 Task: Compare market values of single-family homes in Oklahoma City, Oklahoma, in different suburban neighborhoods and assess local school ratings.
Action: Mouse moved to (318, 205)
Screenshot: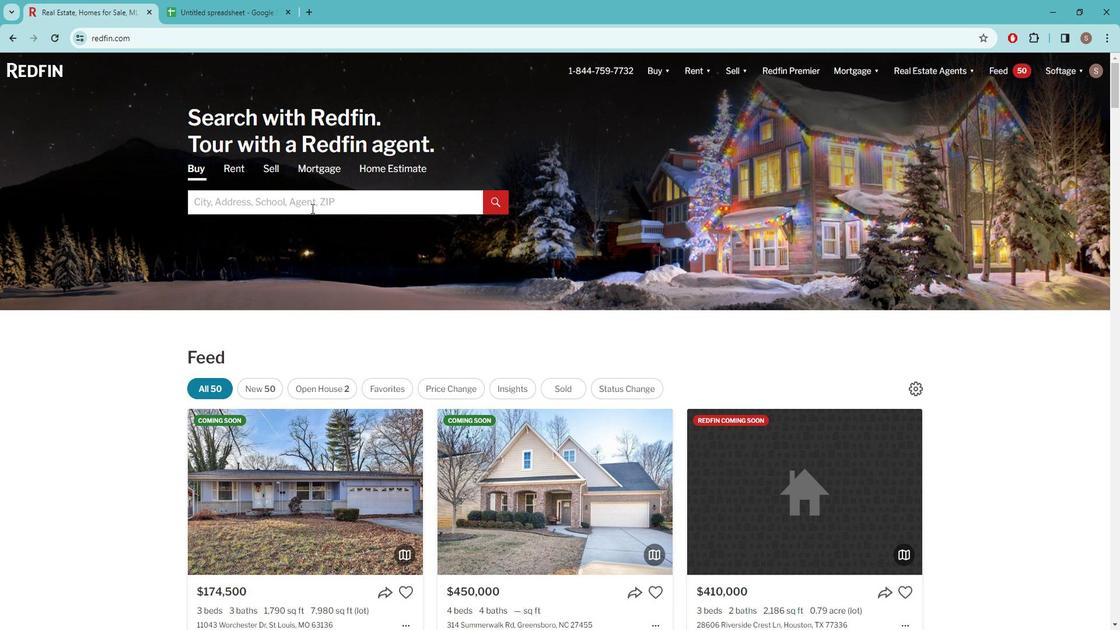 
Action: Mouse pressed left at (318, 205)
Screenshot: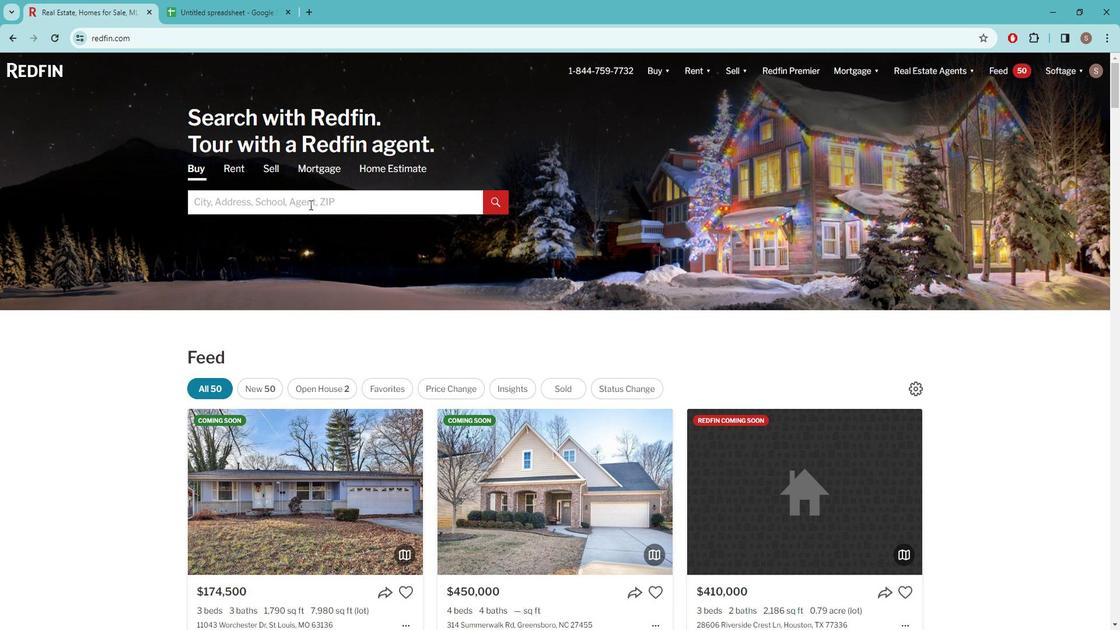 
Action: Key pressed o<Key.caps_lock>KLAHOMA
Screenshot: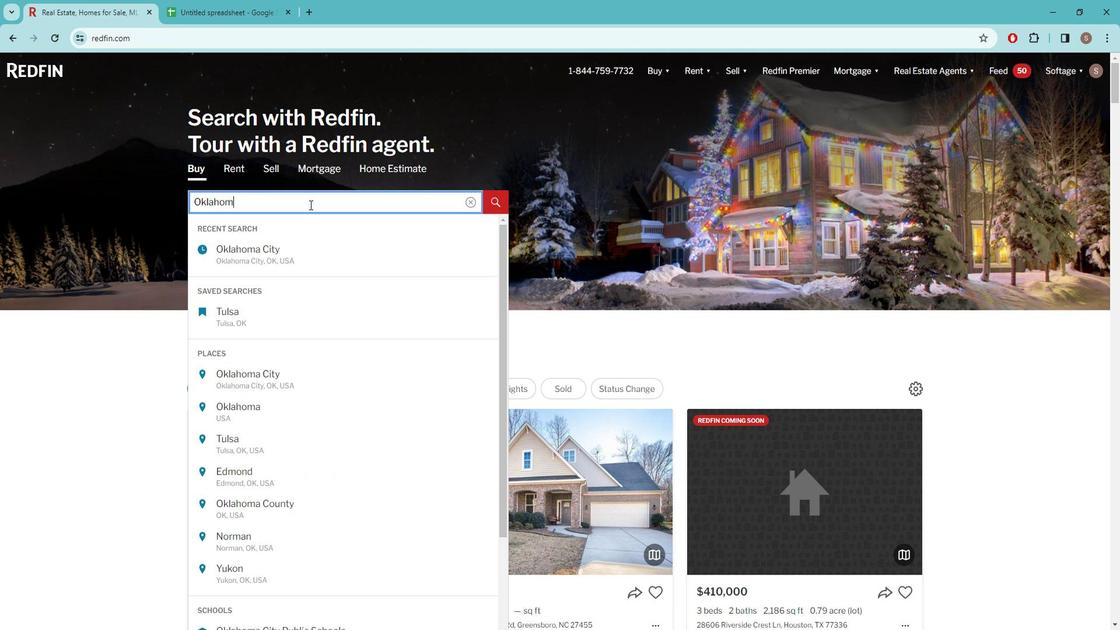
Action: Mouse moved to (291, 259)
Screenshot: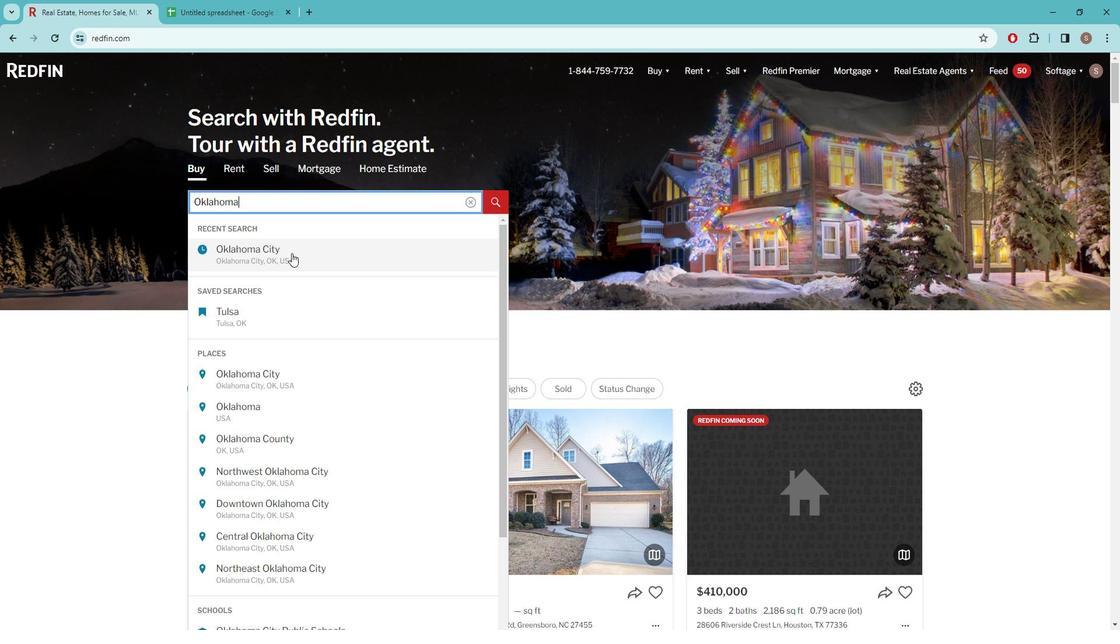 
Action: Mouse pressed left at (291, 259)
Screenshot: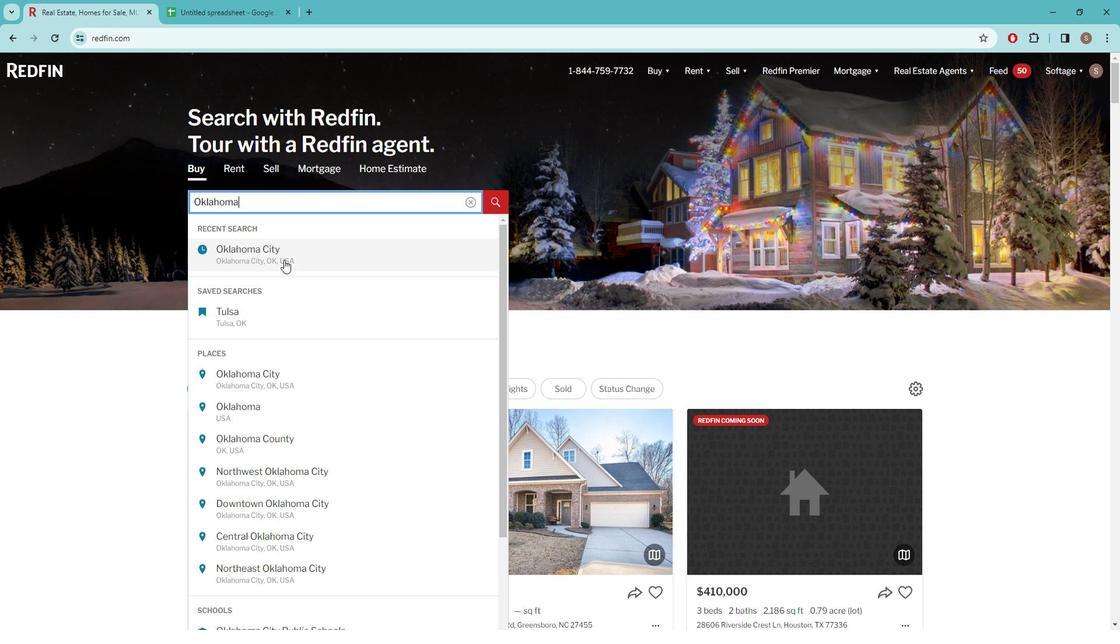 
Action: Mouse moved to (837, 311)
Screenshot: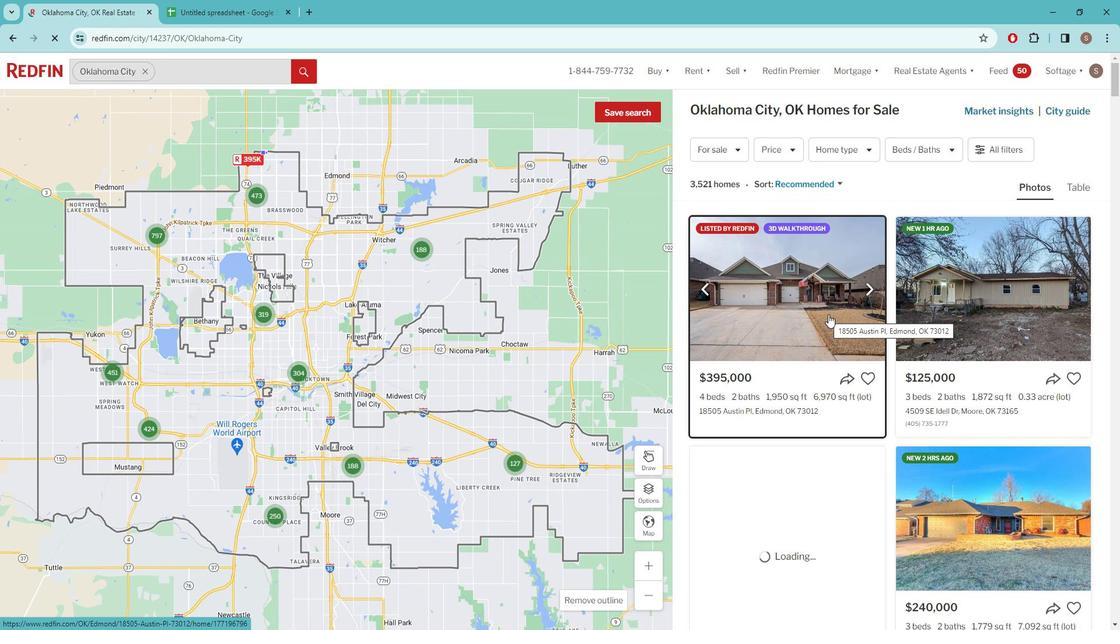
Action: Mouse scrolled (837, 310) with delta (0, 0)
Screenshot: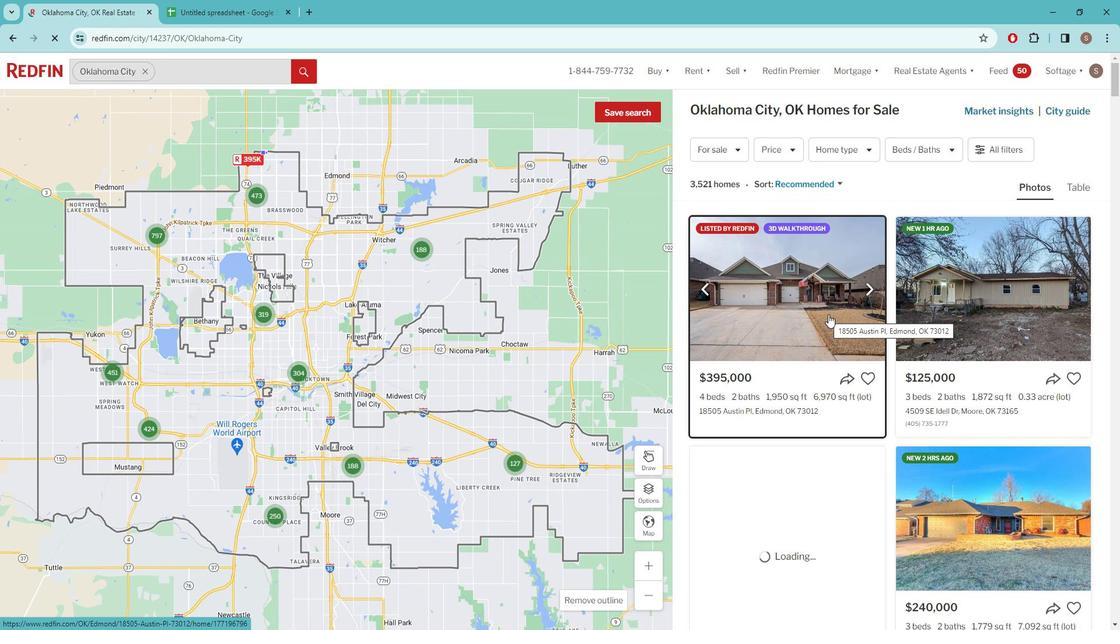 
Action: Mouse moved to (819, 374)
Screenshot: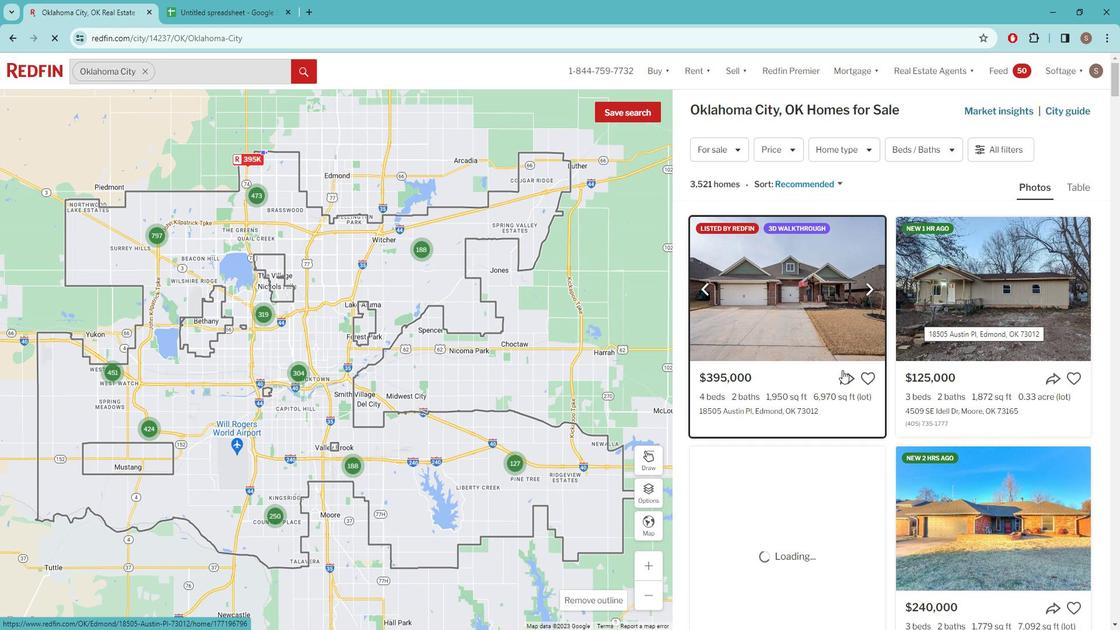 
Action: Mouse pressed left at (819, 374)
Screenshot: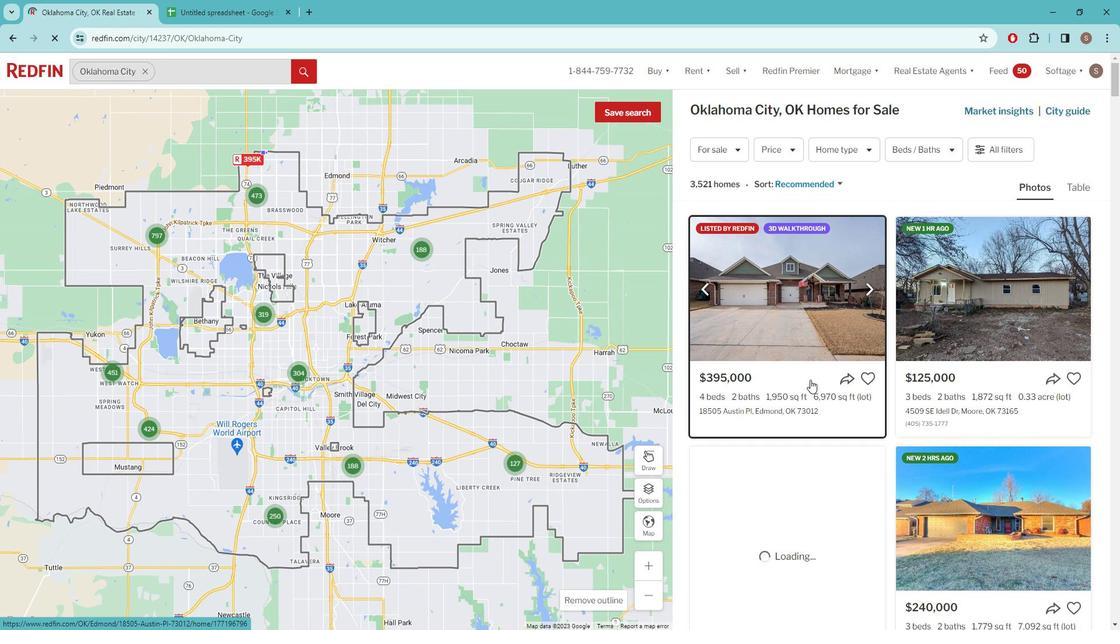 
Action: Mouse moved to (501, 397)
Screenshot: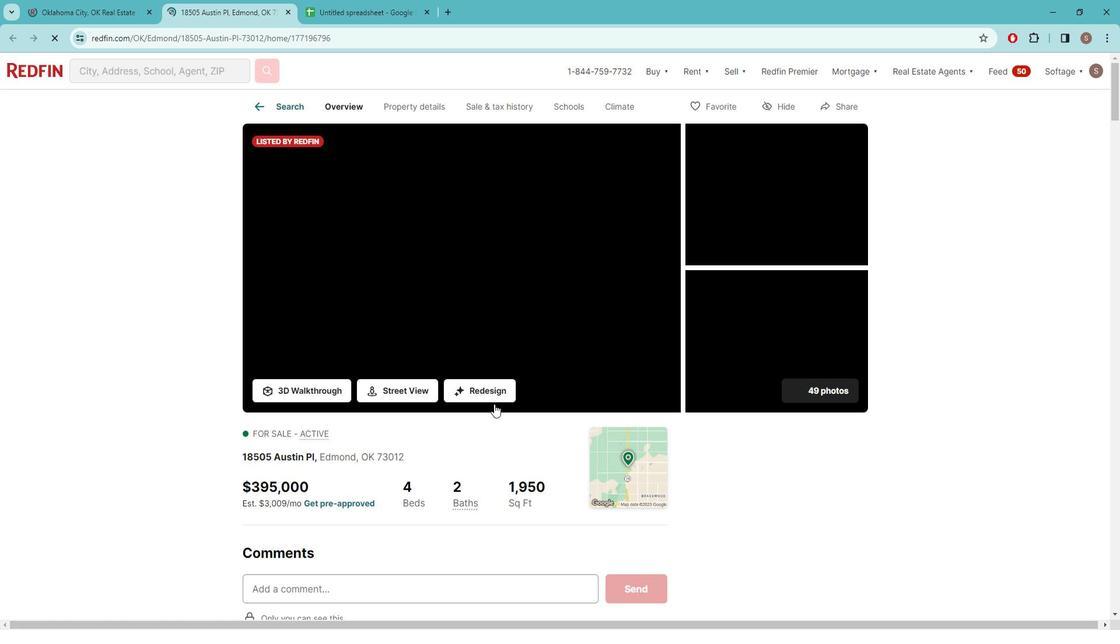
Action: Mouse scrolled (501, 397) with delta (0, 0)
Screenshot: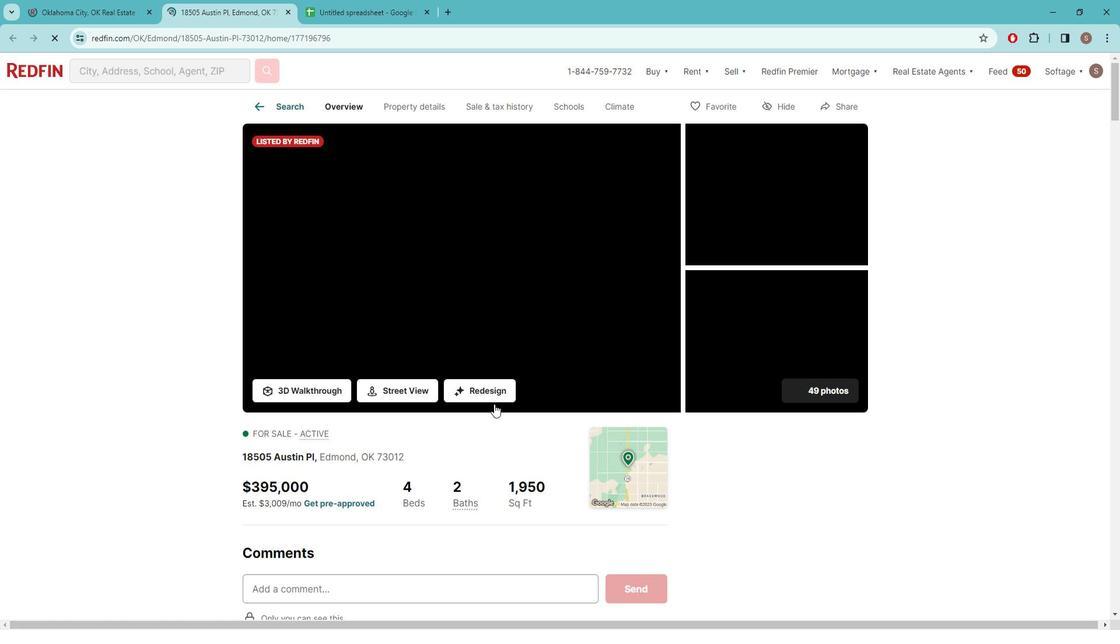 
Action: Mouse moved to (500, 397)
Screenshot: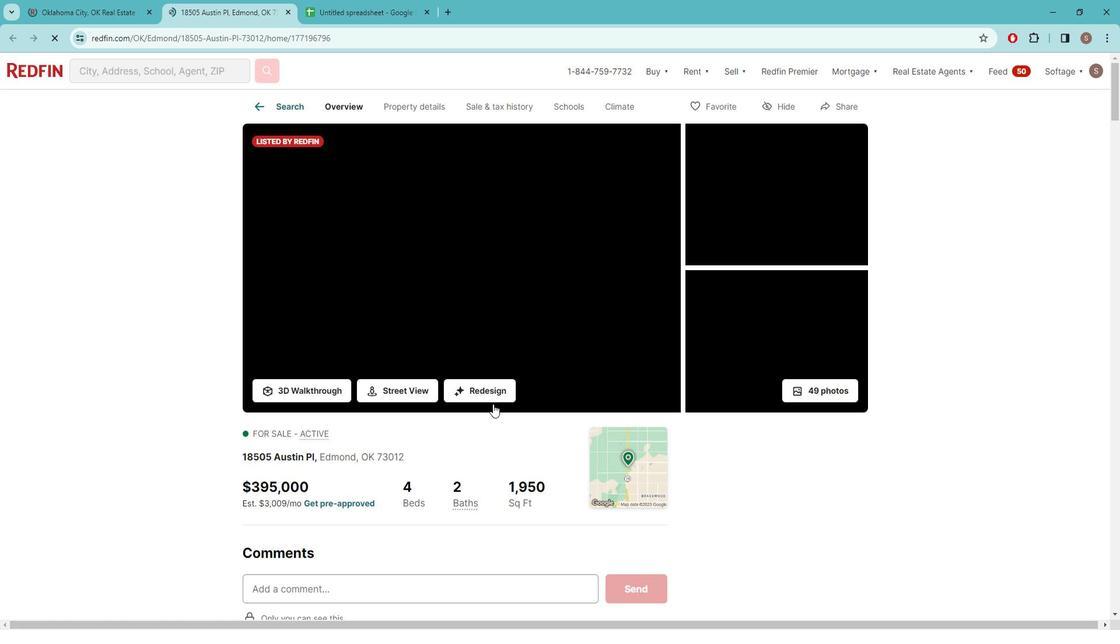 
Action: Mouse scrolled (500, 397) with delta (0, 0)
Screenshot: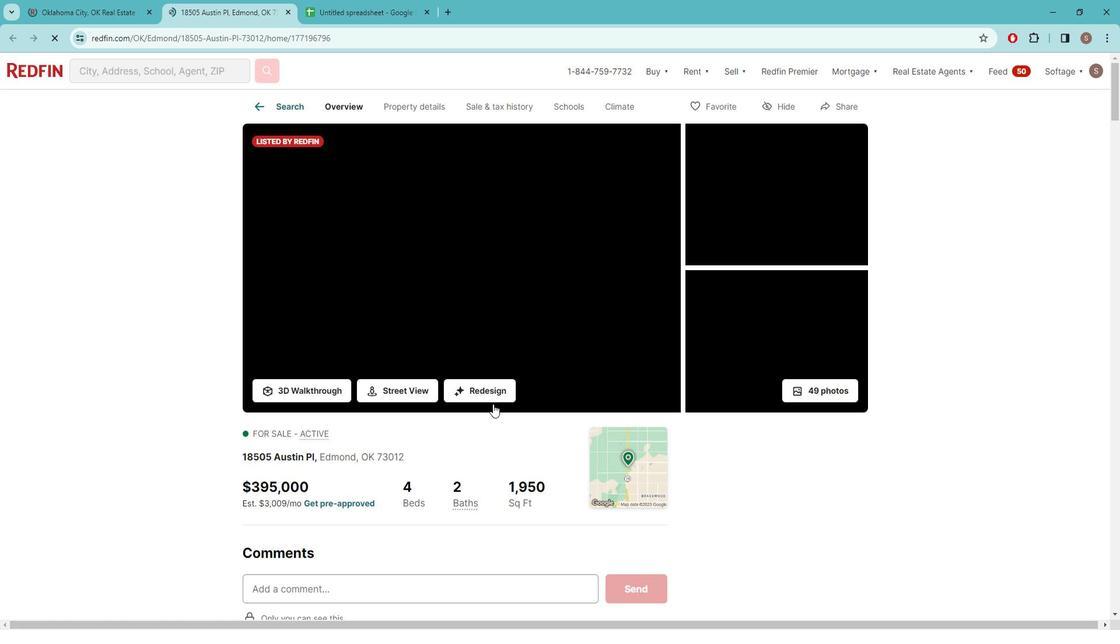 
Action: Mouse moved to (497, 398)
Screenshot: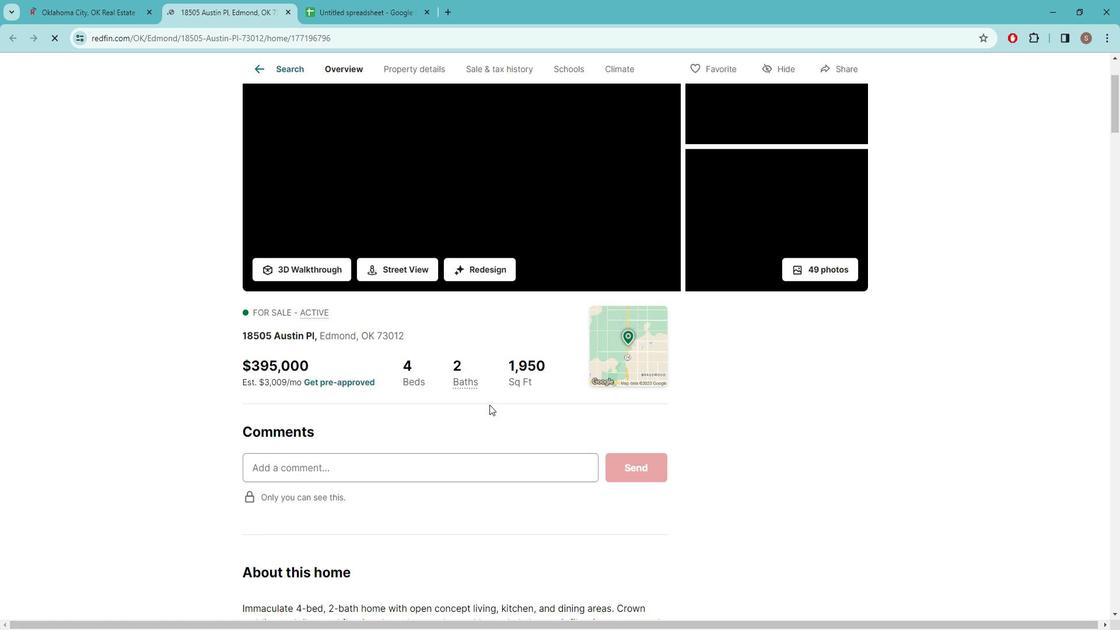 
Action: Mouse scrolled (497, 397) with delta (0, 0)
Screenshot: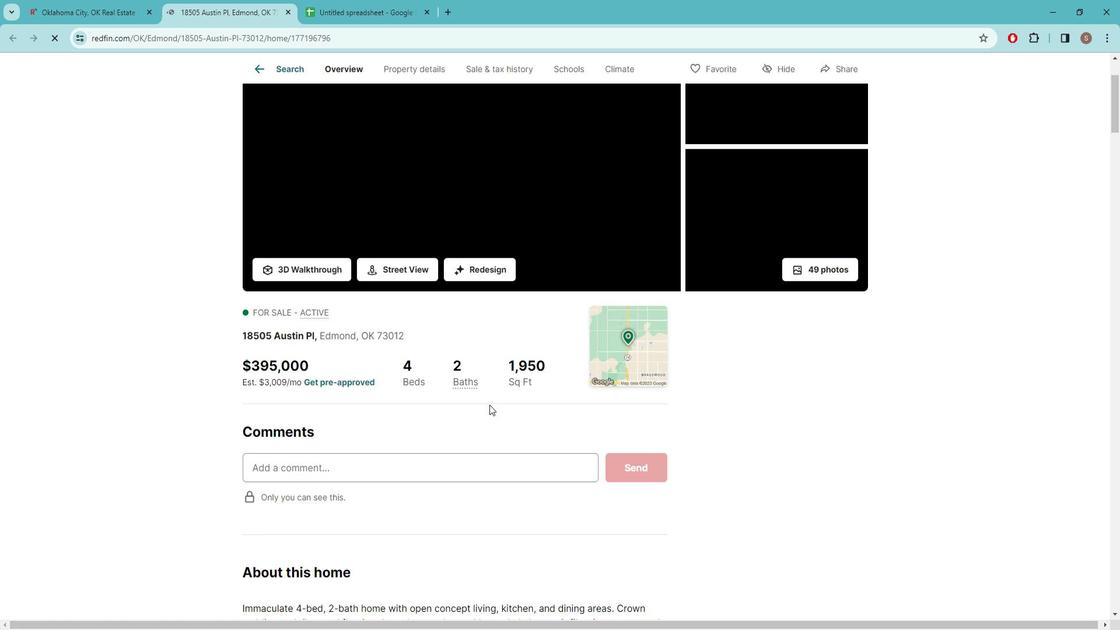 
Action: Mouse moved to (497, 398)
Screenshot: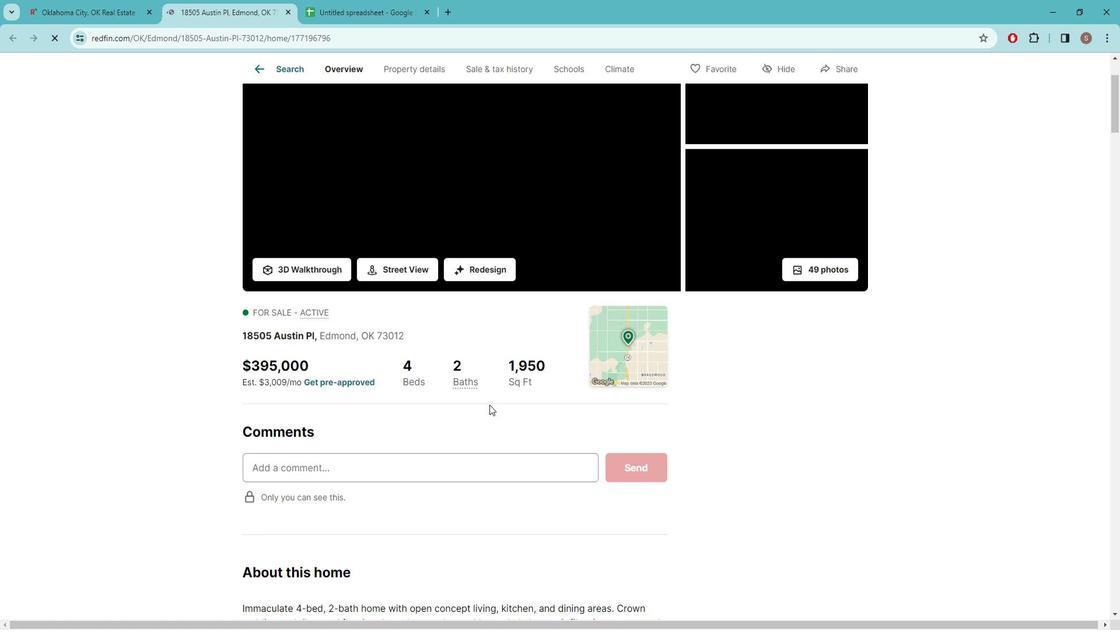 
Action: Mouse scrolled (497, 397) with delta (0, 0)
Screenshot: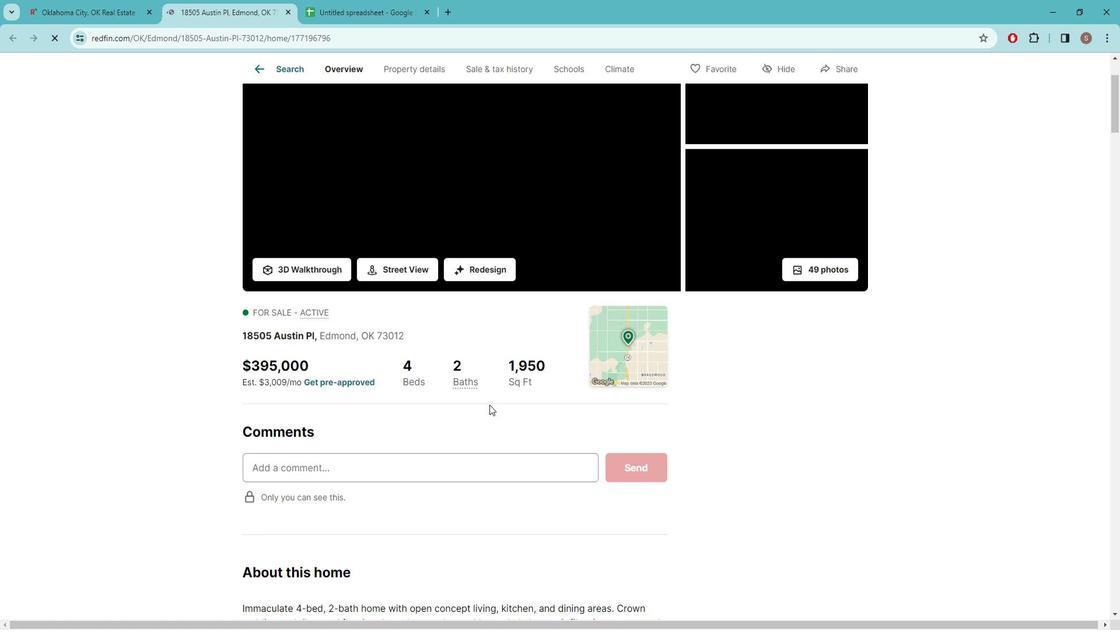 
Action: Mouse moved to (496, 398)
Screenshot: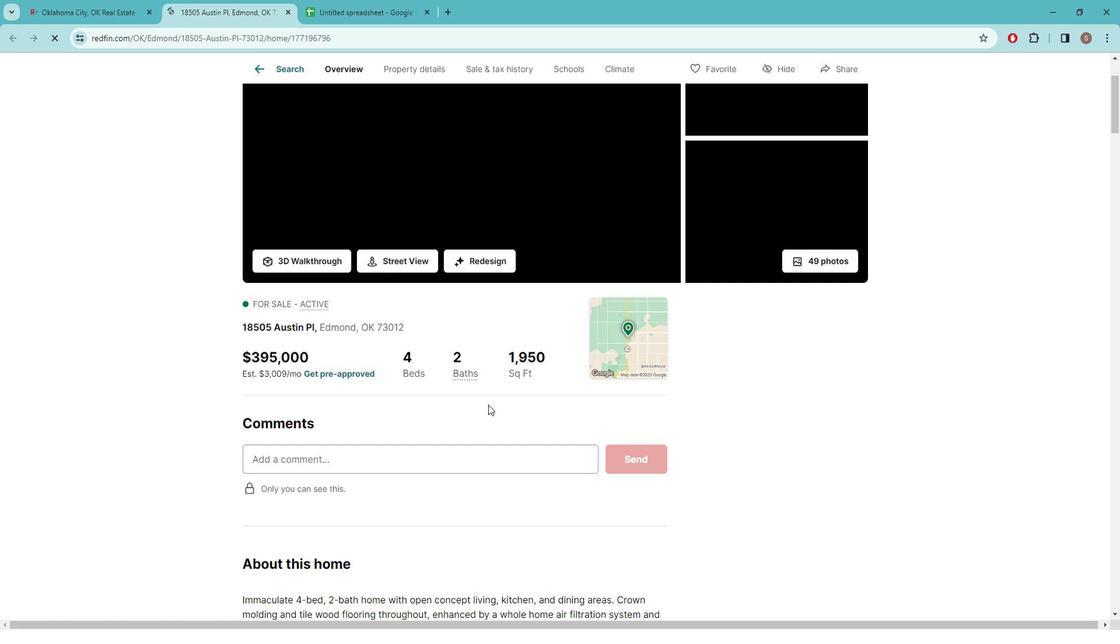 
Action: Mouse scrolled (496, 397) with delta (0, 0)
Screenshot: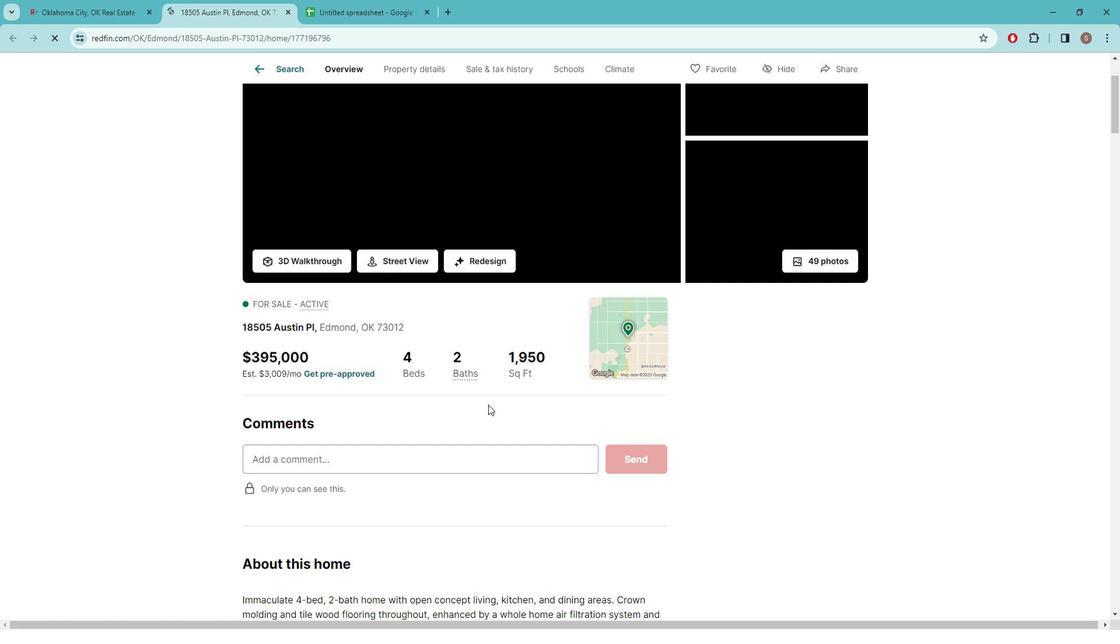 
Action: Mouse moved to (494, 396)
Screenshot: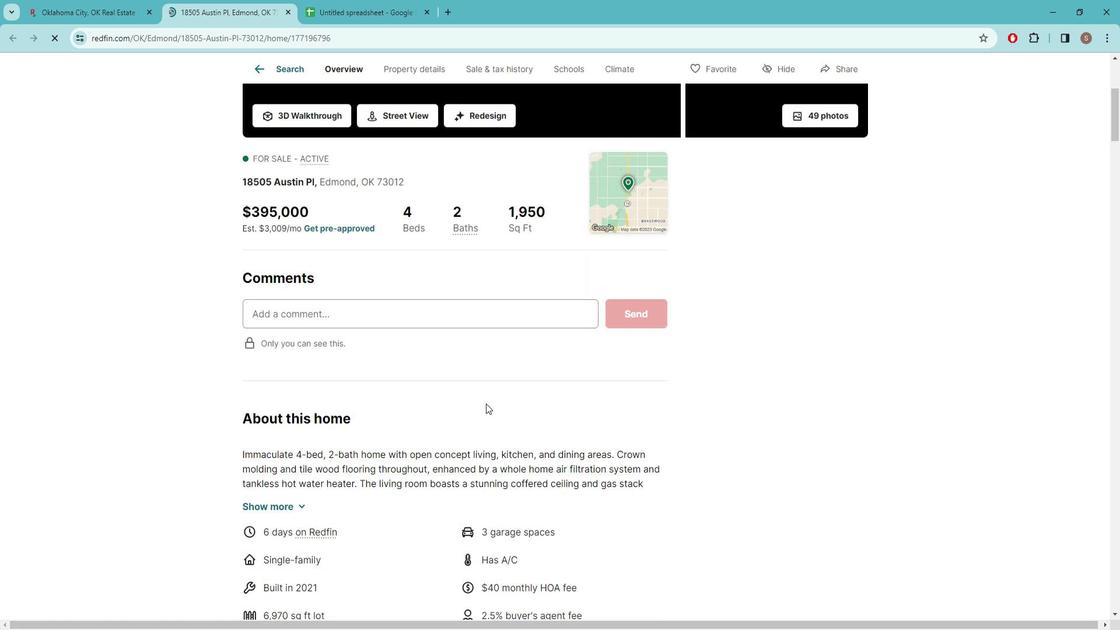 
Action: Mouse scrolled (494, 396) with delta (0, 0)
Screenshot: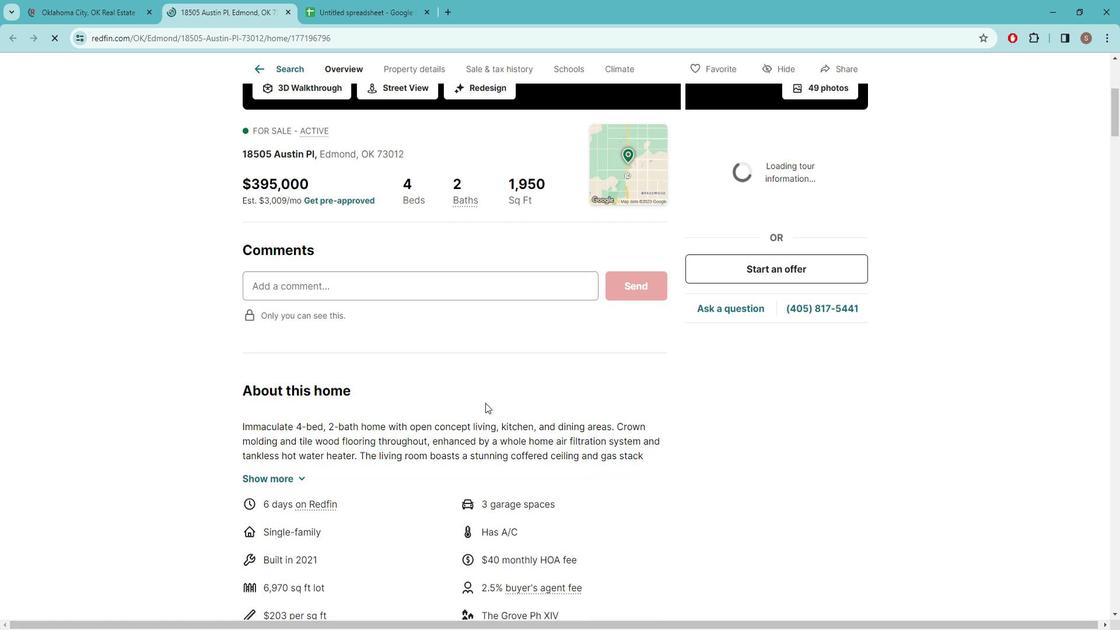 
Action: Mouse scrolled (494, 397) with delta (0, 0)
Screenshot: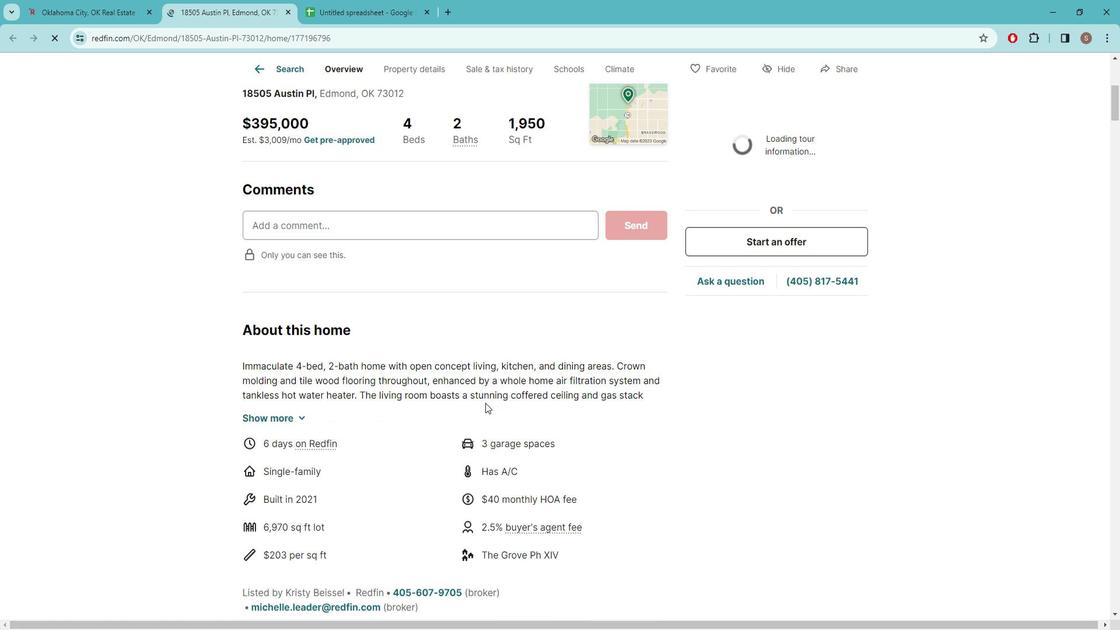 
Action: Mouse scrolled (494, 397) with delta (0, 0)
Screenshot: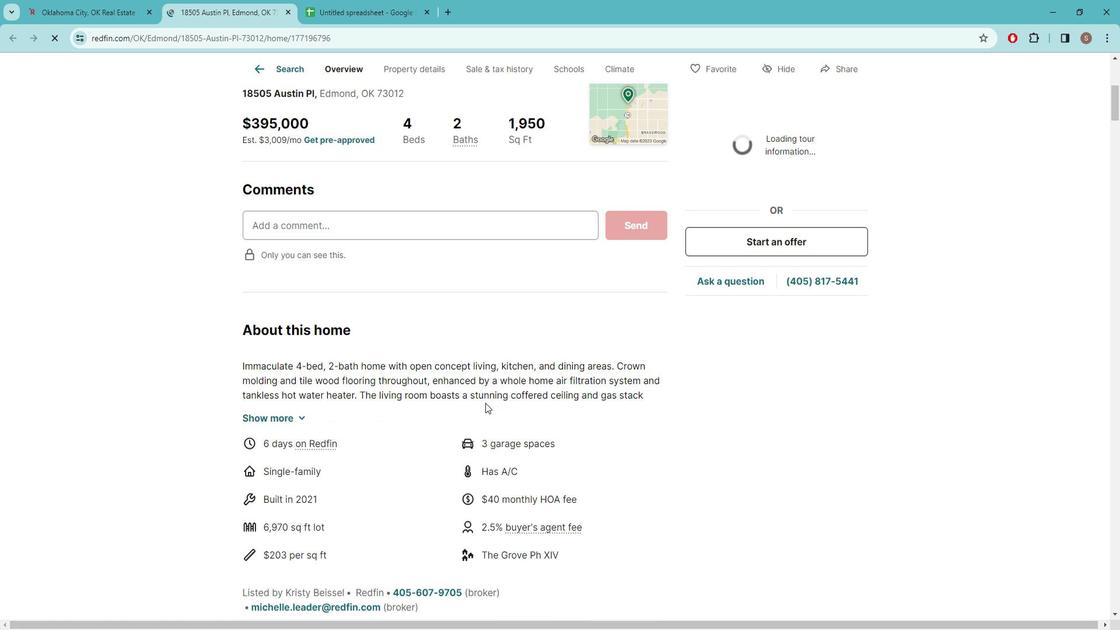 
Action: Mouse moved to (356, 7)
Screenshot: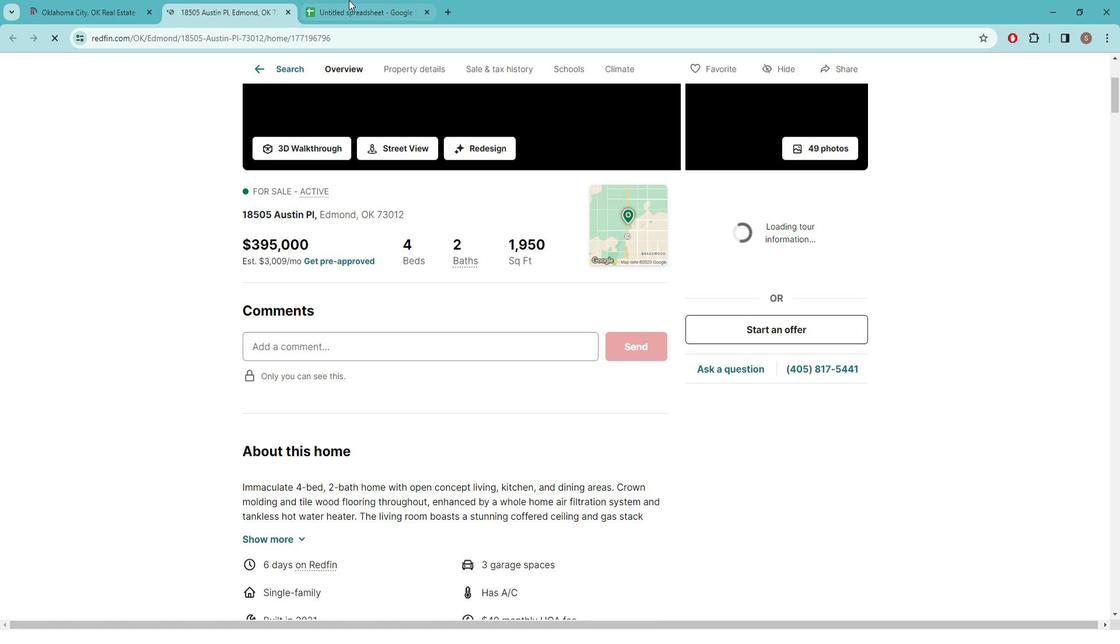
Action: Mouse pressed left at (356, 8)
Screenshot: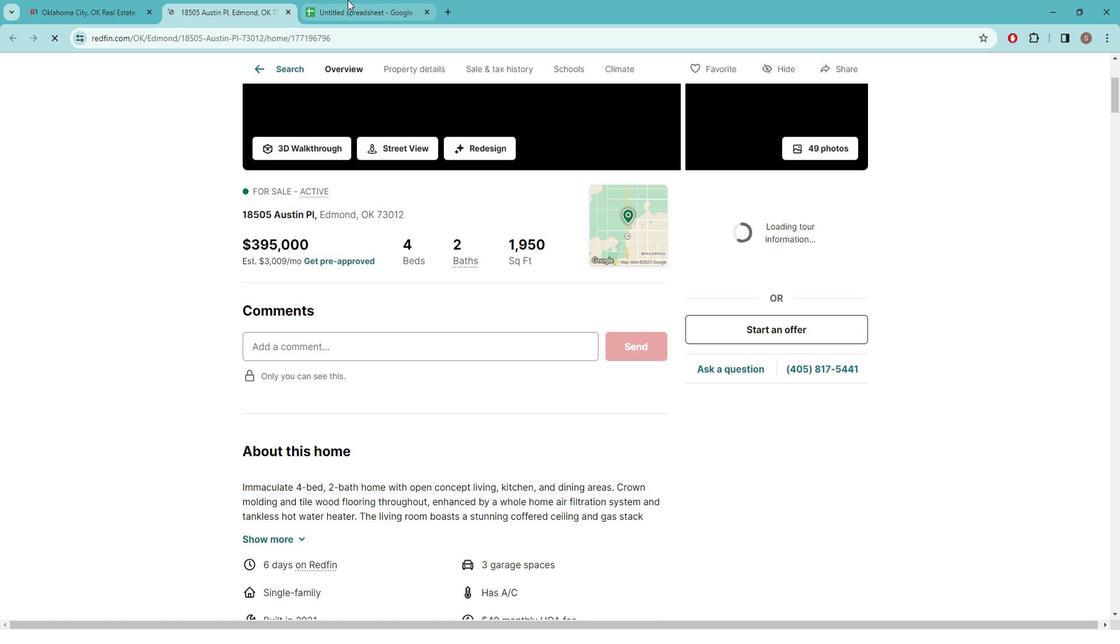 
Action: Mouse moved to (177, 152)
Screenshot: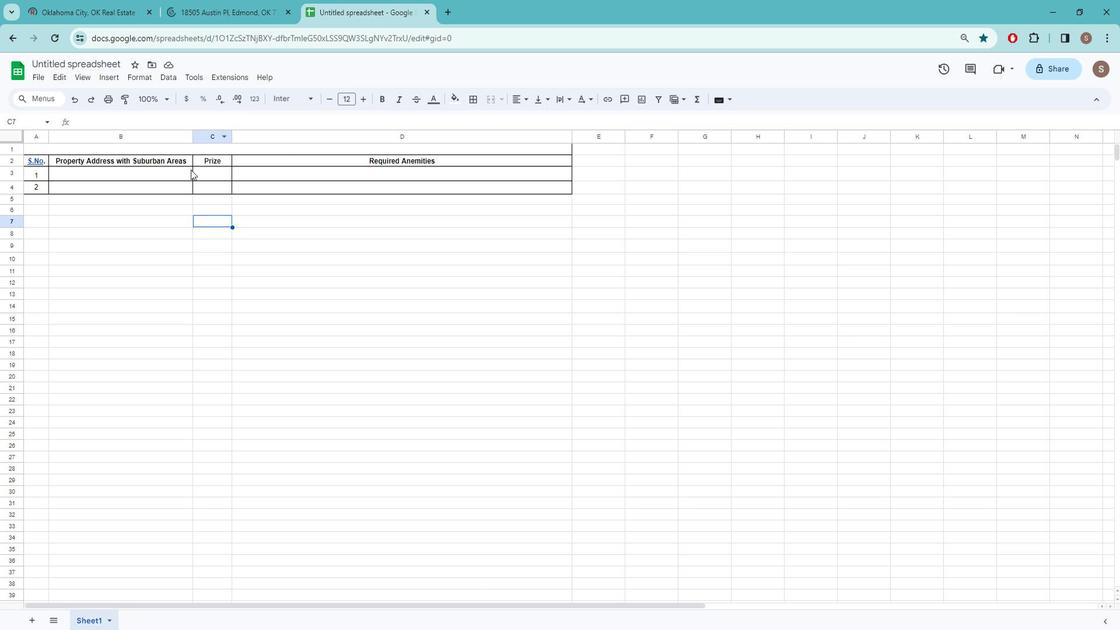 
Action: Mouse pressed left at (177, 152)
Screenshot: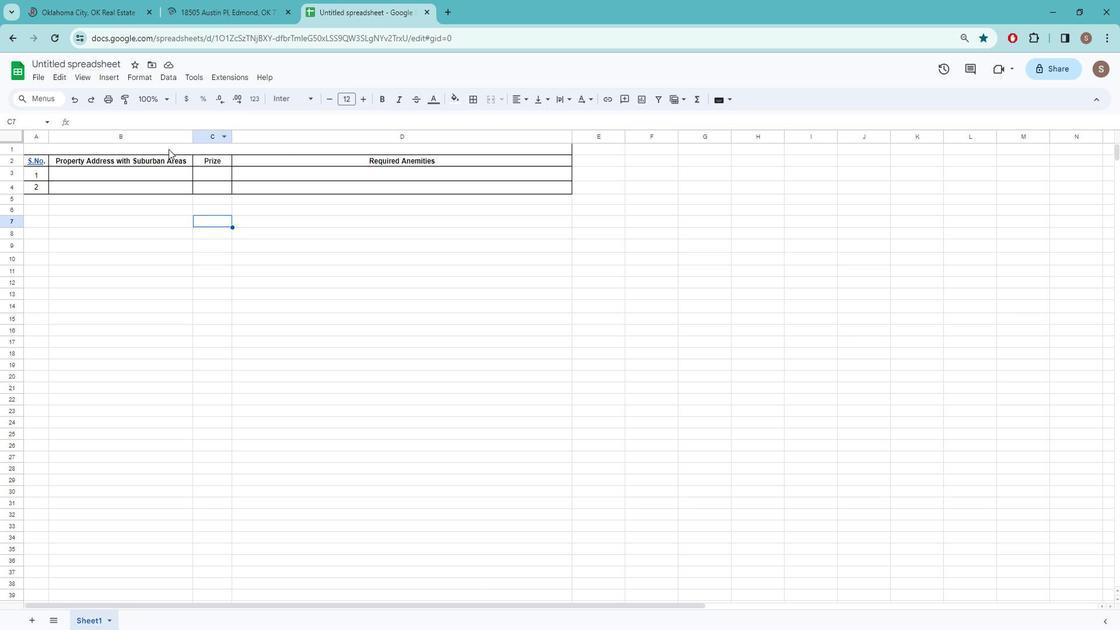 
Action: Key pressed <Key.caps_lock>c<Key.caps_lock>OMPARISION<Key.space>OF<Key.space><Key.caps_lock>s<Key.caps_lock>INGLE<Key.space><Key.caps_lock>f<Key.caps_lock>AMILY<Key.space><Key.caps_lock>h<Key.caps_lock>OMES'<Key.space><Key.caps_lock>m<Key.caps_lock>ARKET<Key.space><Key.caps_lock>v<Key.caps_lock>ALUES
Screenshot: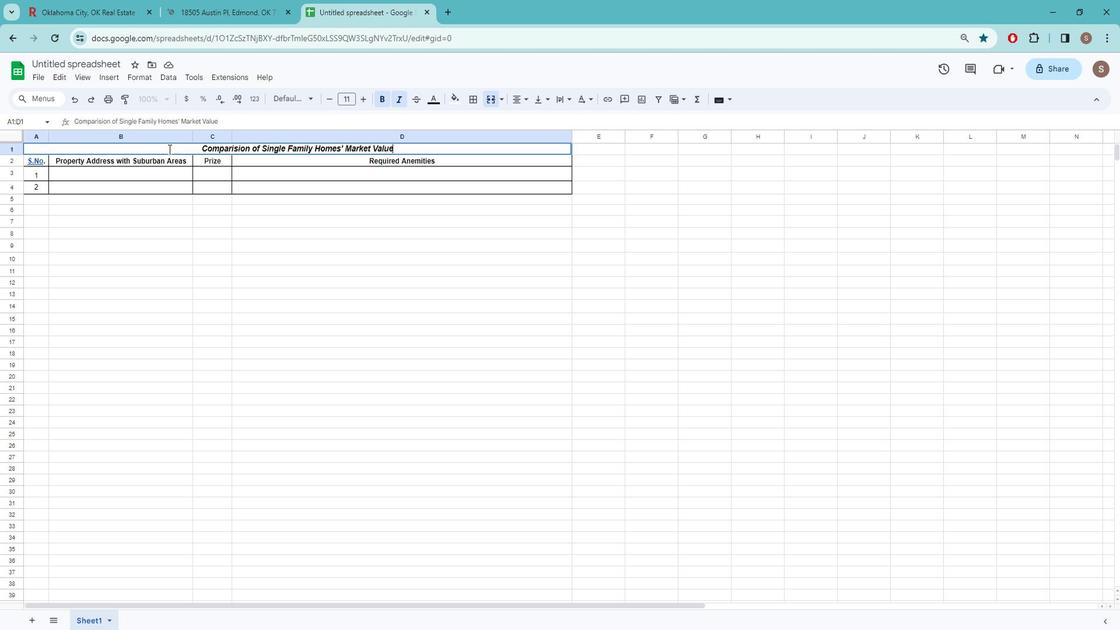 
Action: Mouse moved to (142, 244)
Screenshot: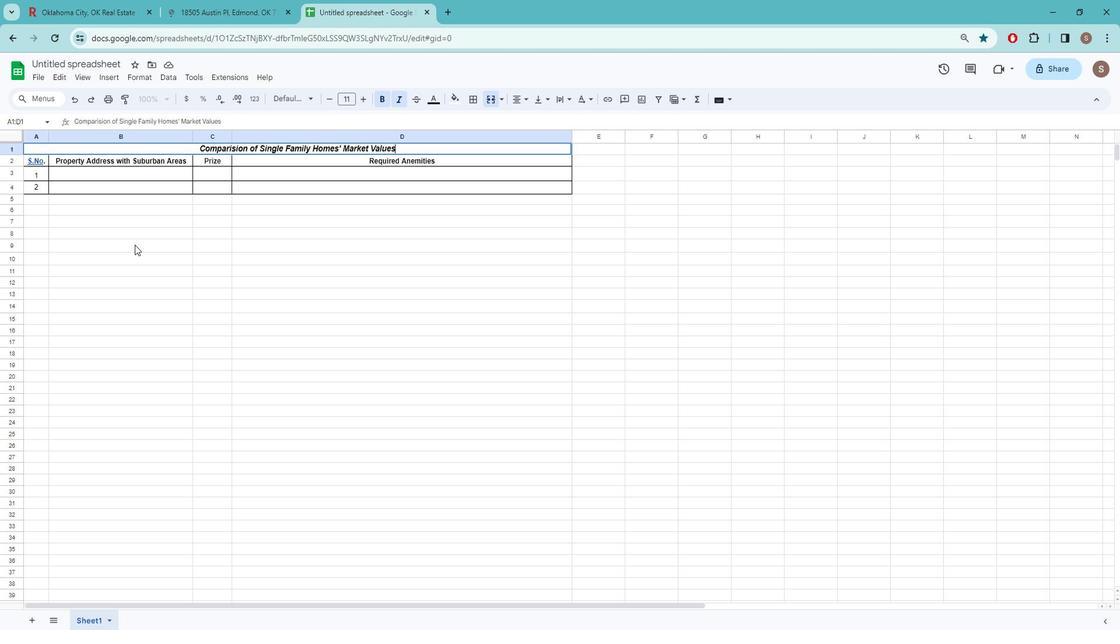 
Action: Mouse pressed left at (142, 244)
Screenshot: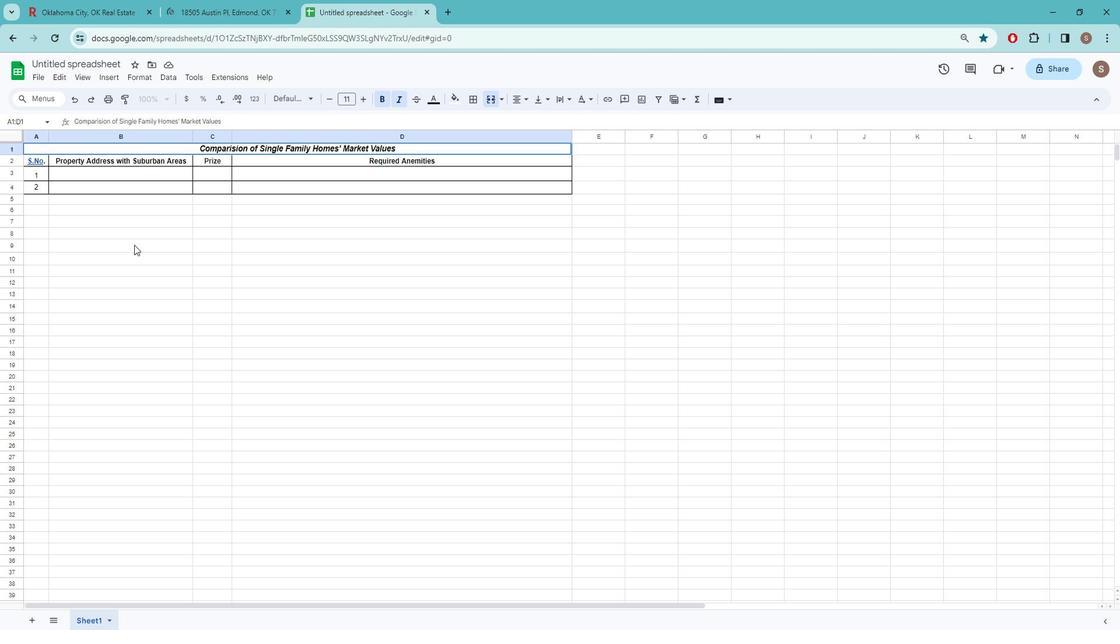 
Action: Mouse moved to (205, 8)
Screenshot: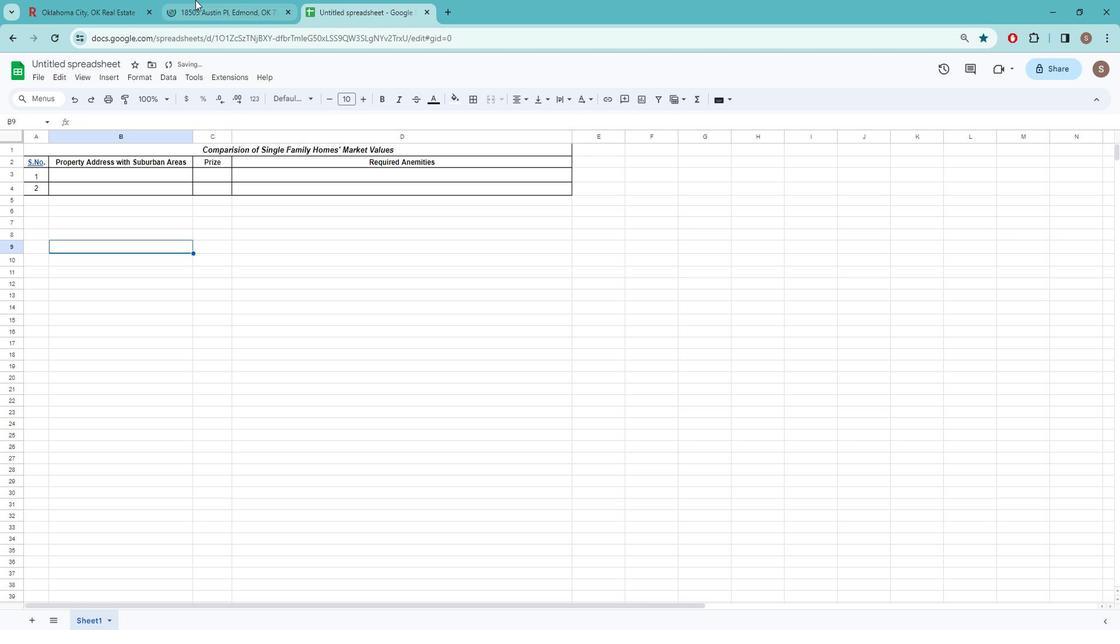 
Action: Mouse pressed left at (205, 8)
Screenshot: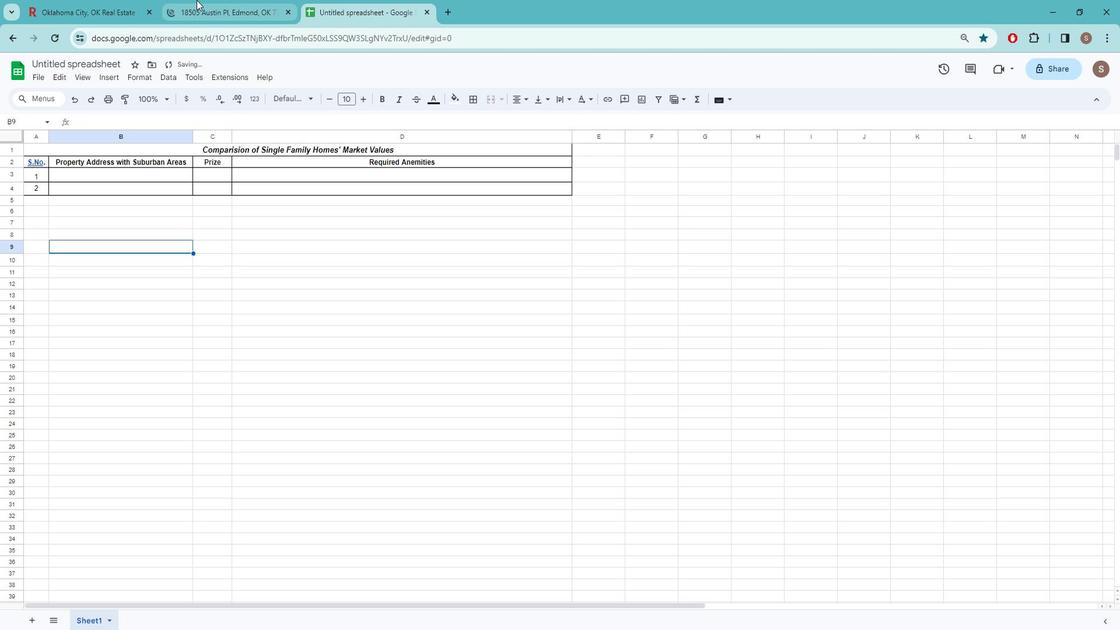
Action: Mouse moved to (290, 214)
Screenshot: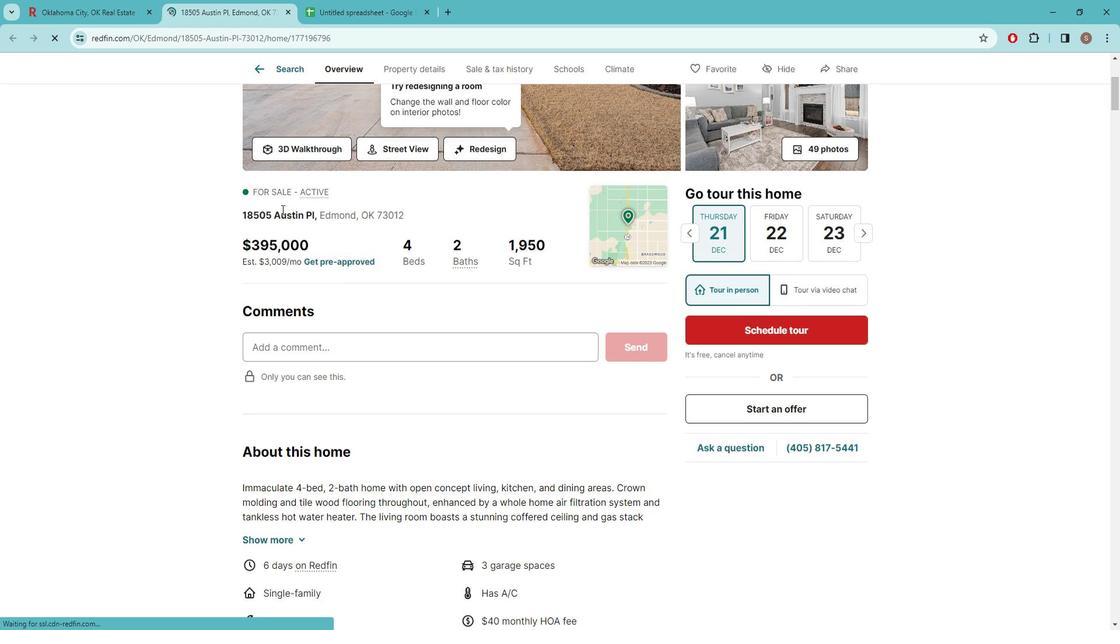 
Action: Mouse pressed left at (290, 214)
Screenshot: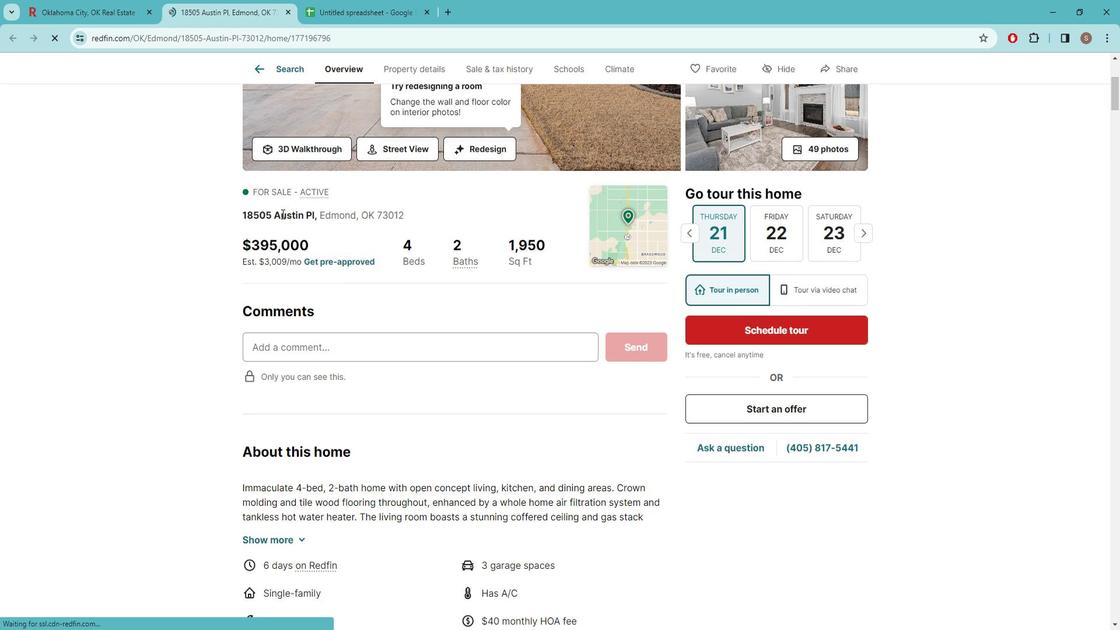 
Action: Mouse pressed left at (290, 214)
Screenshot: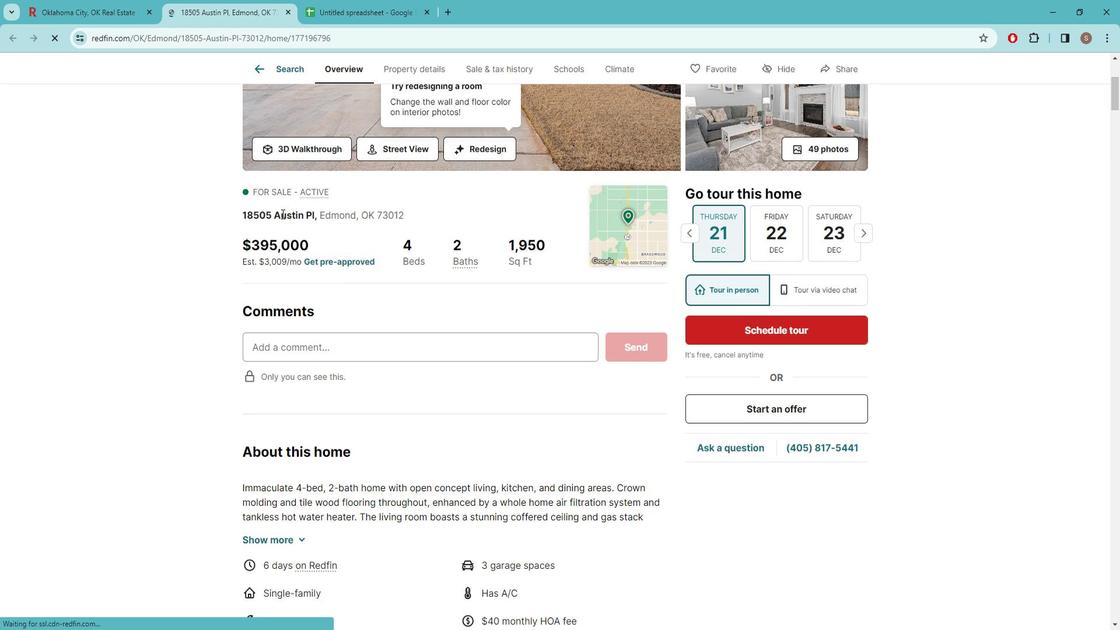 
Action: Mouse pressed left at (290, 214)
Screenshot: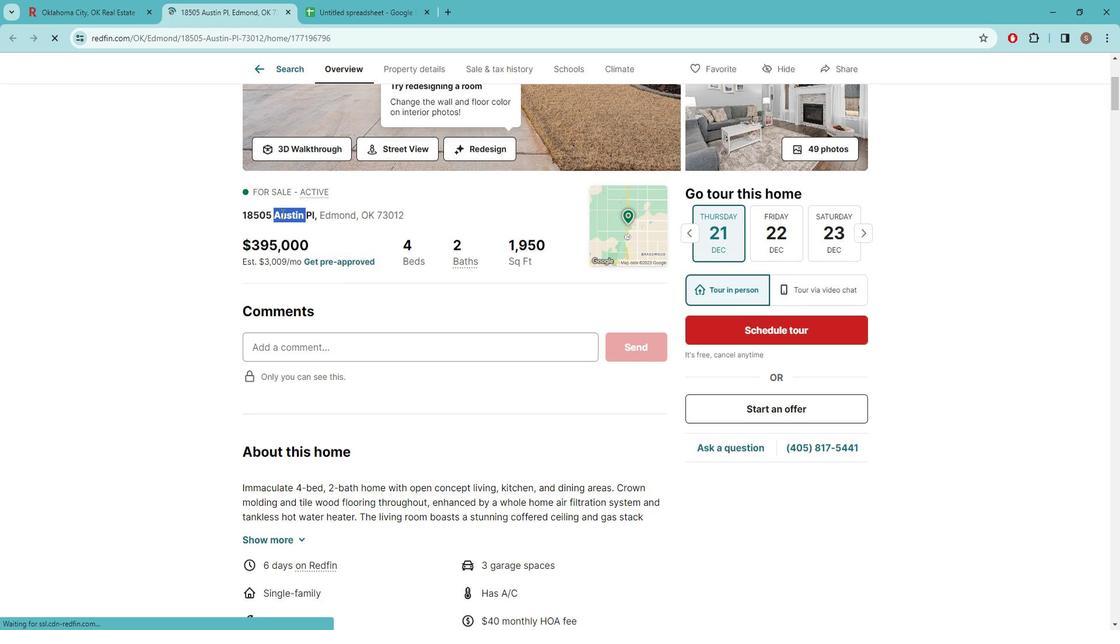 
Action: Mouse pressed left at (290, 214)
Screenshot: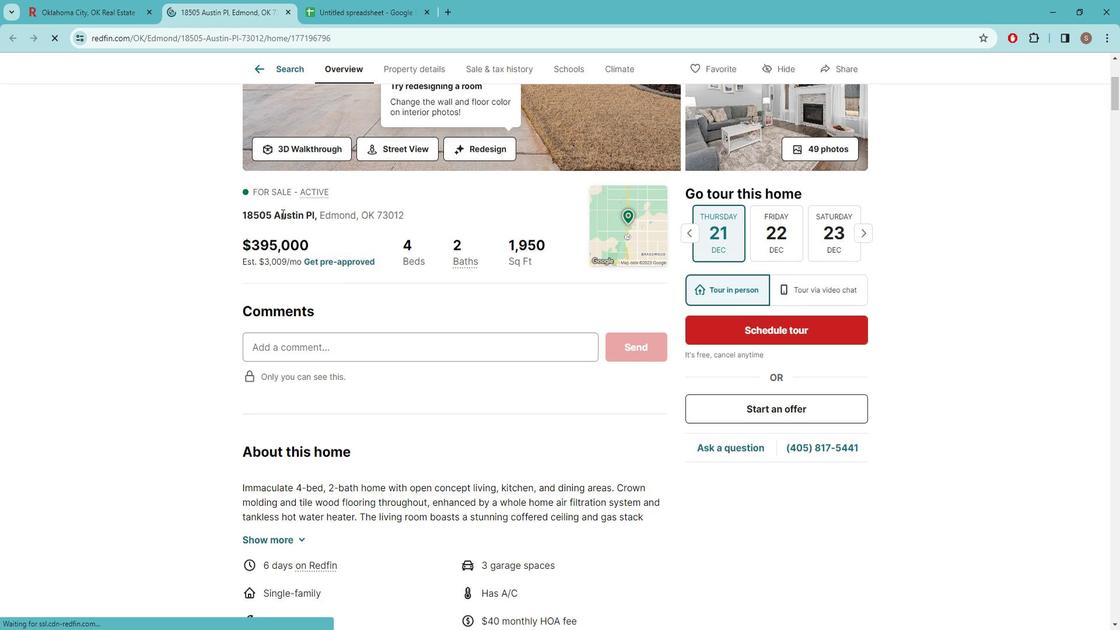 
Action: Mouse pressed left at (290, 214)
Screenshot: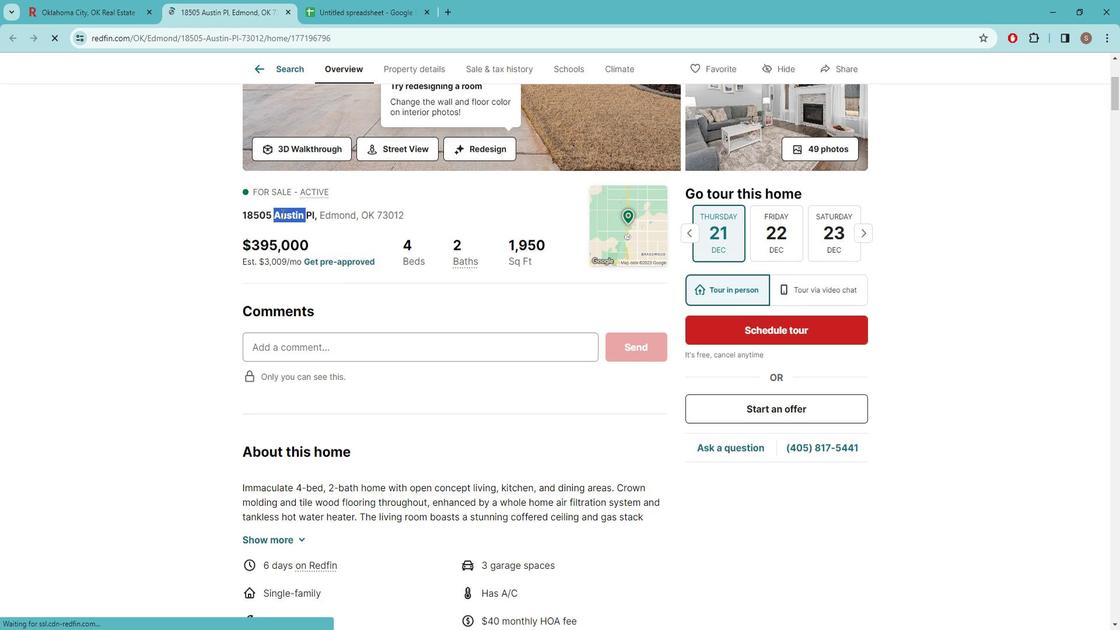 
Action: Mouse pressed left at (290, 214)
Screenshot: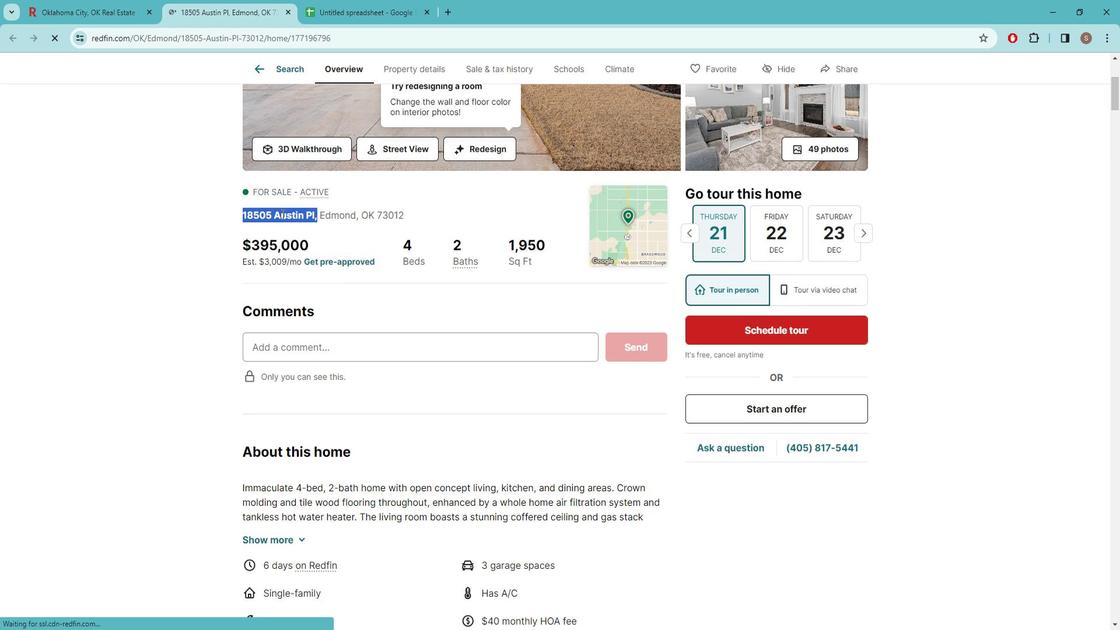 
Action: Key pressed ctrl+C
Screenshot: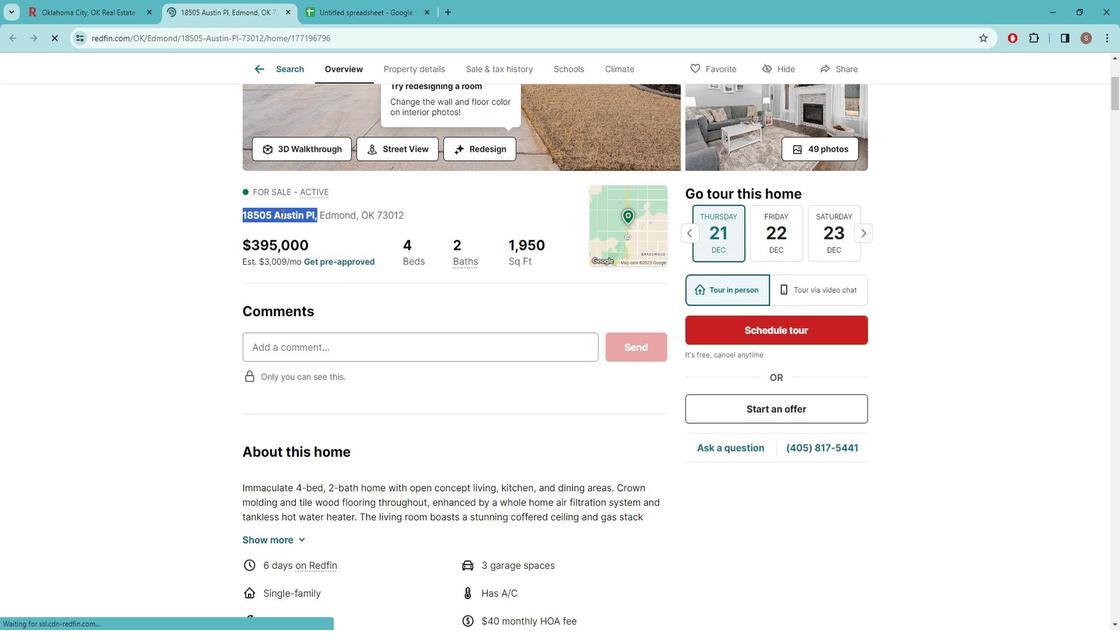 
Action: Mouse moved to (393, 8)
Screenshot: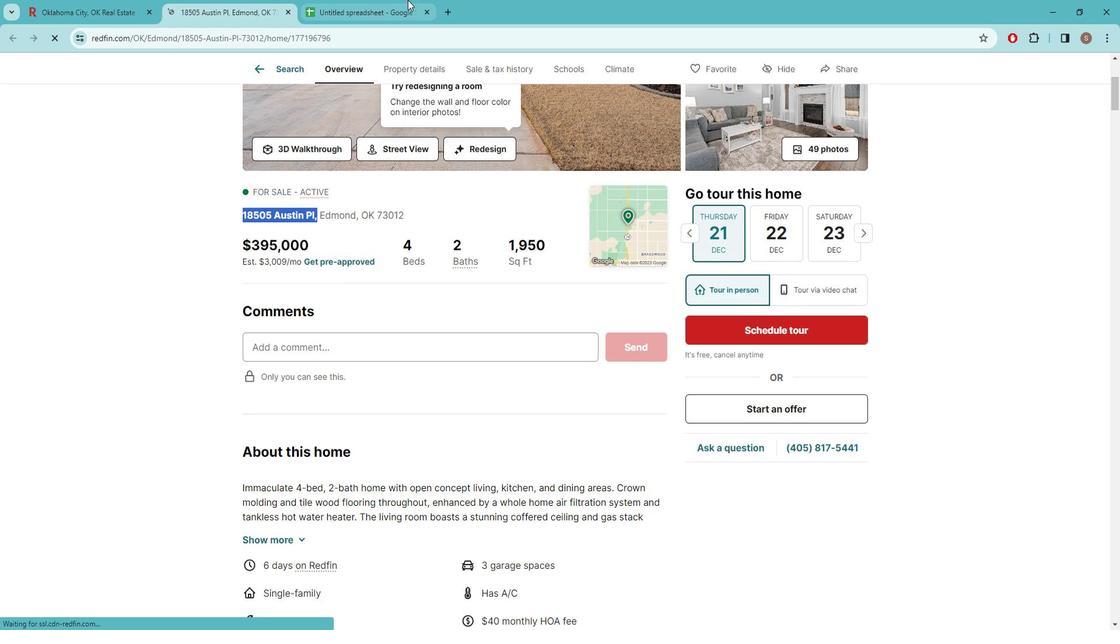 
Action: Mouse pressed left at (393, 8)
Screenshot: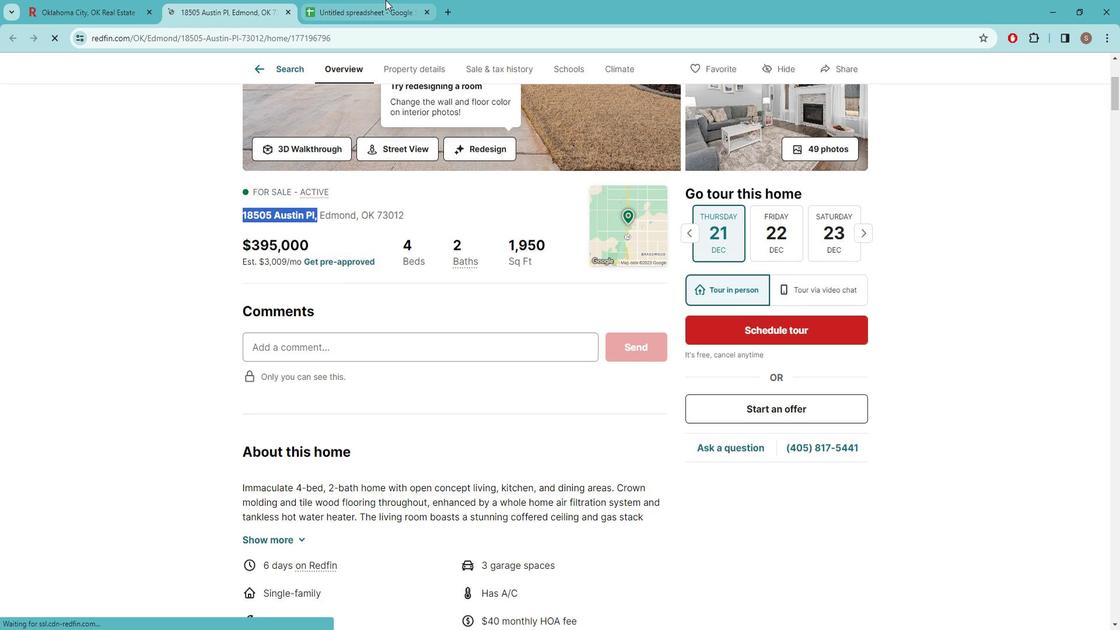 
Action: Mouse moved to (156, 177)
Screenshot: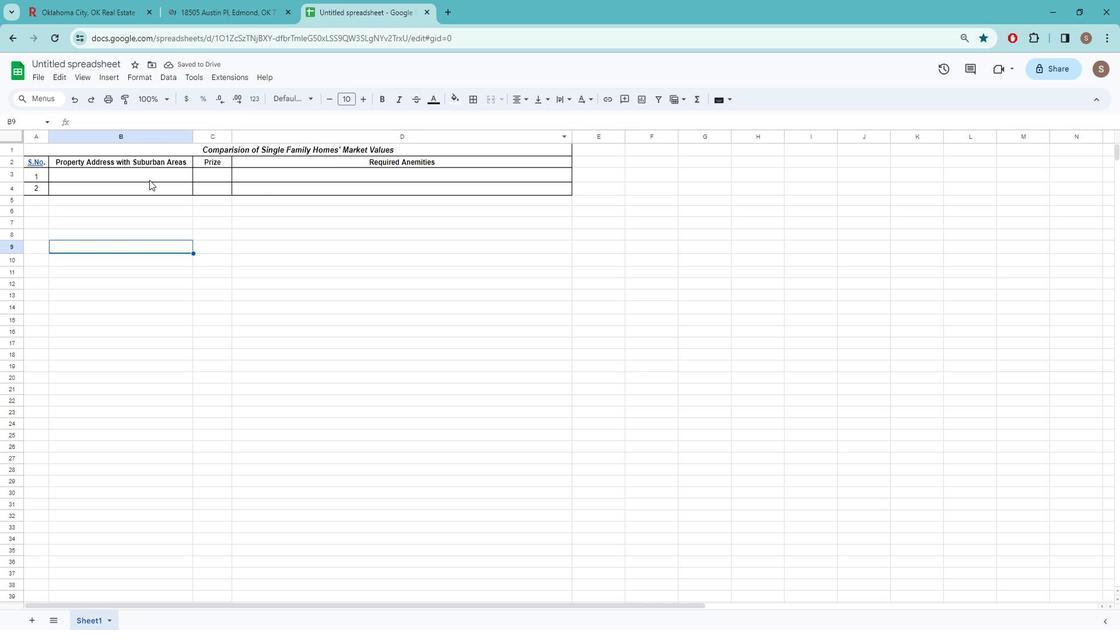 
Action: Mouse pressed left at (156, 177)
Screenshot: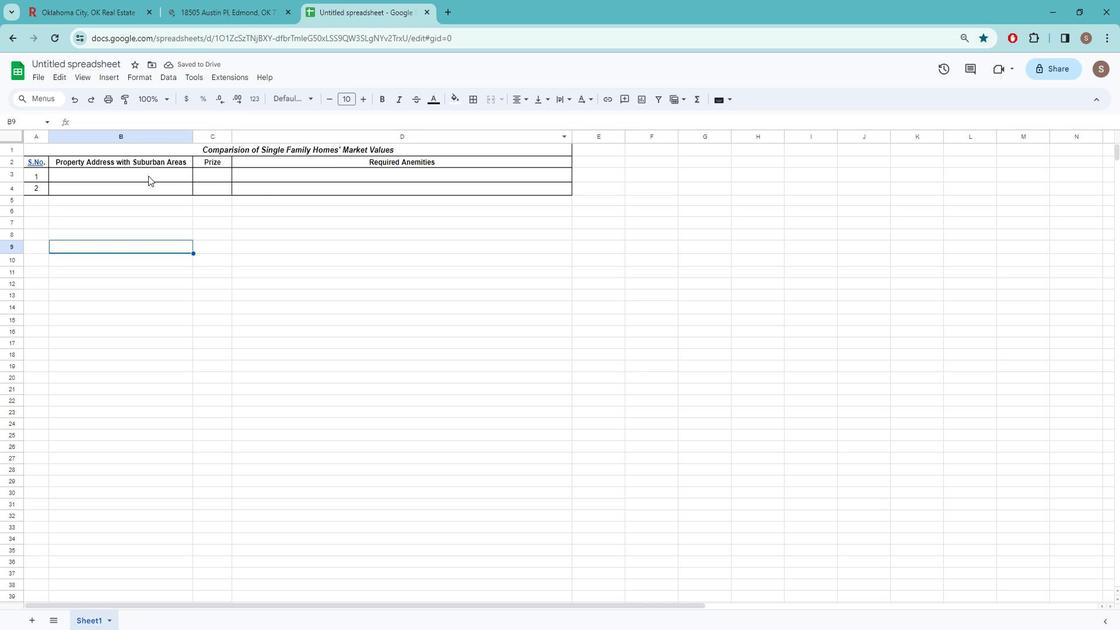 
Action: Mouse moved to (156, 177)
Screenshot: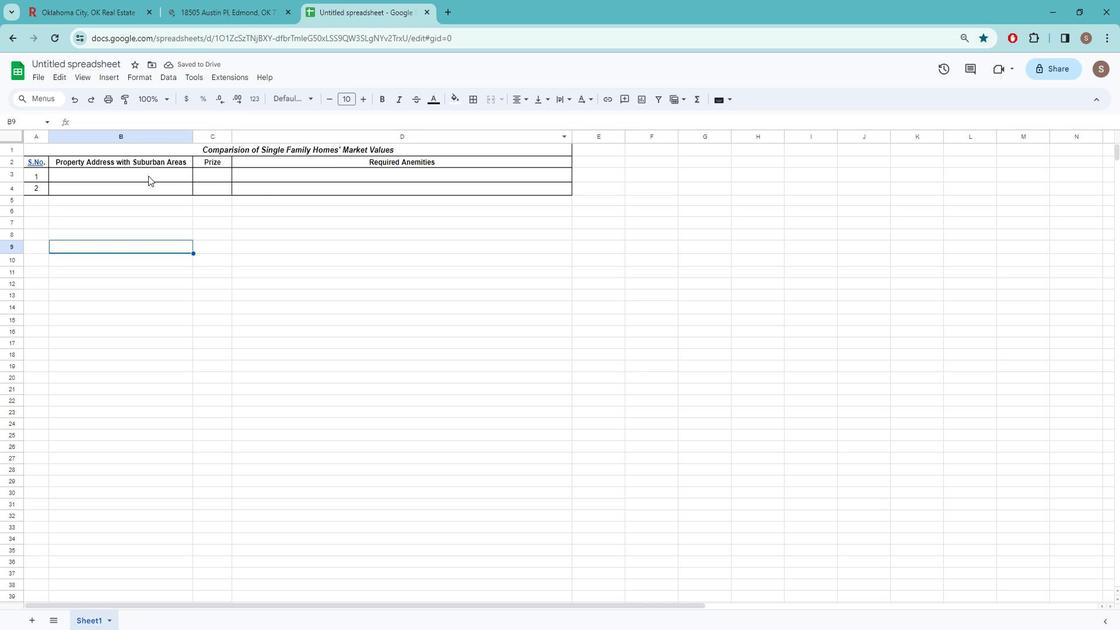 
Action: Key pressed ctrl+V
Screenshot: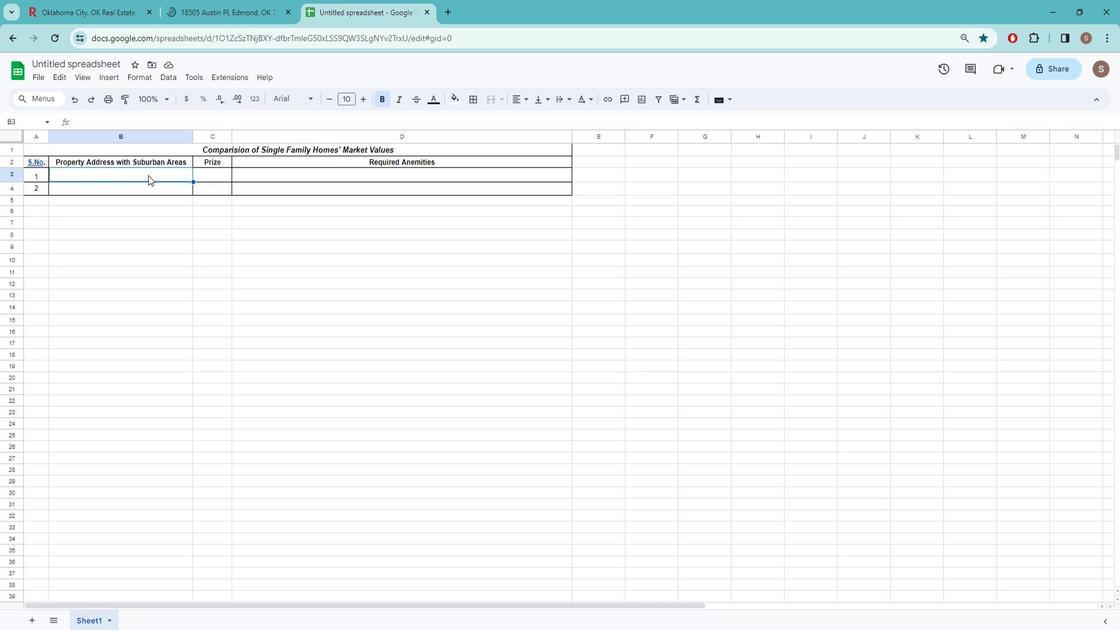 
Action: Mouse moved to (210, 8)
Screenshot: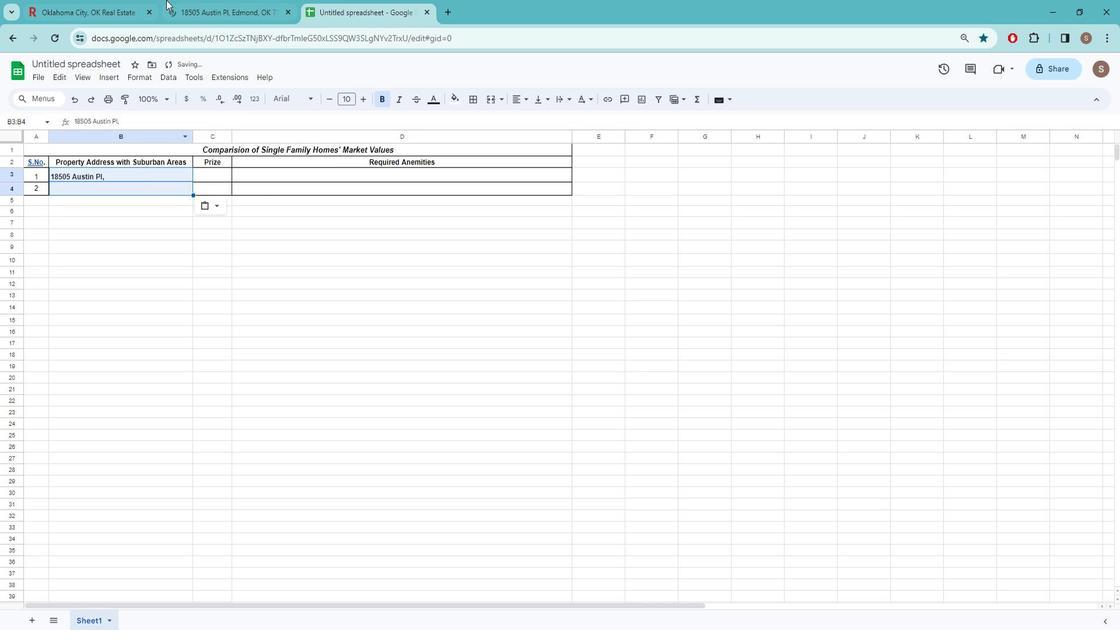 
Action: Mouse pressed left at (210, 8)
Screenshot: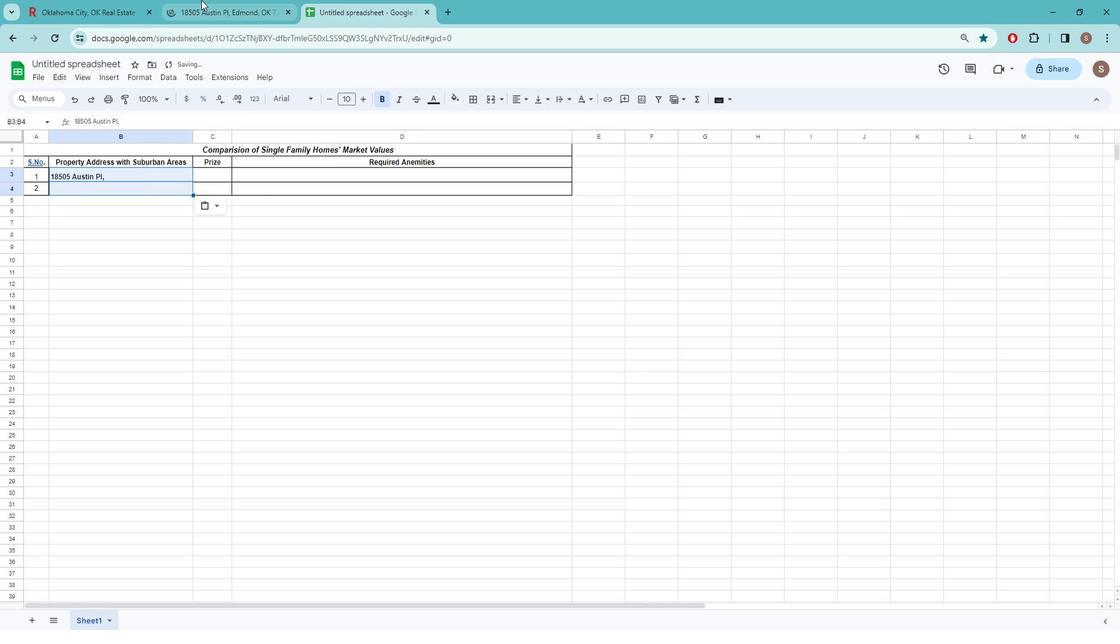 
Action: Mouse moved to (357, 217)
Screenshot: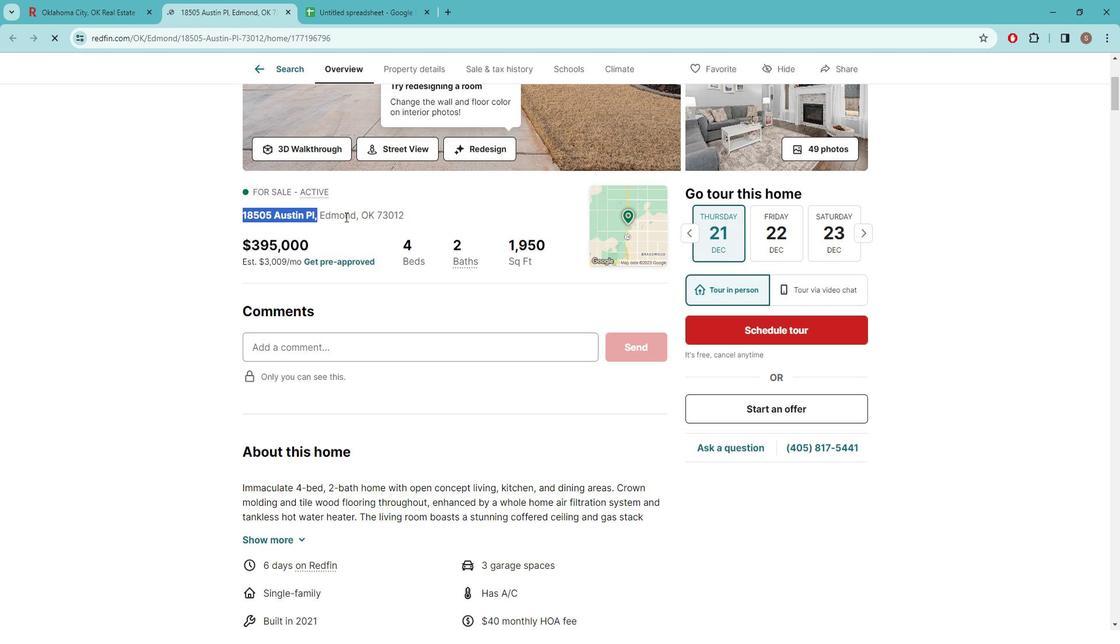 
Action: Mouse pressed left at (357, 217)
Screenshot: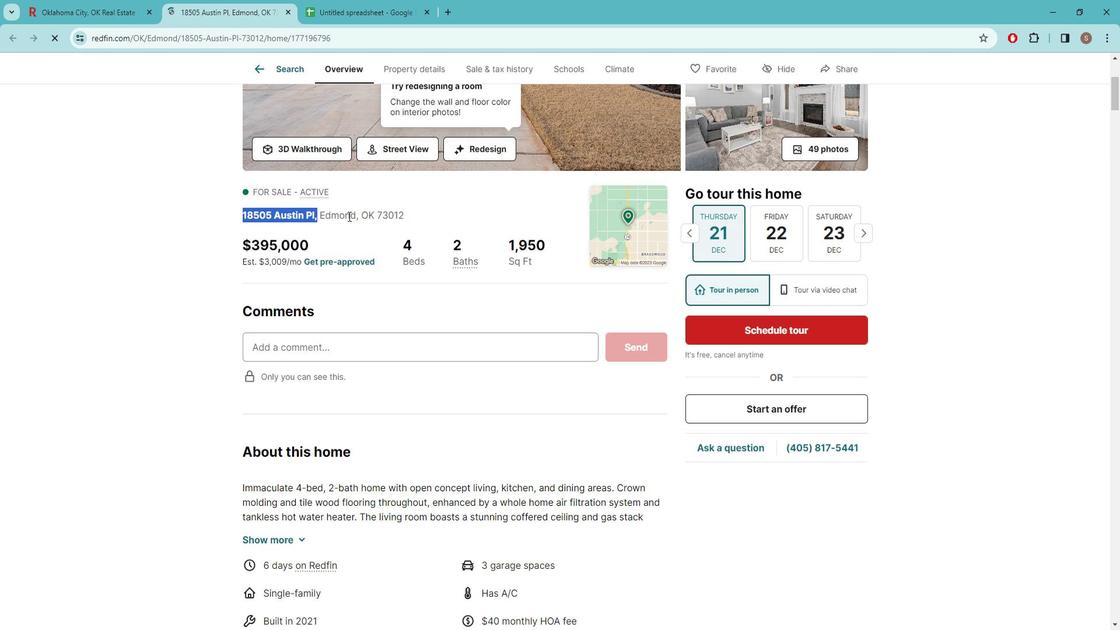 
Action: Mouse pressed left at (357, 217)
Screenshot: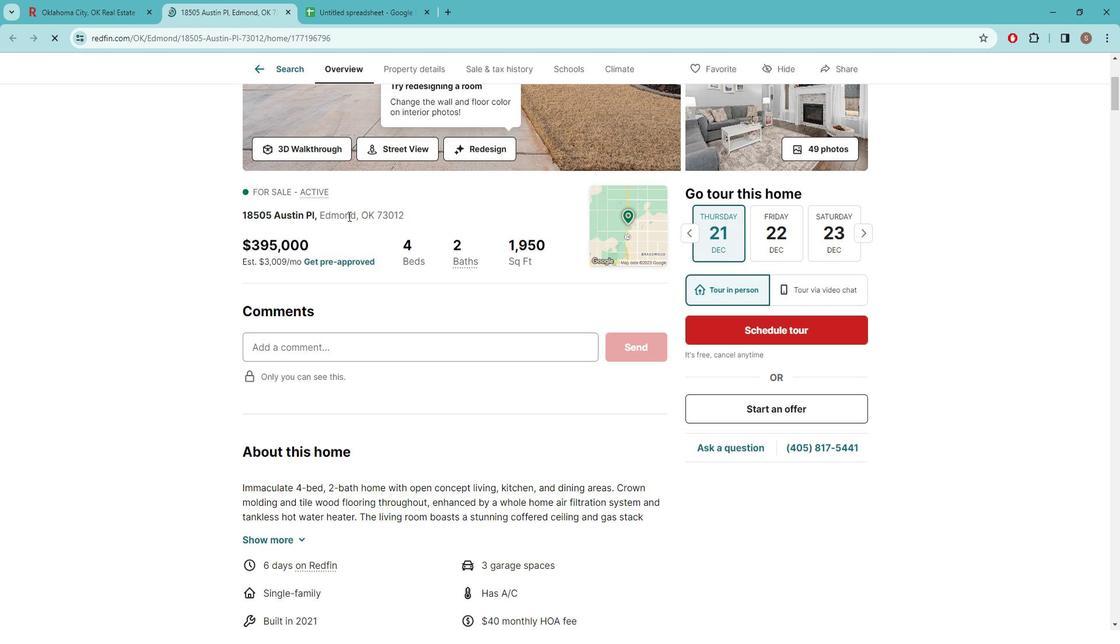 
Action: Mouse pressed left at (357, 217)
Screenshot: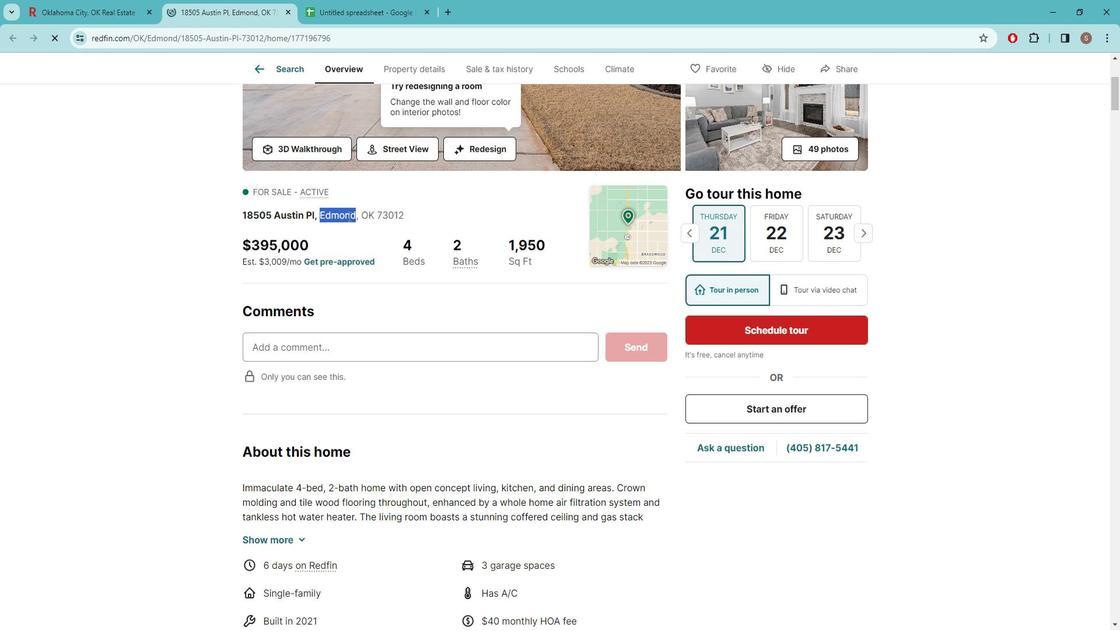 
Action: Key pressed ctrl+C
Screenshot: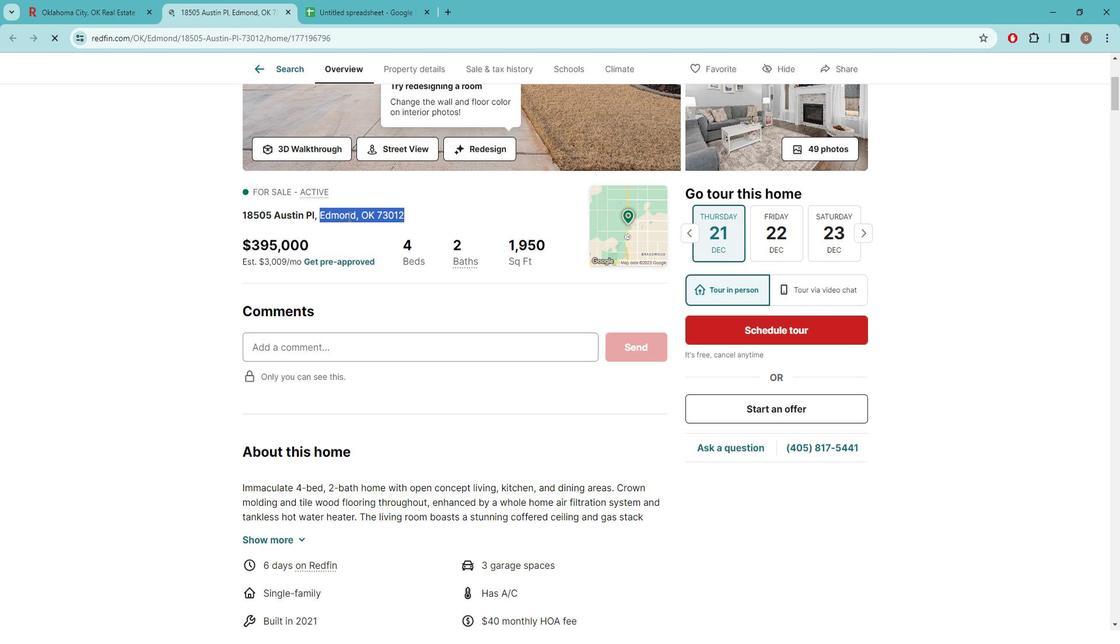 
Action: Mouse moved to (366, 8)
Screenshot: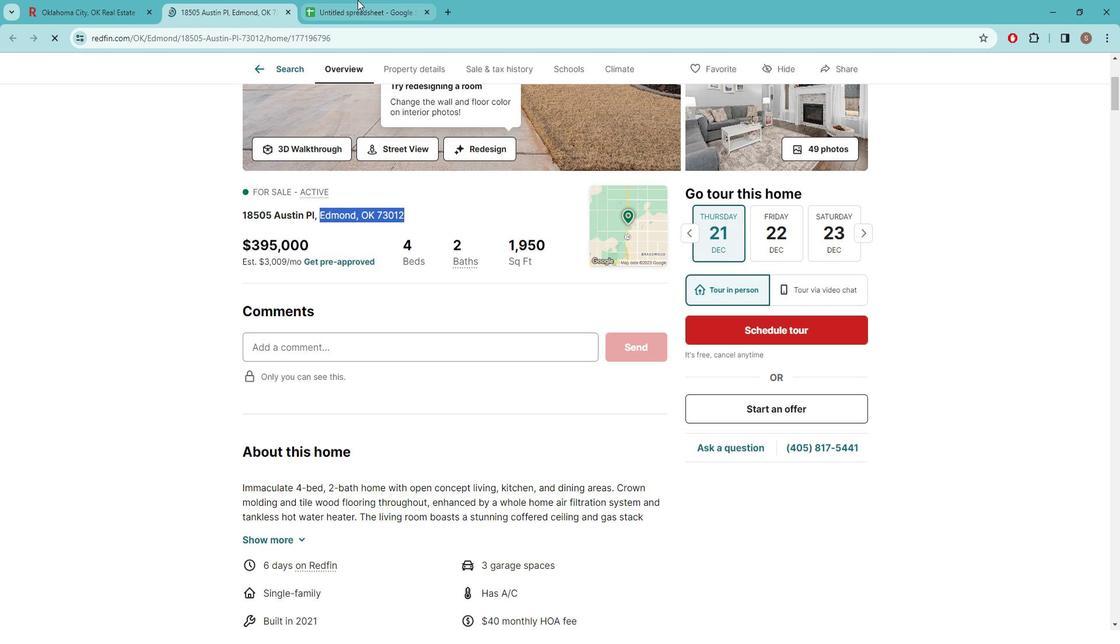 
Action: Mouse pressed left at (366, 8)
Screenshot: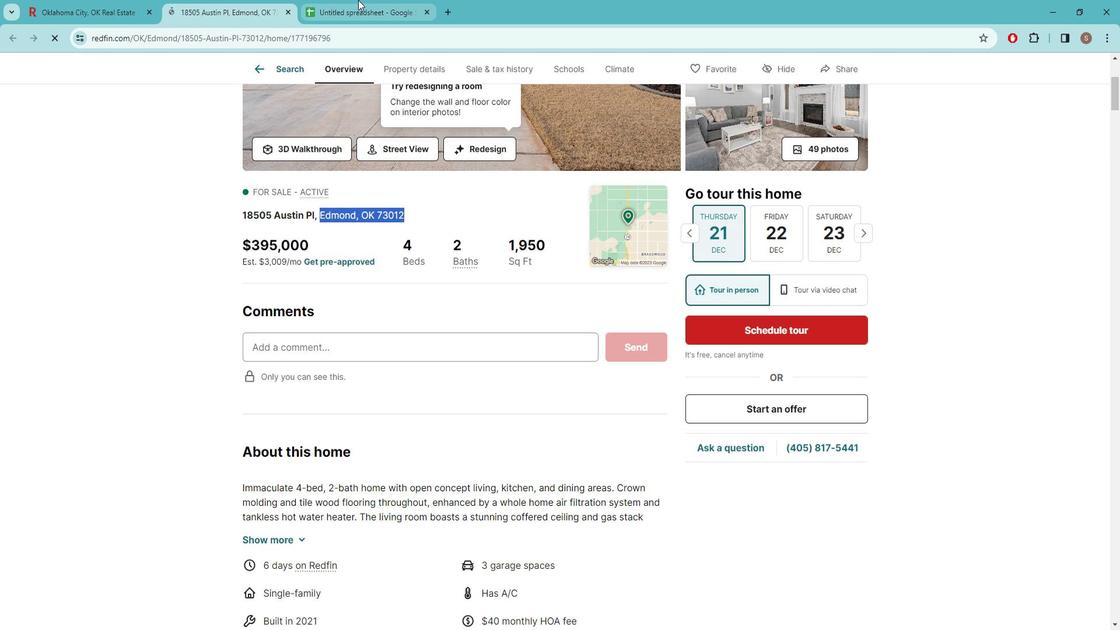
Action: Mouse moved to (151, 180)
Screenshot: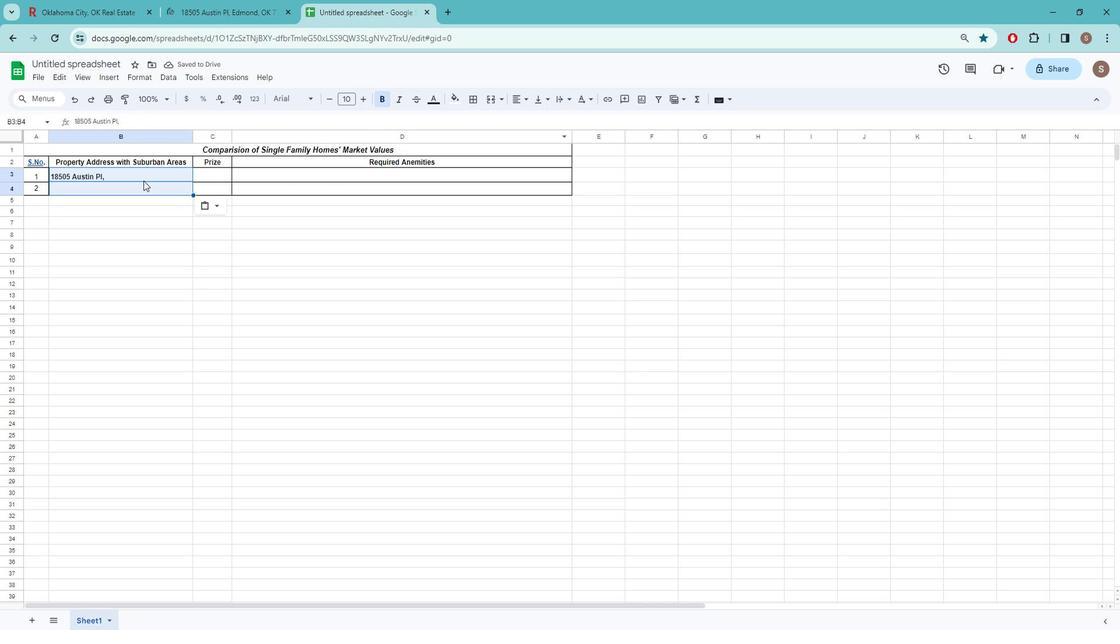 
Action: Mouse pressed left at (151, 180)
Screenshot: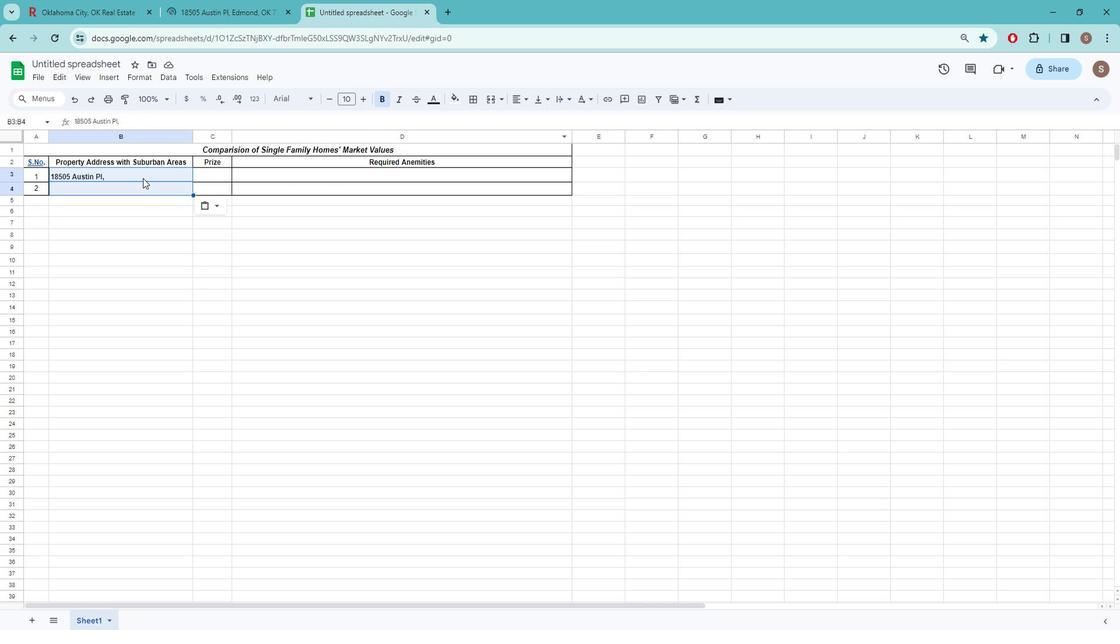 
Action: Mouse pressed left at (151, 180)
Screenshot: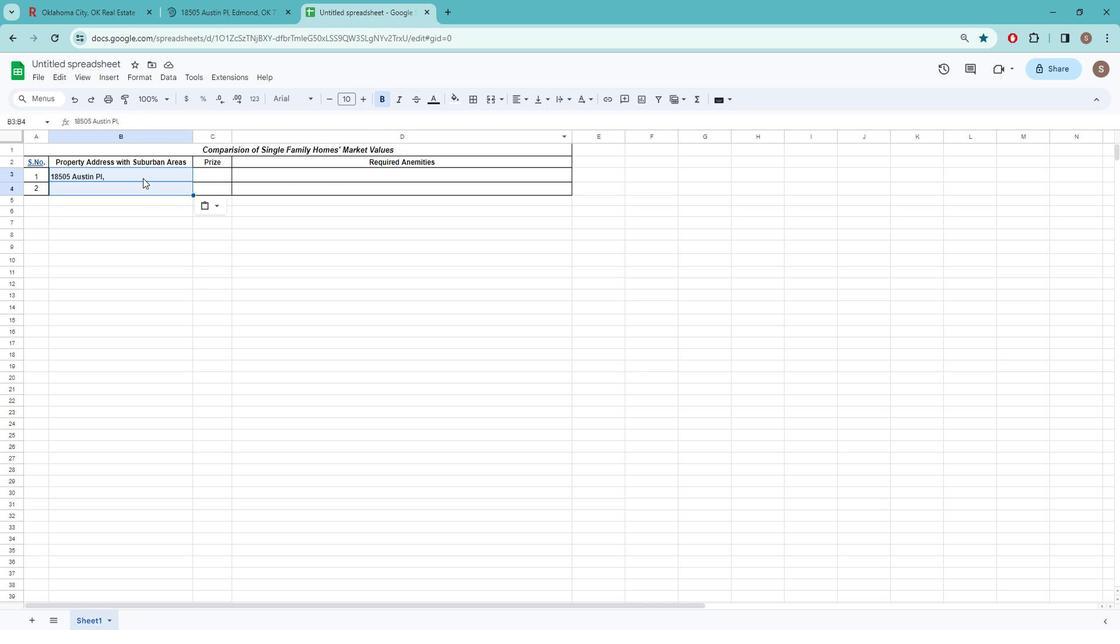 
Action: Key pressed <Key.space>
Screenshot: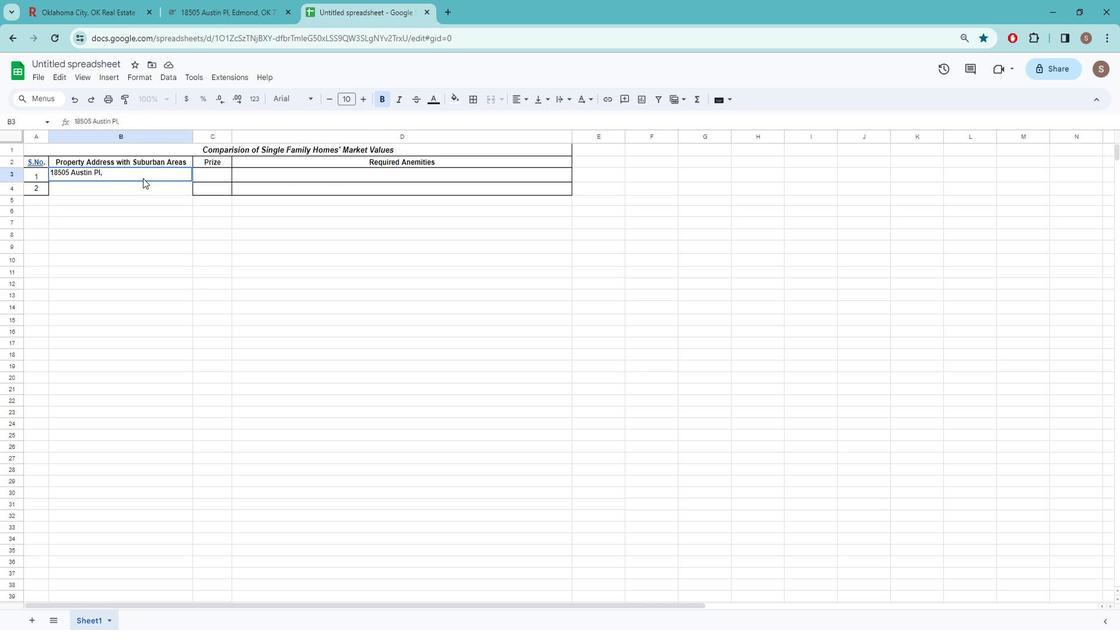 
Action: Mouse moved to (198, 8)
Screenshot: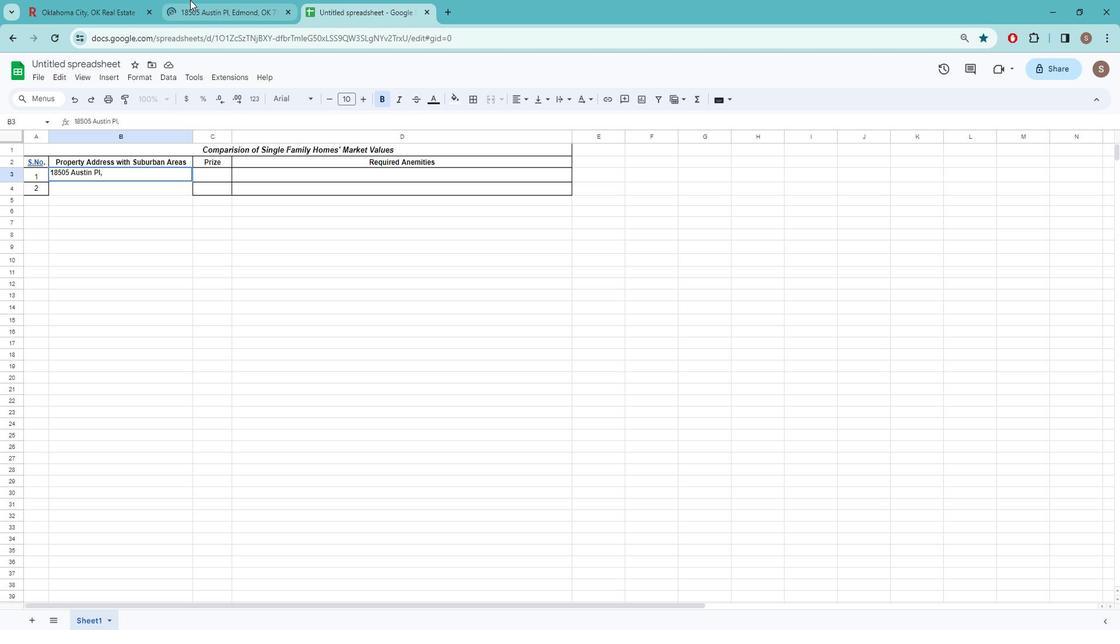 
Action: Mouse pressed left at (198, 8)
Screenshot: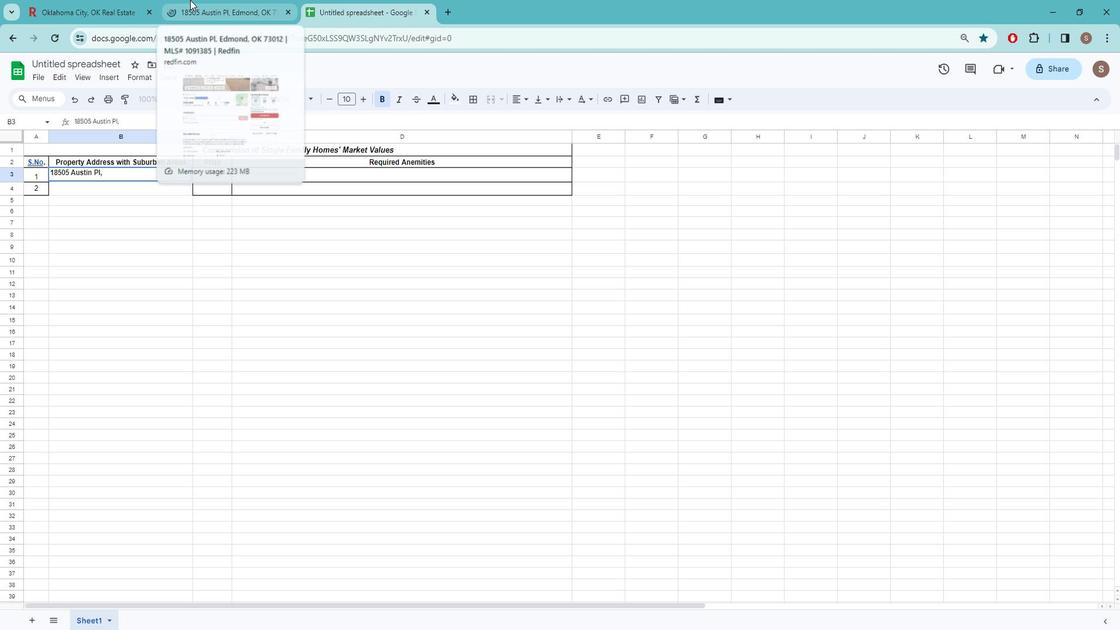 
Action: Mouse moved to (358, 315)
Screenshot: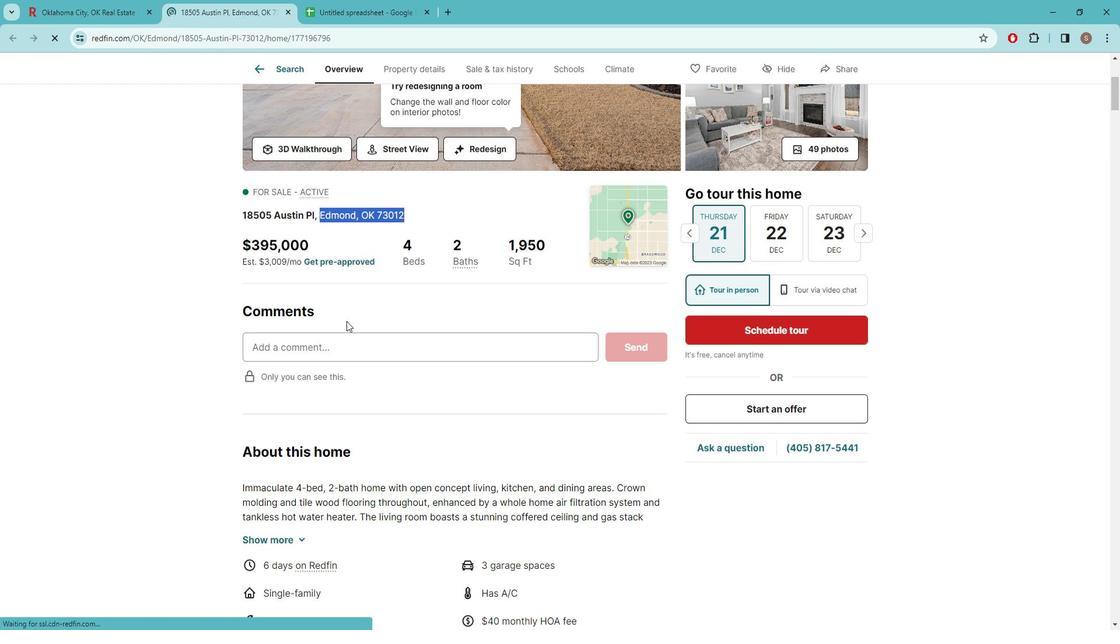 
Action: Mouse scrolled (358, 316) with delta (0, 0)
Screenshot: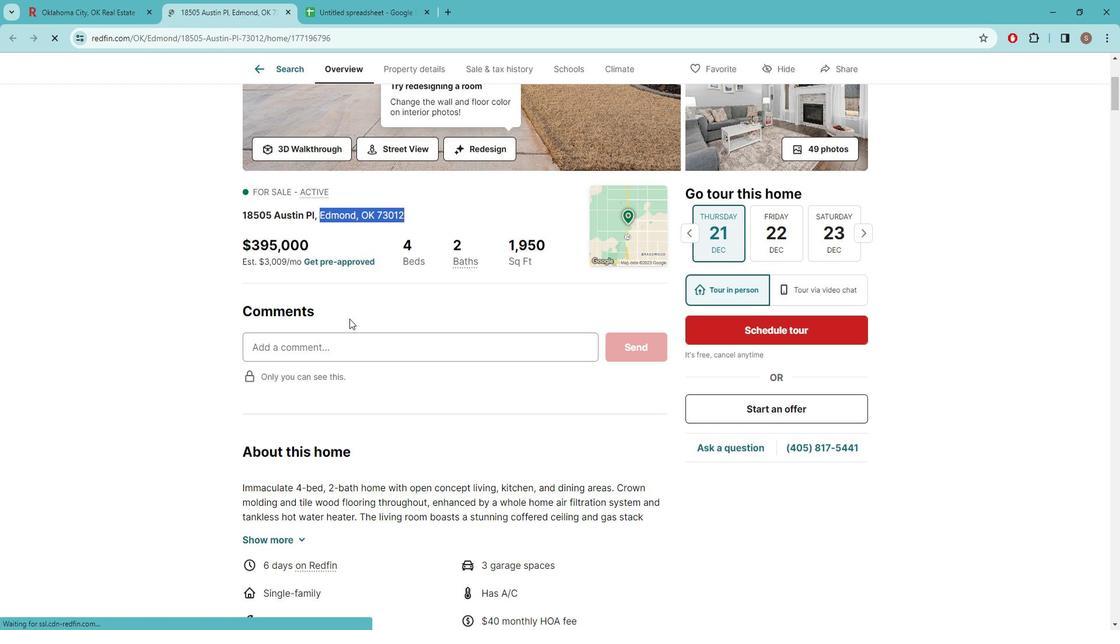 
Action: Mouse scrolled (358, 316) with delta (0, 0)
Screenshot: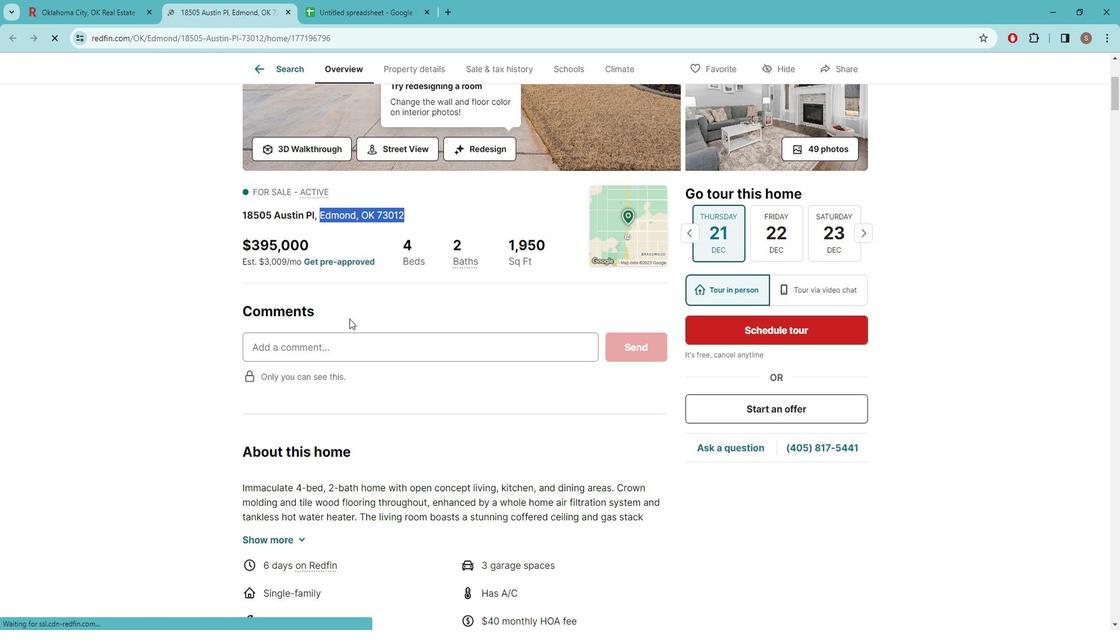 
Action: Mouse scrolled (358, 316) with delta (0, 0)
Screenshot: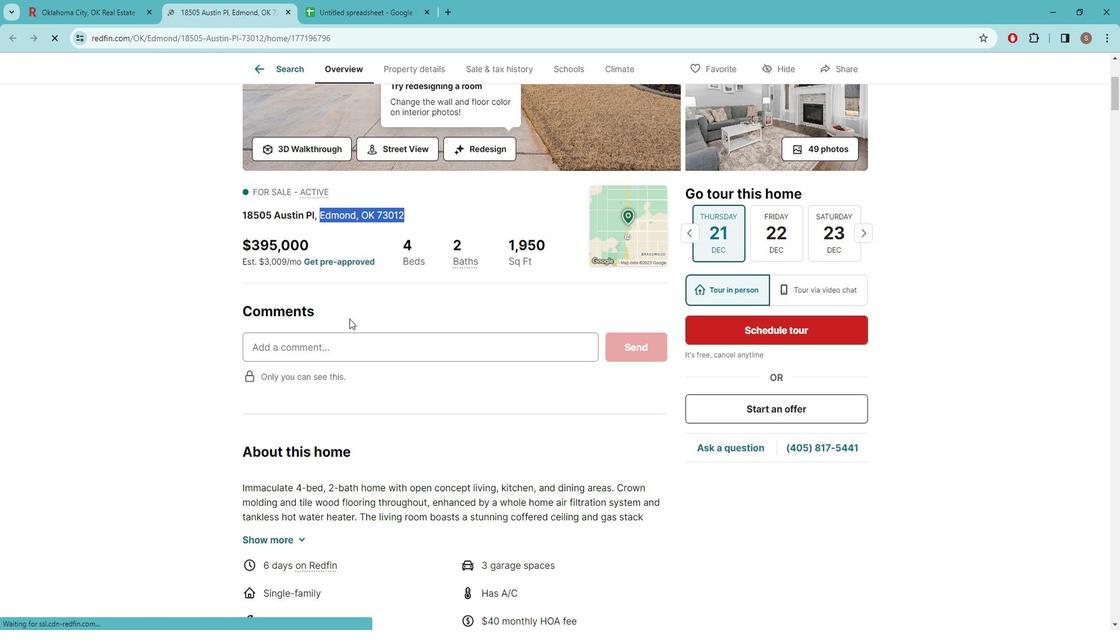 
Action: Mouse scrolled (358, 316) with delta (0, 0)
Screenshot: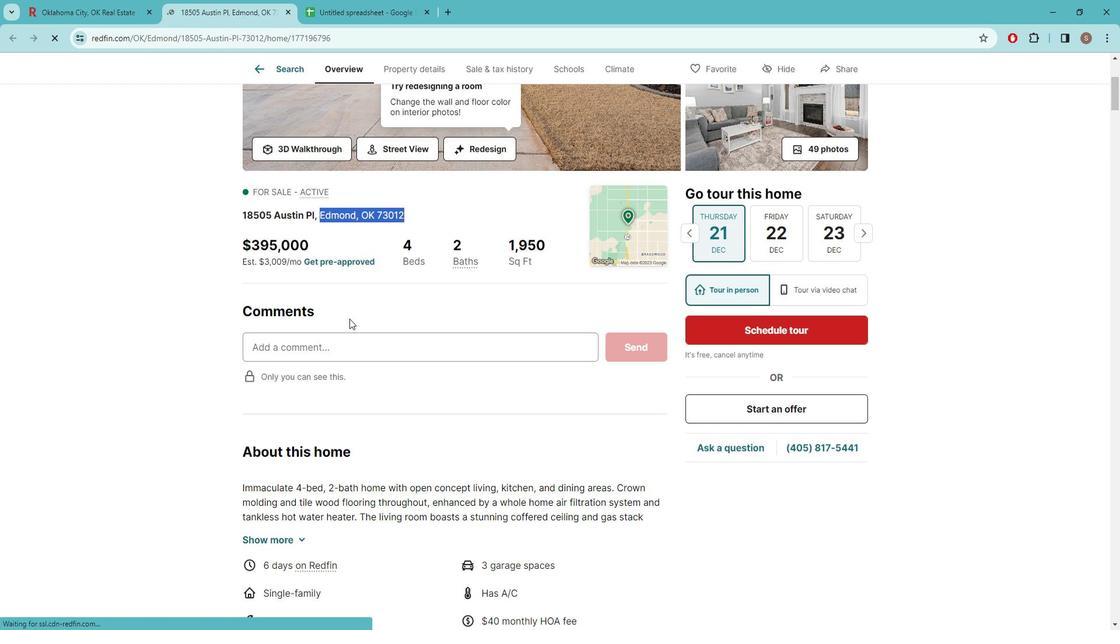 
Action: Mouse scrolled (358, 316) with delta (0, 0)
Screenshot: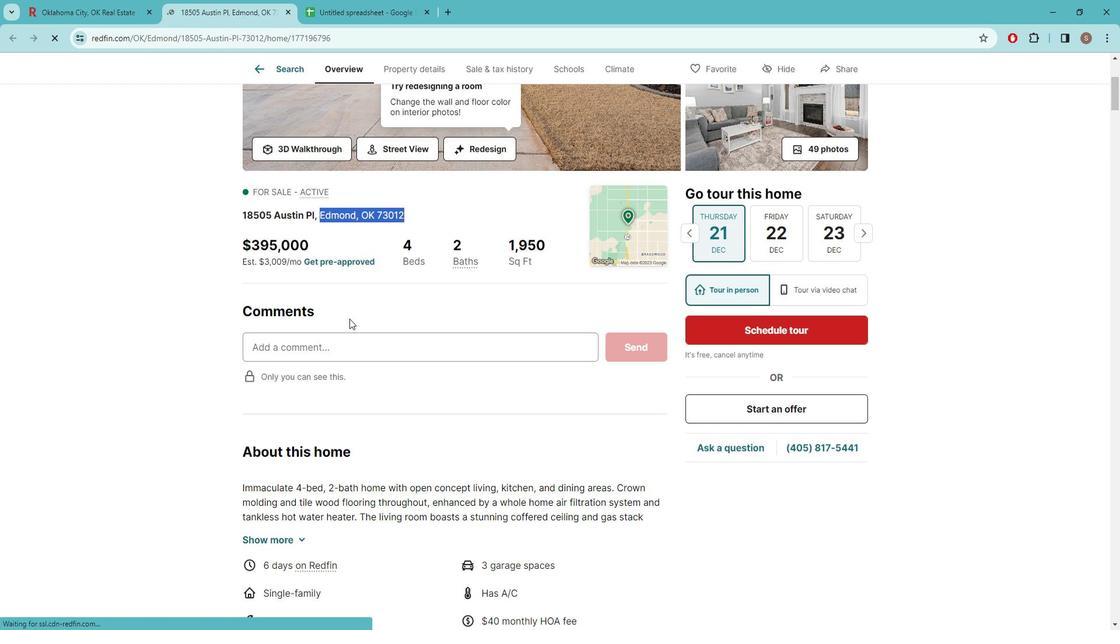 
Action: Mouse scrolled (358, 316) with delta (0, 0)
Screenshot: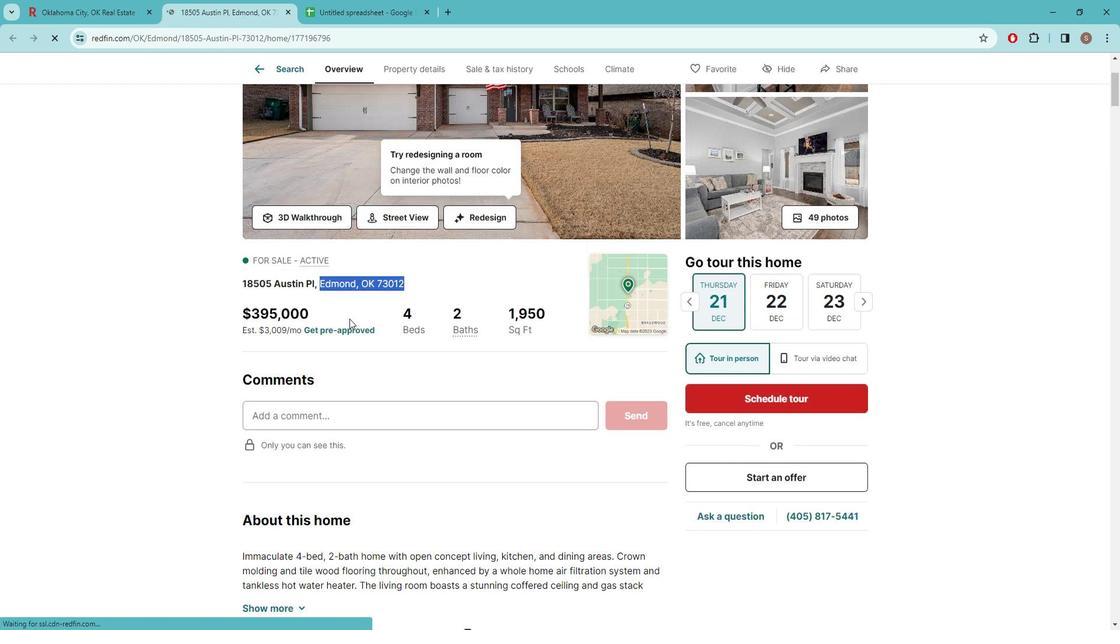 
Action: Mouse scrolled (358, 316) with delta (0, 0)
Screenshot: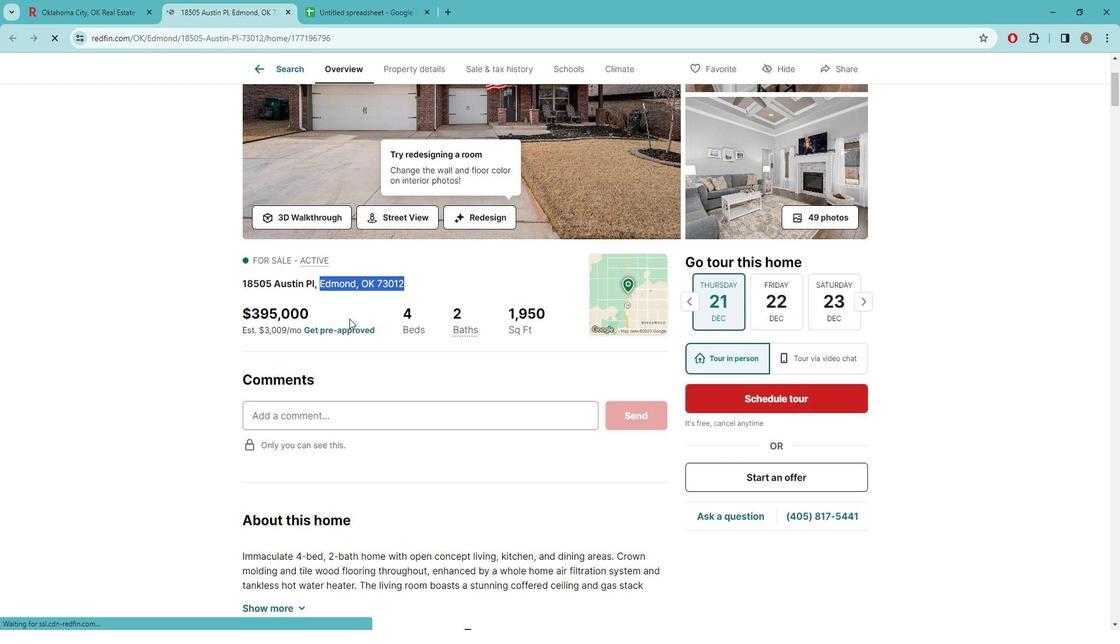 
Action: Mouse moved to (110, 8)
Screenshot: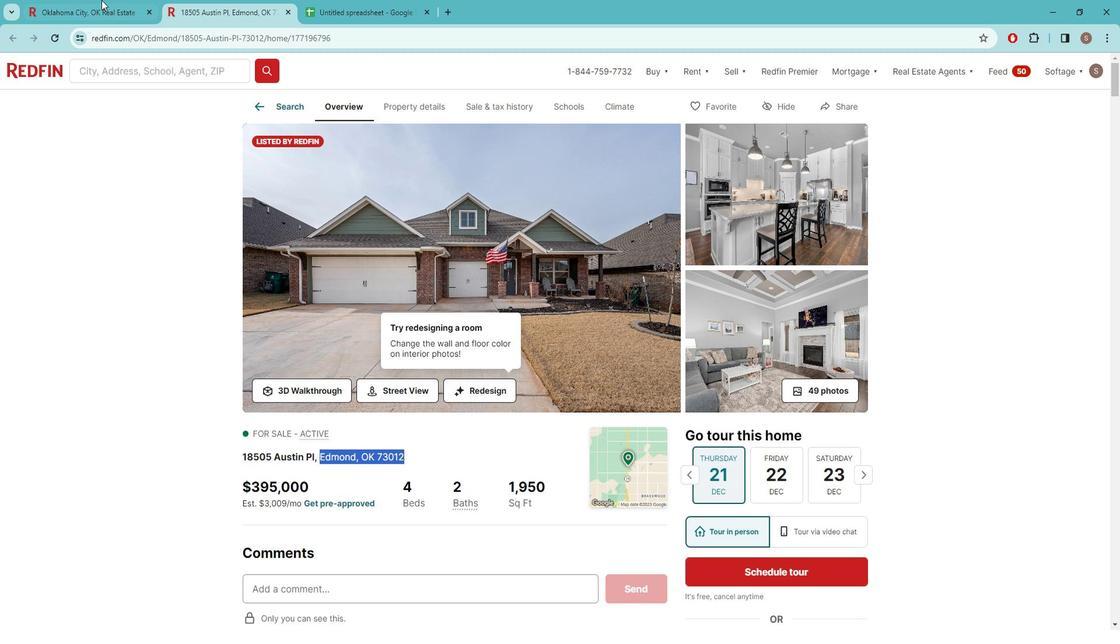 
Action: Mouse pressed left at (110, 8)
Screenshot: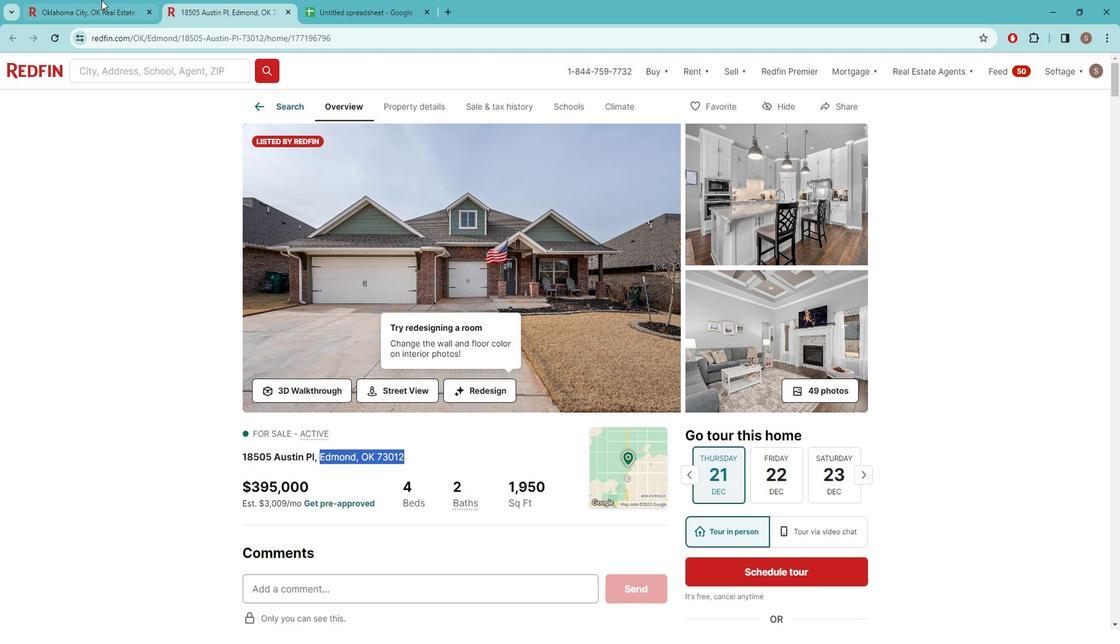 
Action: Mouse moved to (1002, 369)
Screenshot: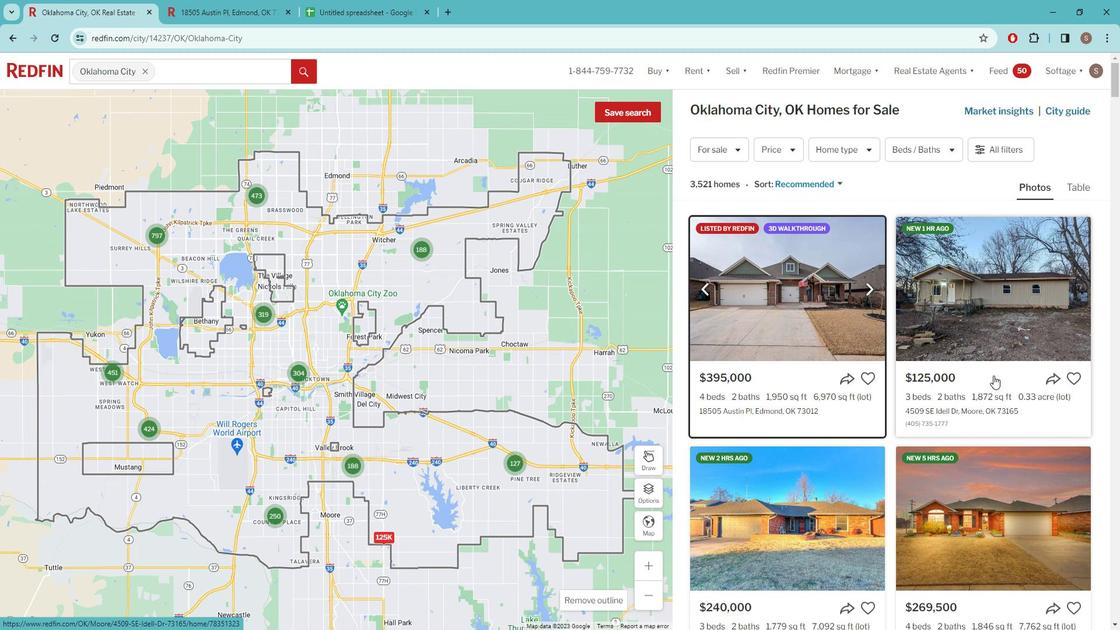 
Action: Mouse pressed left at (1002, 369)
Screenshot: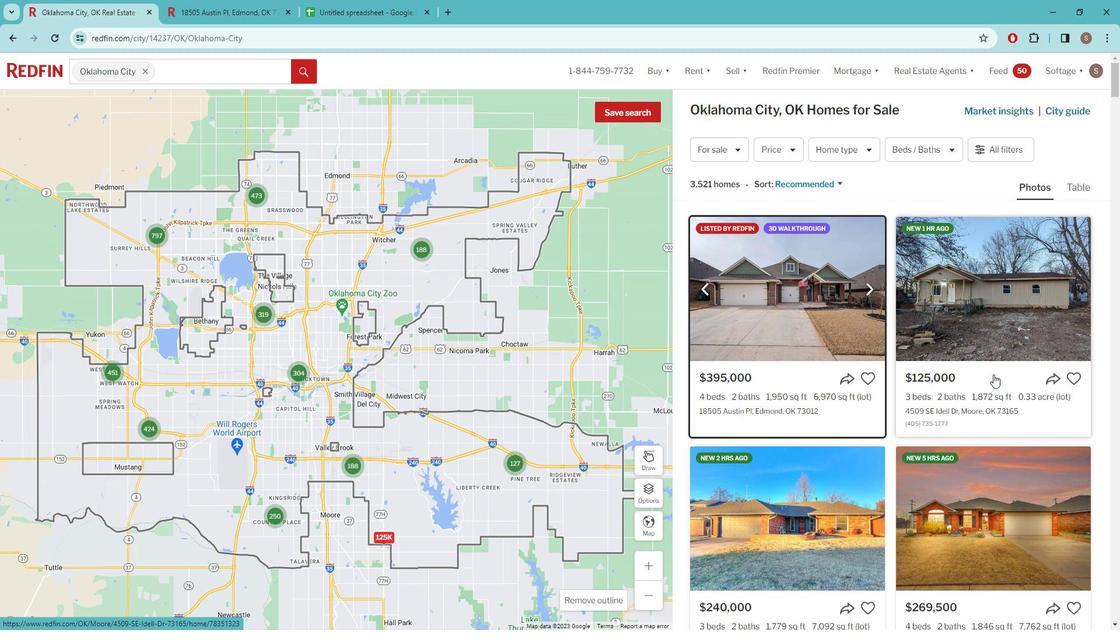 
Action: Mouse moved to (459, 371)
Screenshot: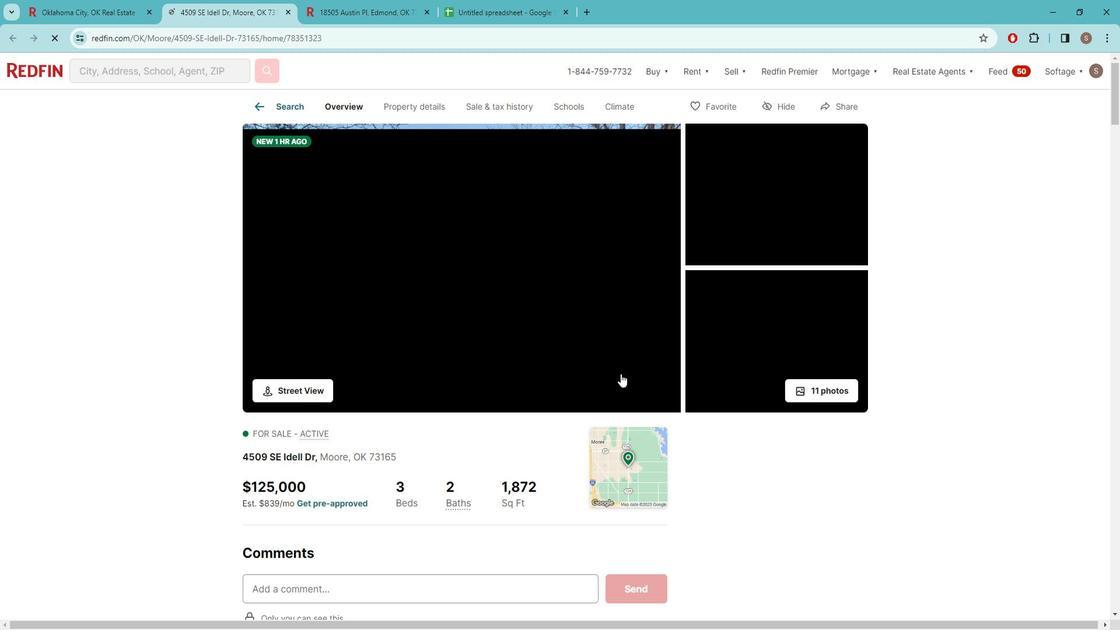 
Action: Mouse scrolled (459, 370) with delta (0, 0)
Screenshot: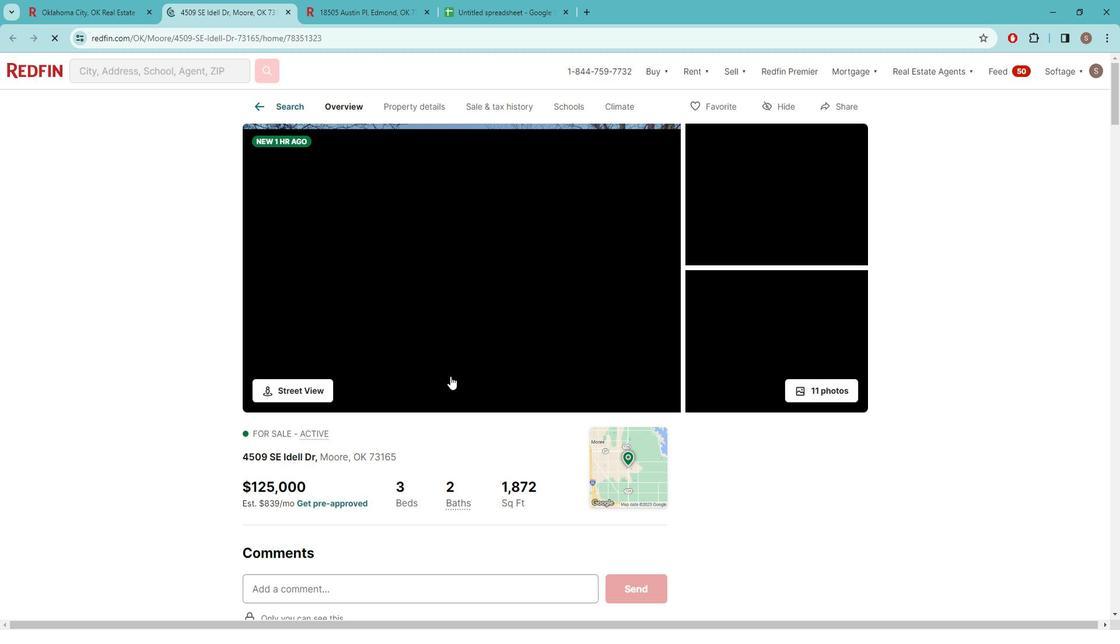 
Action: Mouse scrolled (459, 370) with delta (0, 0)
Screenshot: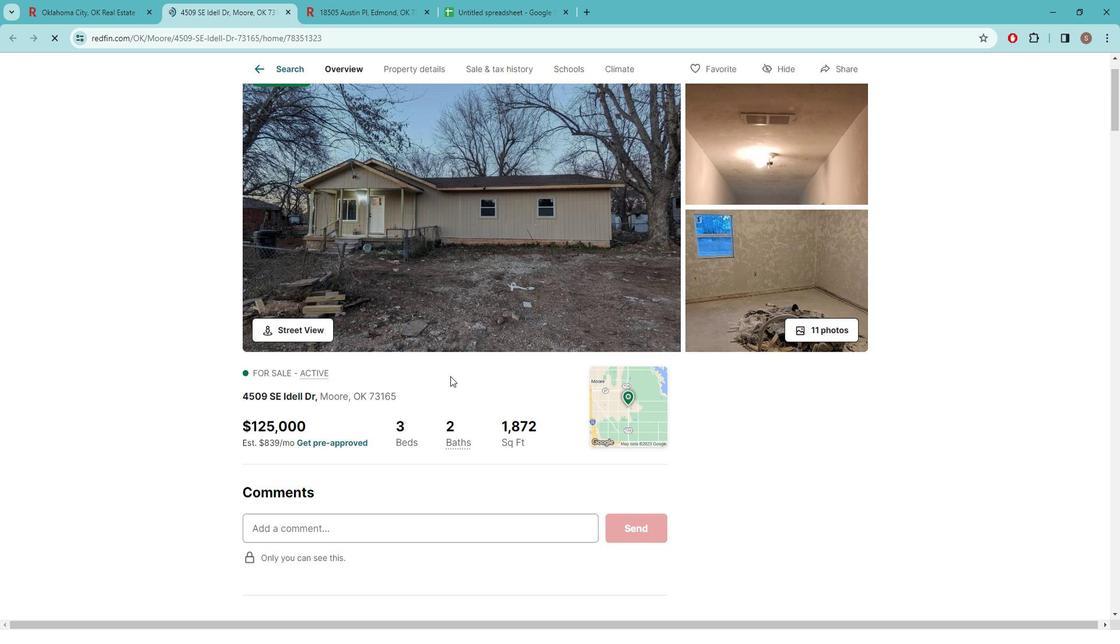 
Action: Mouse scrolled (459, 370) with delta (0, 0)
Screenshot: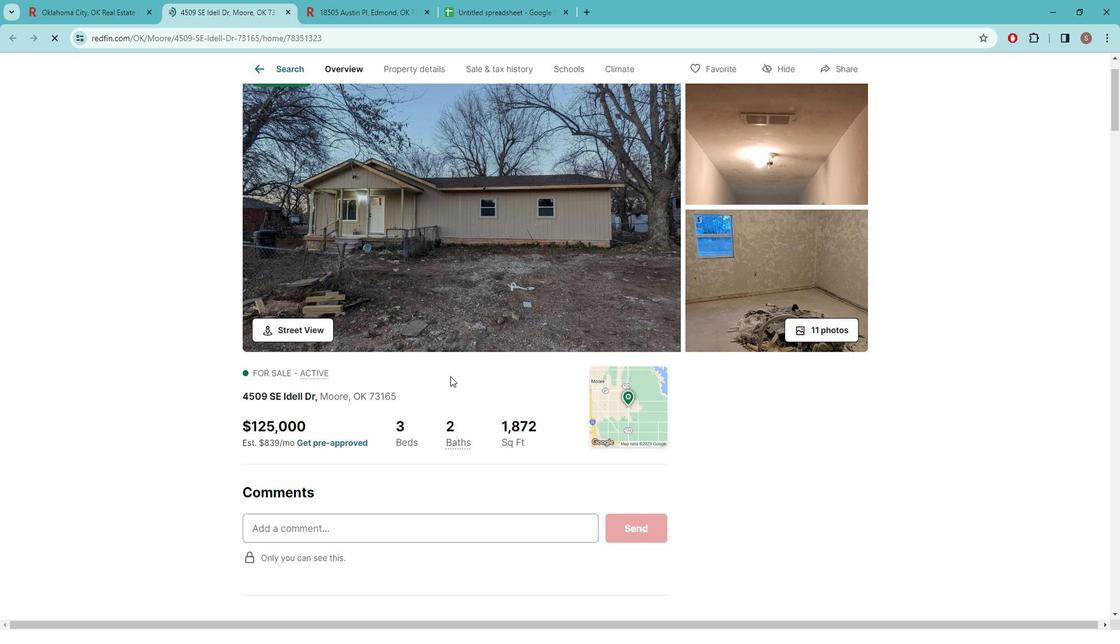 
Action: Mouse scrolled (459, 370) with delta (0, 0)
Screenshot: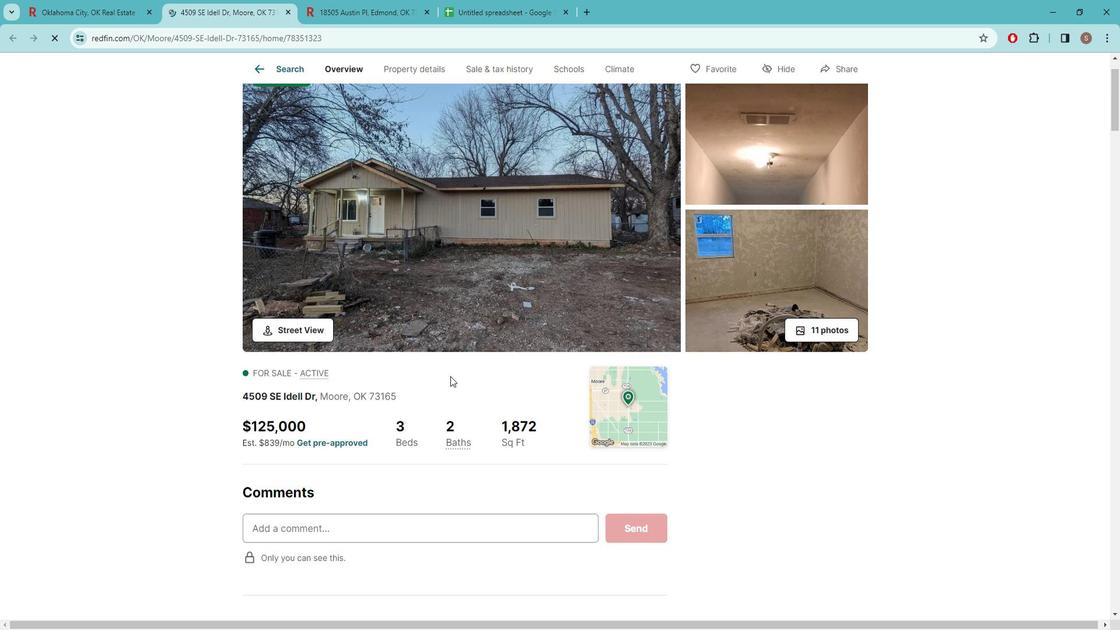 
Action: Mouse moved to (387, 8)
Screenshot: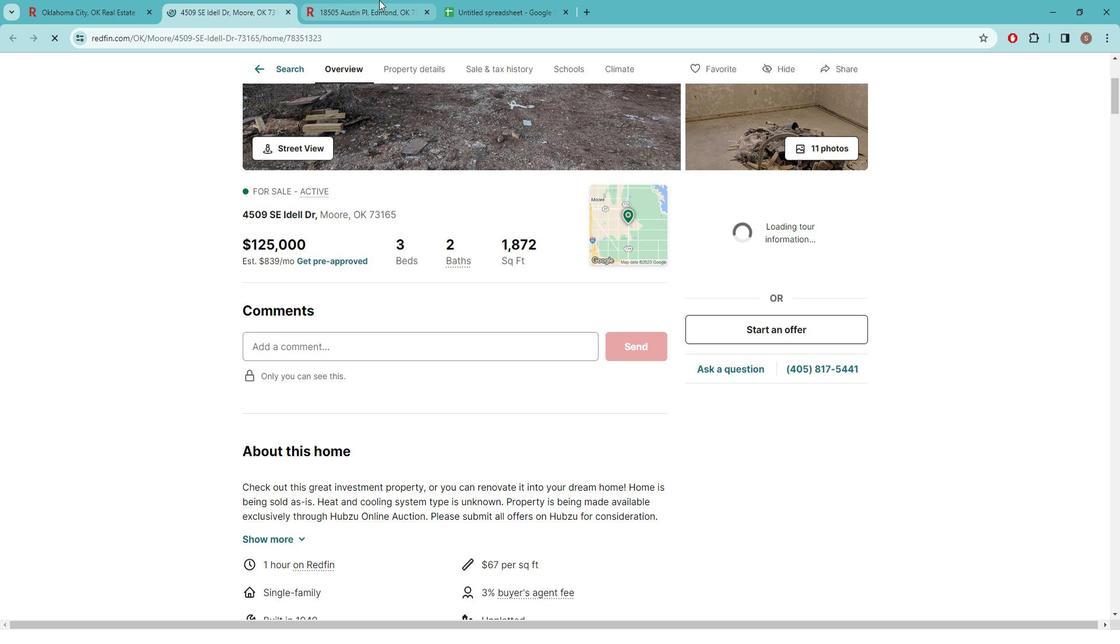 
Action: Mouse pressed left at (387, 8)
Screenshot: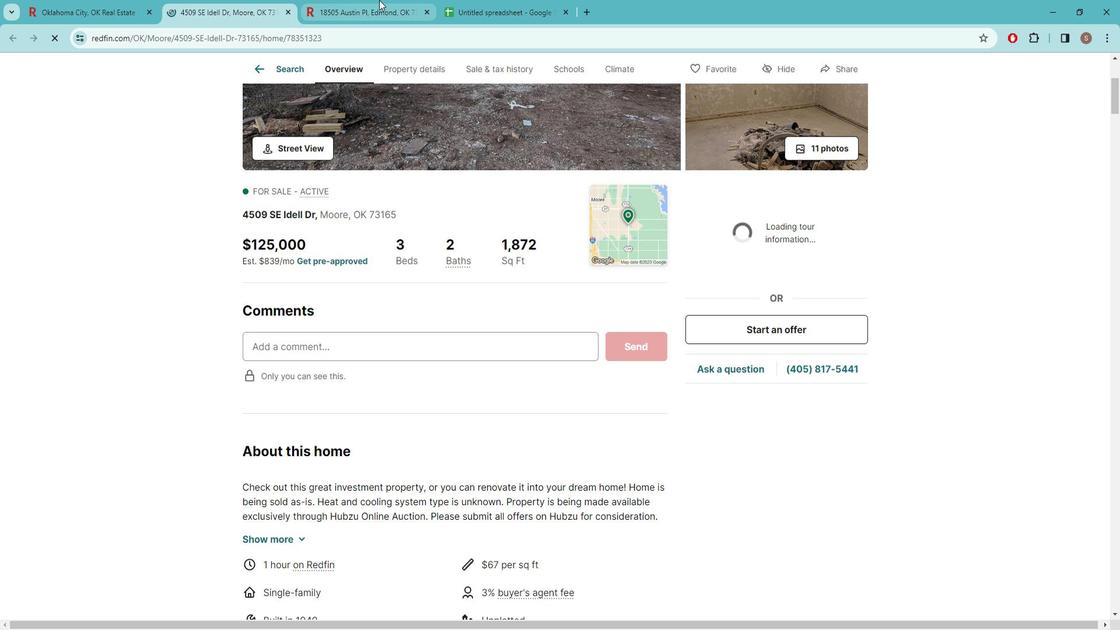 
Action: Mouse moved to (383, 463)
Screenshot: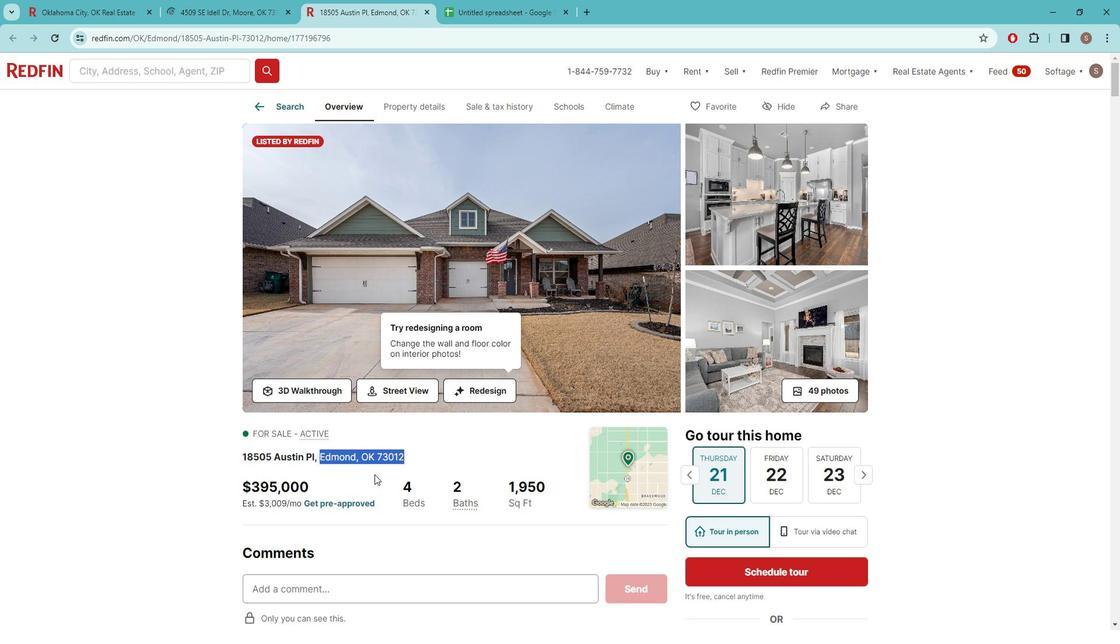 
Action: Key pressed ctrl+C
Screenshot: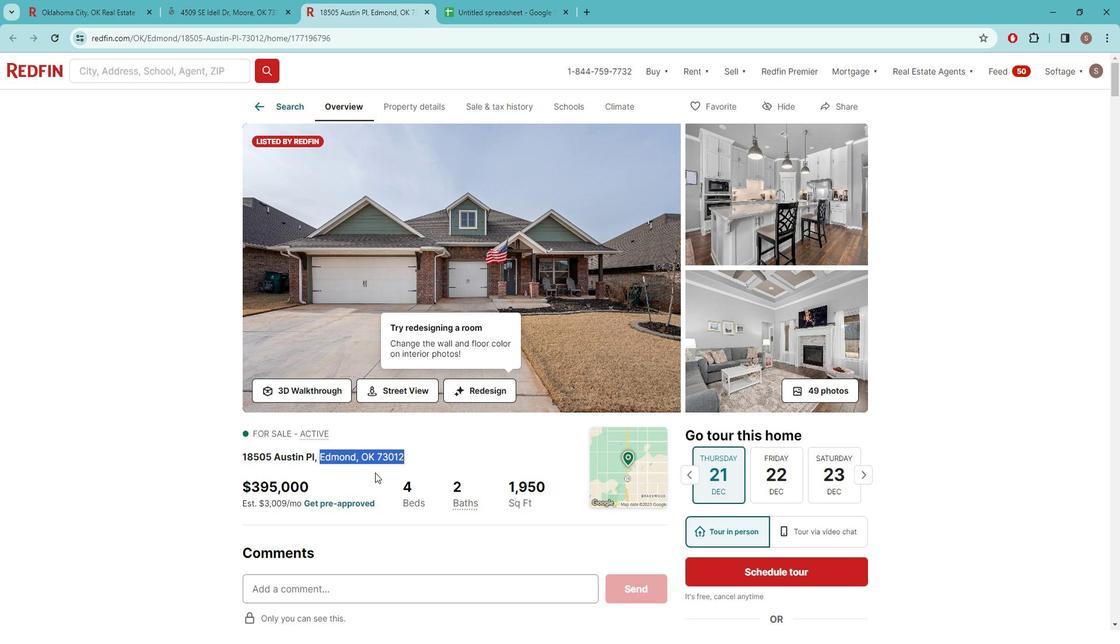 
Action: Mouse moved to (474, 8)
Screenshot: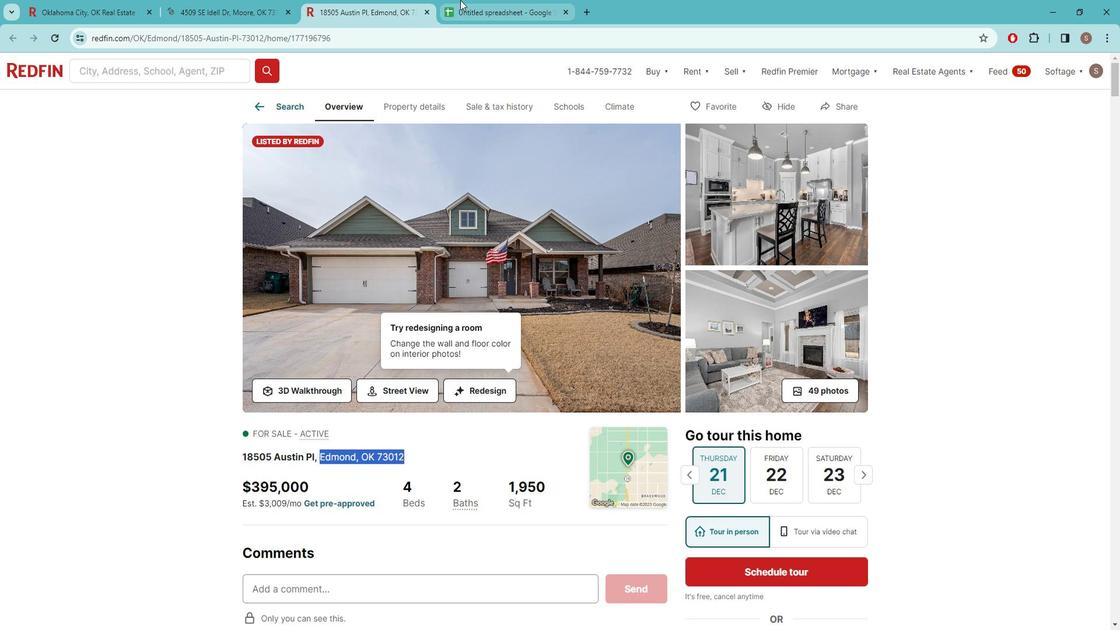 
Action: Mouse pressed left at (474, 8)
Screenshot: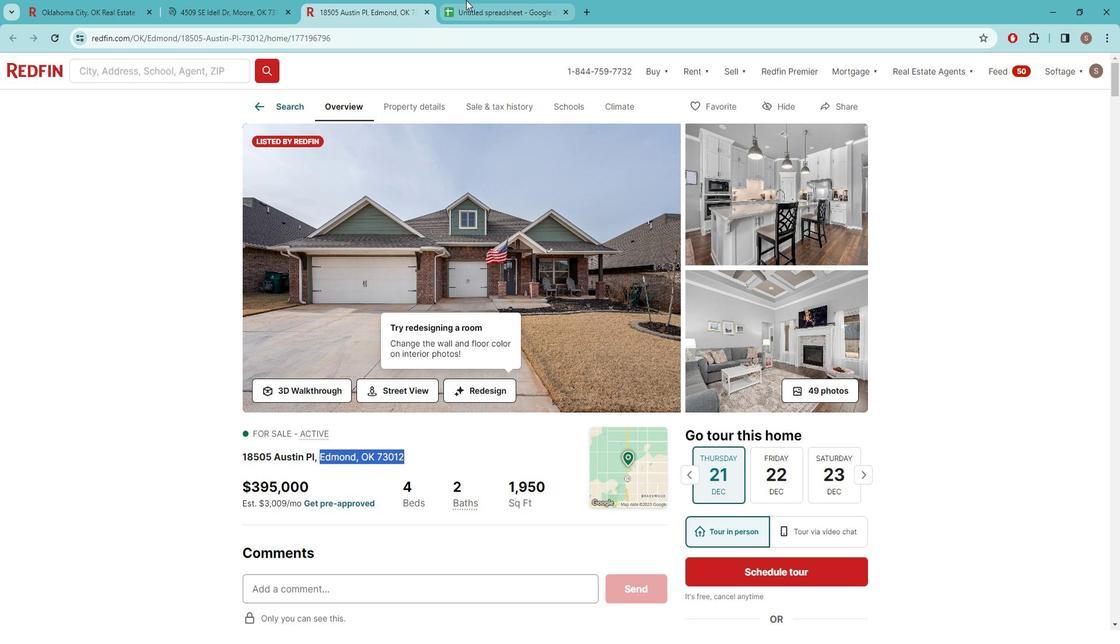 
Action: Mouse moved to (169, 177)
Screenshot: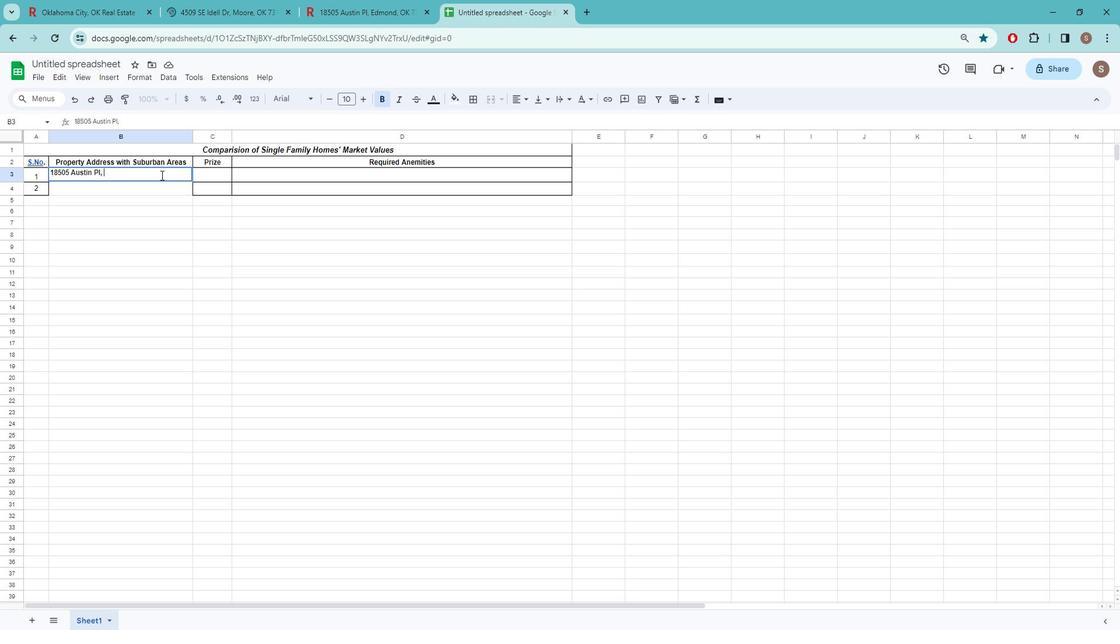 
Action: Key pressed ctrl+V
Screenshot: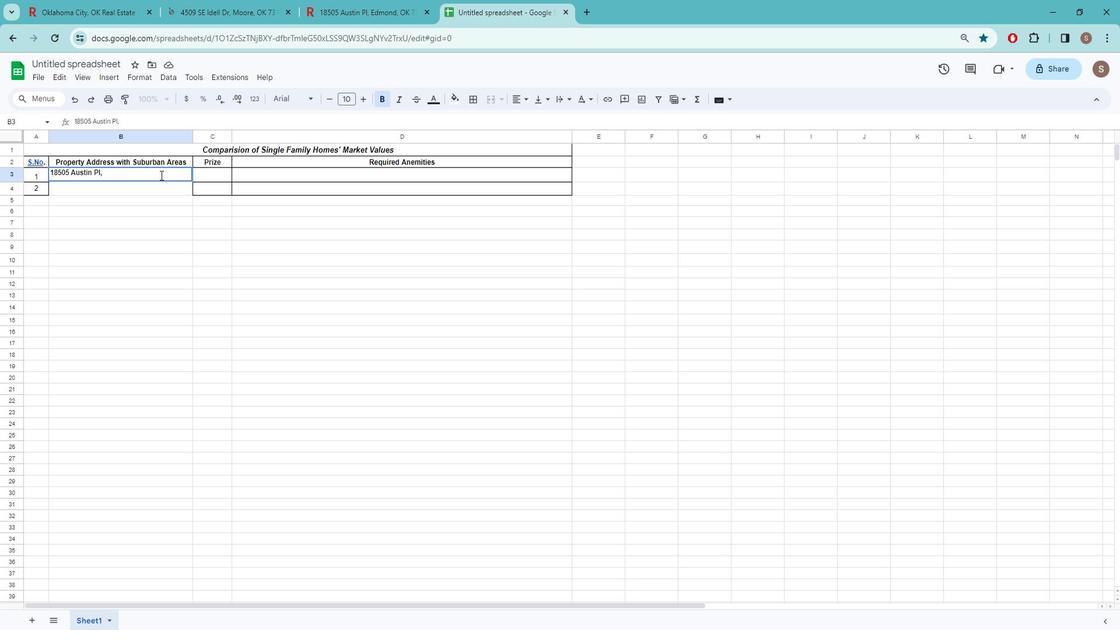 
Action: Mouse moved to (196, 8)
Screenshot: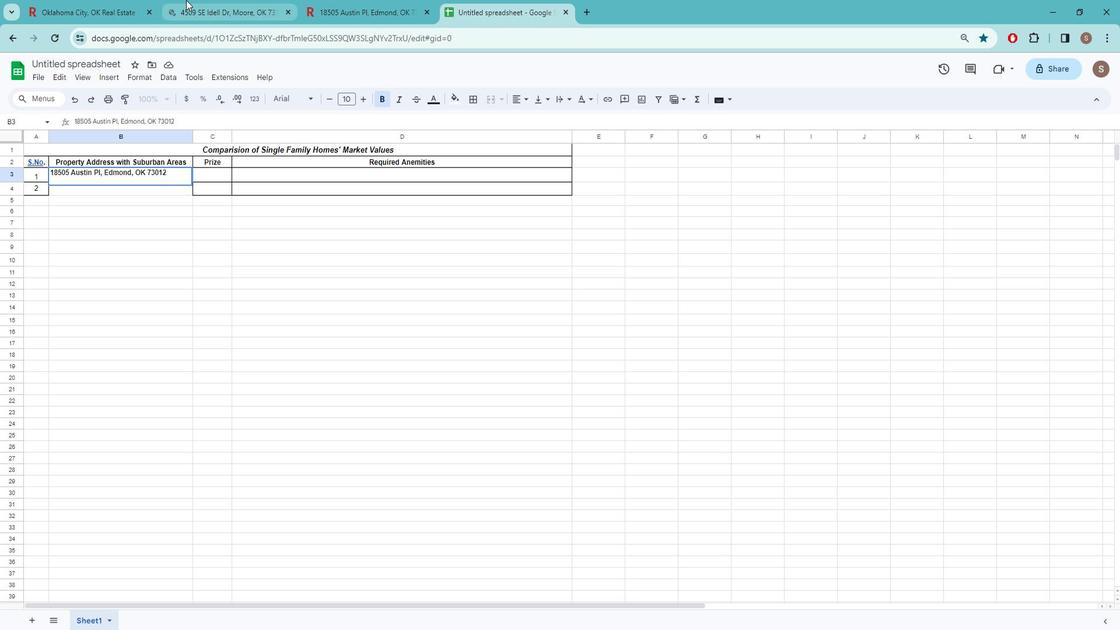 
Action: Mouse pressed left at (196, 8)
Screenshot: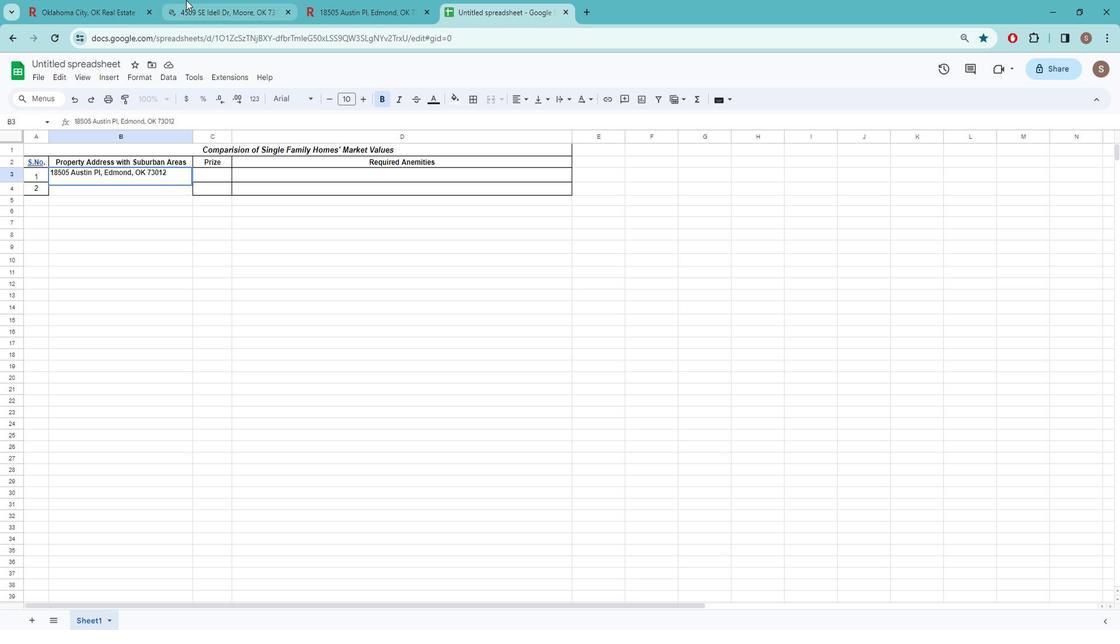 
Action: Mouse moved to (418, 8)
Screenshot: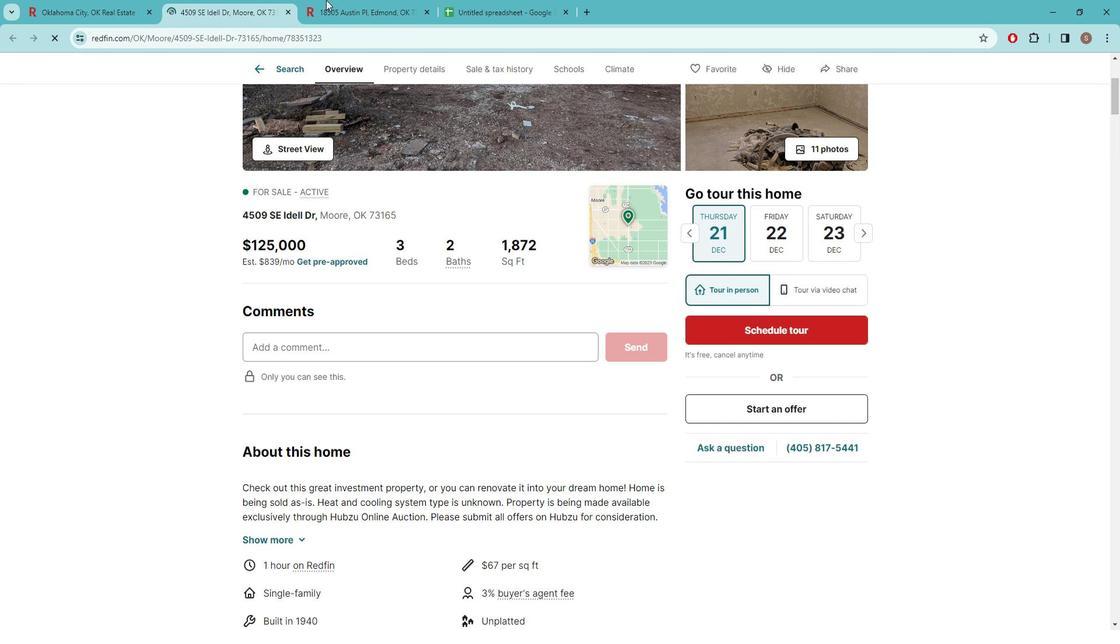 
Action: Mouse pressed left at (418, 8)
Screenshot: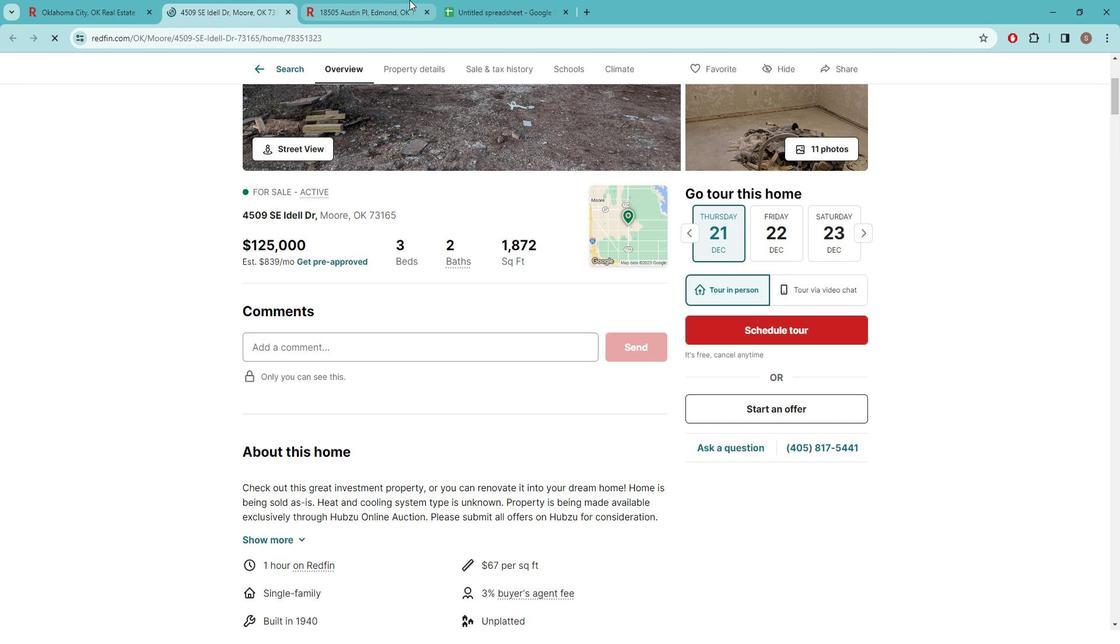 
Action: Mouse moved to (296, 472)
Screenshot: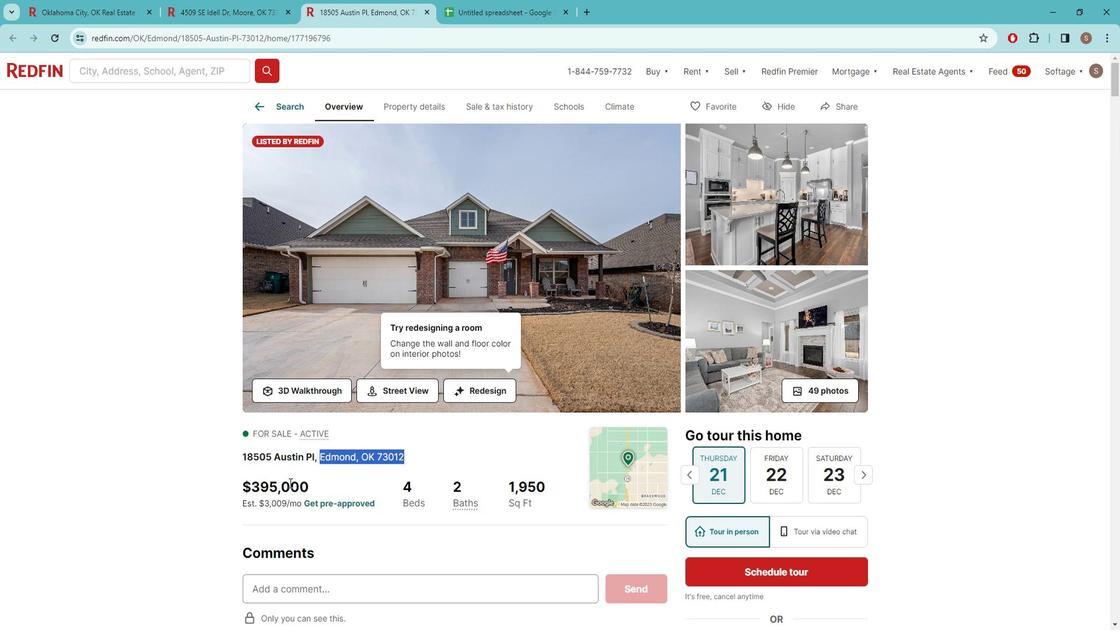 
Action: Mouse pressed left at (296, 472)
Screenshot: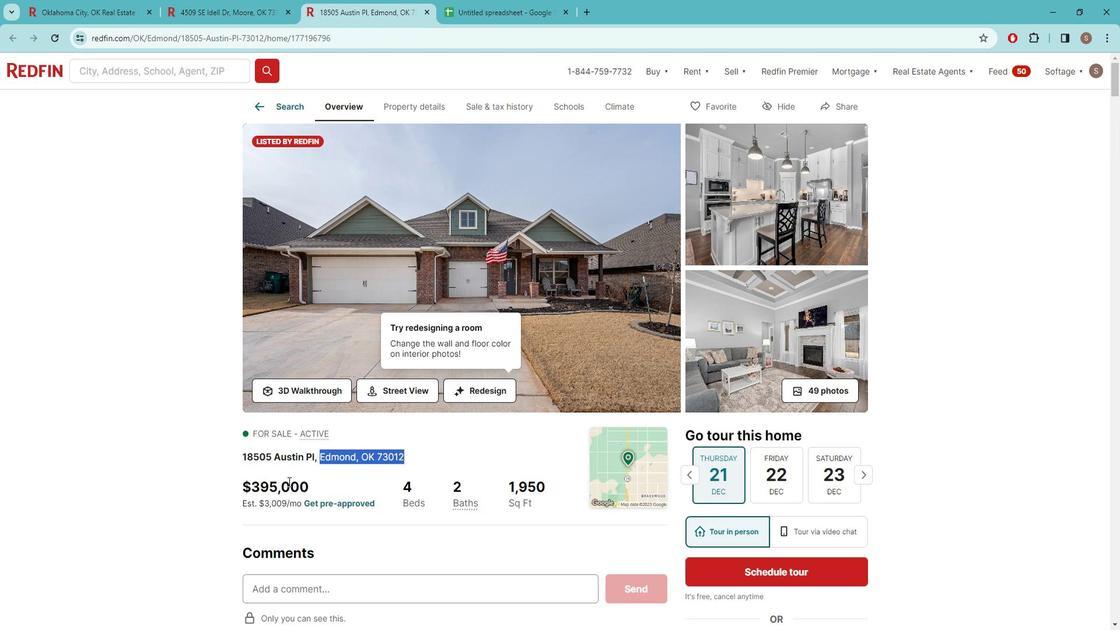 
Action: Mouse pressed left at (296, 472)
Screenshot: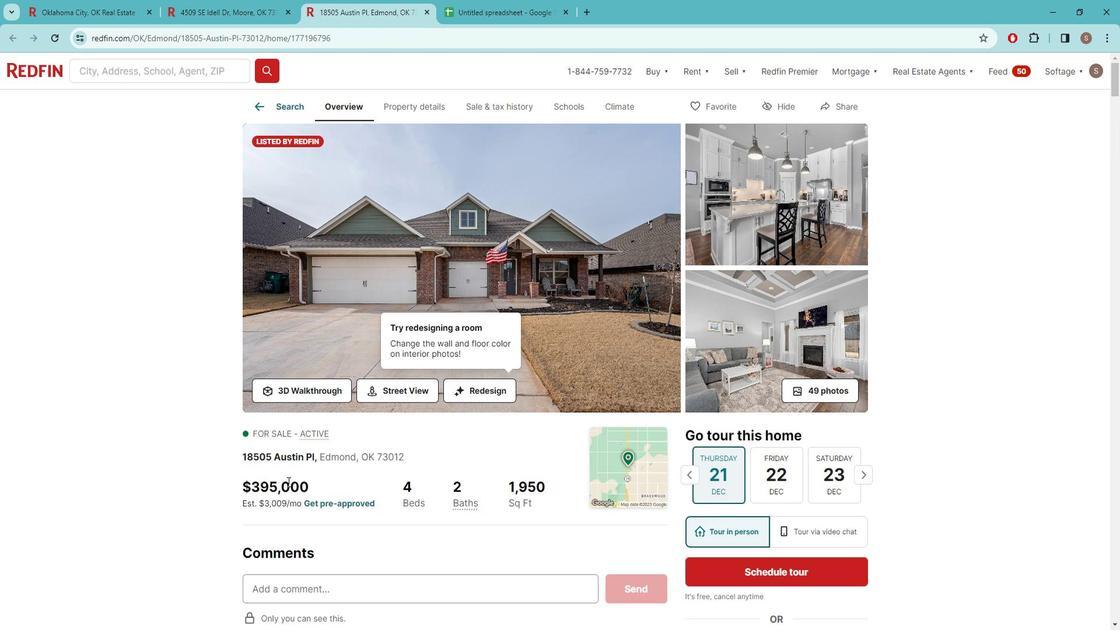 
Action: Mouse pressed left at (296, 472)
Screenshot: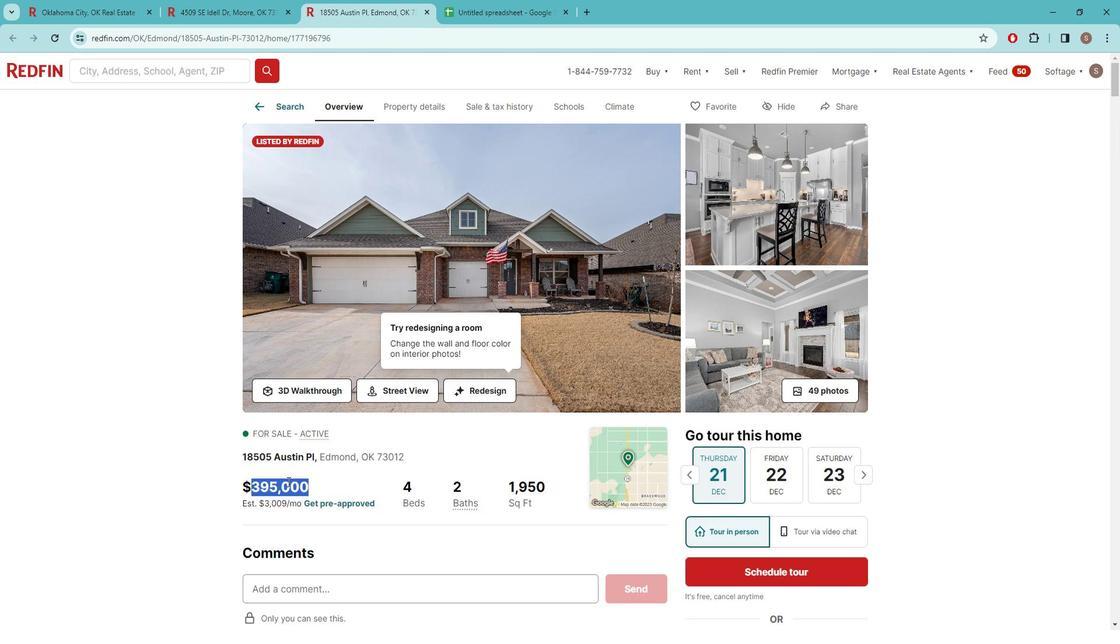 
Action: Key pressed ctrl+C
Screenshot: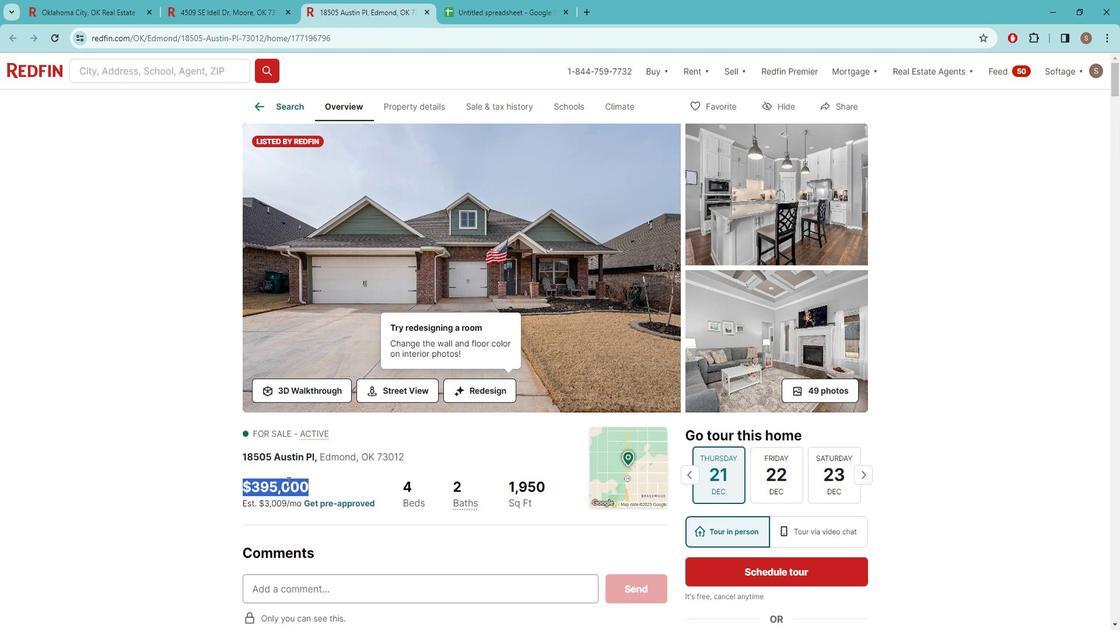 
Action: Mouse moved to (483, 8)
Screenshot: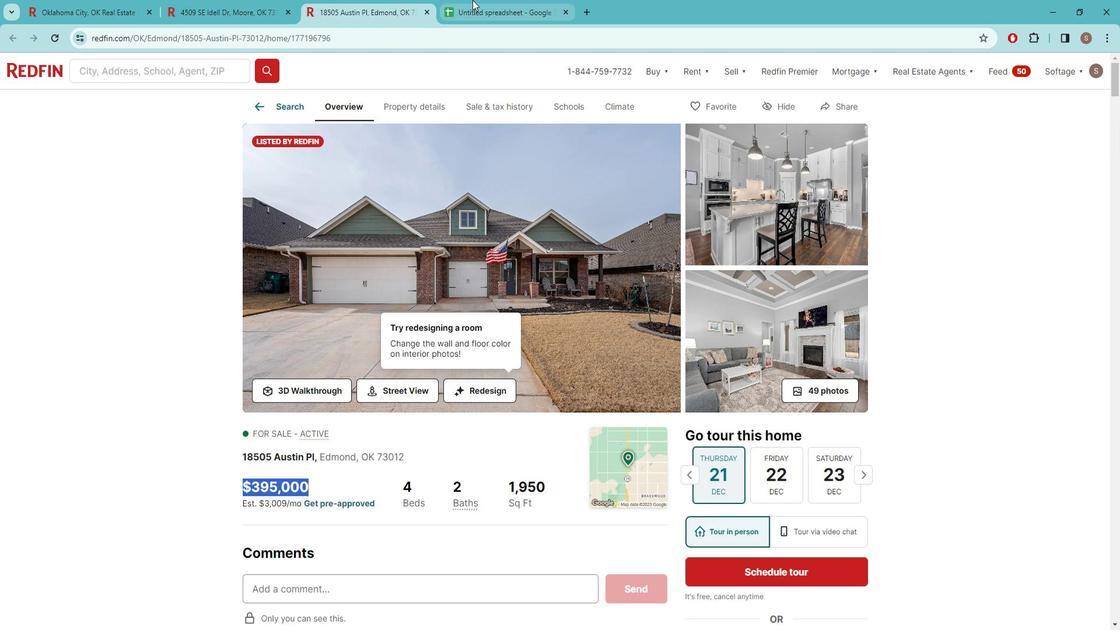 
Action: Mouse pressed left at (483, 8)
Screenshot: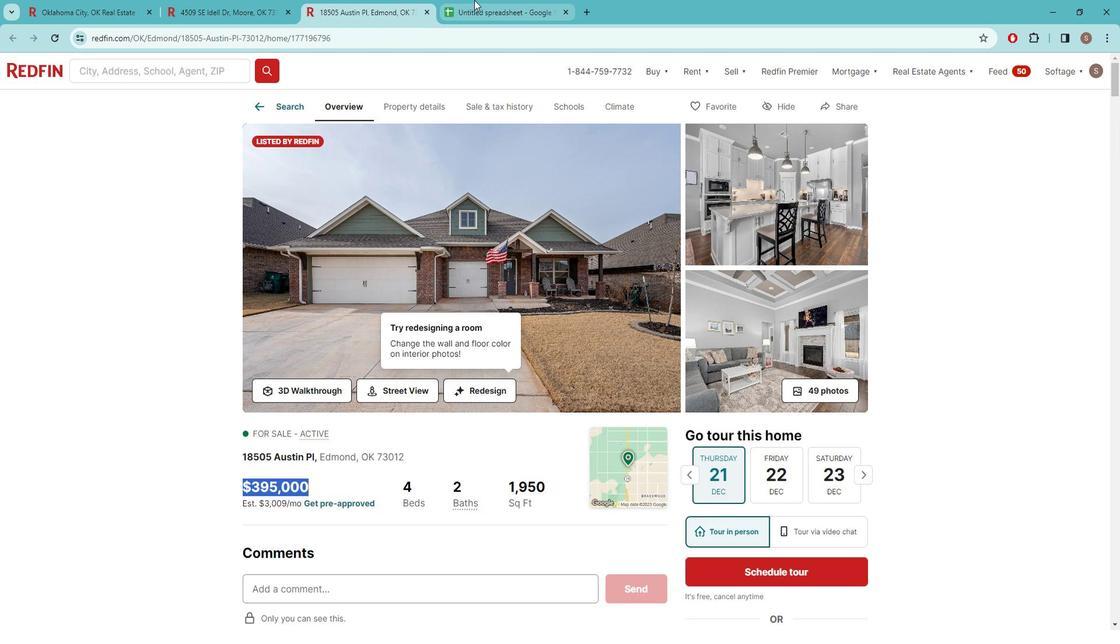 
Action: Mouse moved to (225, 180)
Screenshot: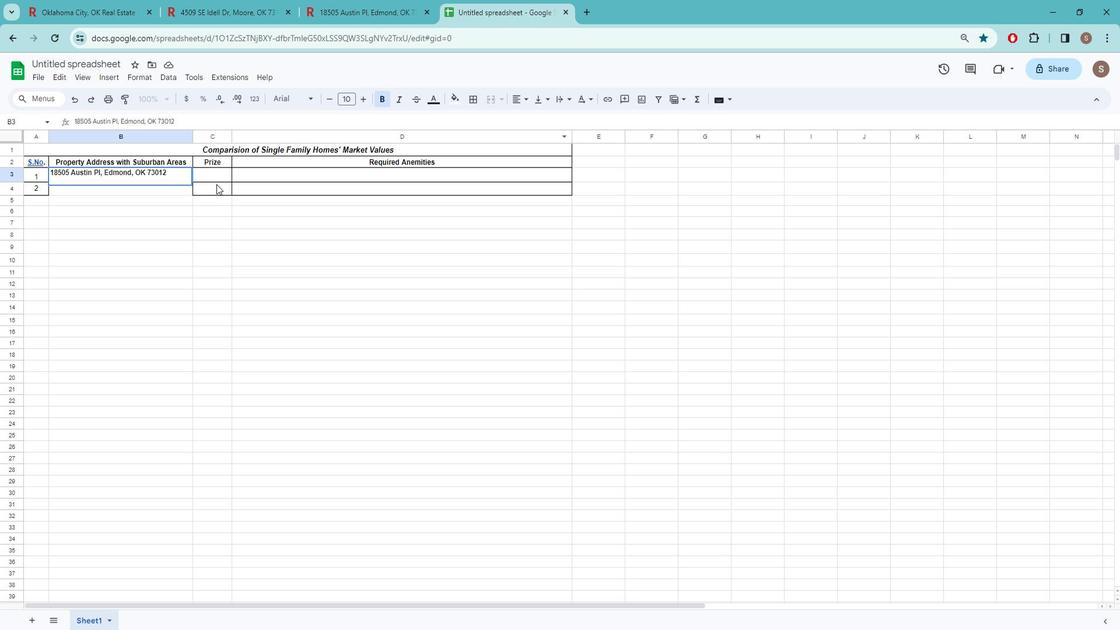 
Action: Mouse pressed left at (225, 180)
Screenshot: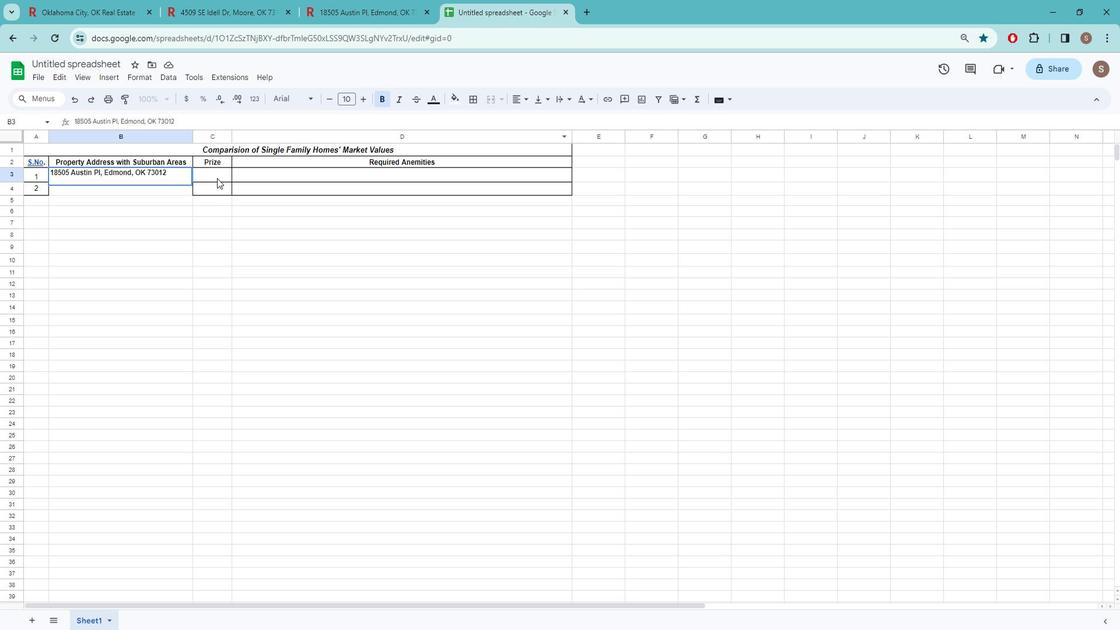 
Action: Key pressed ctrl+V
Screenshot: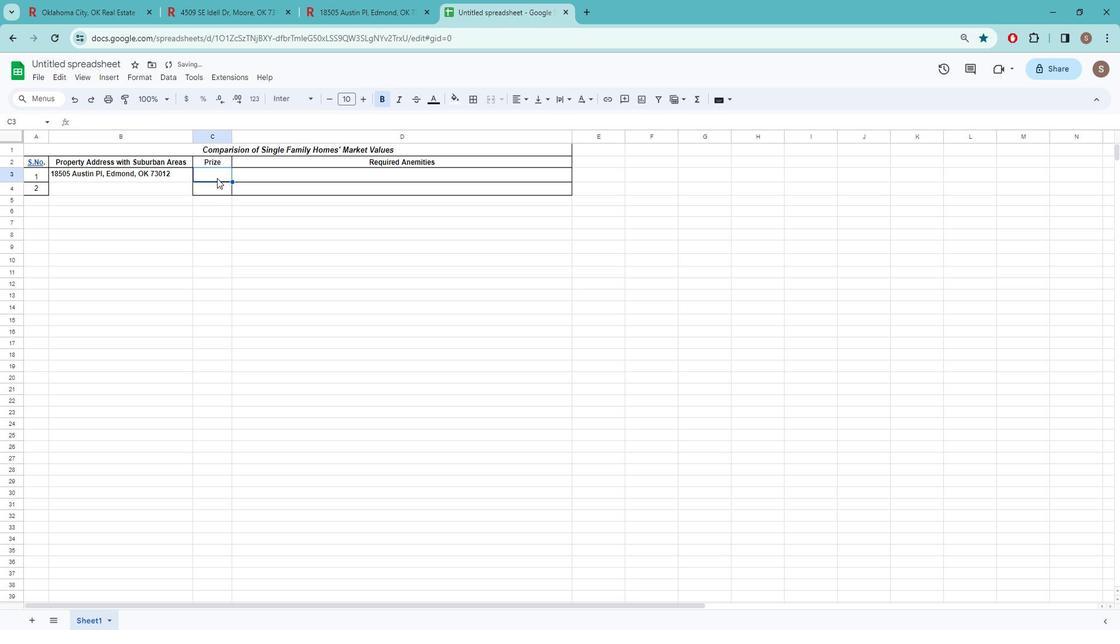 
Action: Mouse moved to (228, 237)
Screenshot: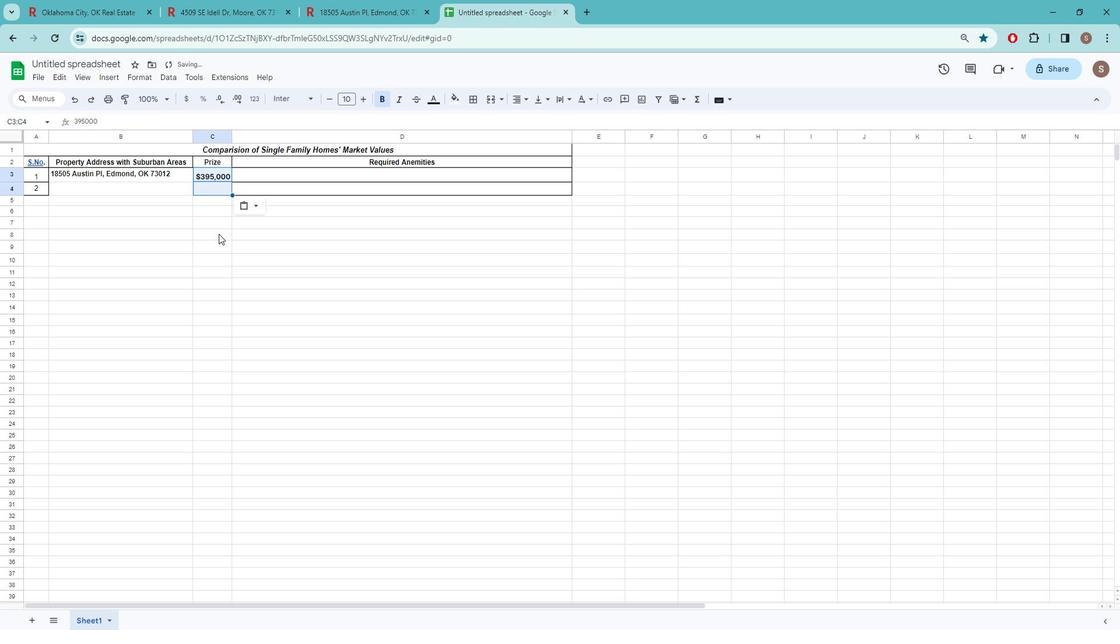 
Action: Mouse pressed left at (228, 237)
Screenshot: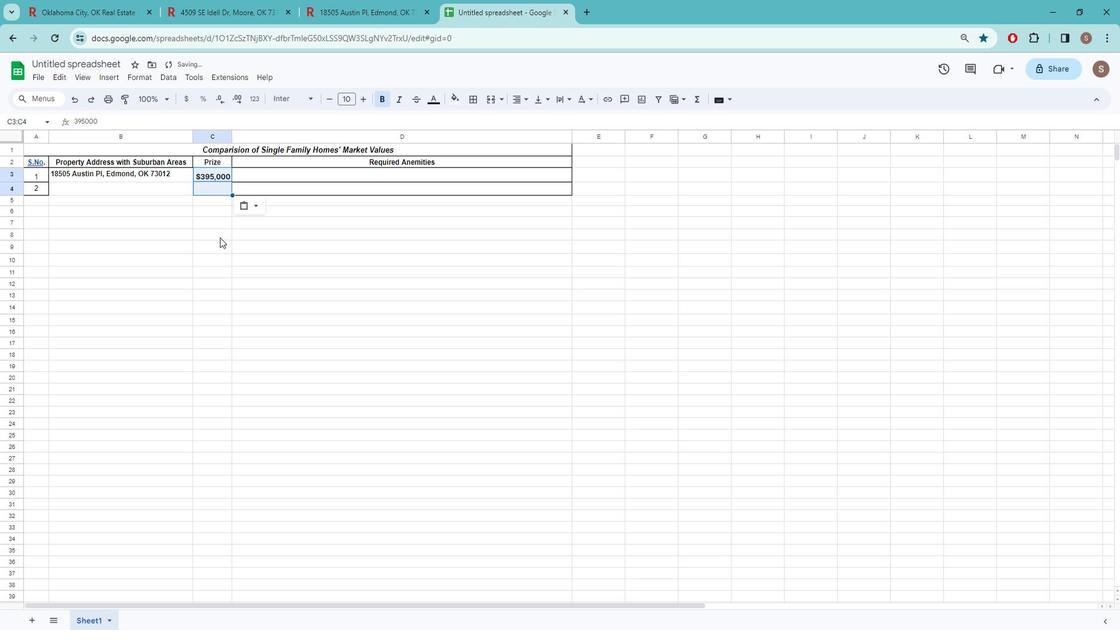 
Action: Mouse moved to (289, 174)
Screenshot: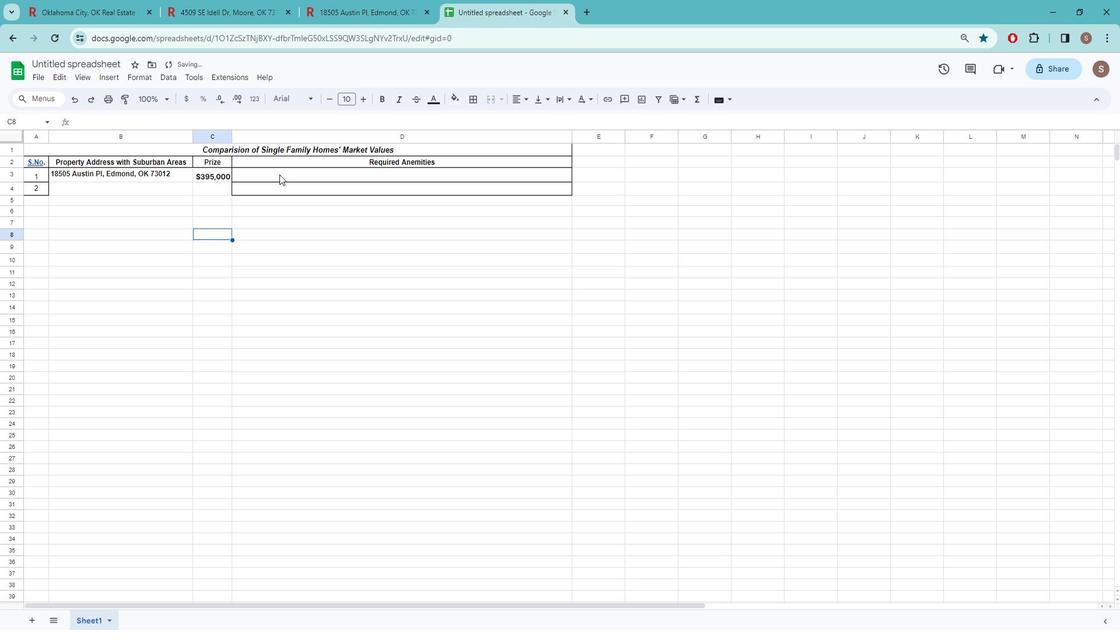 
Action: Mouse pressed left at (289, 174)
Screenshot: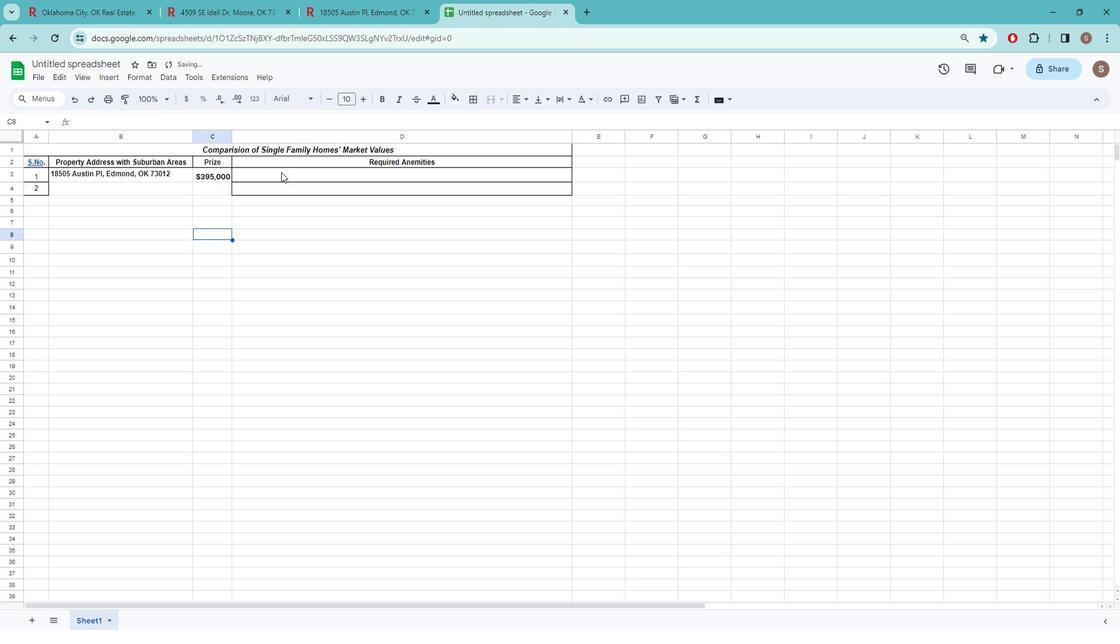 
Action: Mouse moved to (378, 8)
Screenshot: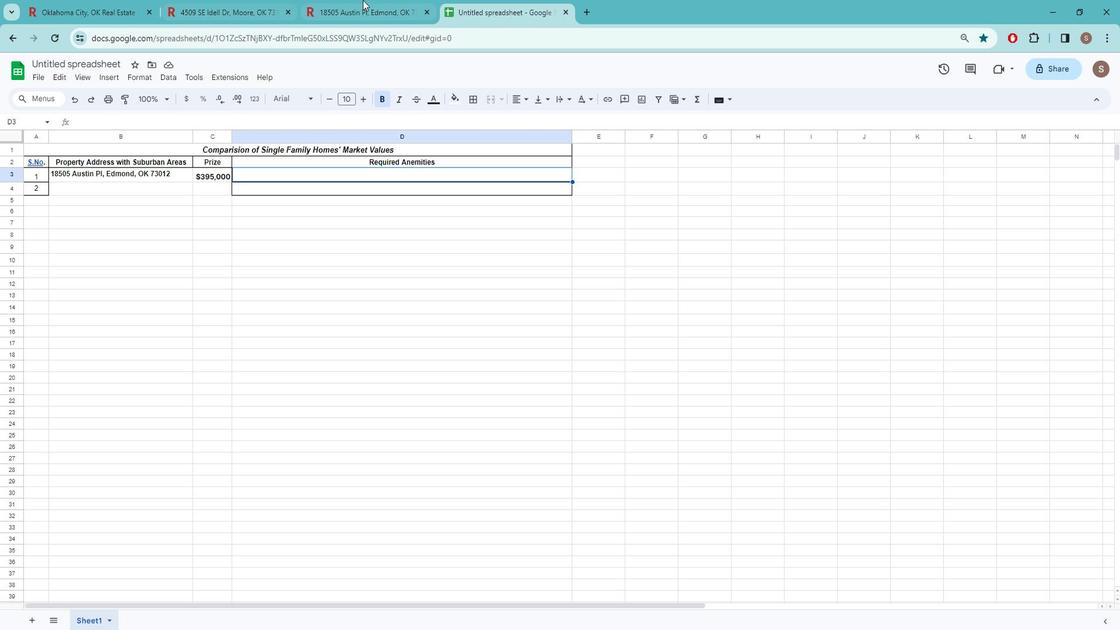 
Action: Mouse pressed left at (378, 8)
Screenshot: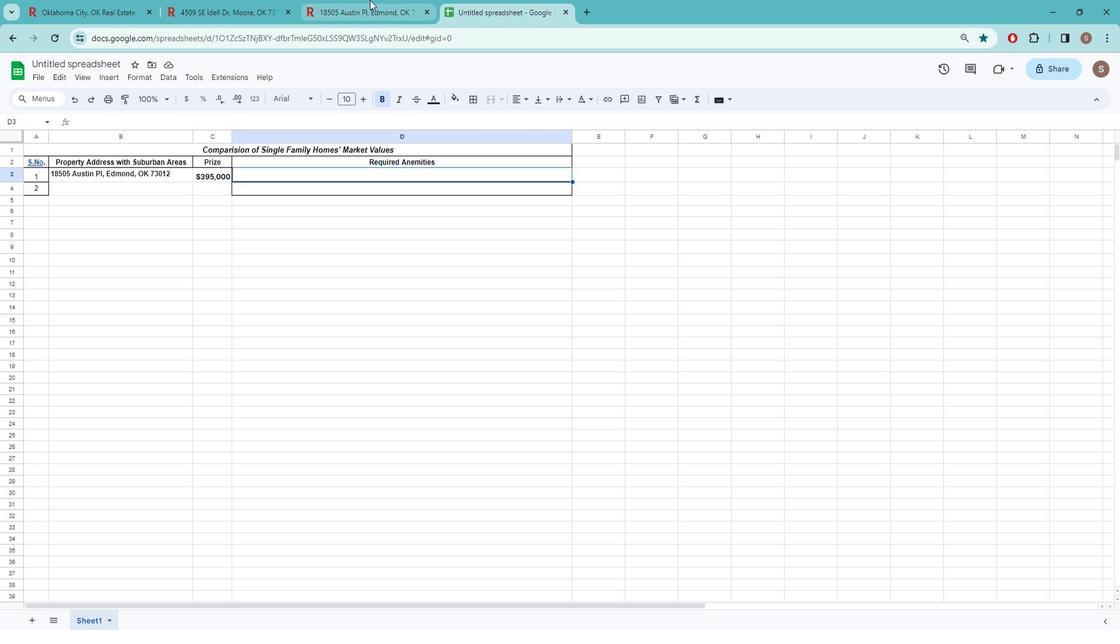 
Action: Mouse moved to (448, 351)
Screenshot: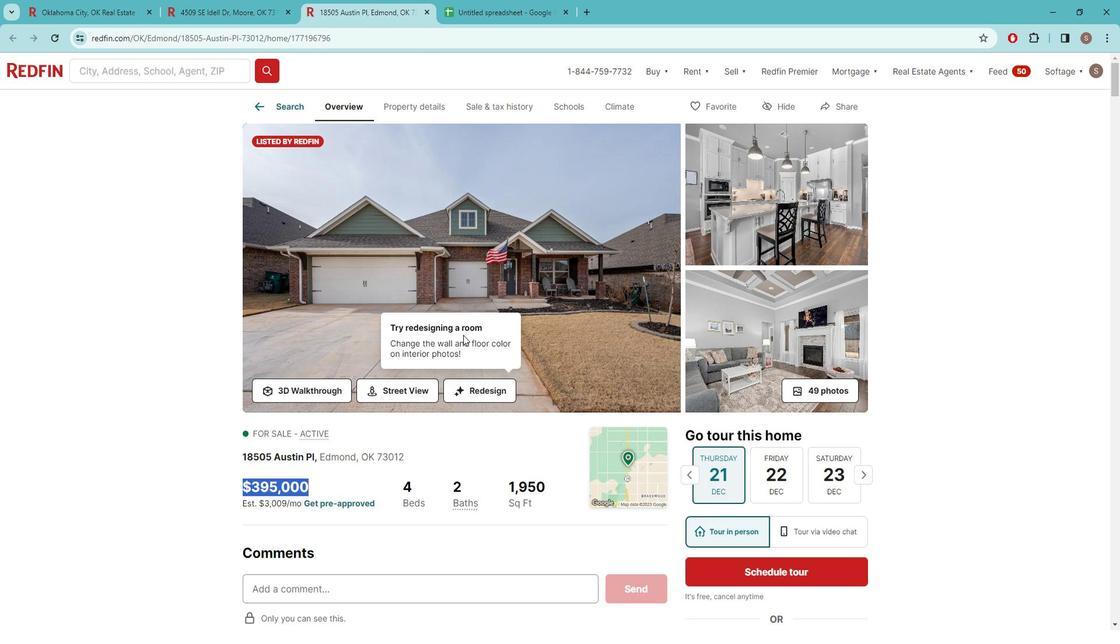 
Action: Mouse scrolled (448, 350) with delta (0, 0)
Screenshot: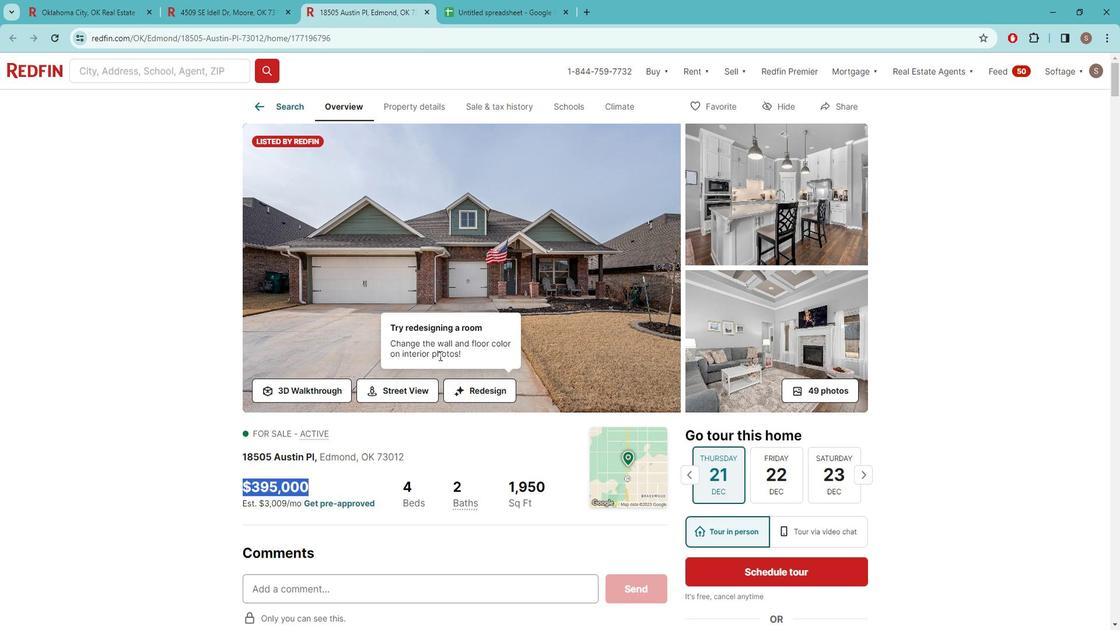 
Action: Mouse scrolled (448, 350) with delta (0, 0)
Screenshot: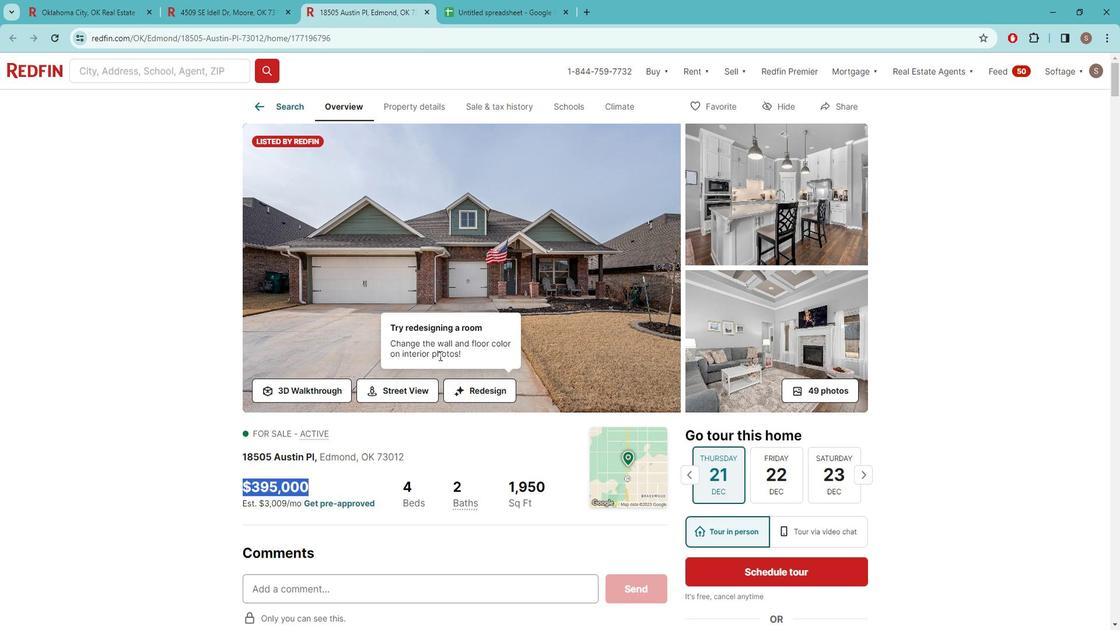 
Action: Mouse scrolled (448, 350) with delta (0, 0)
Screenshot: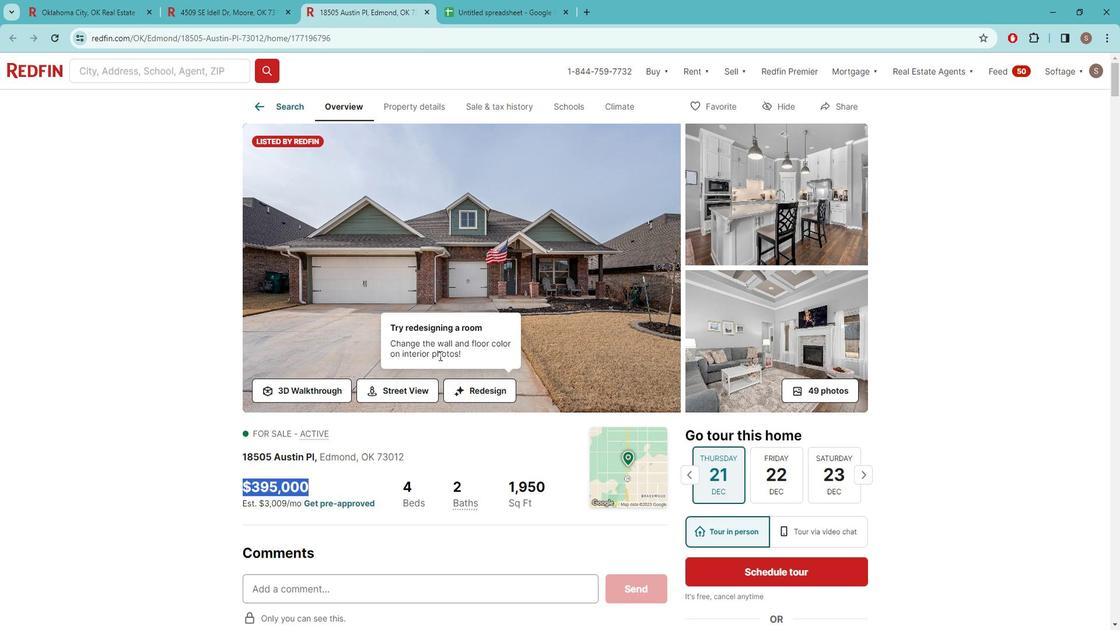 
Action: Mouse scrolled (448, 350) with delta (0, 0)
Screenshot: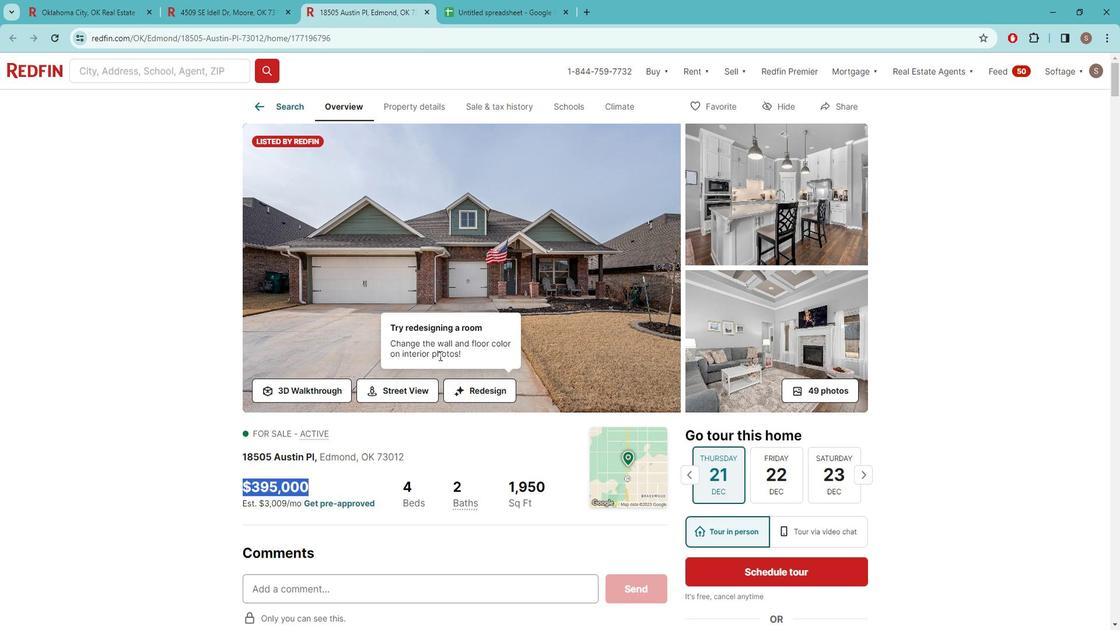 
Action: Mouse moved to (419, 343)
Screenshot: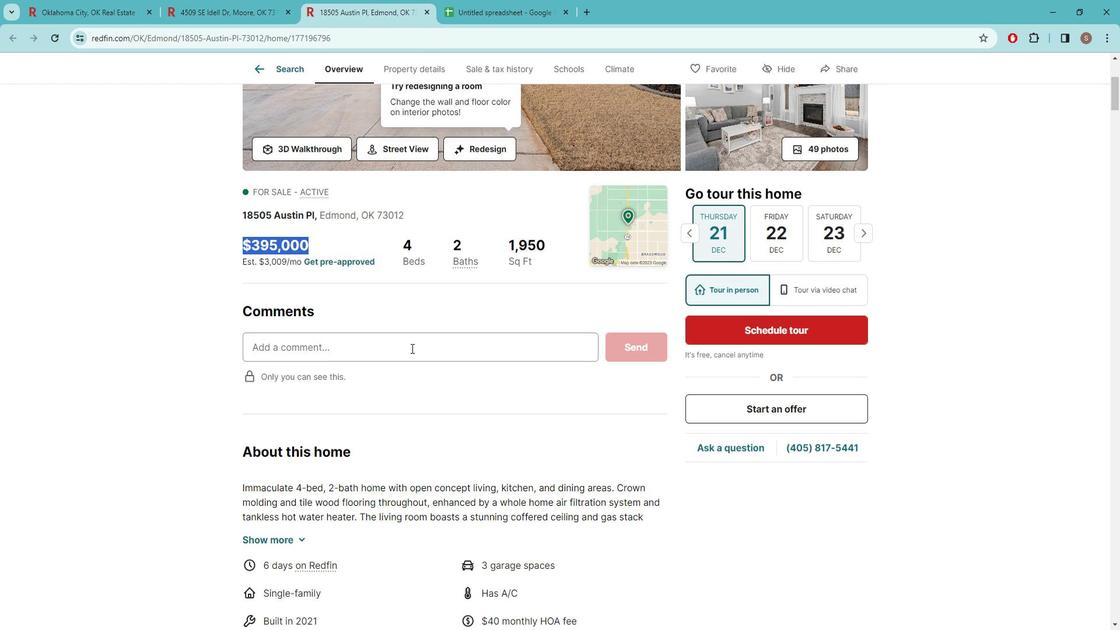 
Action: Mouse scrolled (419, 343) with delta (0, 0)
Screenshot: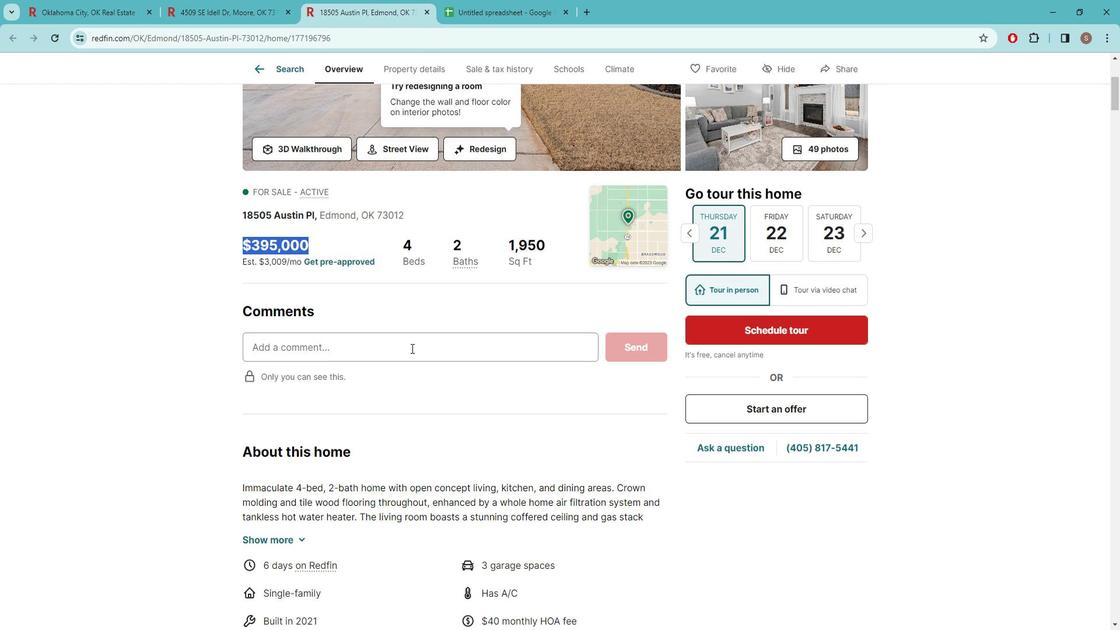 
Action: Mouse moved to (417, 343)
Screenshot: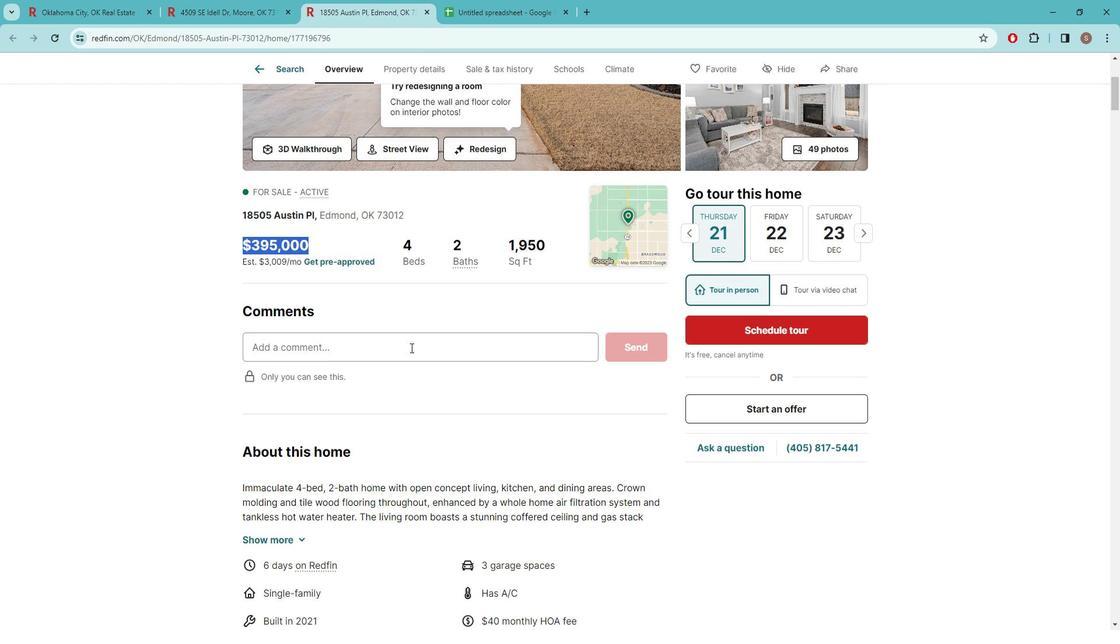 
Action: Mouse scrolled (417, 343) with delta (0, 0)
Screenshot: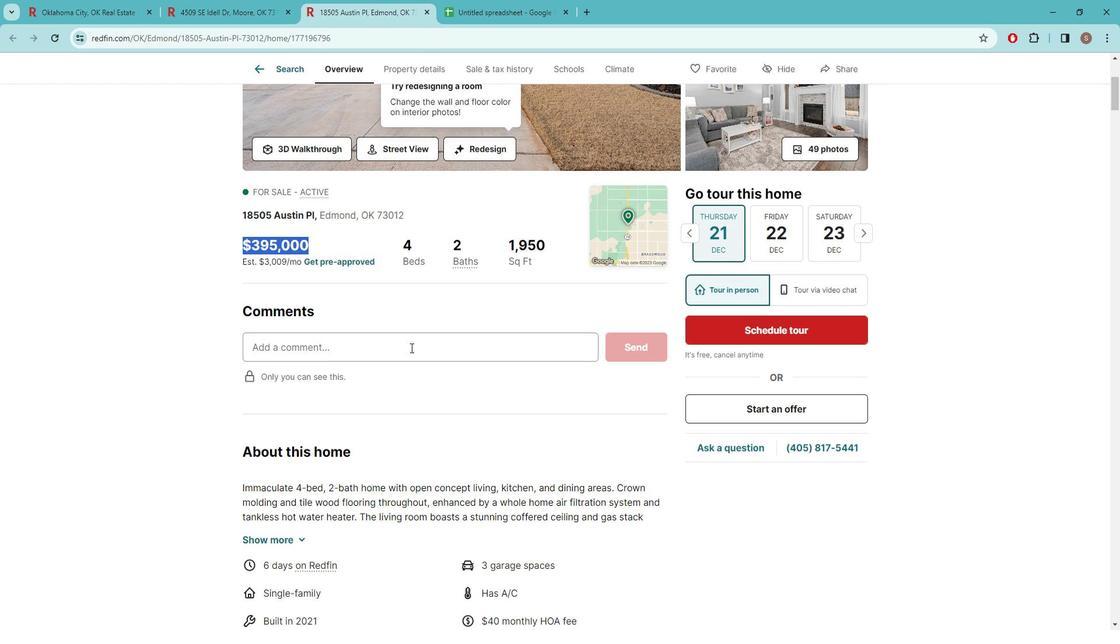 
Action: Mouse moved to (414, 343)
Screenshot: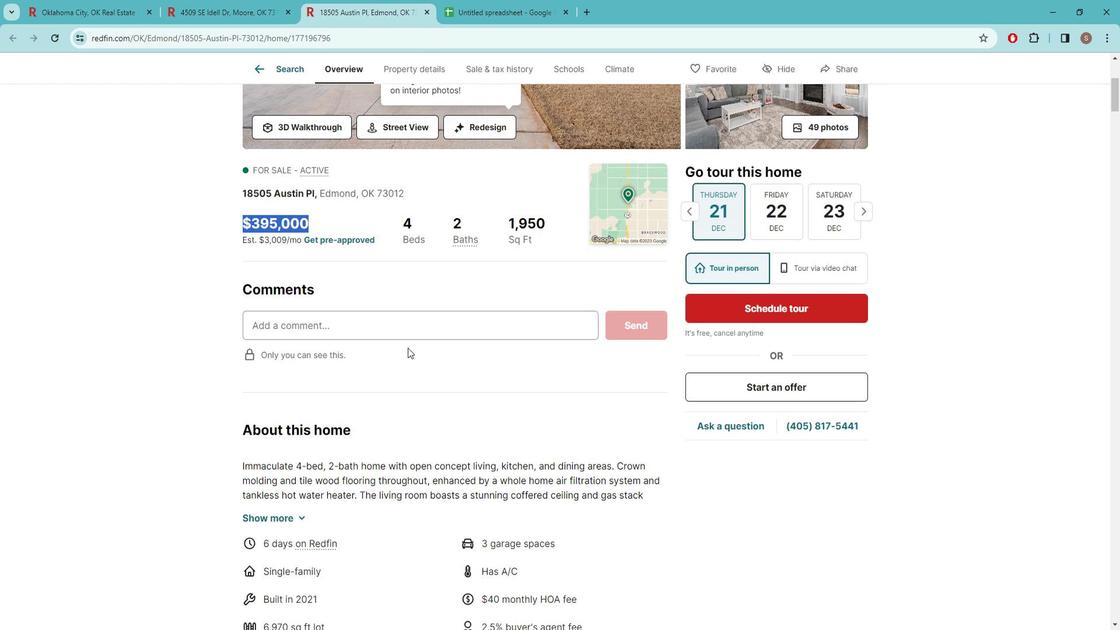 
Action: Mouse scrolled (414, 343) with delta (0, 0)
Screenshot: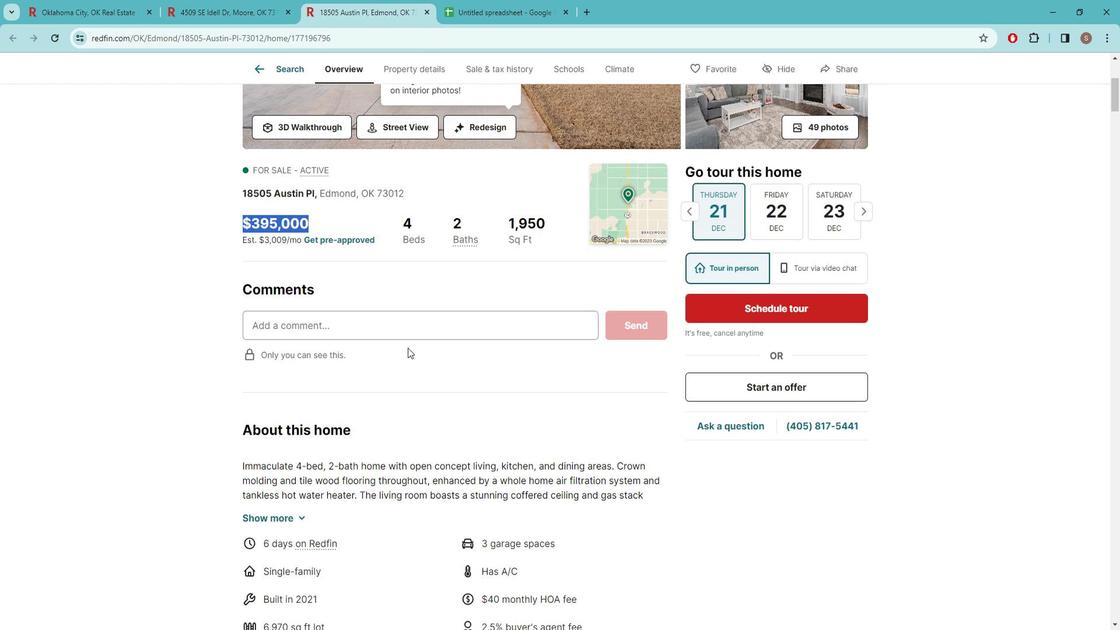 
Action: Mouse moved to (311, 351)
Screenshot: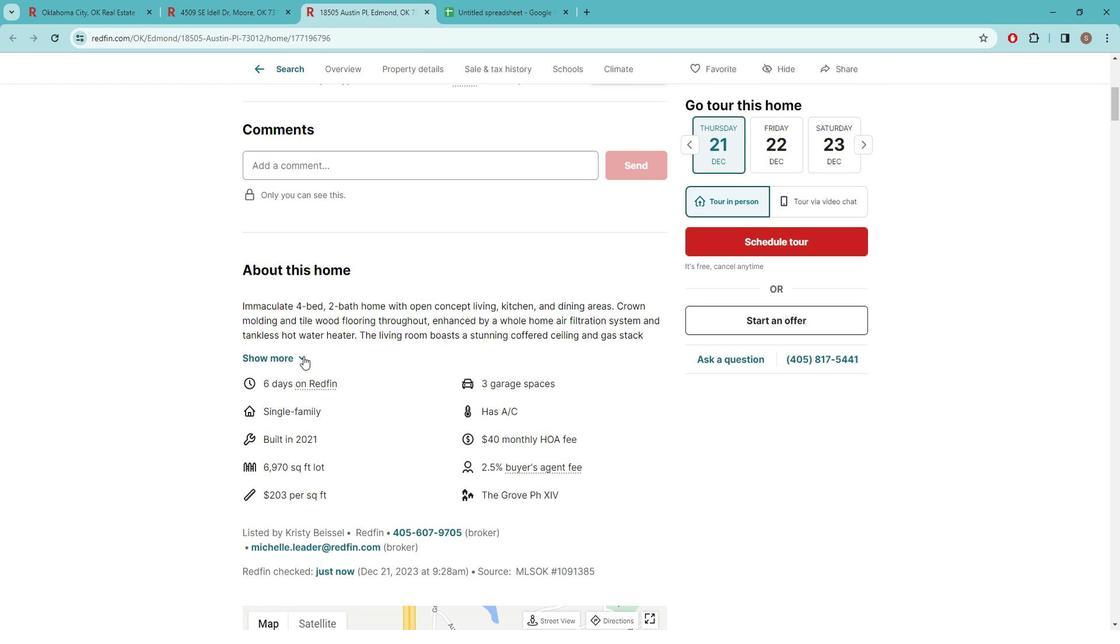 
Action: Mouse pressed left at (311, 351)
Screenshot: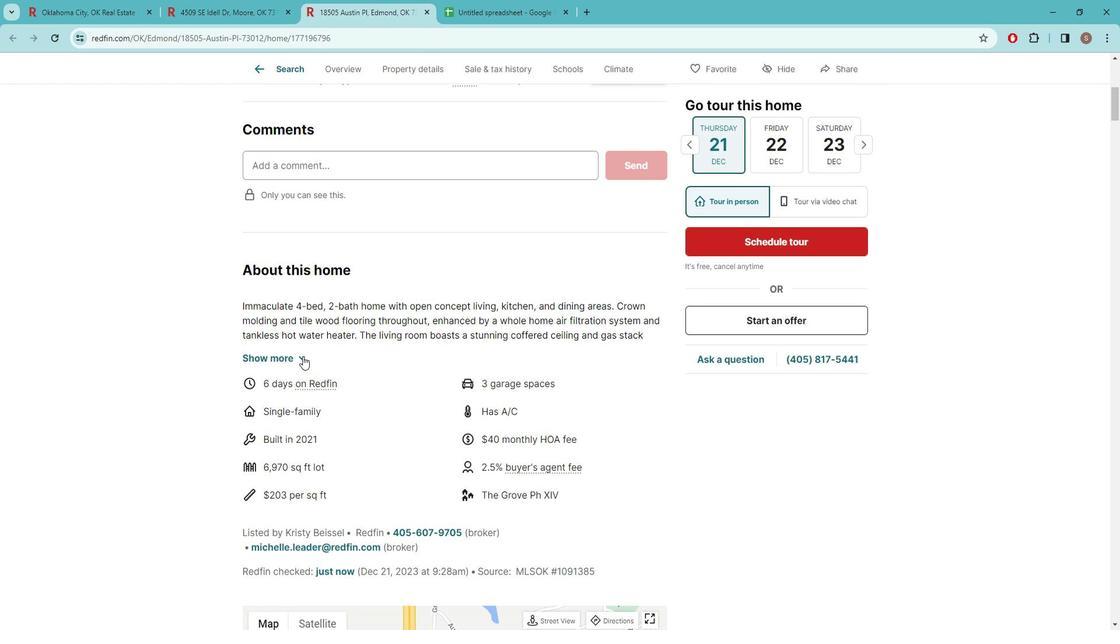 
Action: Mouse moved to (511, 8)
Screenshot: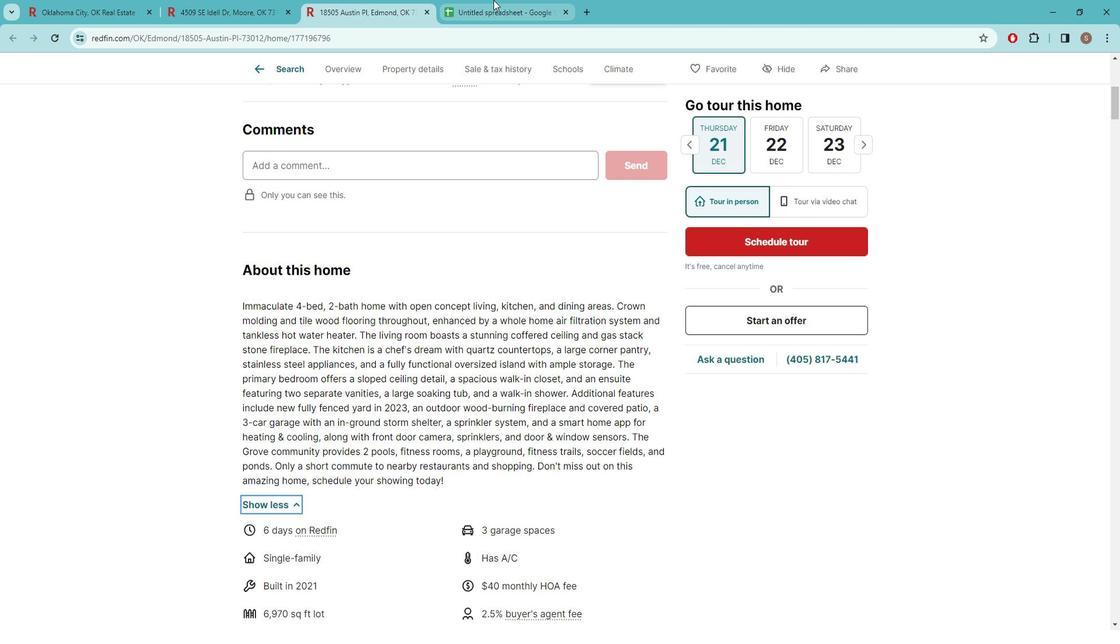 
Action: Mouse pressed left at (511, 8)
Screenshot: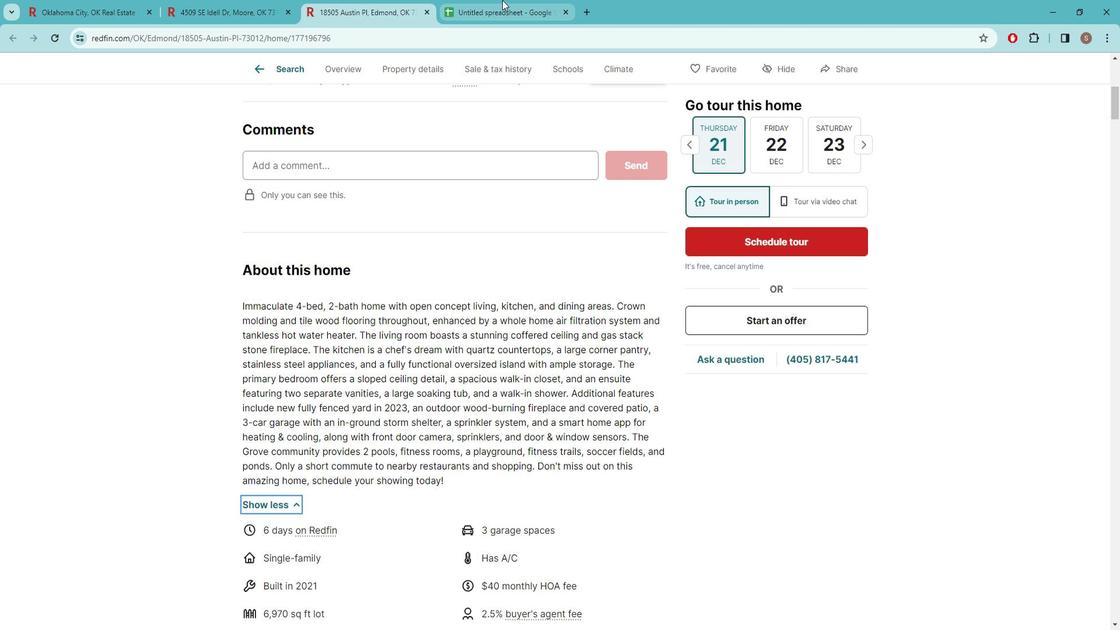 
Action: Mouse moved to (393, 161)
Screenshot: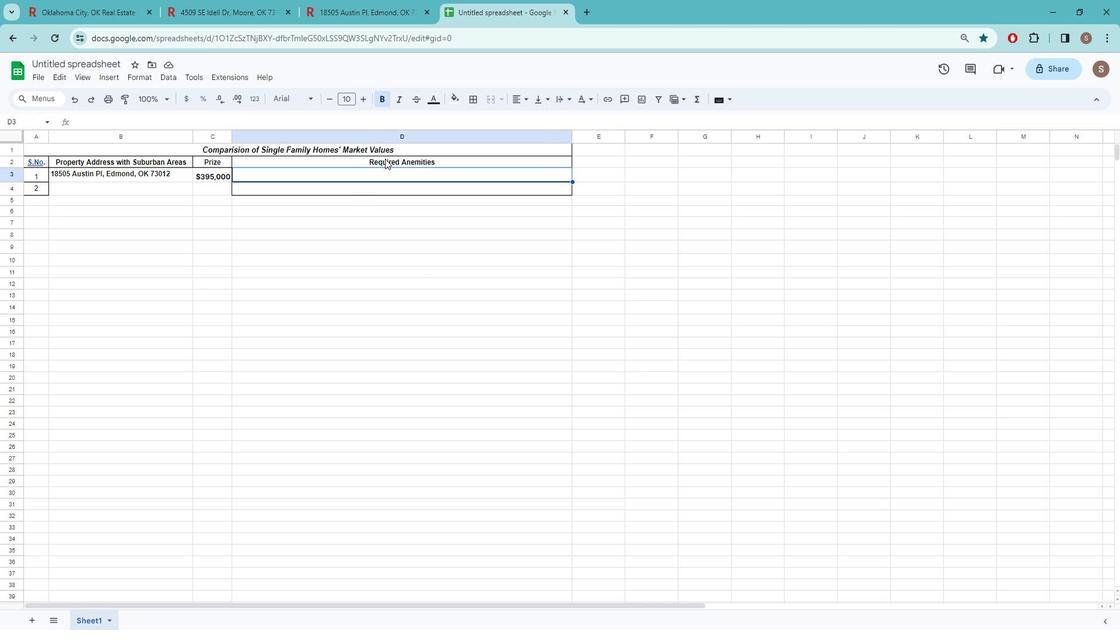 
Action: Mouse pressed left at (393, 161)
Screenshot: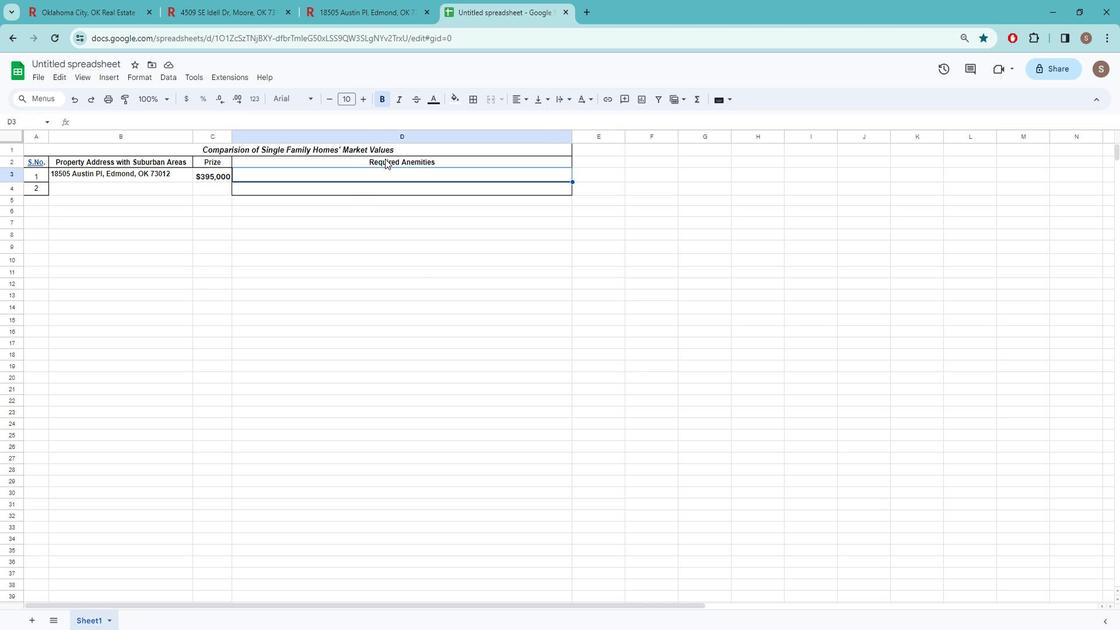 
Action: Mouse pressed left at (393, 161)
Screenshot: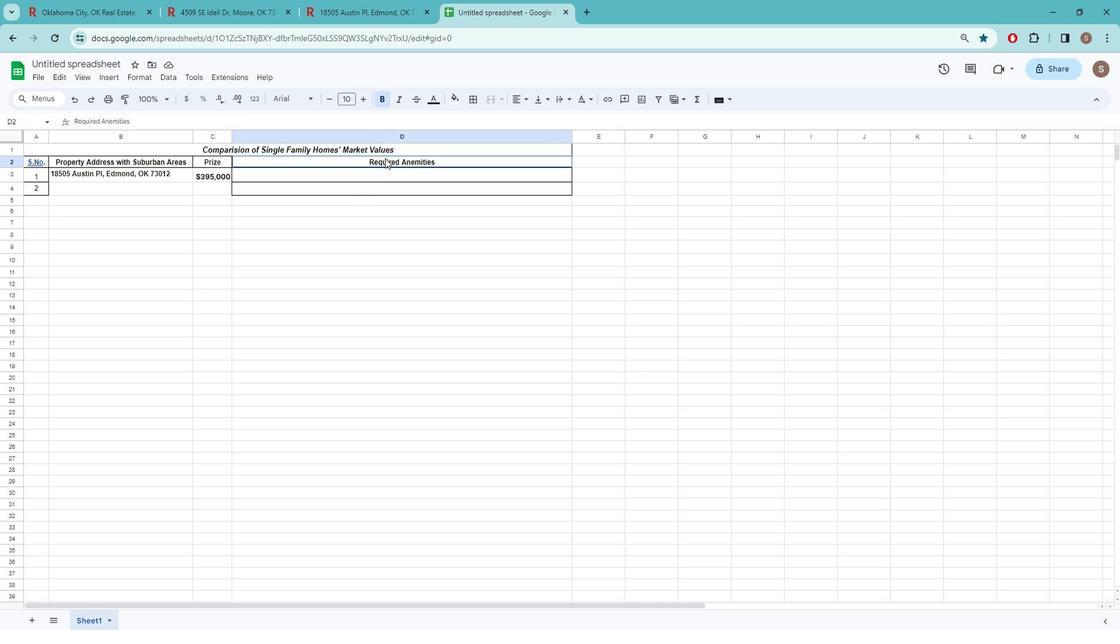 
Action: Mouse pressed left at (393, 161)
Screenshot: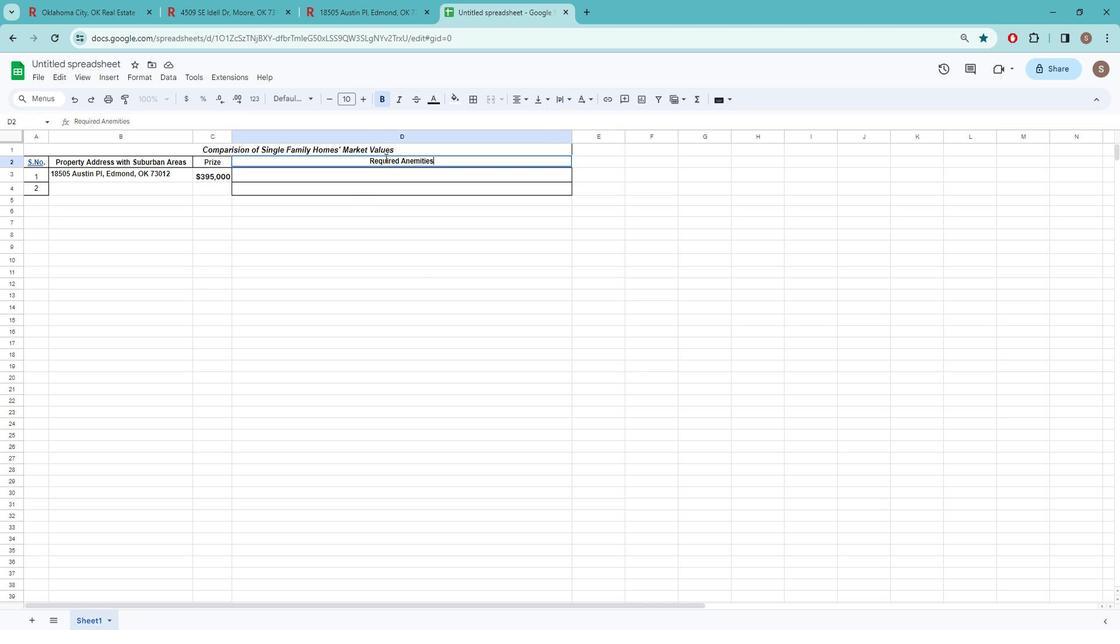 
Action: Mouse pressed left at (393, 161)
Screenshot: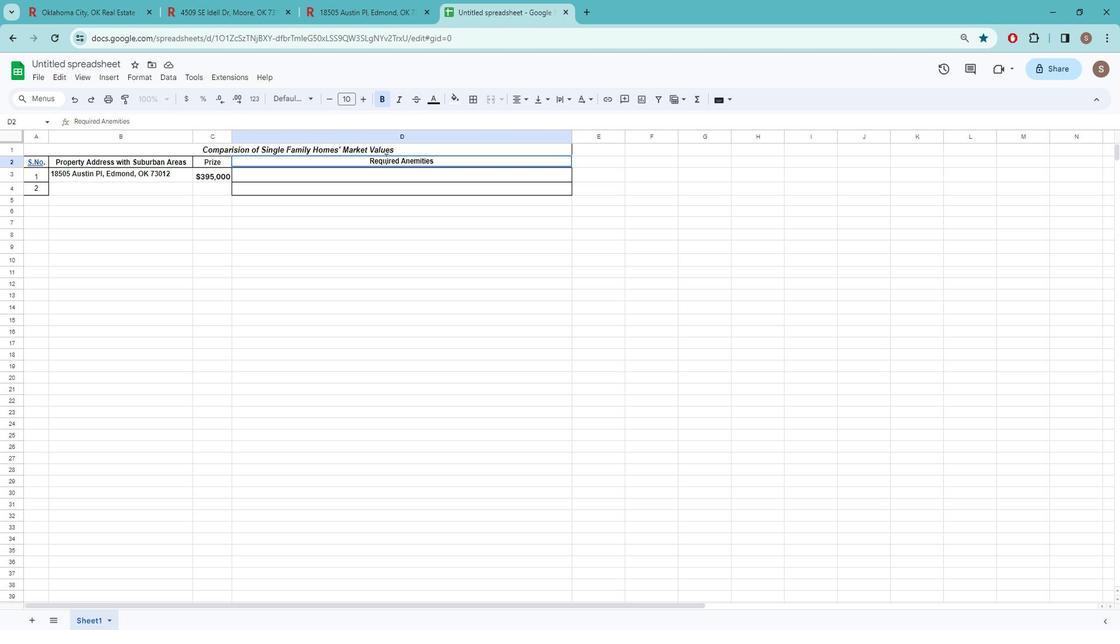 
Action: Key pressed <Key.caps_lock>o<Key.caps_lock>THR<Key.backspace>ER<Key.space>
Screenshot: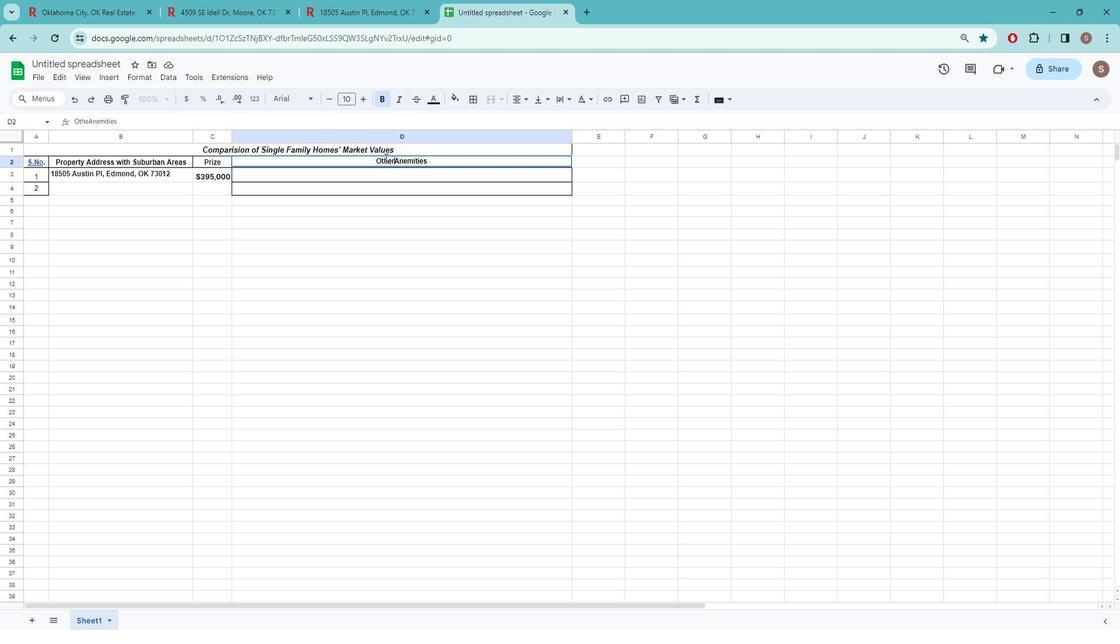 
Action: Mouse moved to (407, 257)
Screenshot: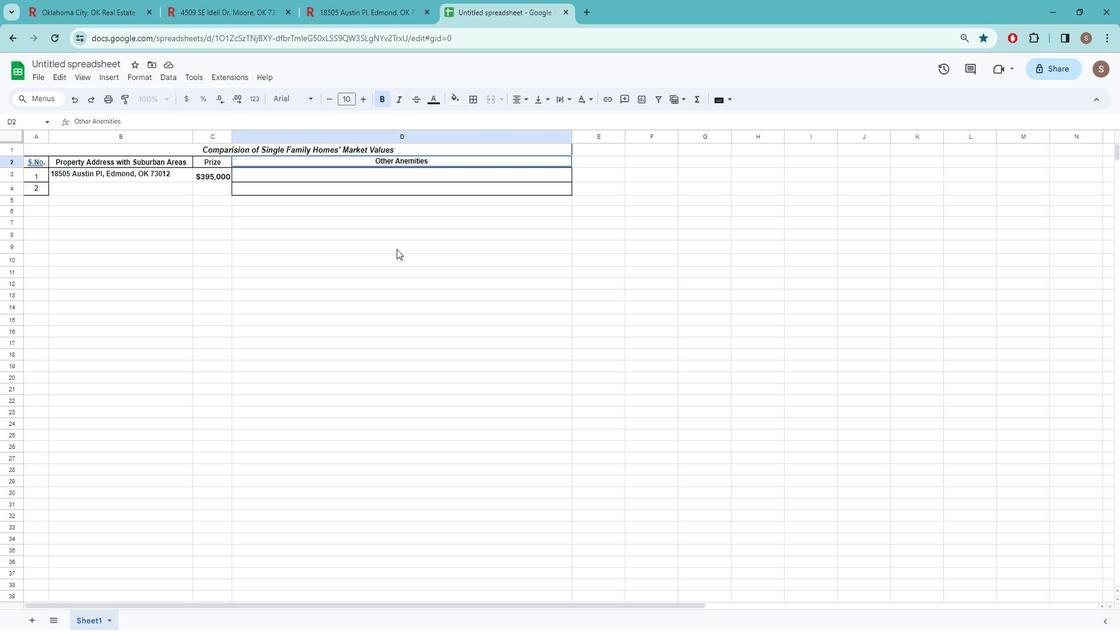 
Action: Mouse pressed left at (407, 257)
Screenshot: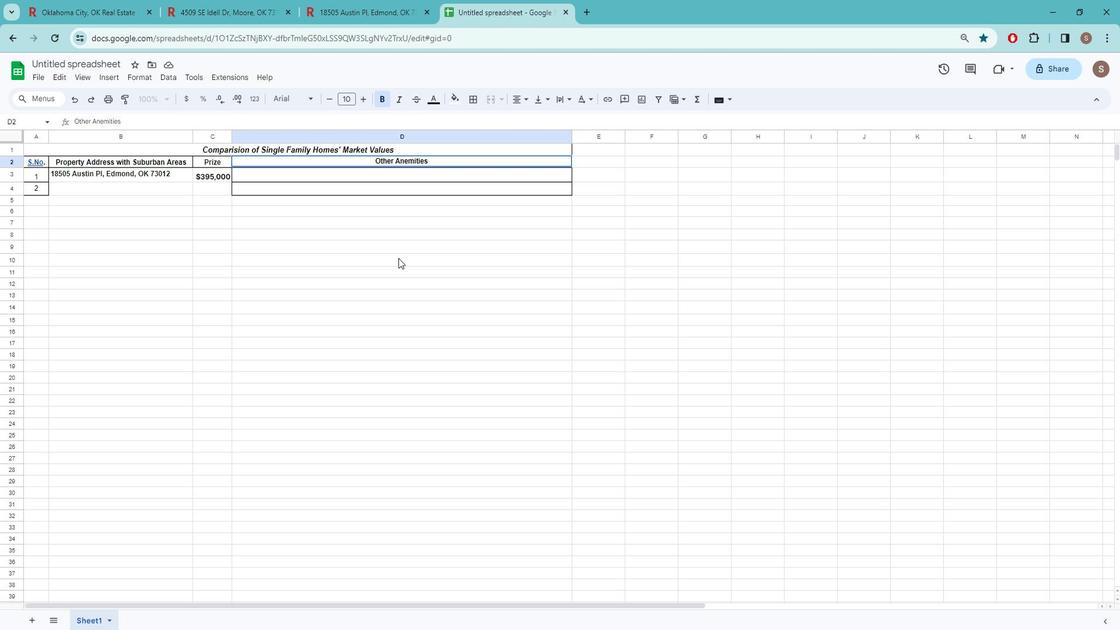 
Action: Mouse moved to (361, 8)
Screenshot: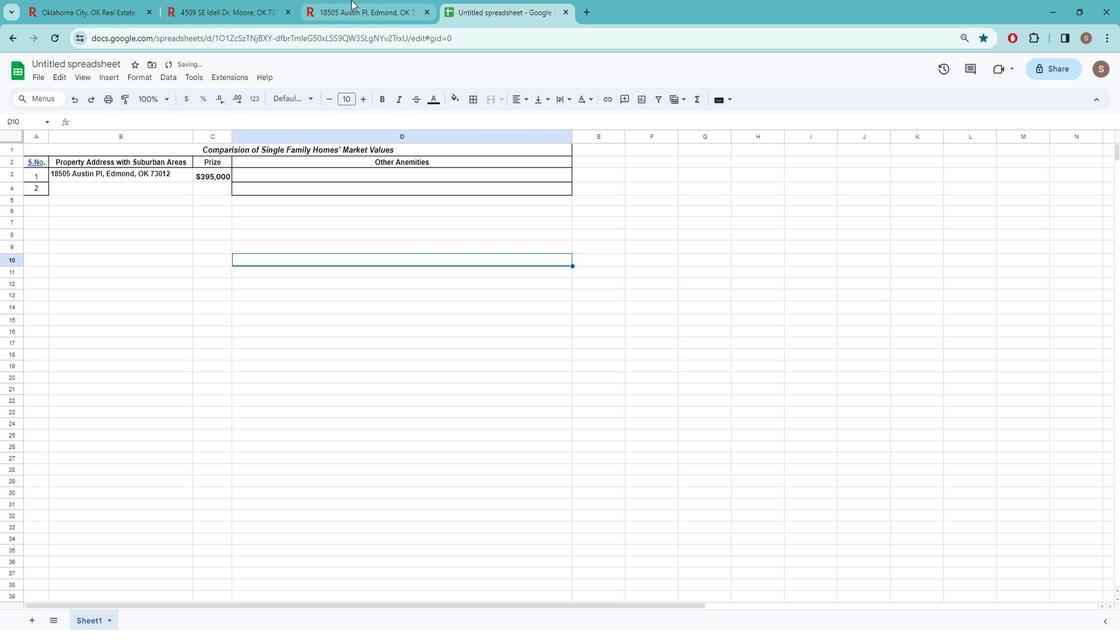 
Action: Mouse pressed left at (361, 8)
Screenshot: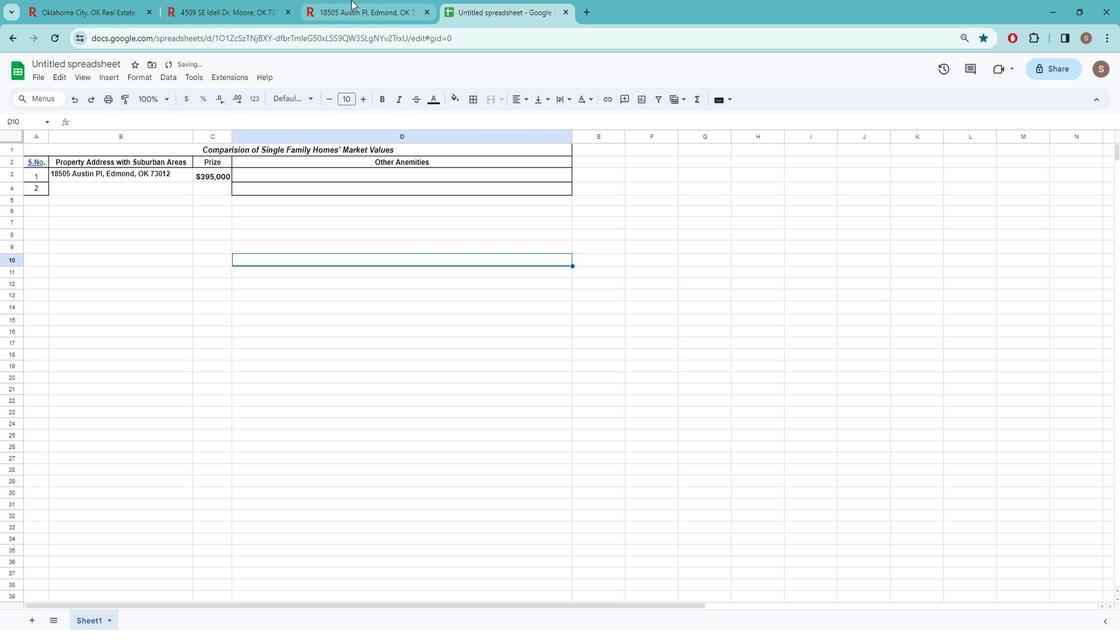 
Action: Mouse moved to (303, 302)
Screenshot: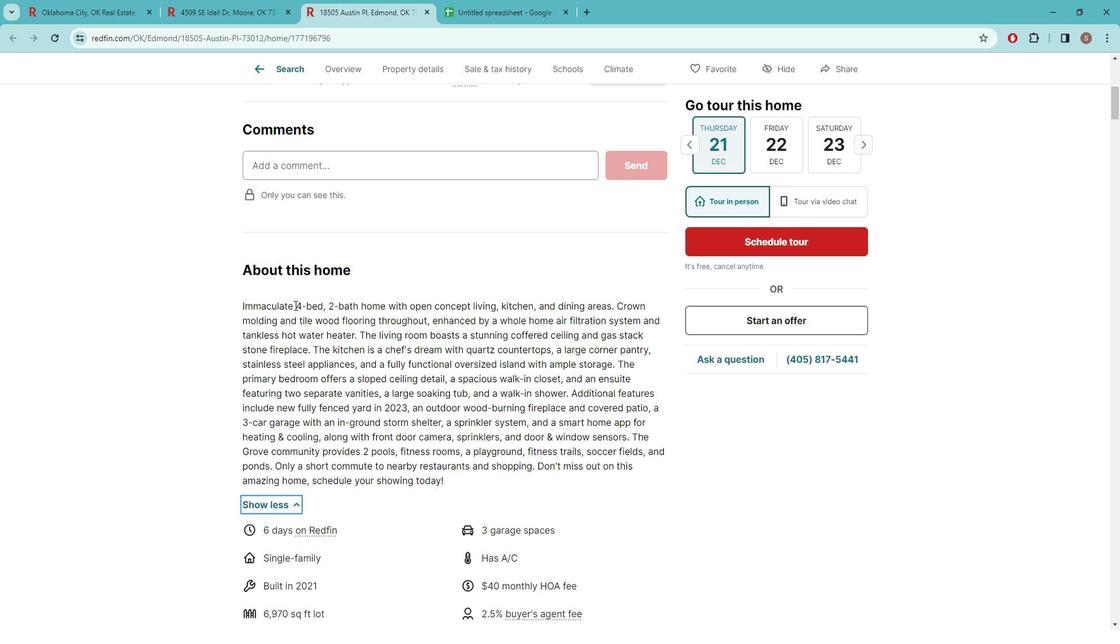 
Action: Mouse pressed left at (303, 302)
Screenshot: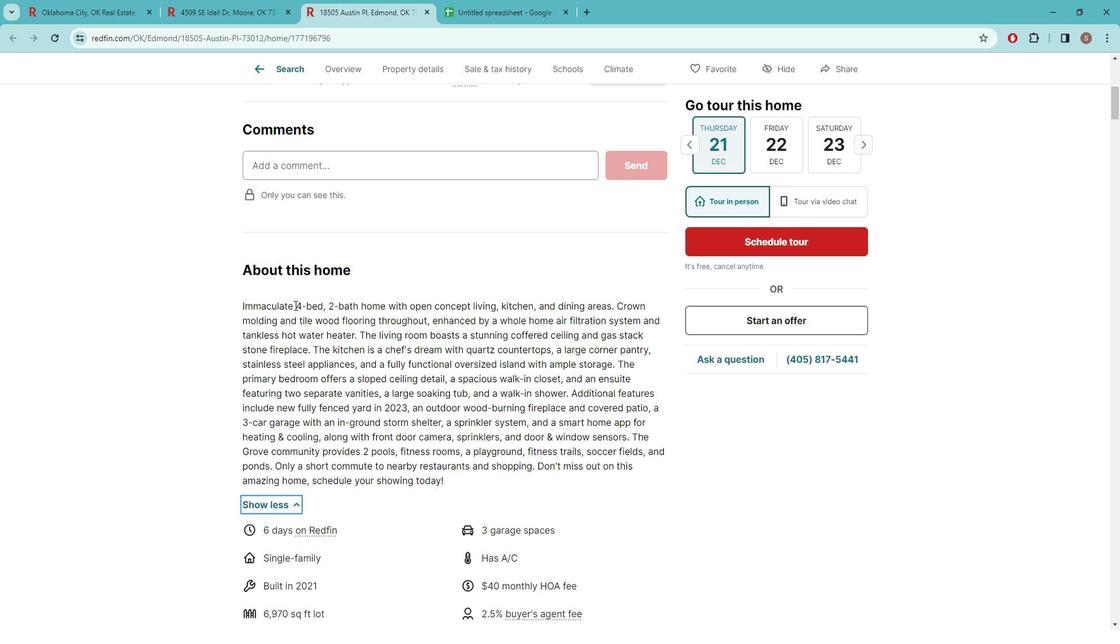 
Action: Mouse moved to (624, 306)
Screenshot: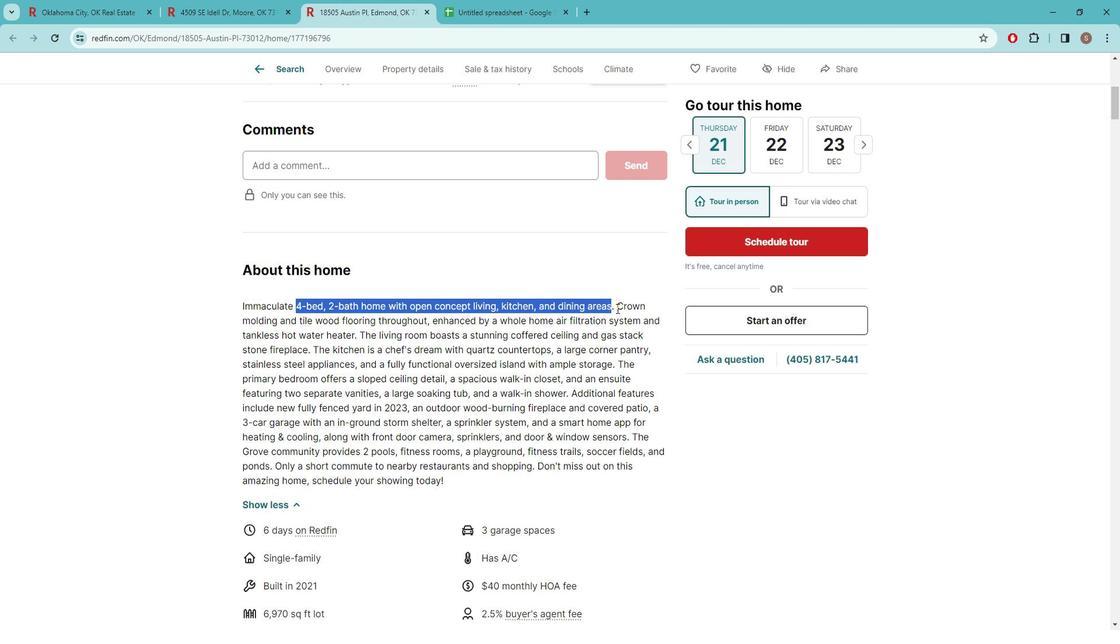 
Action: Key pressed ctrl+C
Screenshot: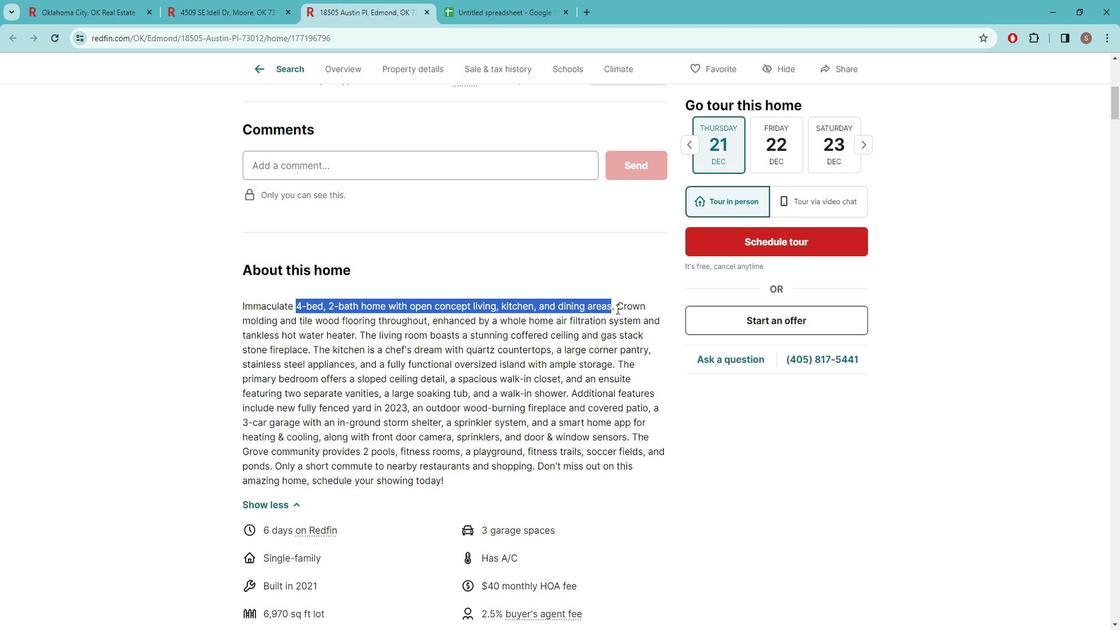 
Action: Mouse moved to (478, 8)
Screenshot: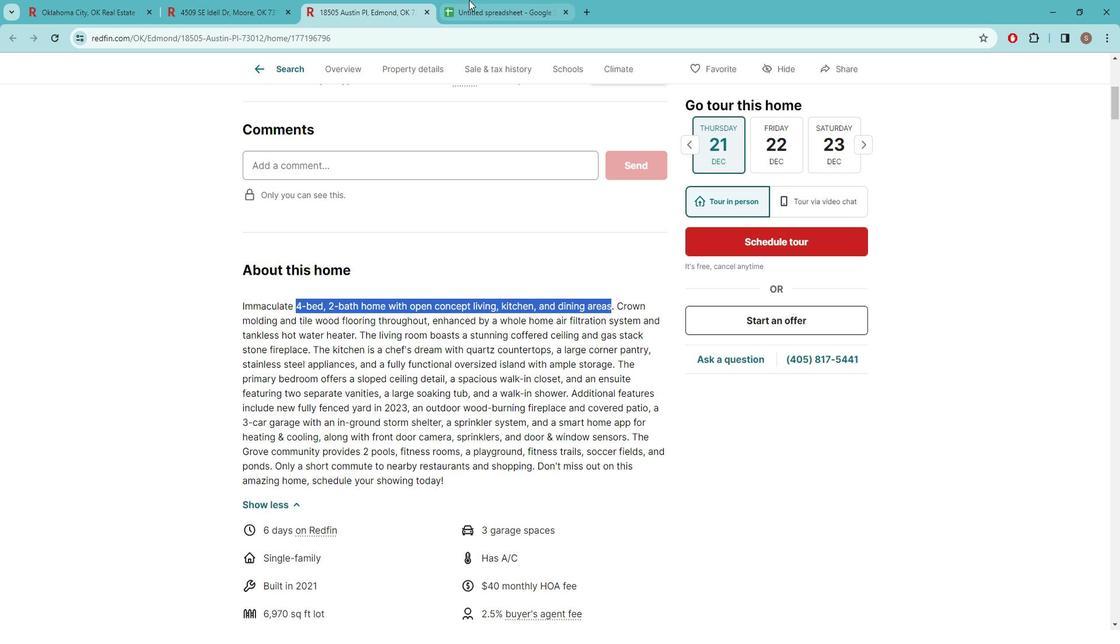 
Action: Mouse pressed left at (478, 8)
Screenshot: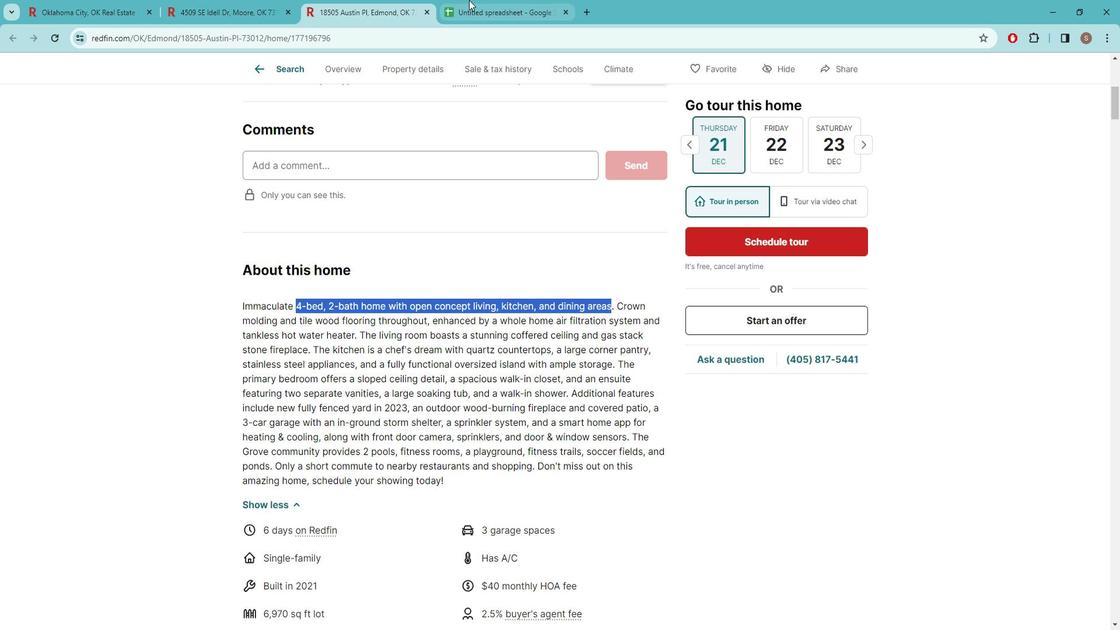 
Action: Mouse moved to (364, 179)
Screenshot: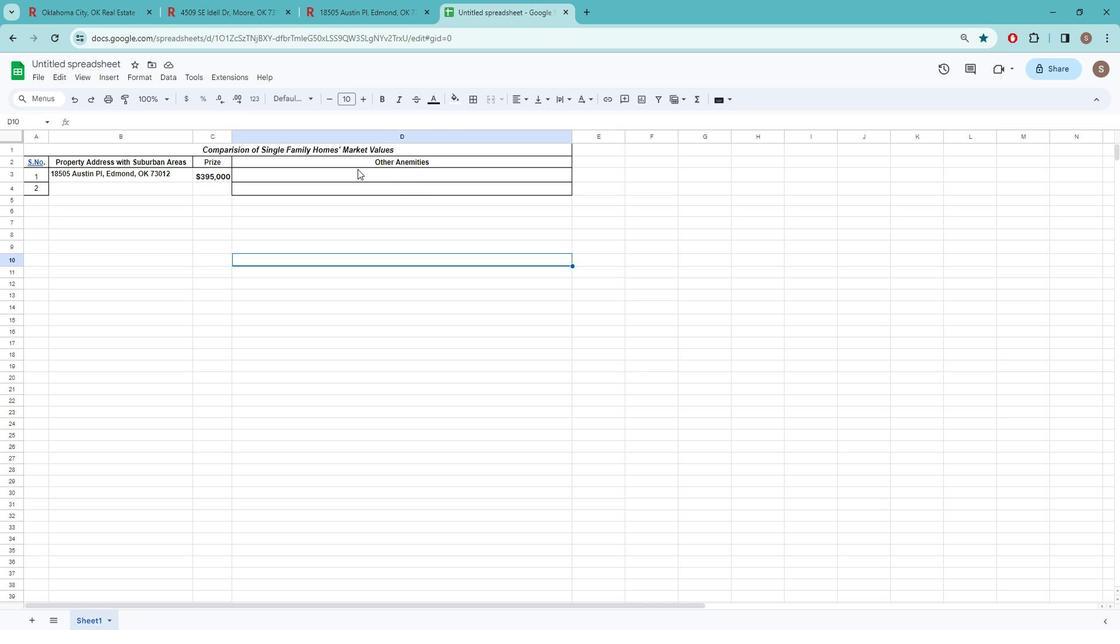
Action: Mouse pressed left at (364, 179)
Screenshot: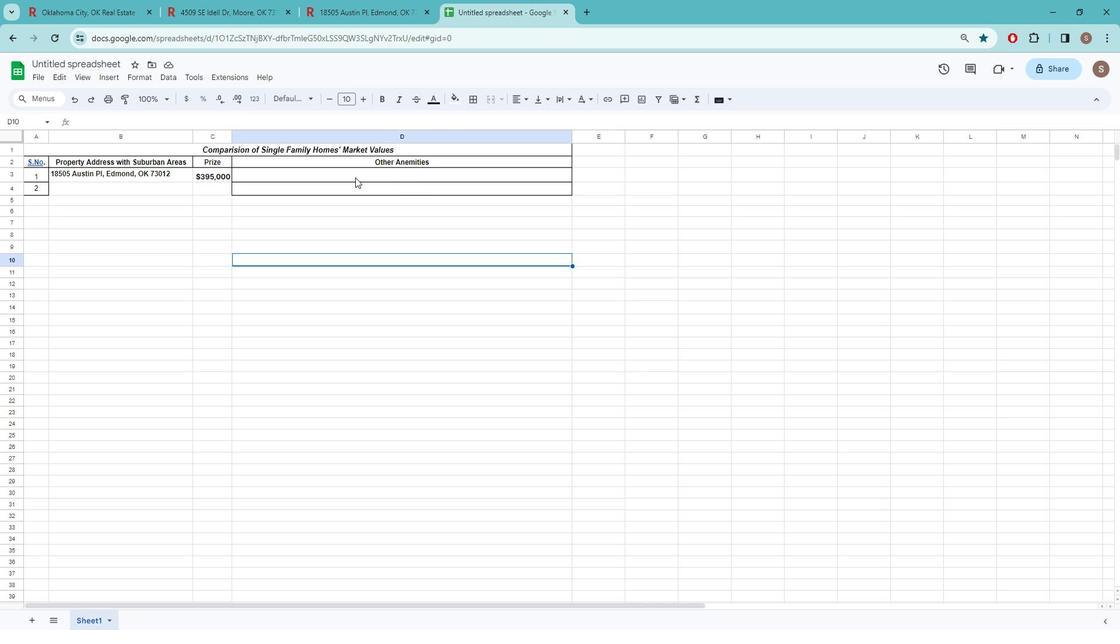 
Action: Key pressed ctrl+V
Screenshot: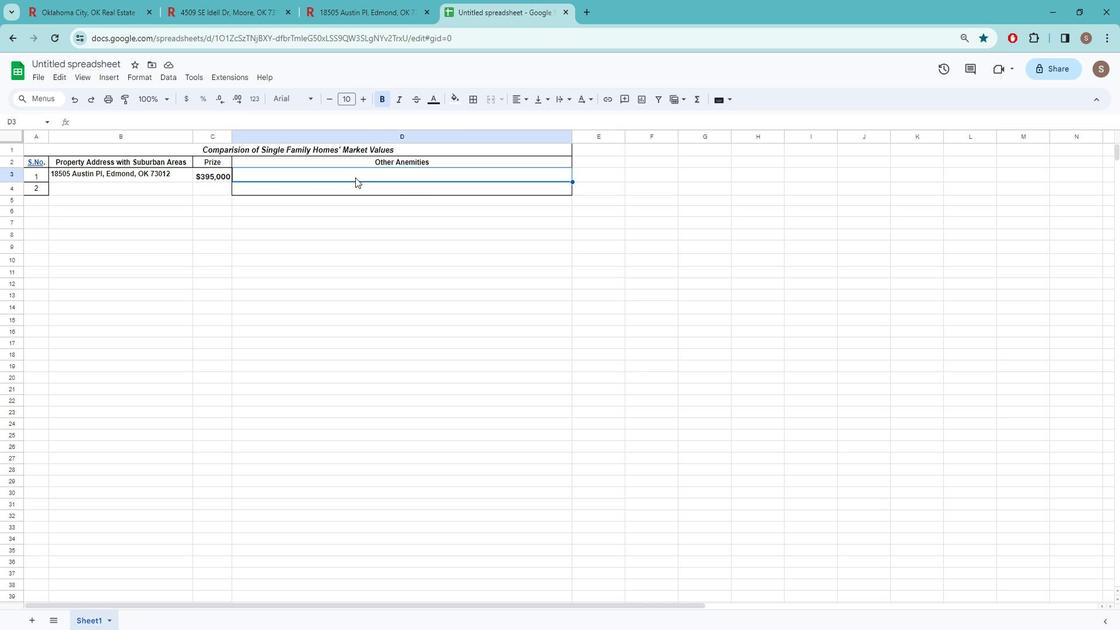 
Action: Mouse moved to (266, 212)
Screenshot: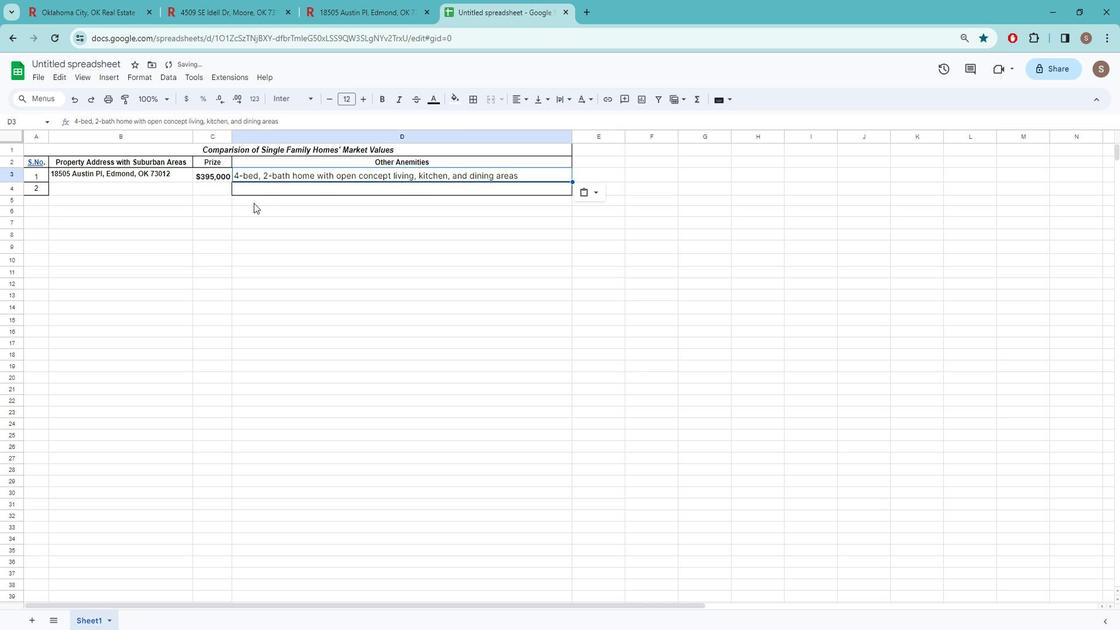 
Action: Mouse pressed left at (266, 212)
Screenshot: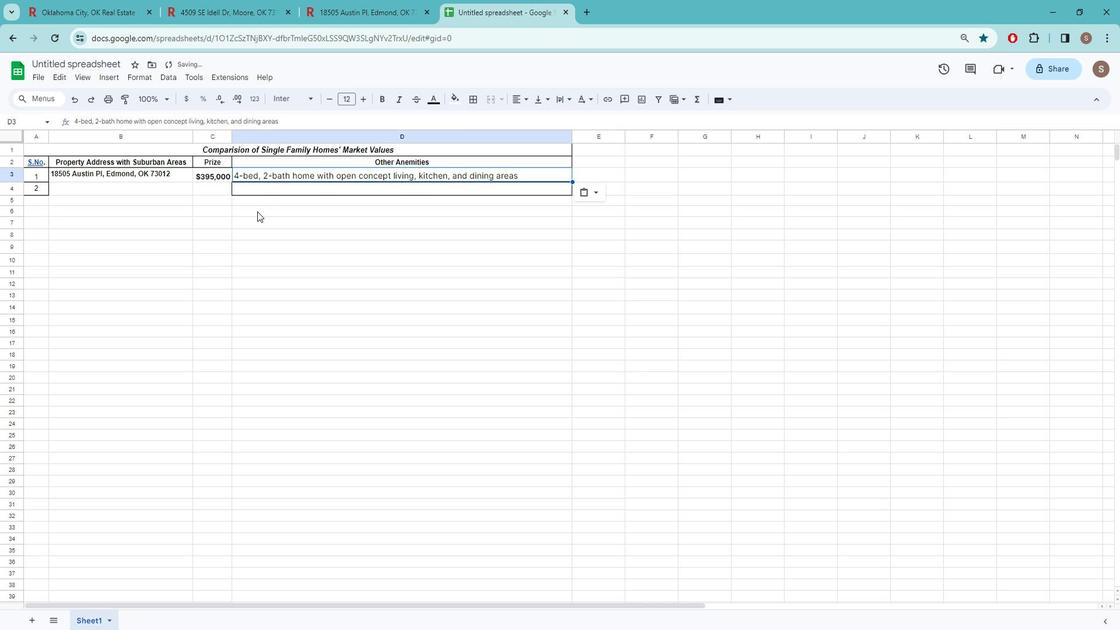 
Action: Mouse moved to (224, 193)
Screenshot: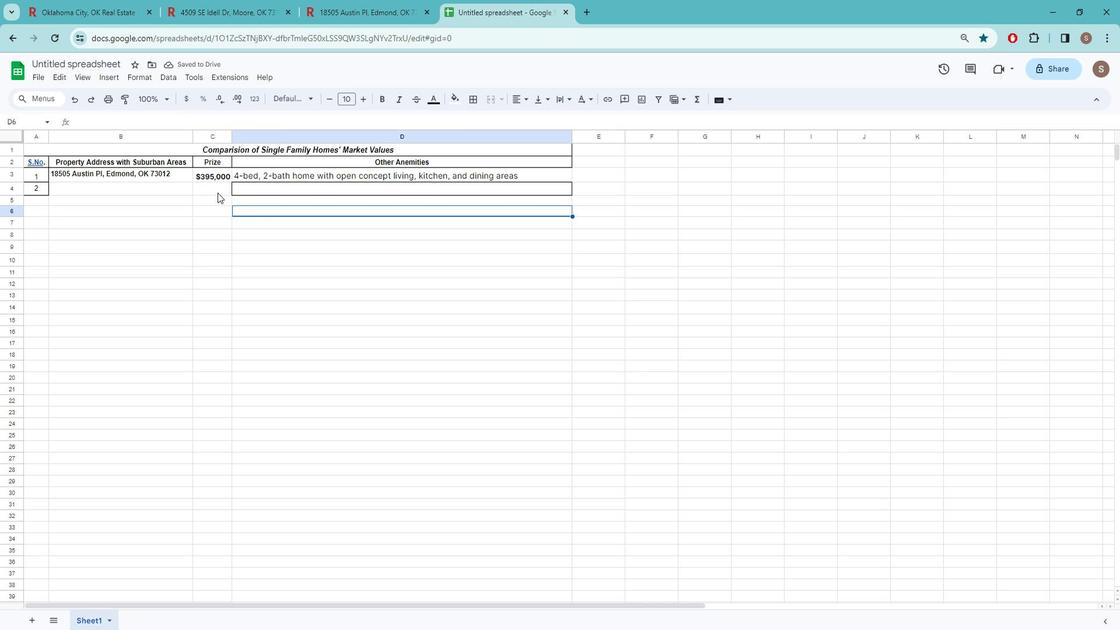 
Action: Mouse pressed left at (224, 193)
Screenshot: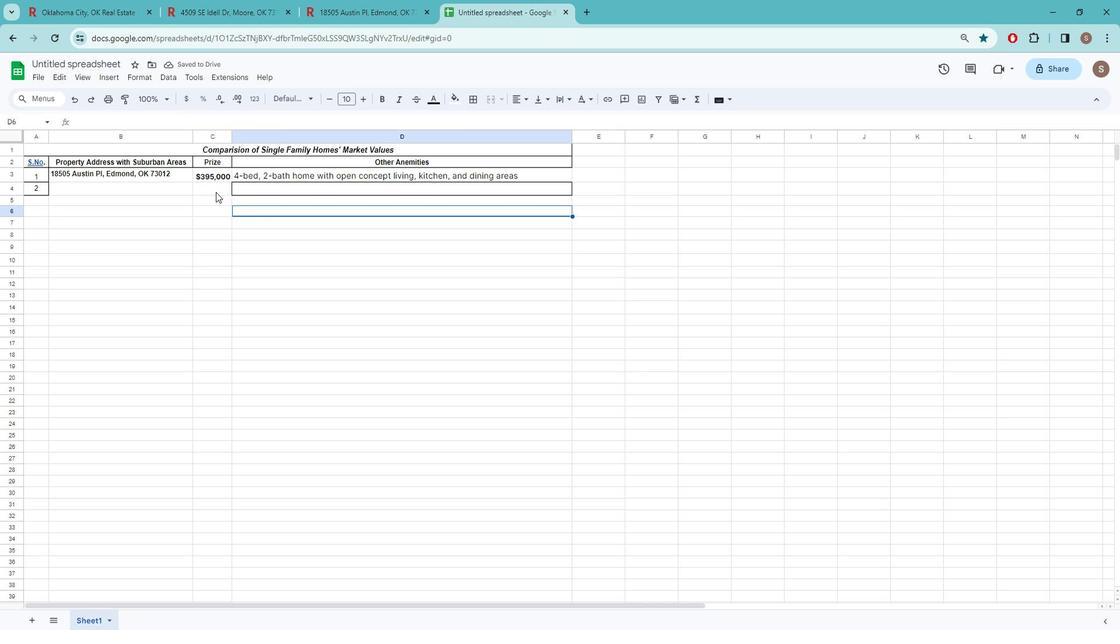 
Action: Mouse moved to (254, 175)
Screenshot: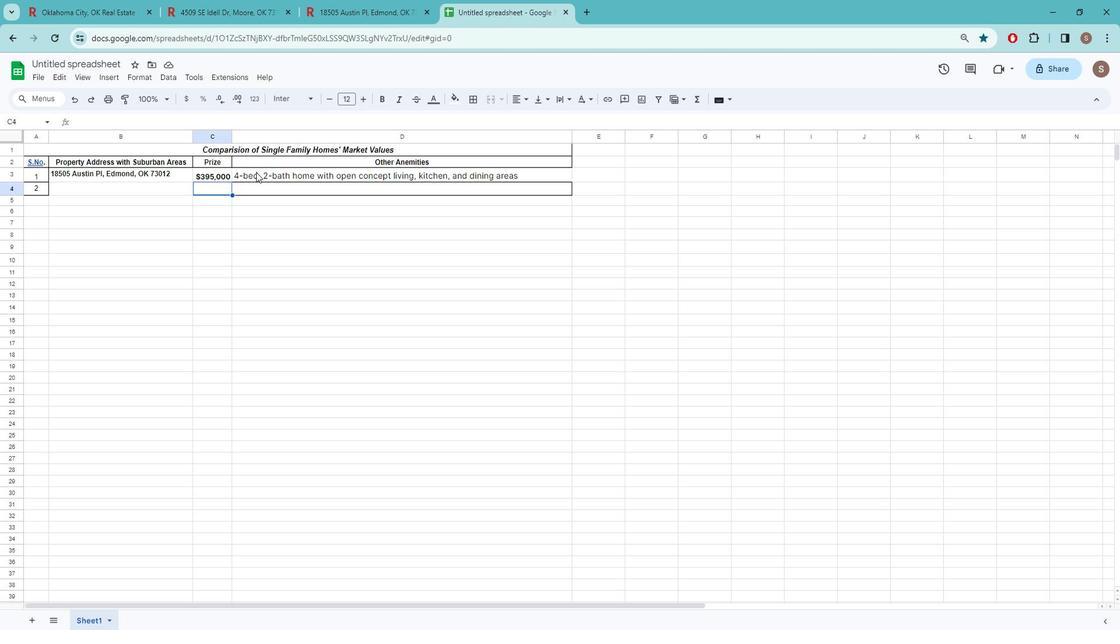 
Action: Mouse pressed left at (254, 175)
Screenshot: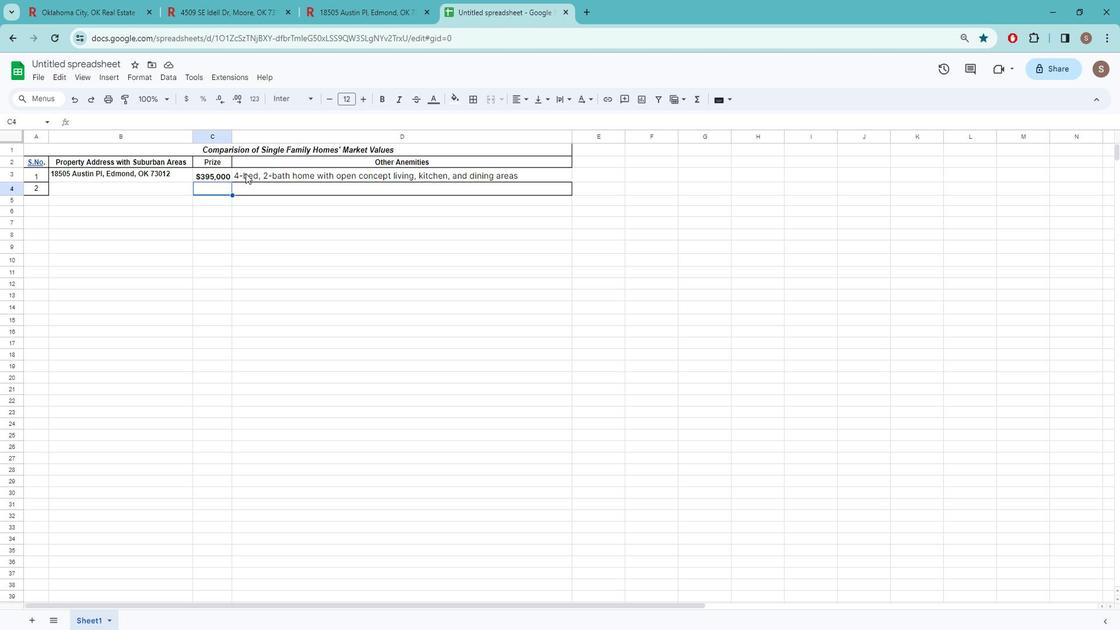 
Action: Mouse pressed left at (254, 175)
Screenshot: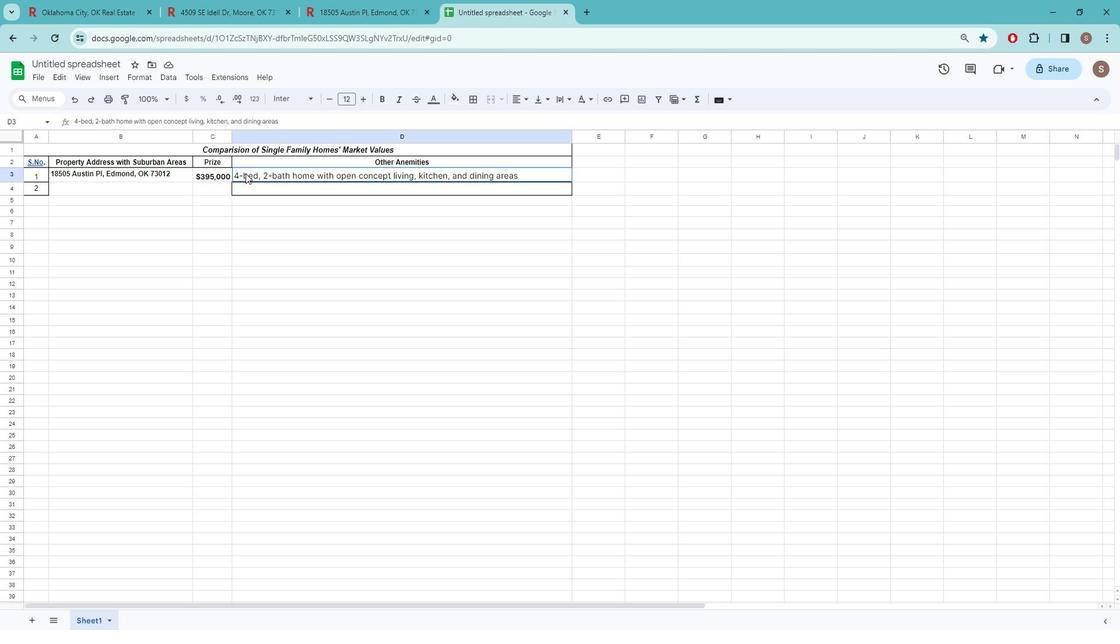 
Action: Mouse moved to (254, 176)
Screenshot: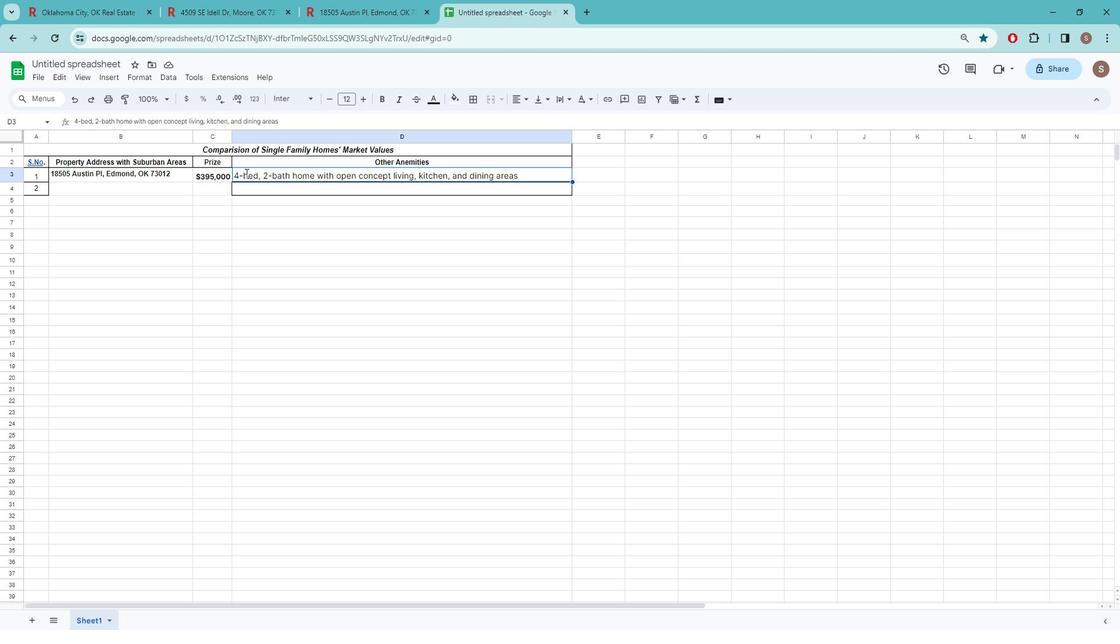 
Action: Mouse pressed left at (254, 176)
Screenshot: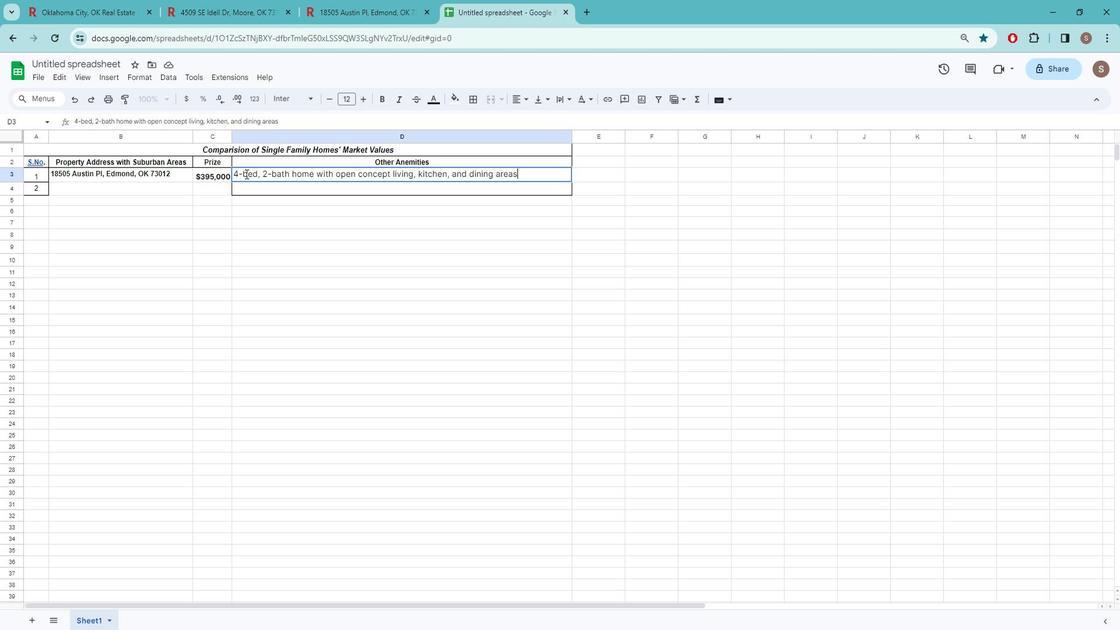 
Action: Mouse pressed left at (254, 176)
Screenshot: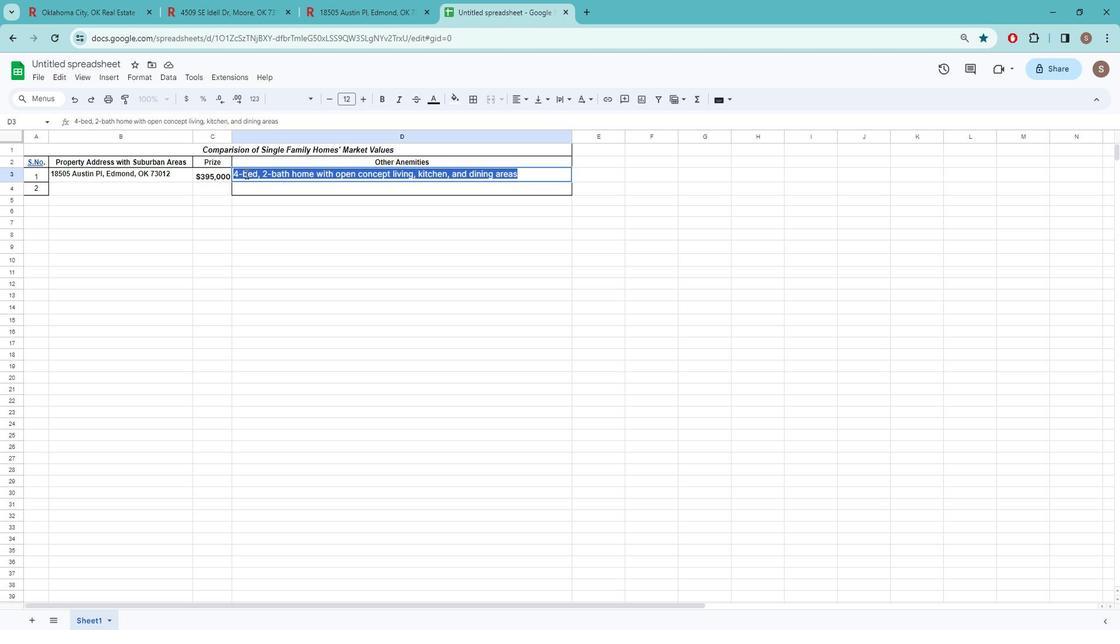 
Action: Mouse pressed left at (254, 176)
Screenshot: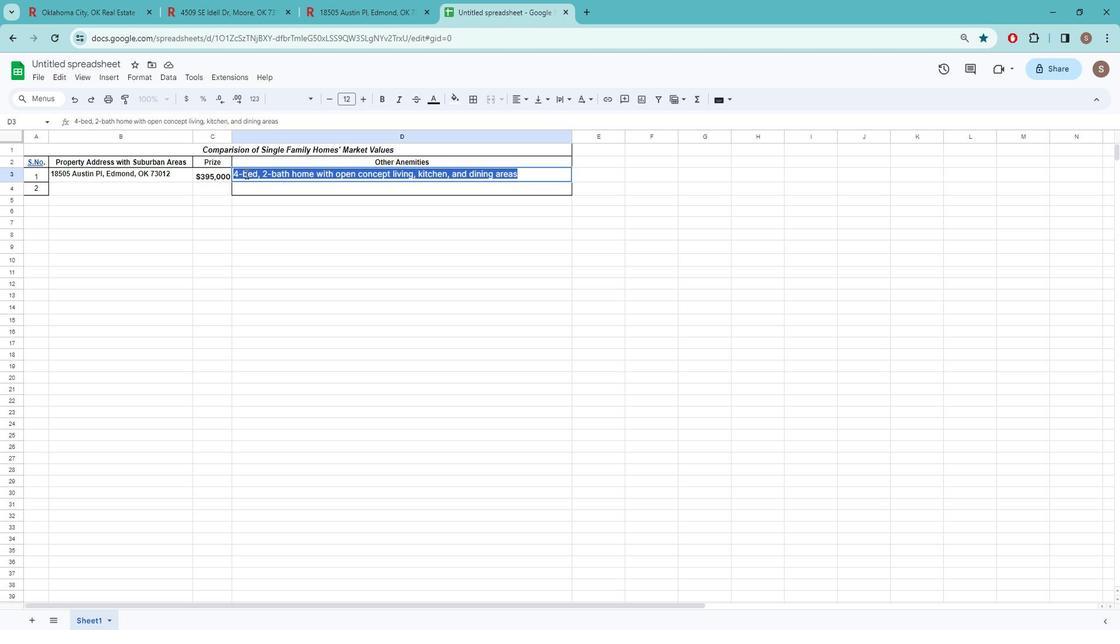 
Action: Mouse moved to (256, 176)
Screenshot: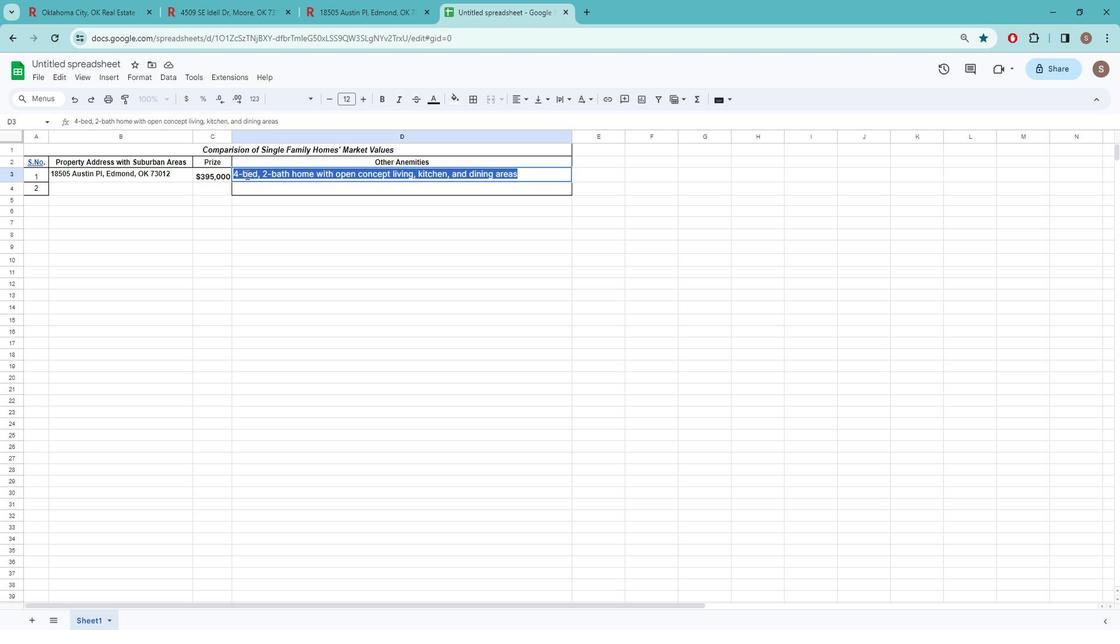 
Action: Mouse pressed left at (256, 176)
Screenshot: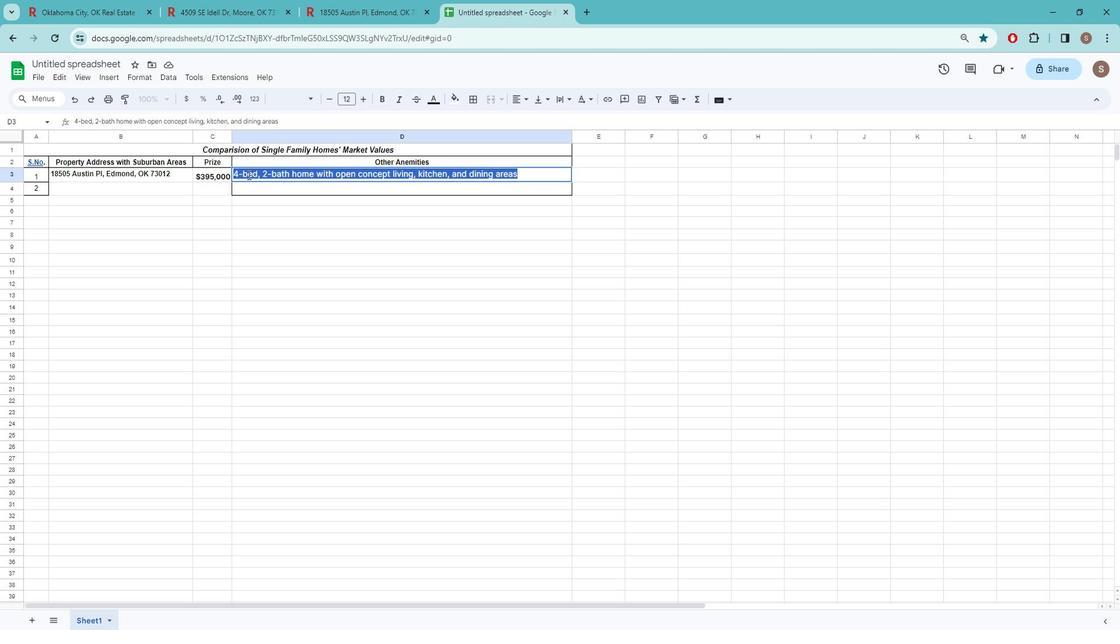
Action: Mouse moved to (256, 172)
Screenshot: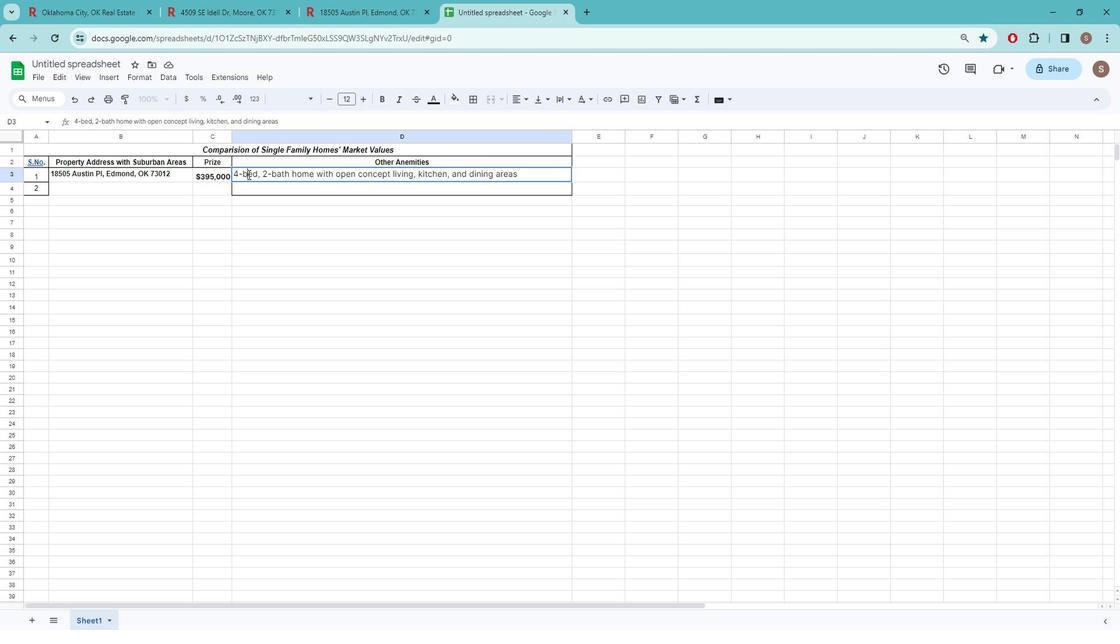 
Action: Key pressed <Key.backspace><Key.caps_lock>b
Screenshot: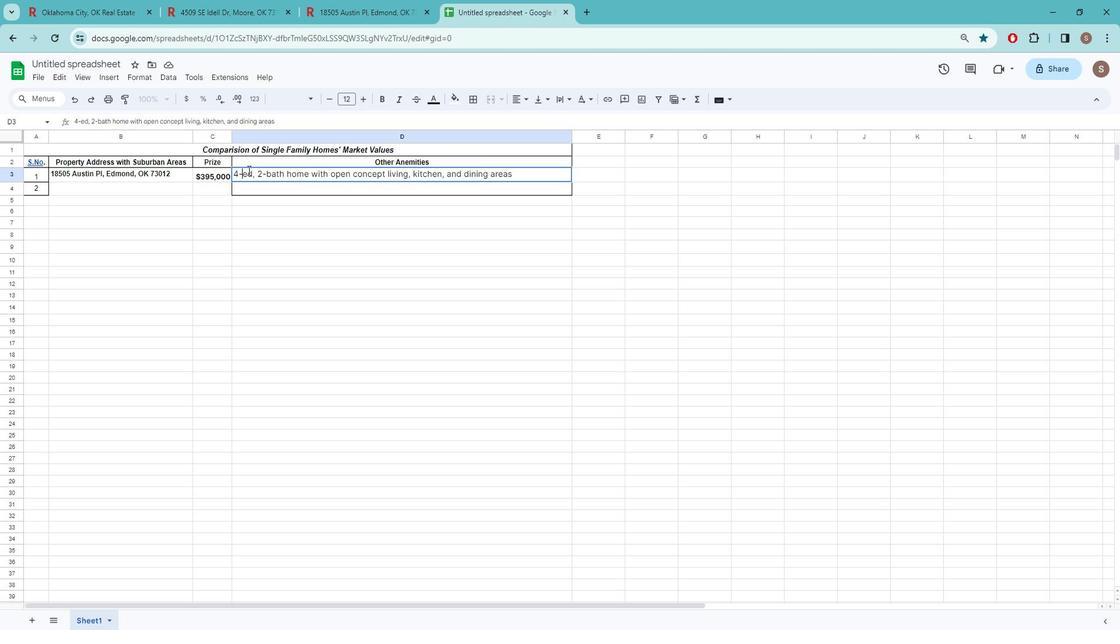 
Action: Mouse moved to (278, 228)
Screenshot: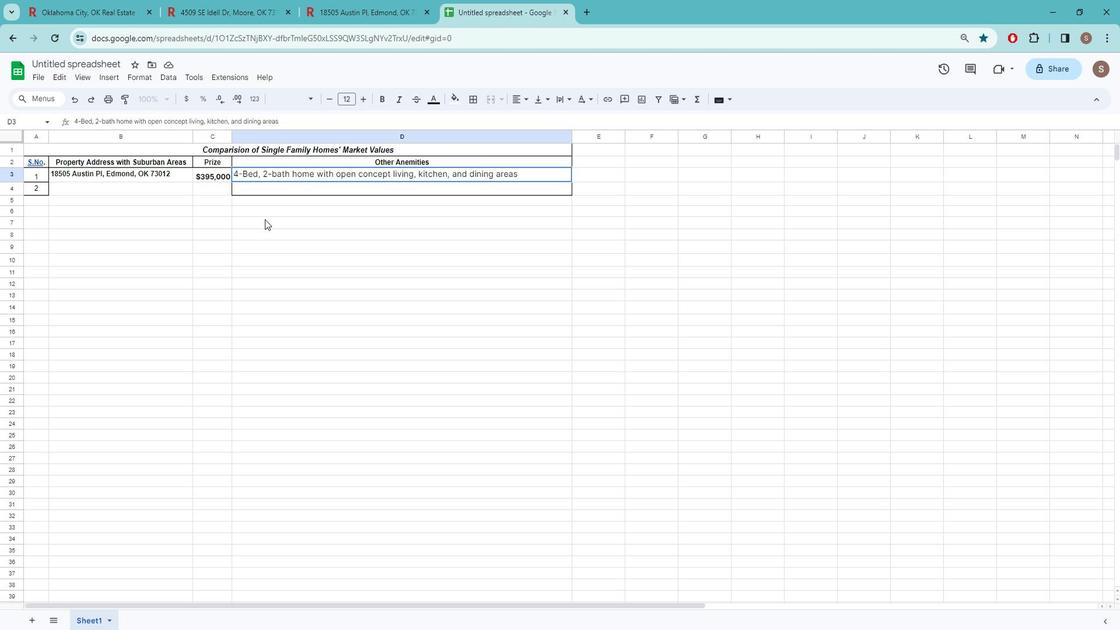 
Action: Mouse pressed left at (278, 228)
Screenshot: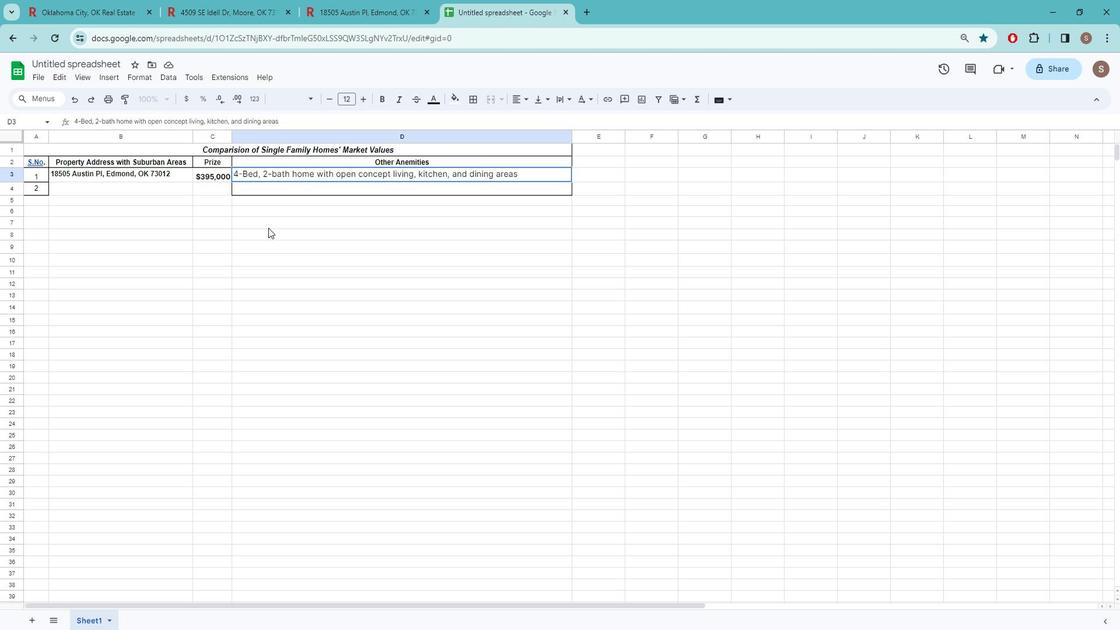 
Action: Mouse moved to (239, 8)
Screenshot: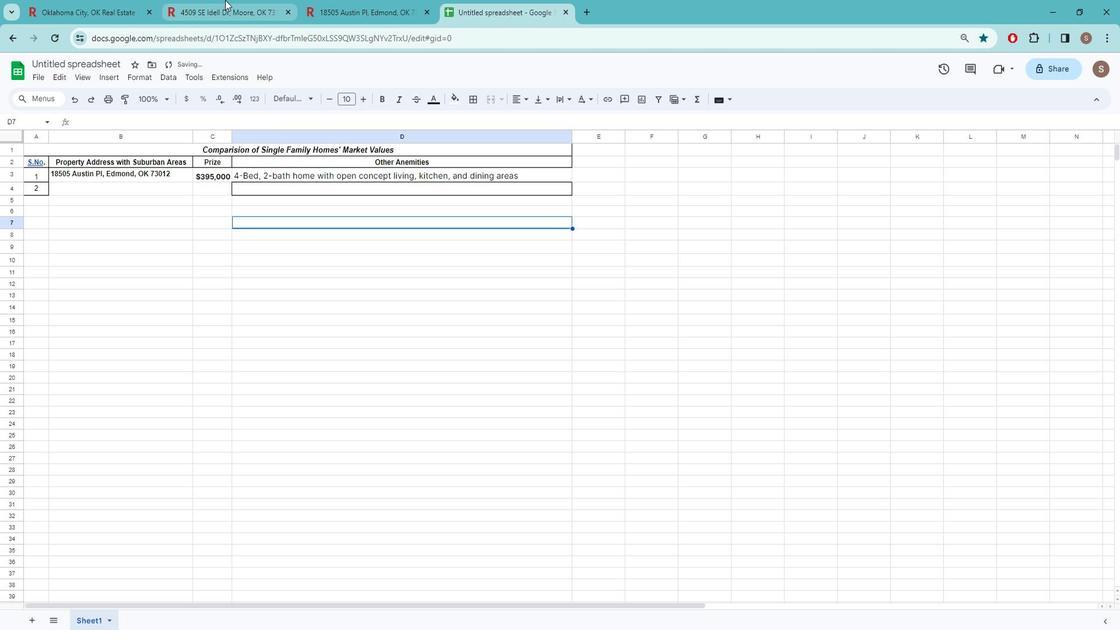
Action: Mouse pressed left at (239, 8)
Screenshot: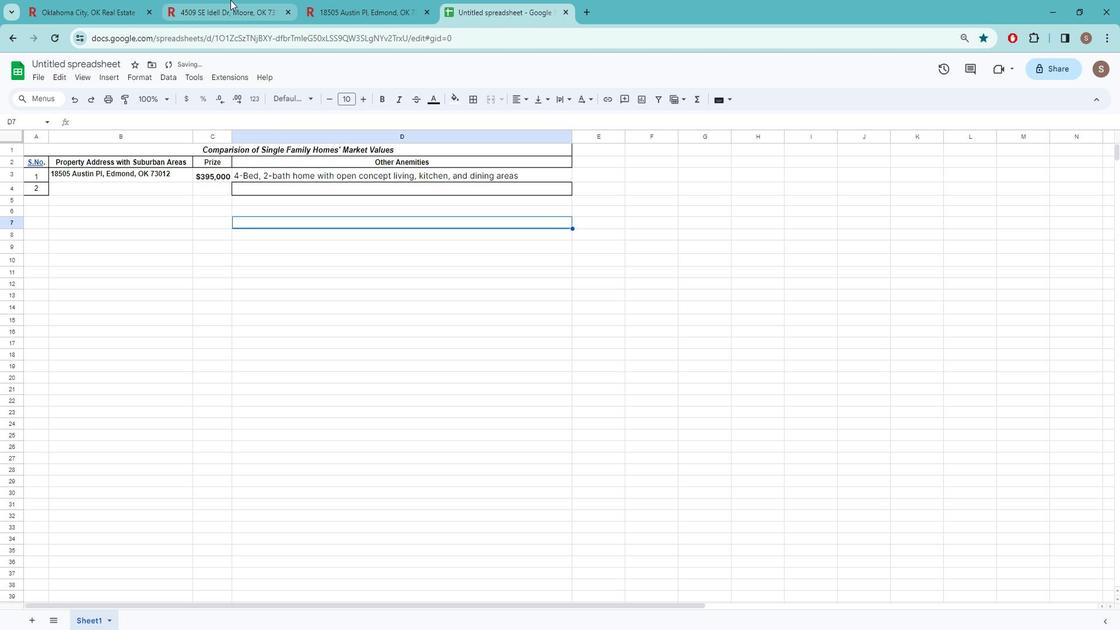 
Action: Mouse moved to (310, 217)
Screenshot: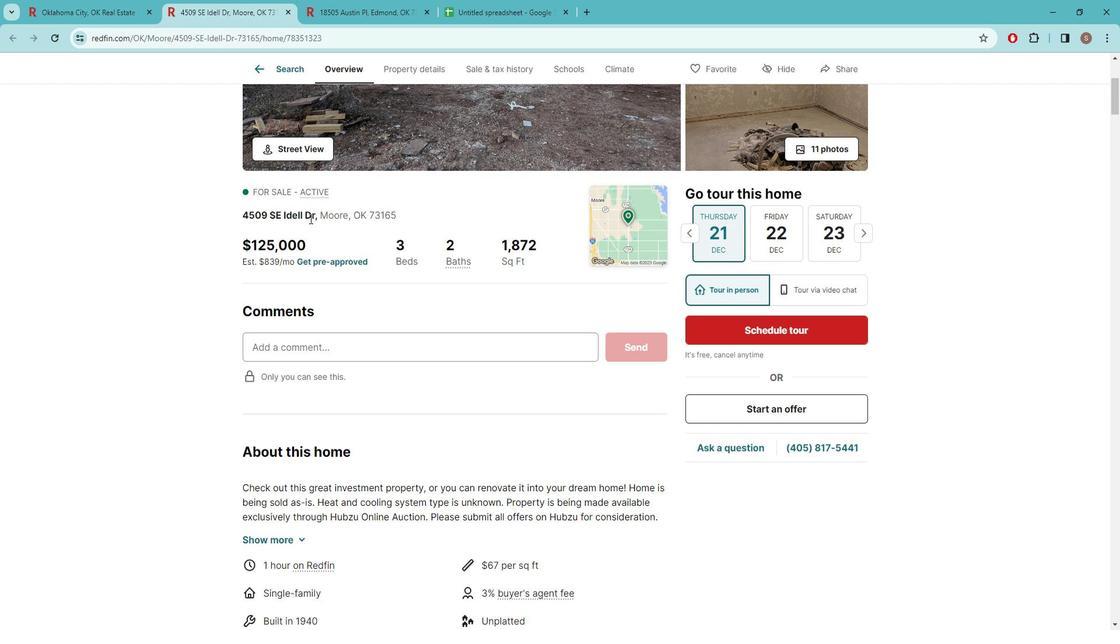 
Action: Mouse pressed left at (310, 217)
Screenshot: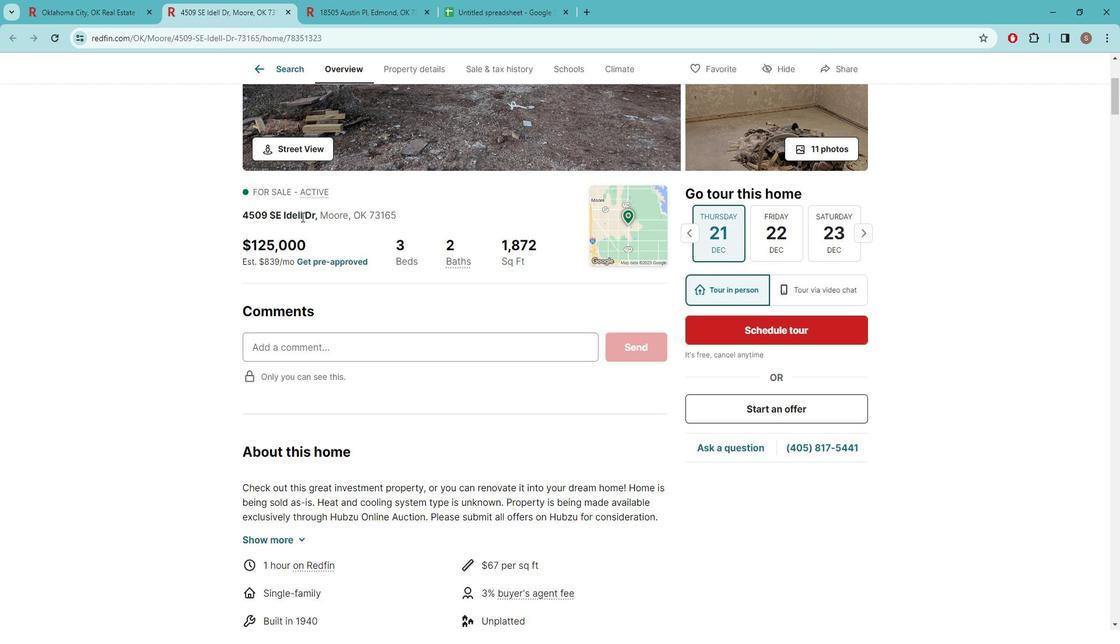 
Action: Mouse pressed left at (310, 217)
Screenshot: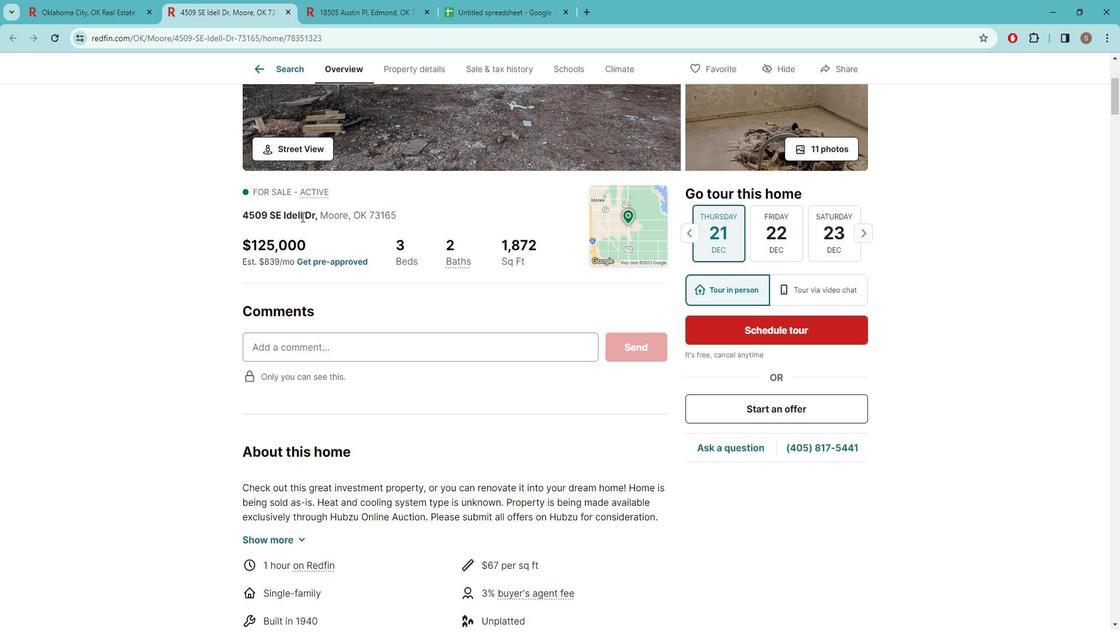
Action: Mouse pressed left at (310, 217)
Screenshot: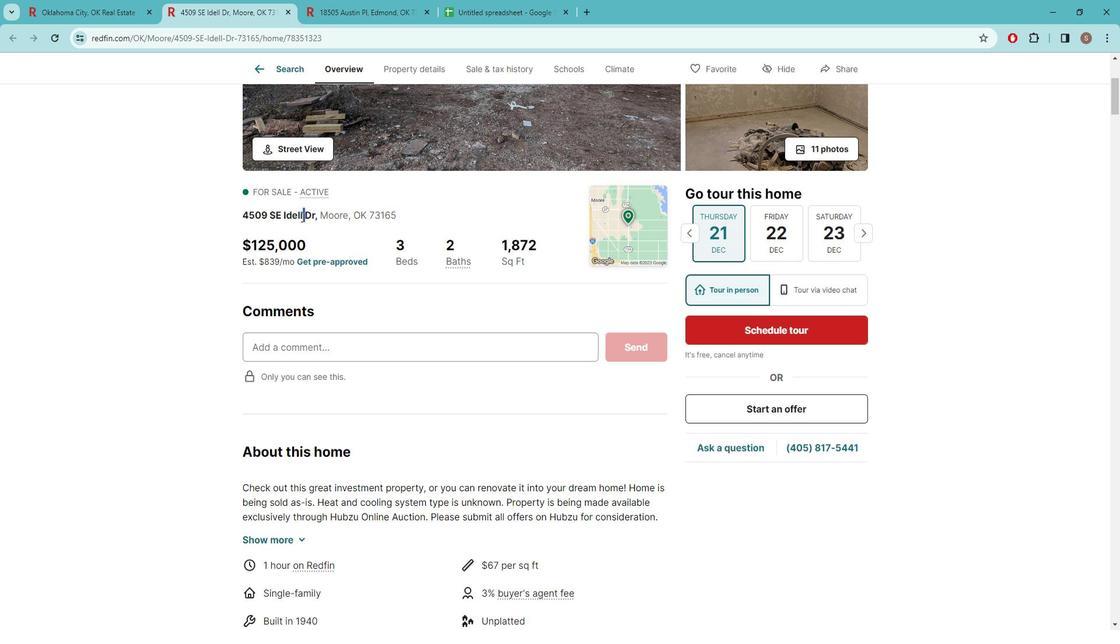 
Action: Key pressed ctrl+C
Screenshot: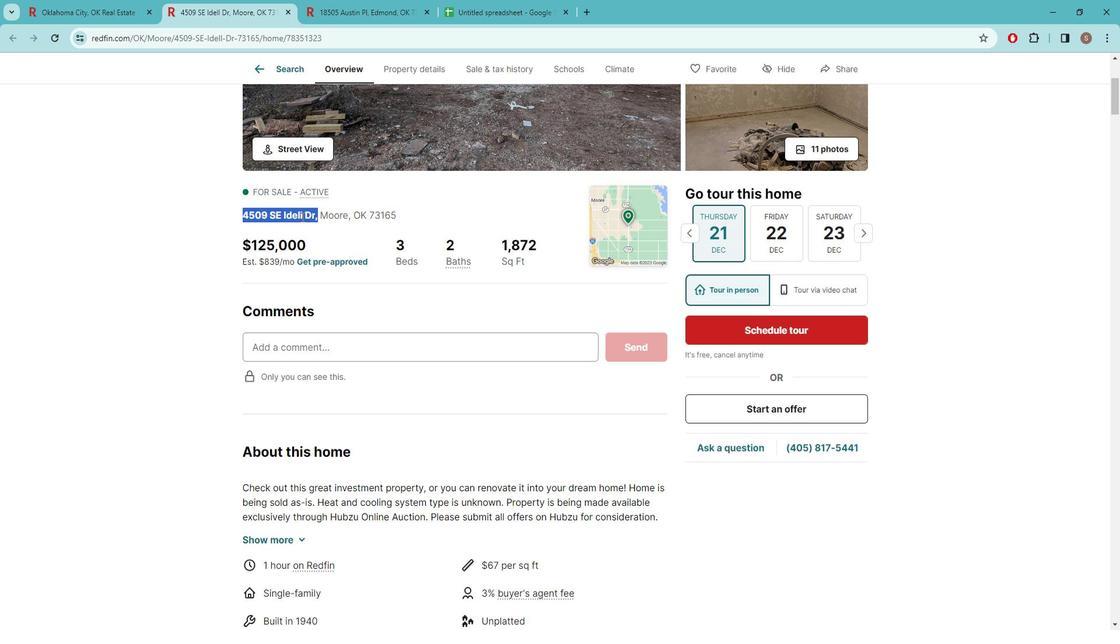 
Action: Mouse moved to (522, 8)
Screenshot: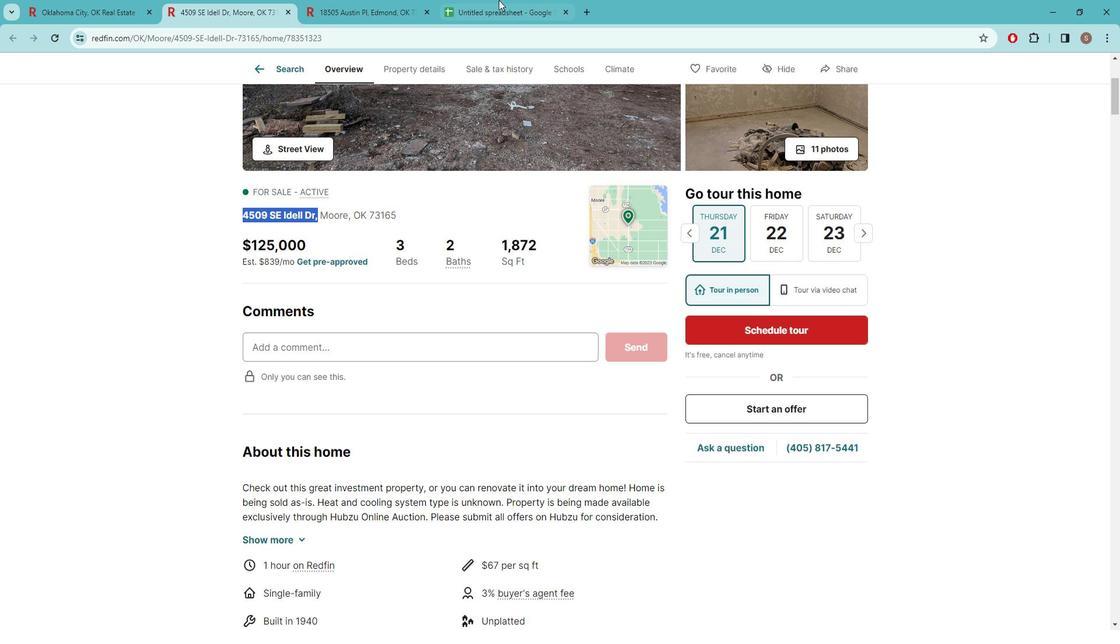 
Action: Mouse pressed left at (522, 8)
Screenshot: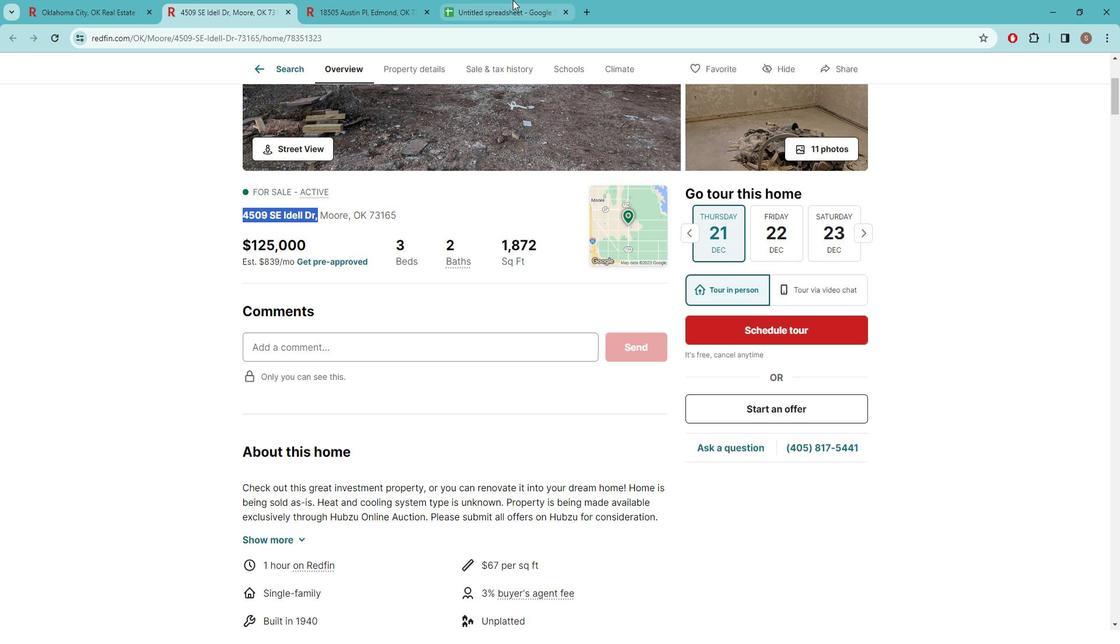 
Action: Mouse moved to (152, 190)
Screenshot: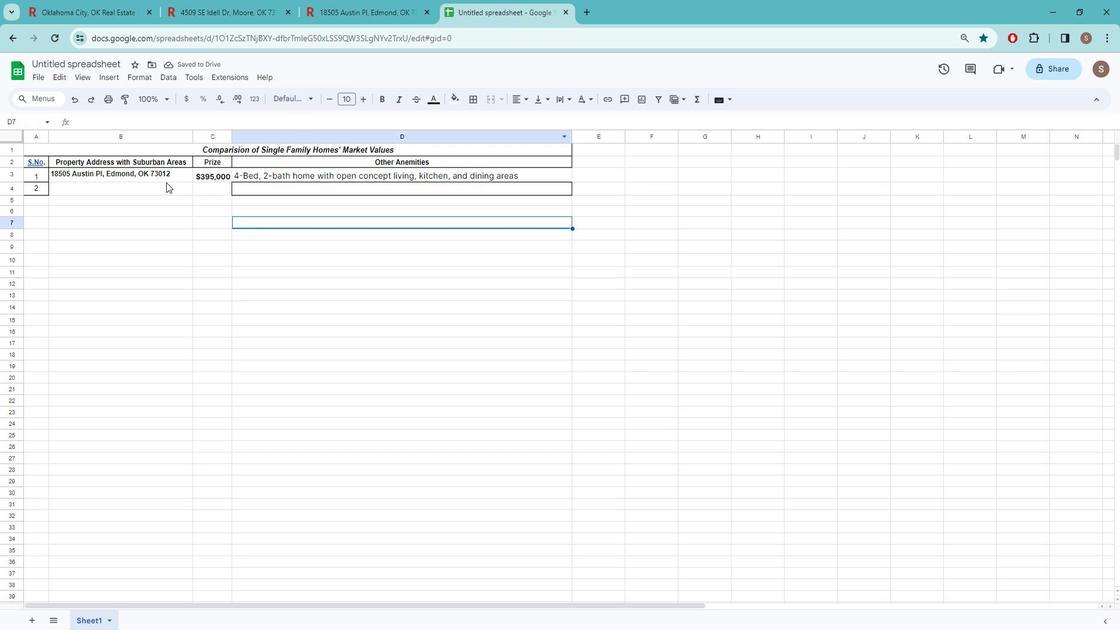 
Action: Mouse pressed left at (152, 190)
Screenshot: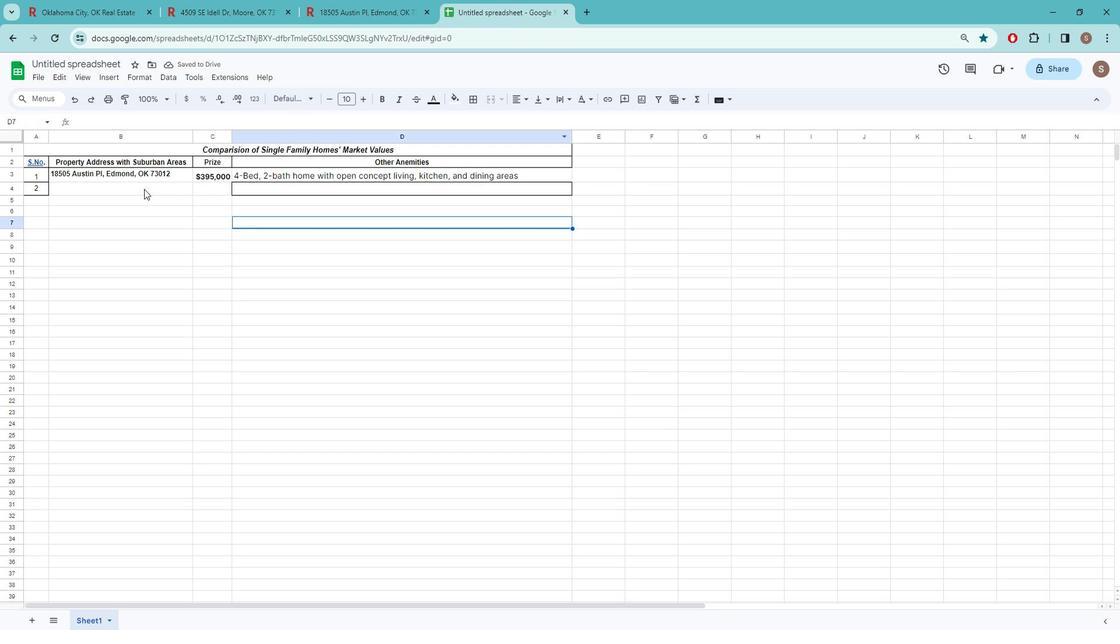 
Action: Key pressed ctrl+V
Screenshot: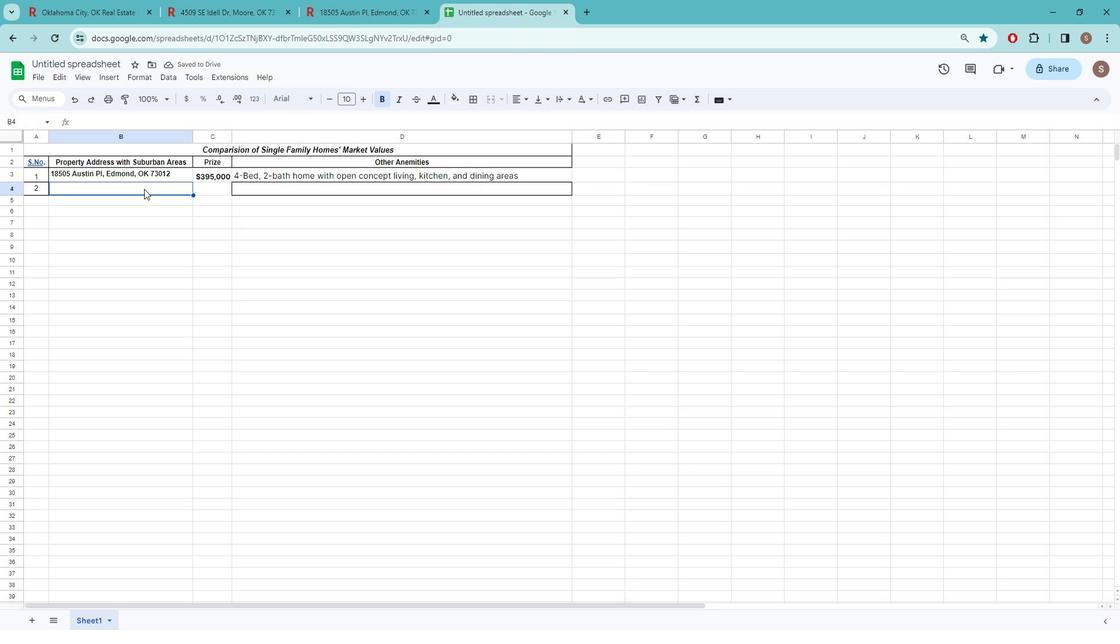 
Action: Mouse moved to (244, 8)
Screenshot: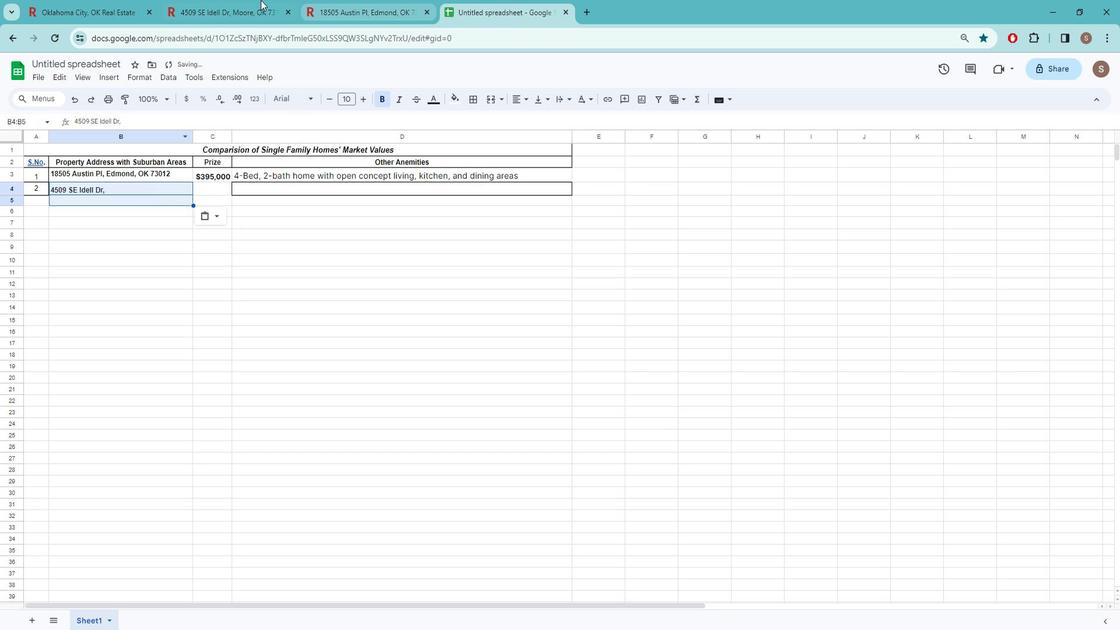 
Action: Mouse pressed left at (244, 8)
Screenshot: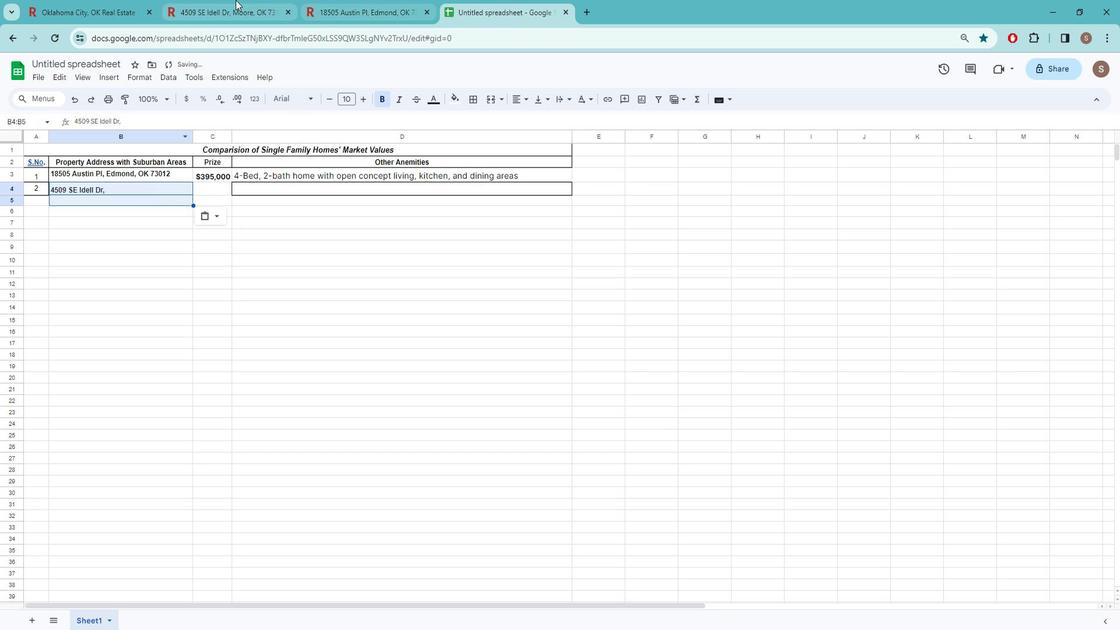 
Action: Mouse moved to (340, 214)
Screenshot: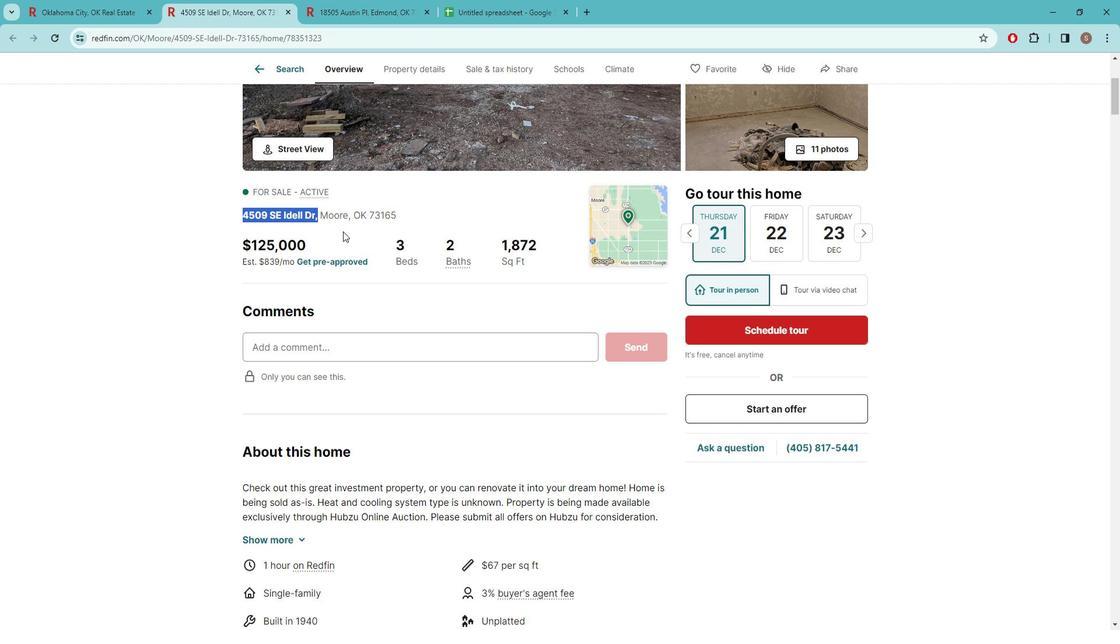 
Action: Mouse pressed left at (340, 214)
Screenshot: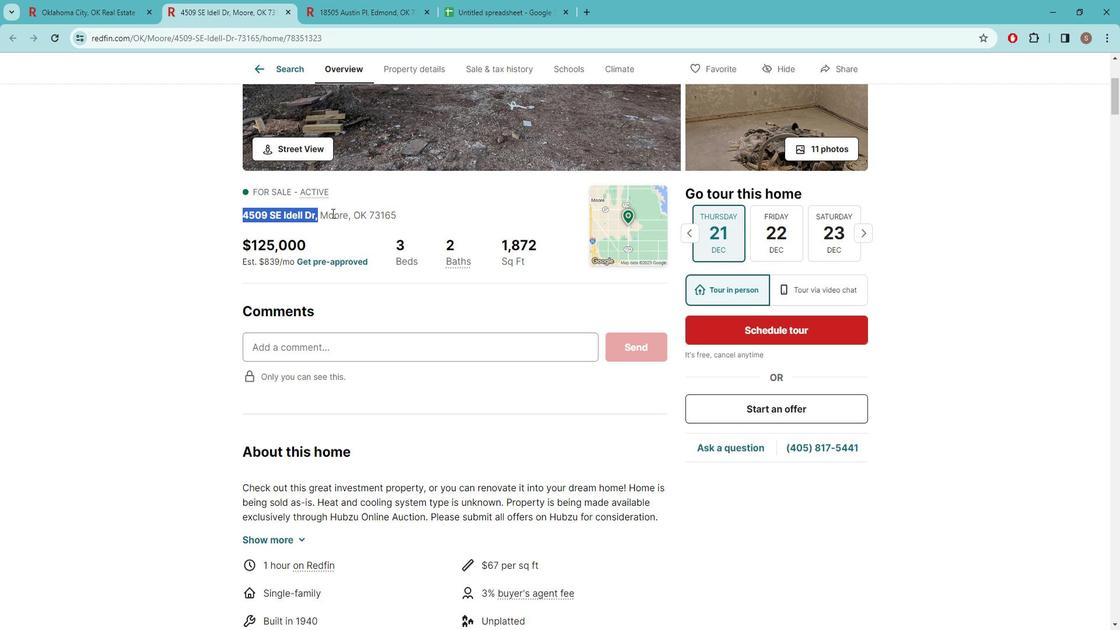 
Action: Mouse pressed left at (340, 214)
Screenshot: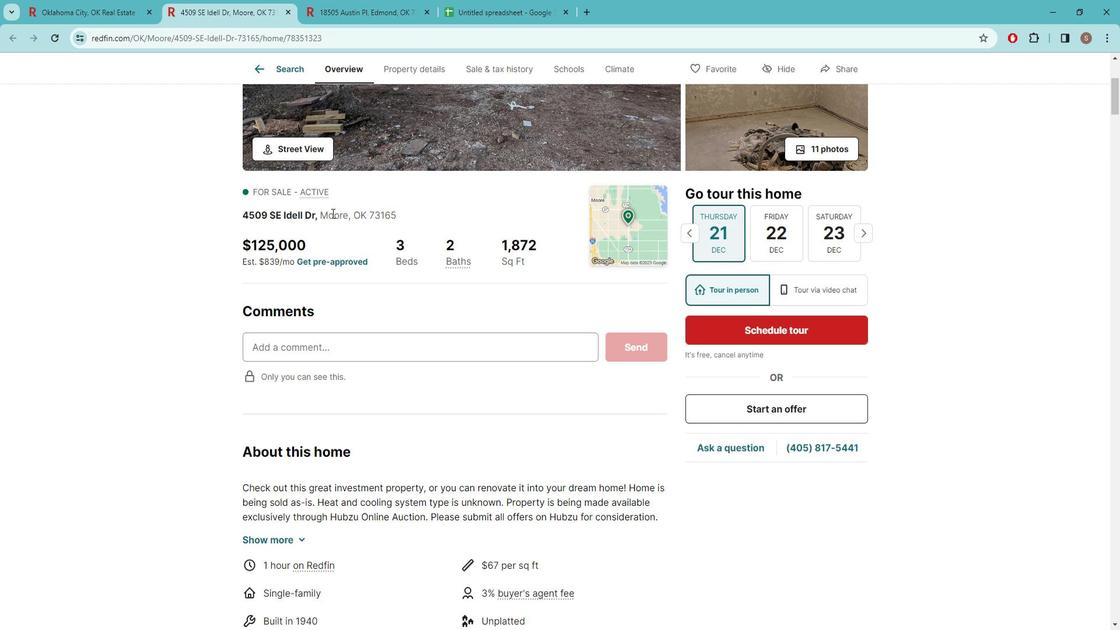 
Action: Mouse pressed left at (340, 214)
Screenshot: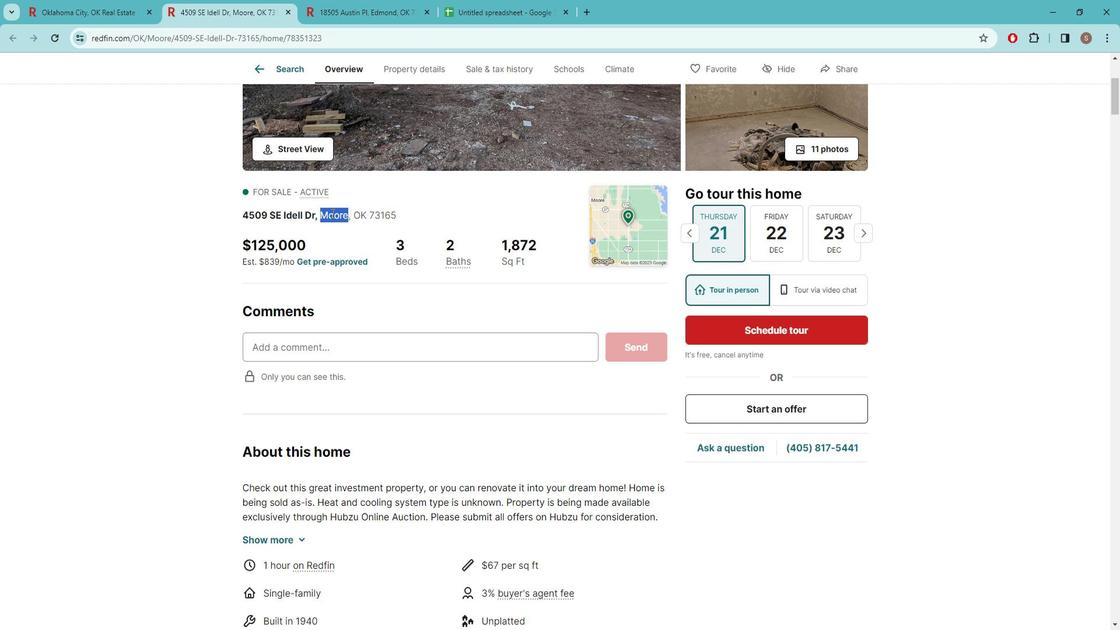
Action: Key pressed ctrl+C
Screenshot: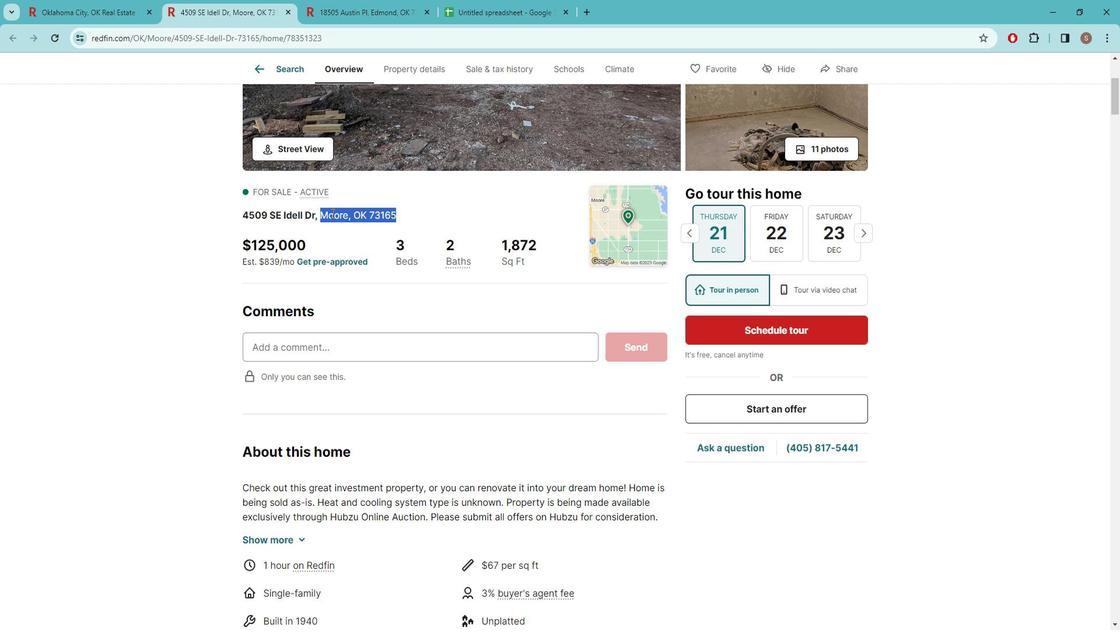 
Action: Mouse moved to (488, 8)
Screenshot: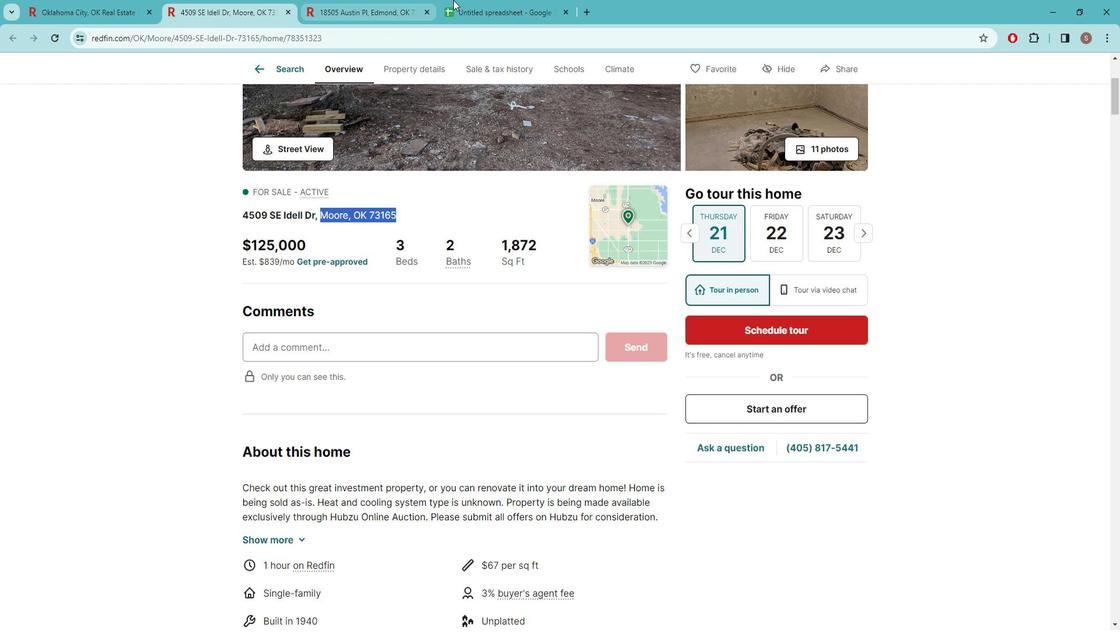 
Action: Mouse pressed left at (488, 8)
Screenshot: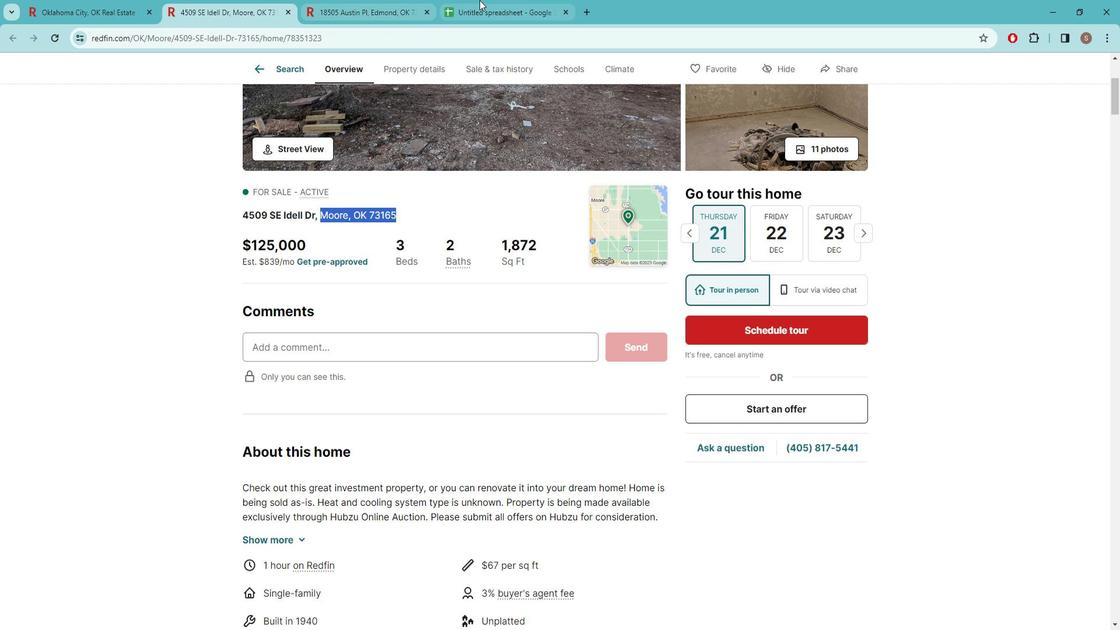 
Action: Mouse moved to (157, 197)
Screenshot: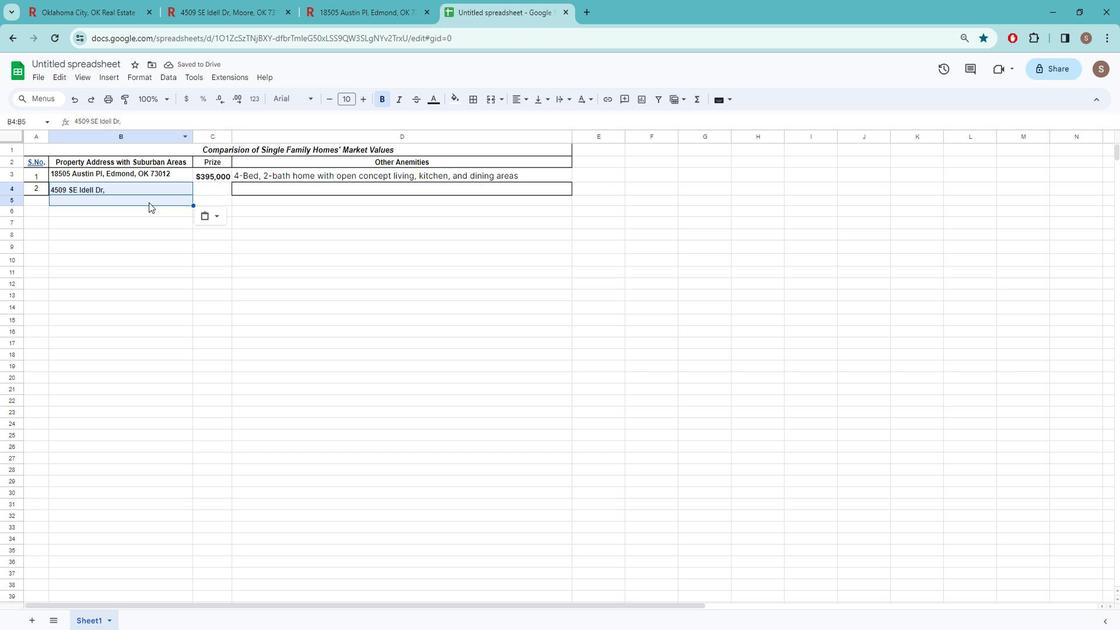 
Action: Mouse pressed left at (157, 197)
Screenshot: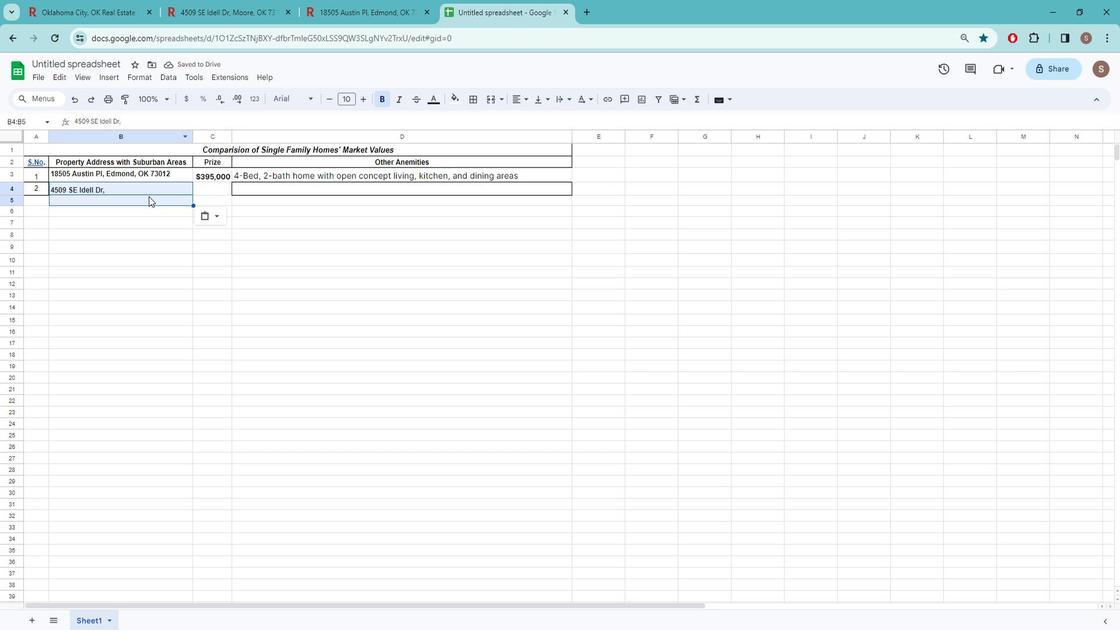 
Action: Mouse moved to (157, 194)
Screenshot: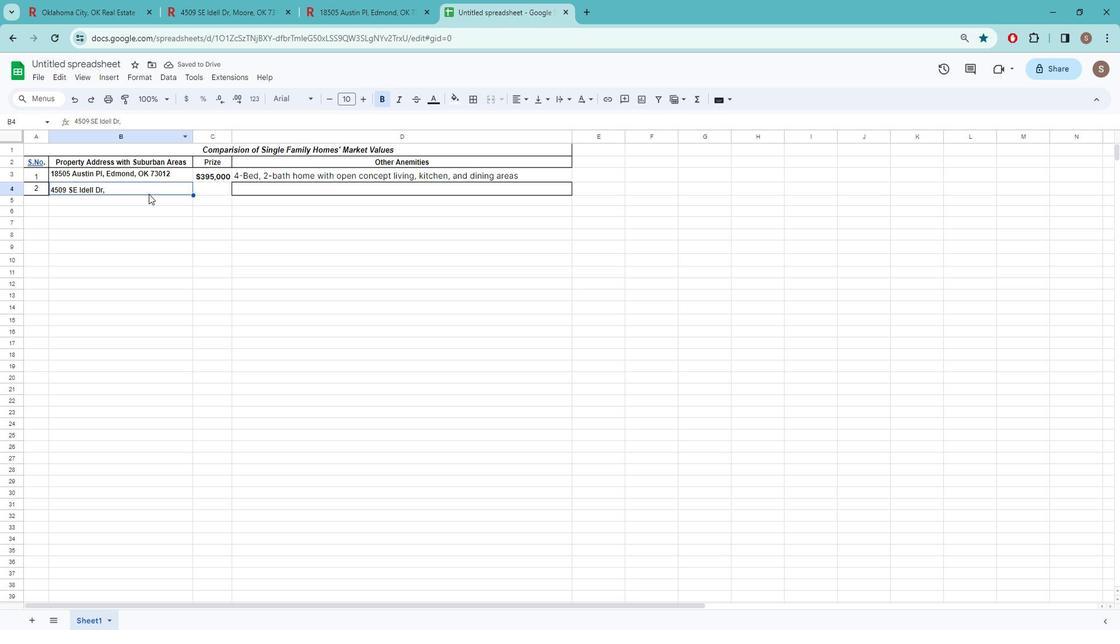 
Action: Mouse pressed left at (157, 194)
Screenshot: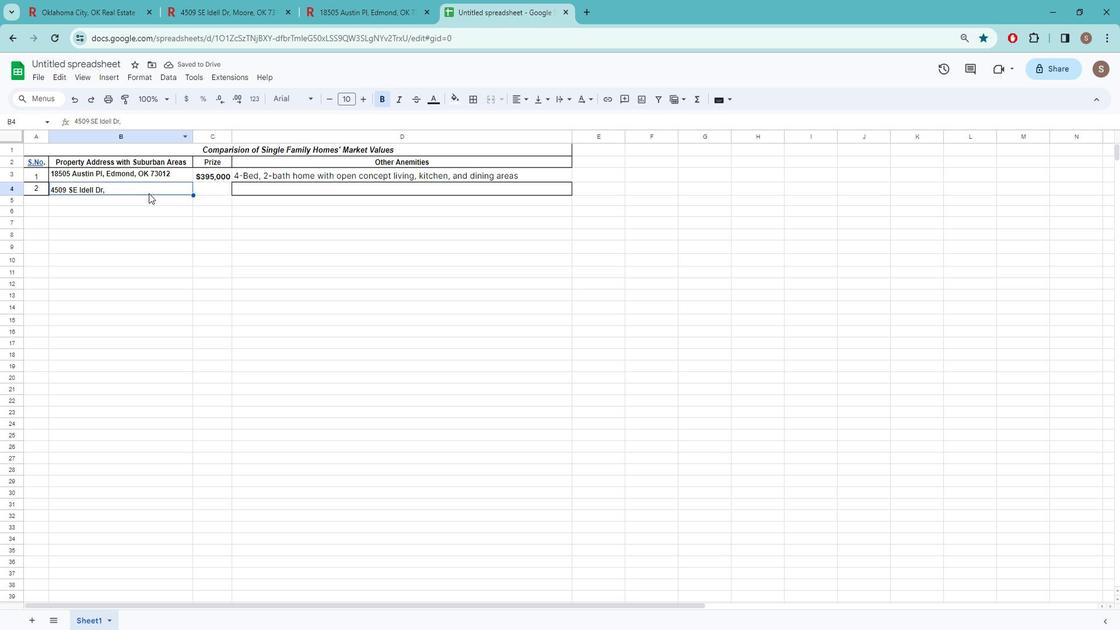 
Action: Mouse pressed left at (157, 194)
Screenshot: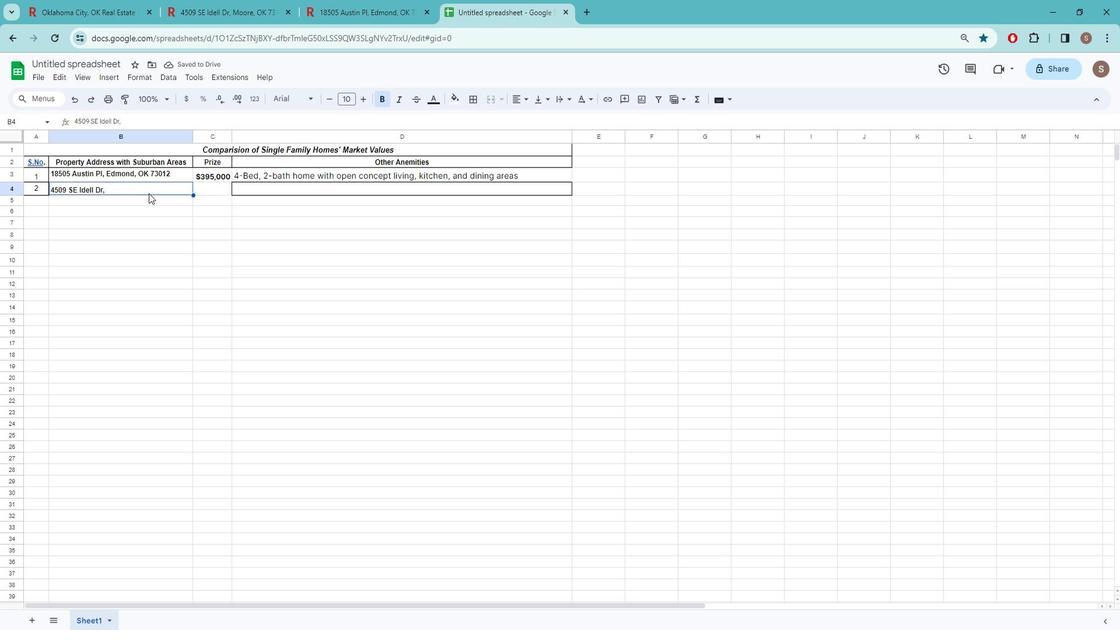 
Action: Key pressed <Key.space>ctrl+V
Screenshot: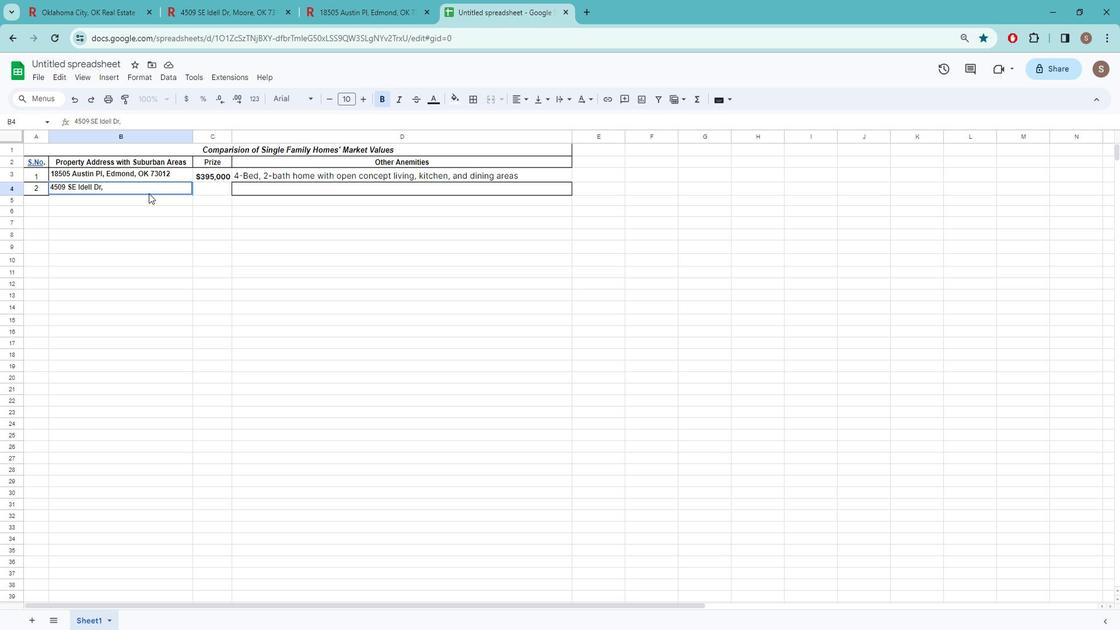 
Action: Mouse moved to (206, 8)
Screenshot: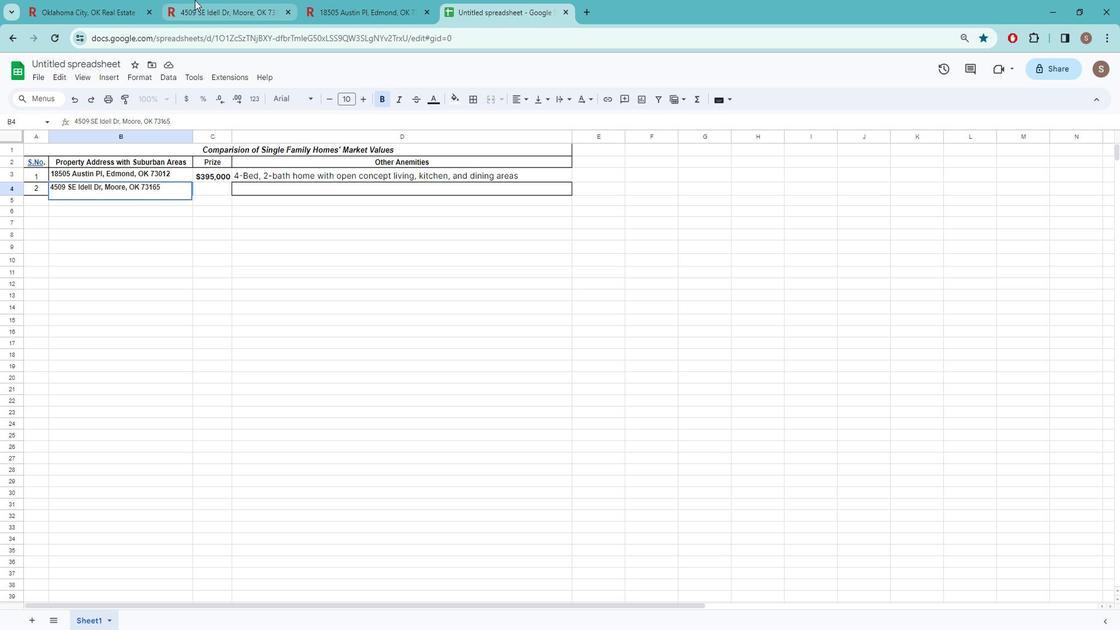 
Action: Mouse pressed left at (206, 8)
Screenshot: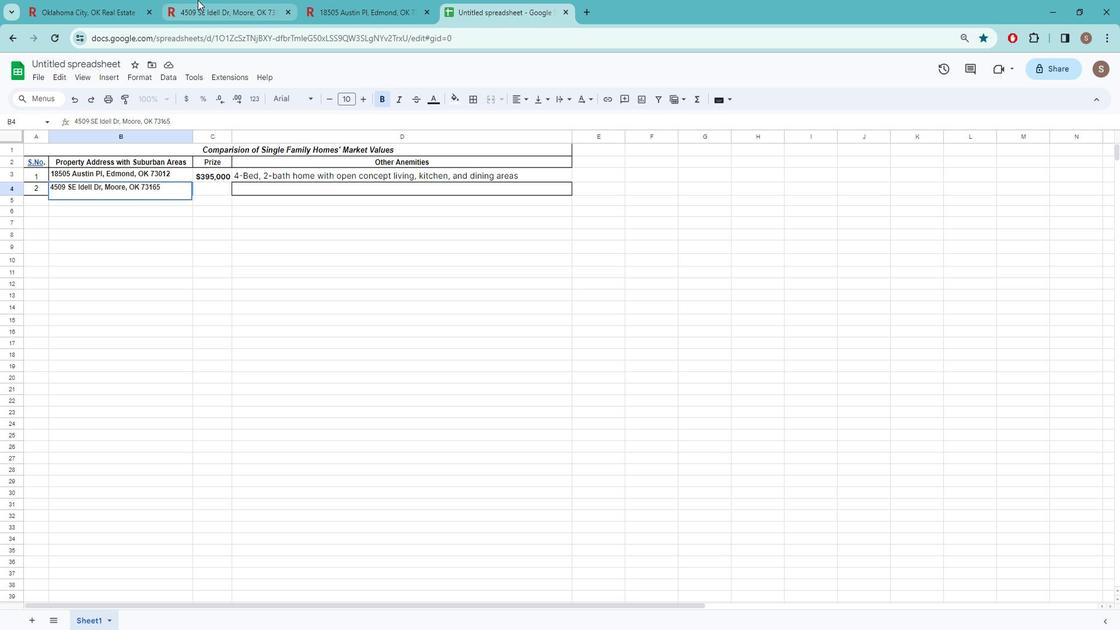 
Action: Mouse moved to (278, 246)
Screenshot: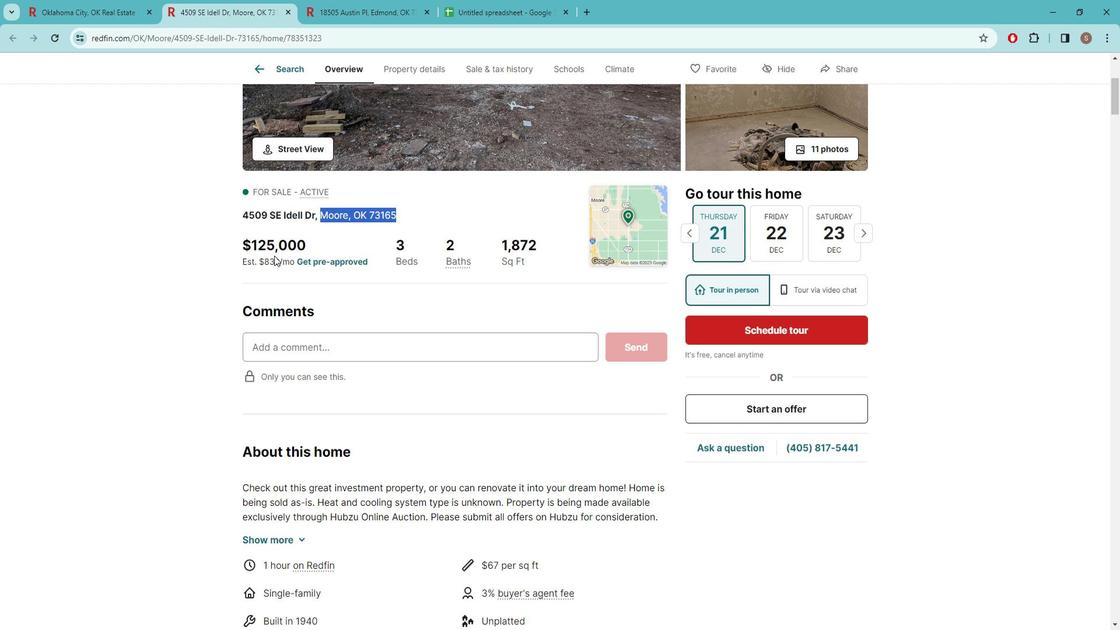 
Action: Mouse pressed left at (278, 246)
Screenshot: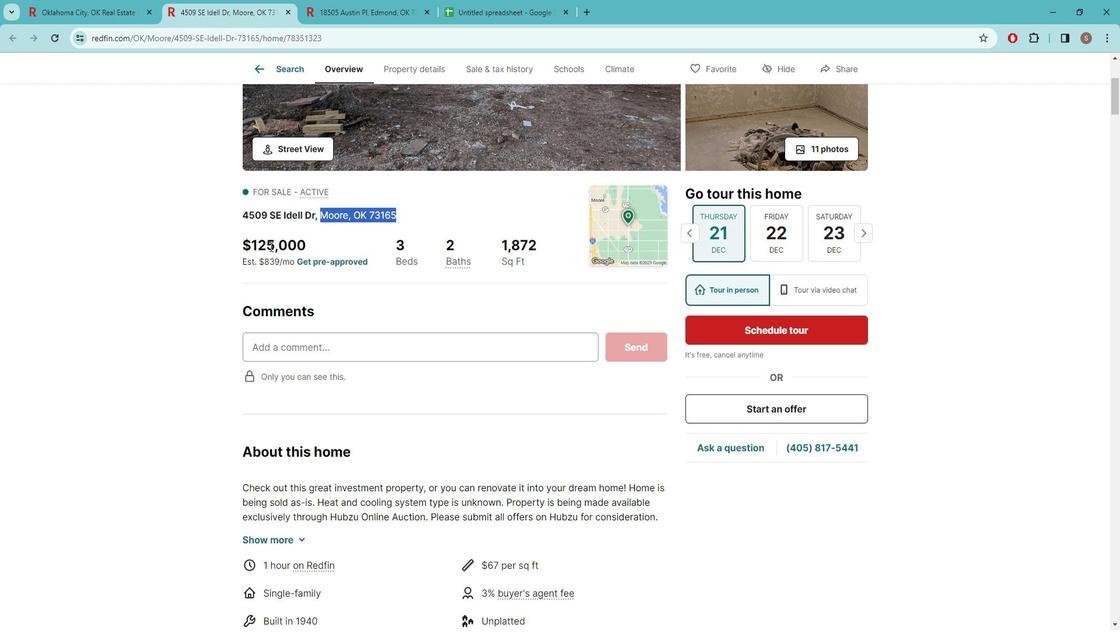 
Action: Mouse pressed left at (278, 246)
Screenshot: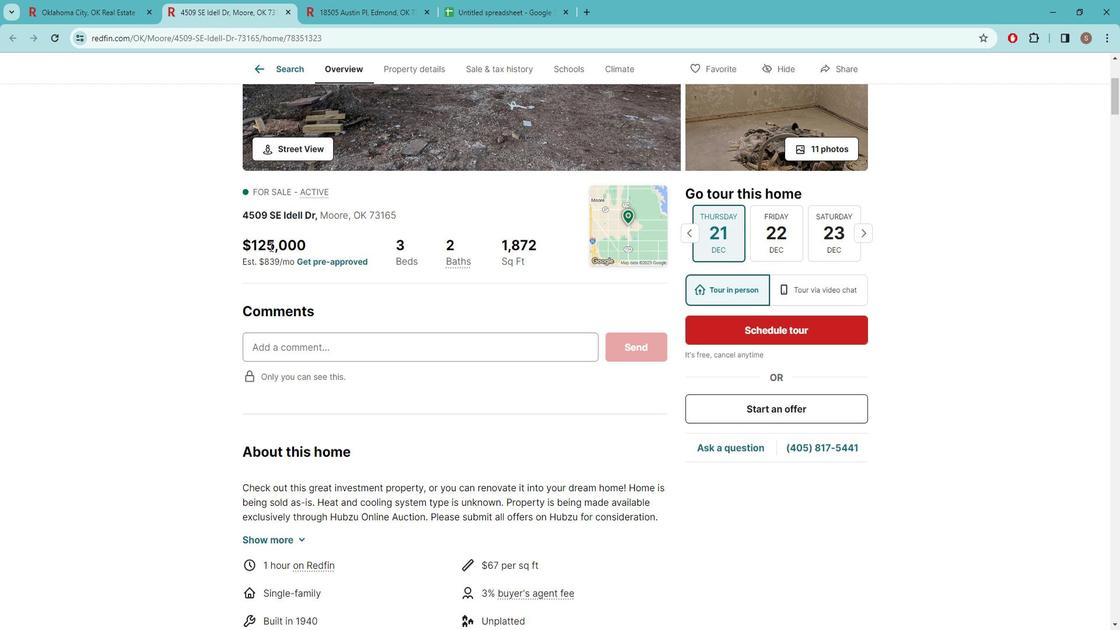 
Action: Mouse pressed left at (278, 246)
Screenshot: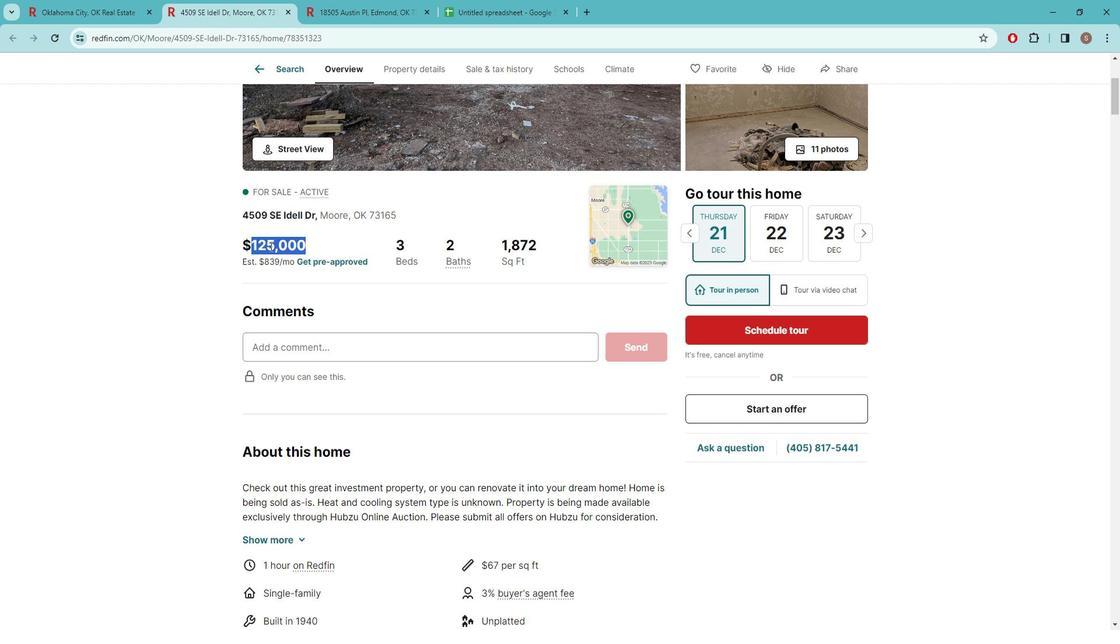 
Action: Key pressed ctrl+C
Screenshot: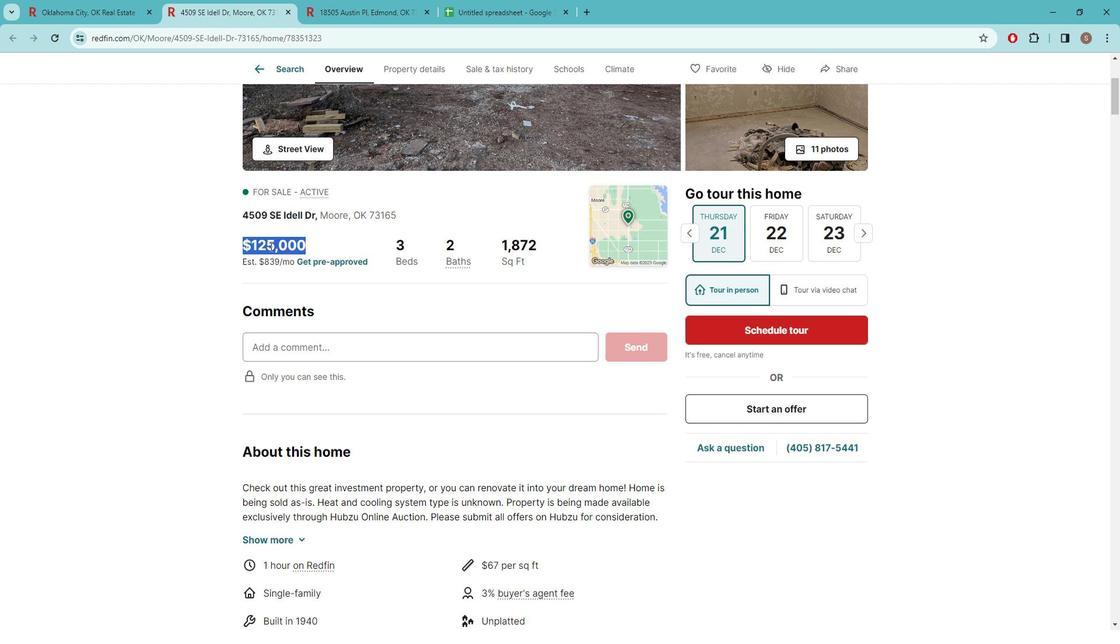 
Action: Mouse moved to (461, 8)
Screenshot: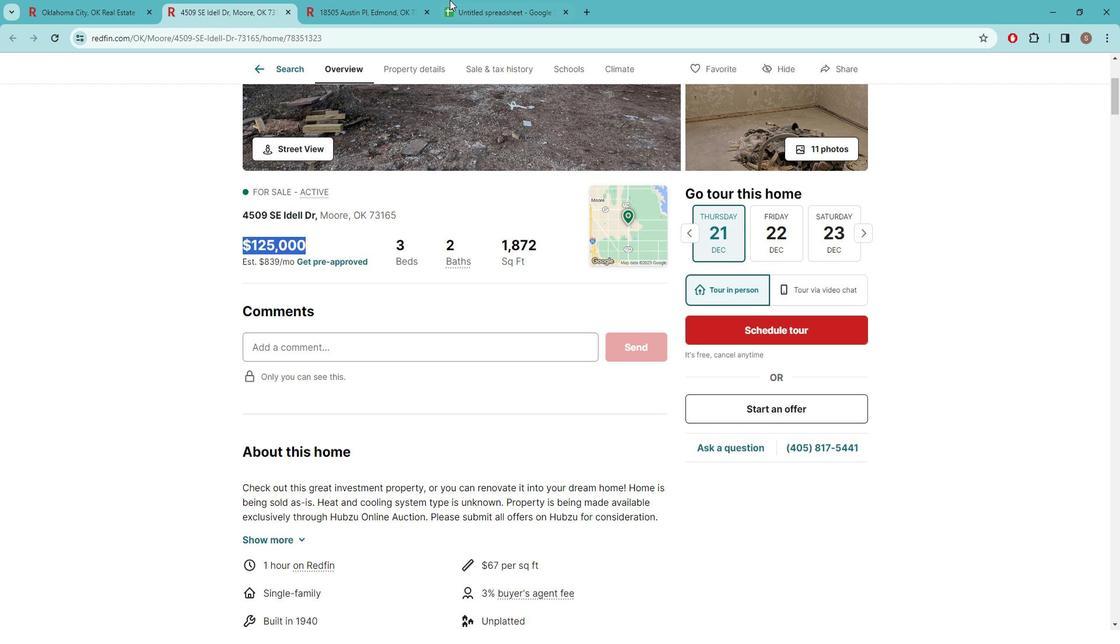 
Action: Mouse pressed left at (461, 8)
Screenshot: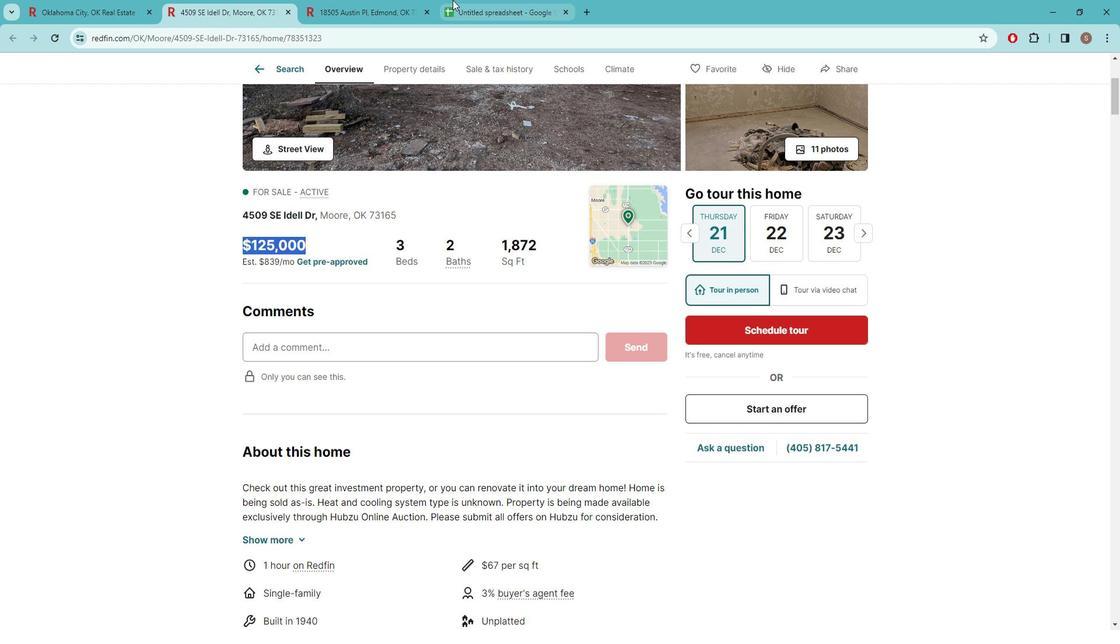 
Action: Mouse moved to (218, 192)
Screenshot: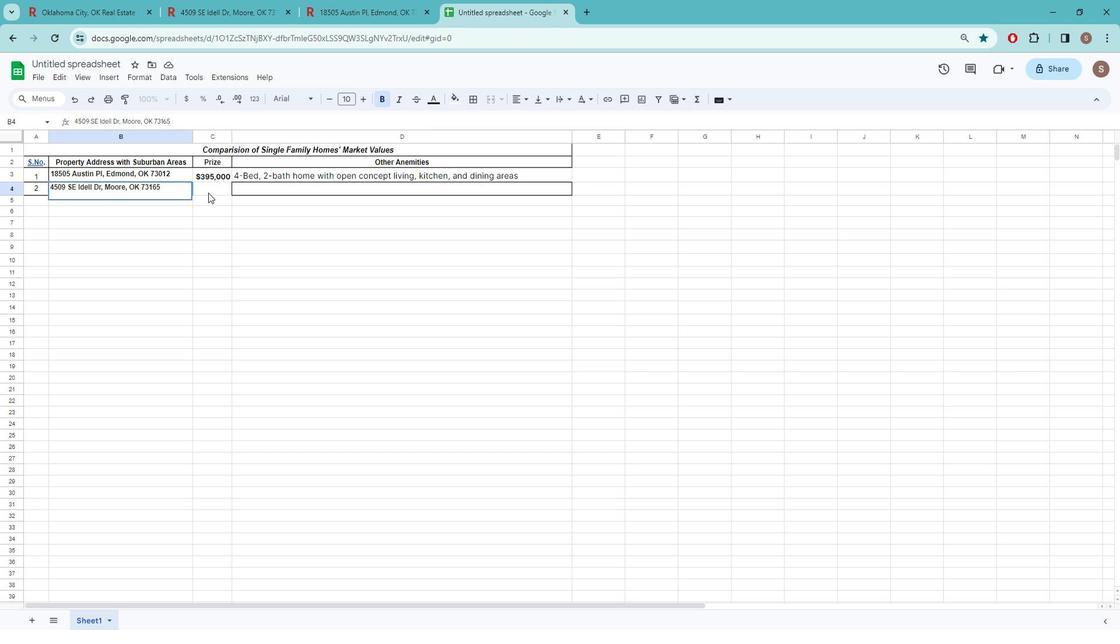 
Action: Mouse pressed left at (218, 192)
Screenshot: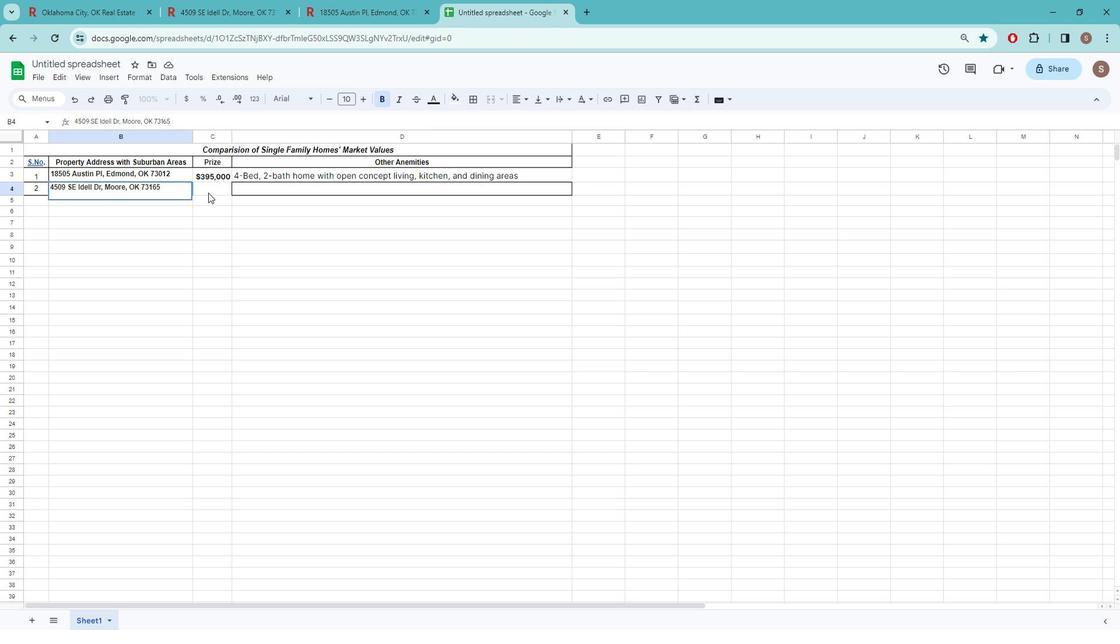 
Action: Key pressed ctrl+V
Screenshot: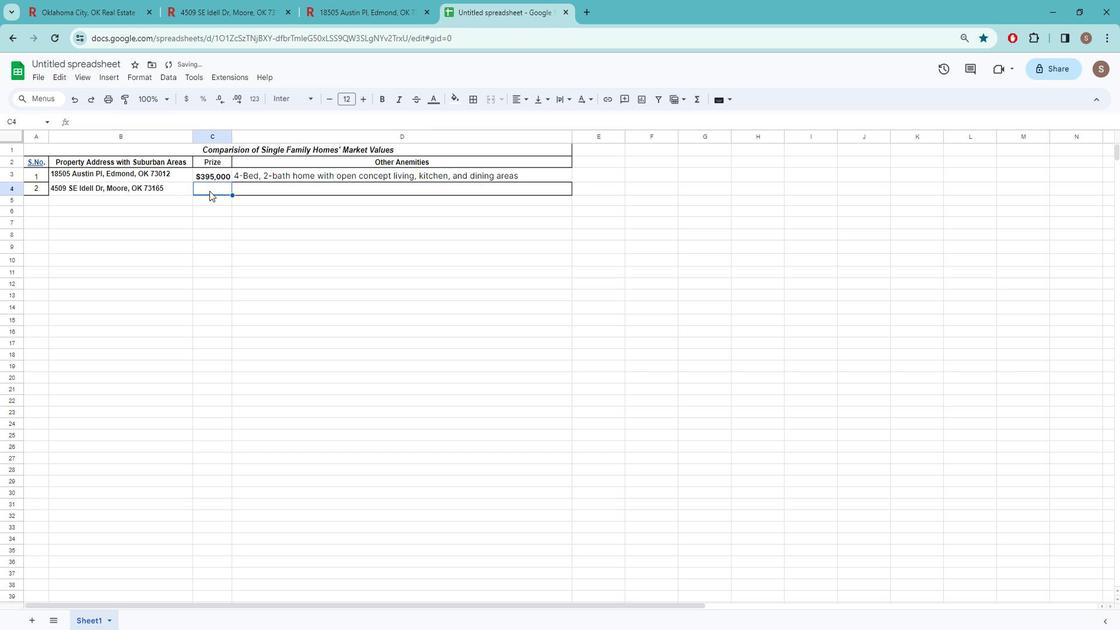 
Action: Mouse moved to (238, 8)
Screenshot: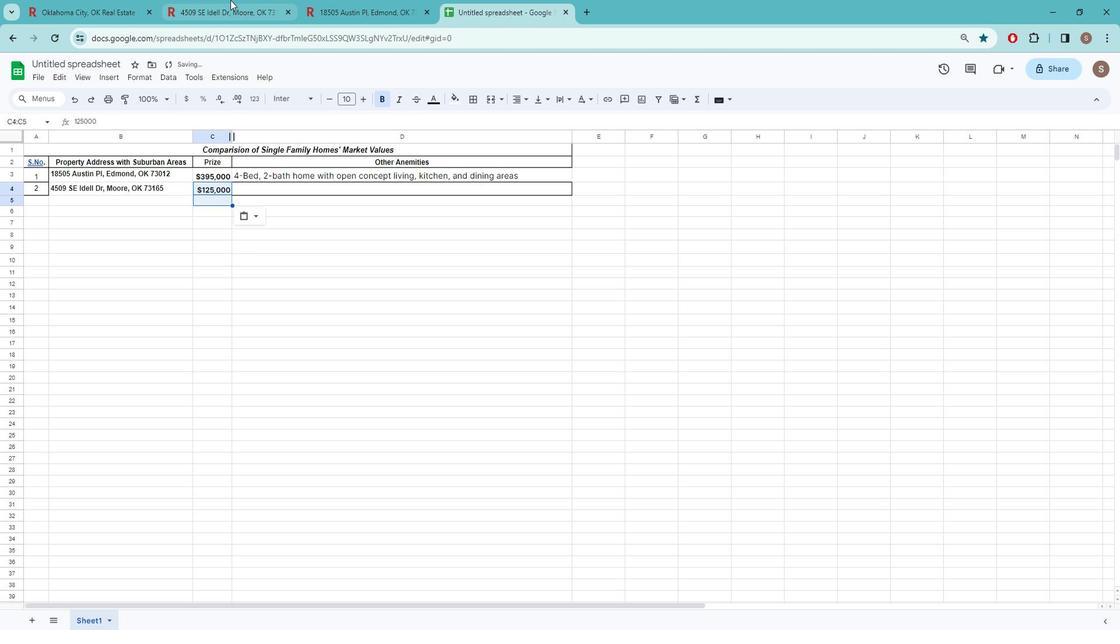 
Action: Mouse pressed left at (238, 8)
Screenshot: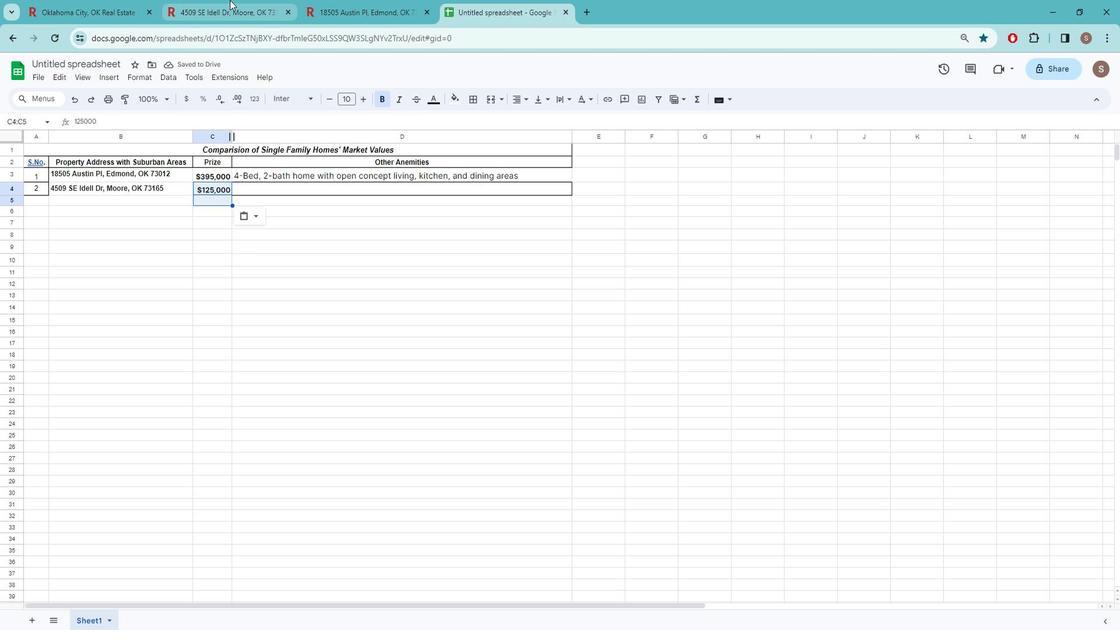 
Action: Mouse moved to (407, 526)
Screenshot: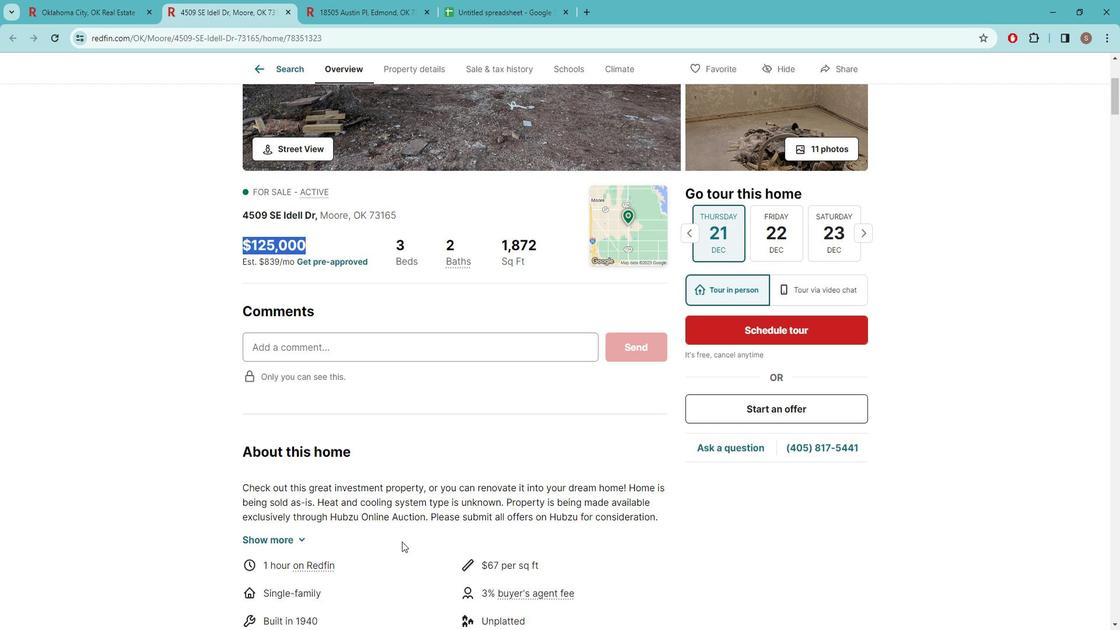 
Action: Mouse scrolled (407, 526) with delta (0, 0)
Screenshot: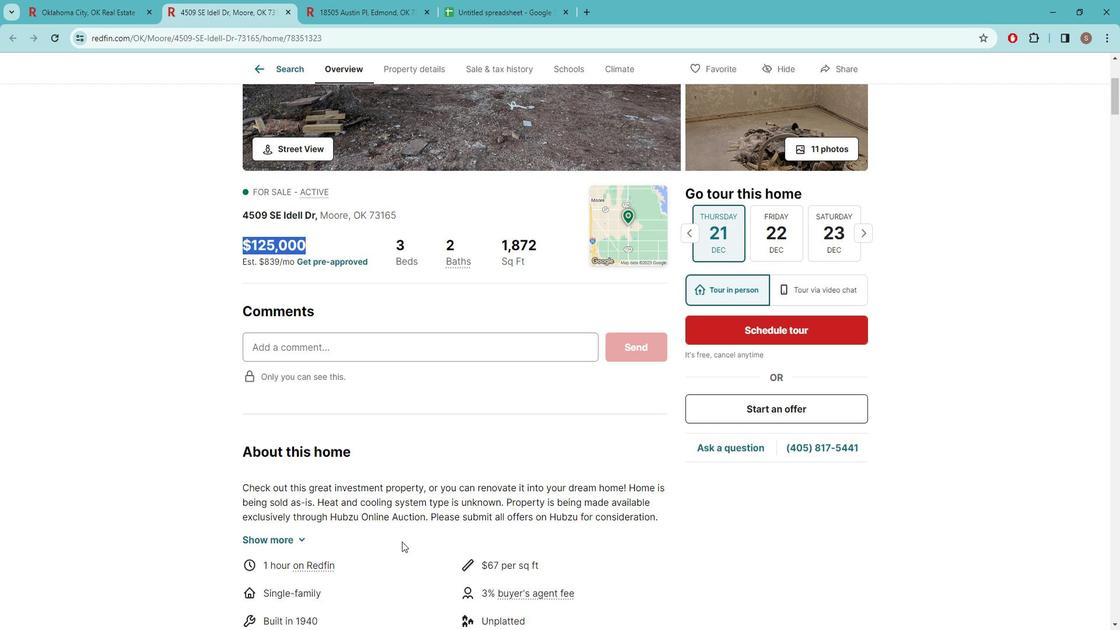 
Action: Mouse moved to (406, 526)
Screenshot: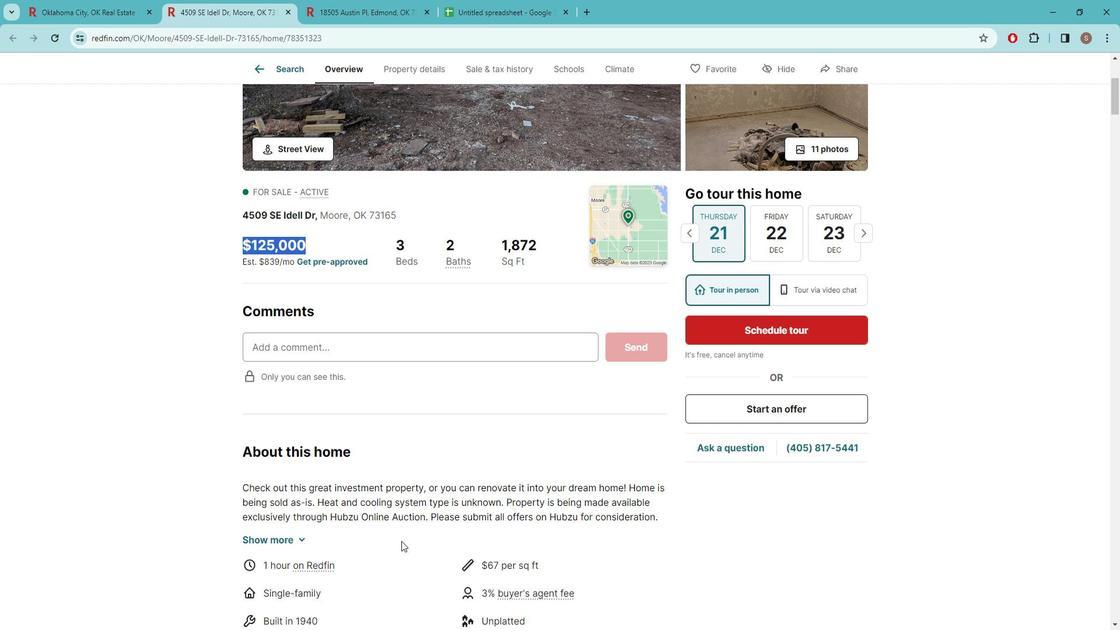 
Action: Mouse scrolled (406, 525) with delta (0, 0)
Screenshot: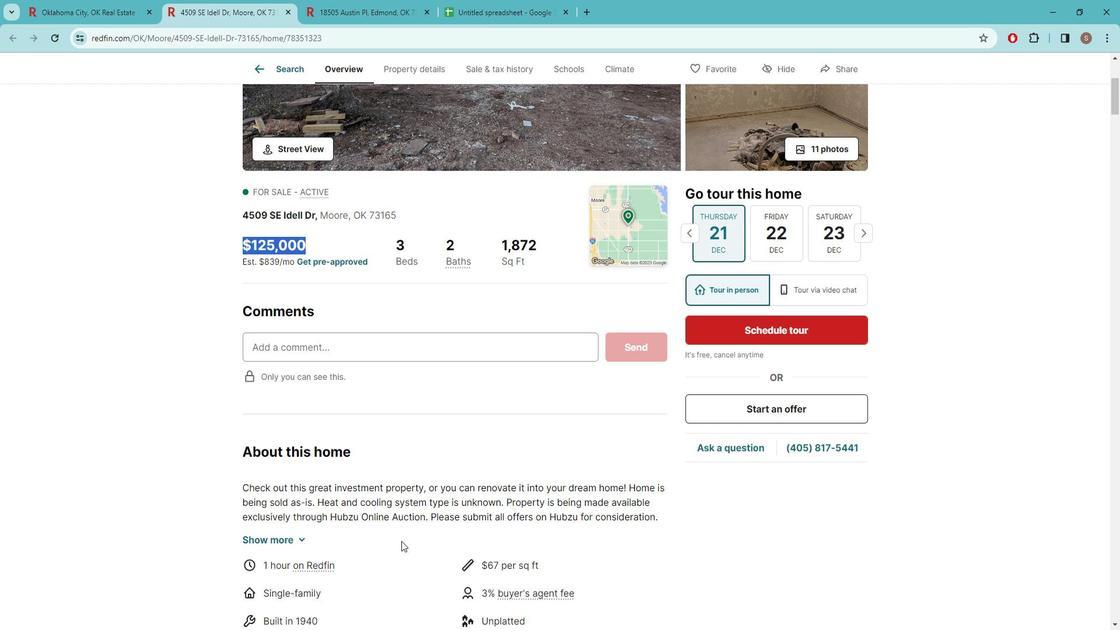 
Action: Mouse moved to (310, 411)
Screenshot: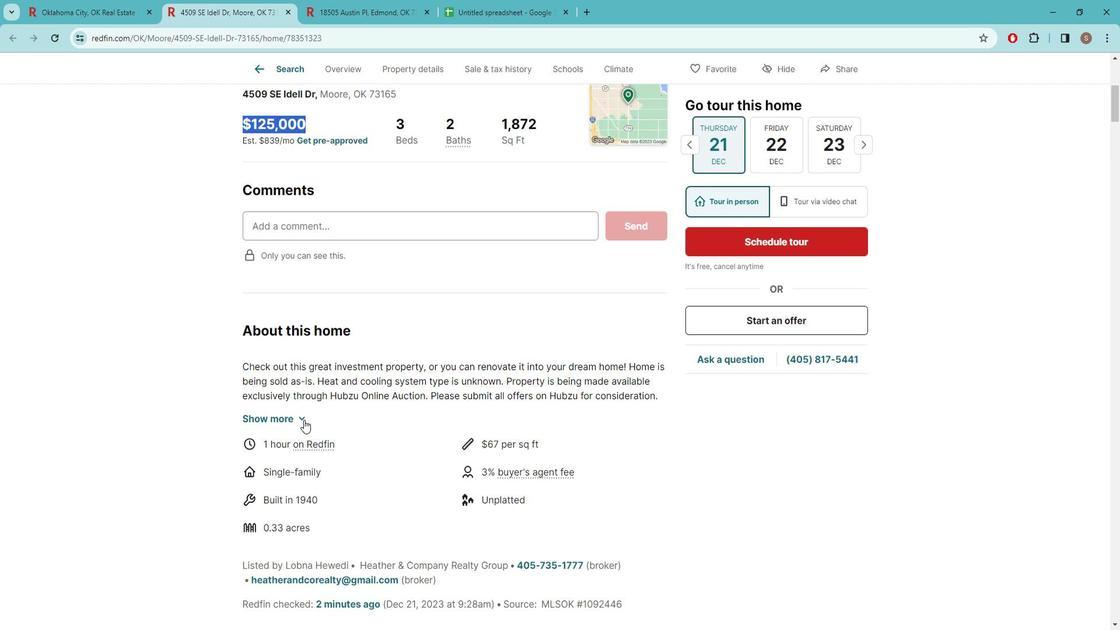 
Action: Mouse pressed left at (310, 411)
Screenshot: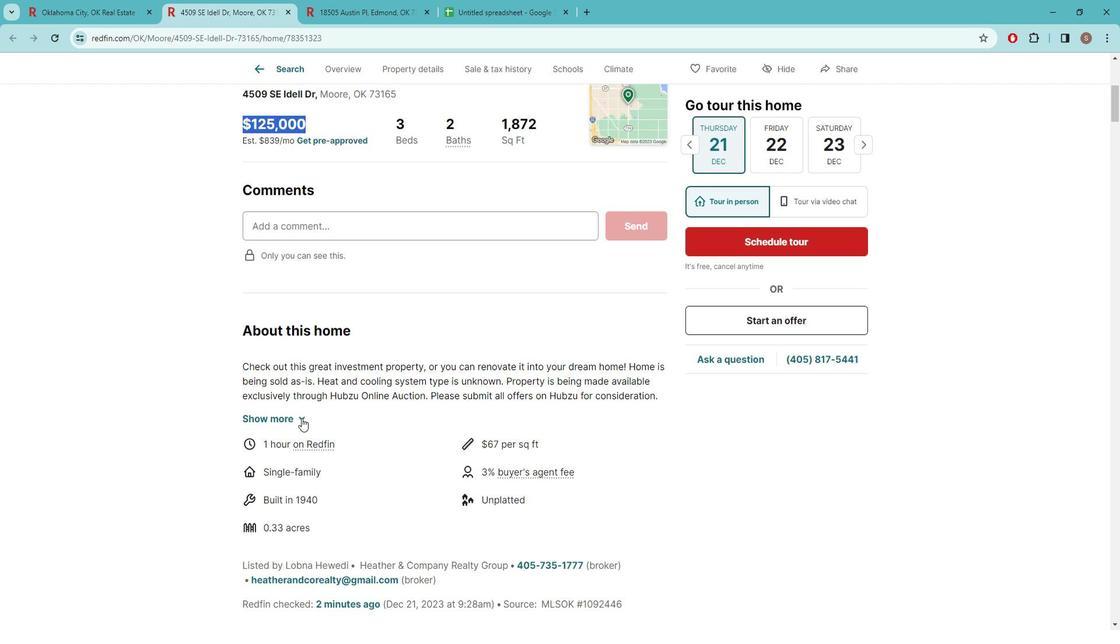 
Action: Mouse moved to (464, 440)
Screenshot: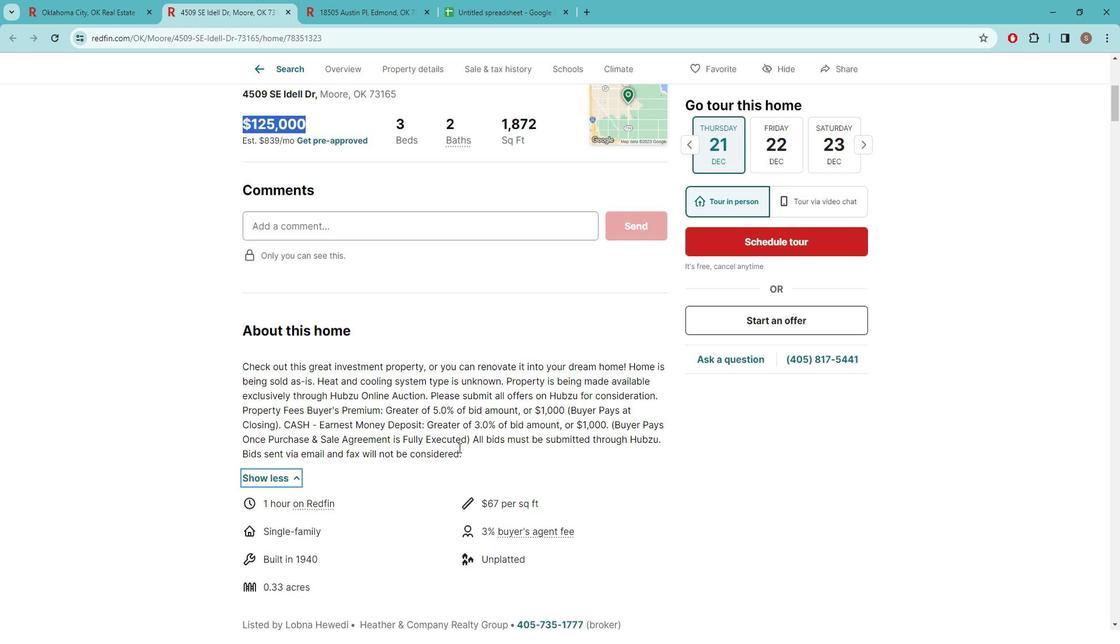 
Action: Mouse scrolled (464, 441) with delta (0, 0)
Screenshot: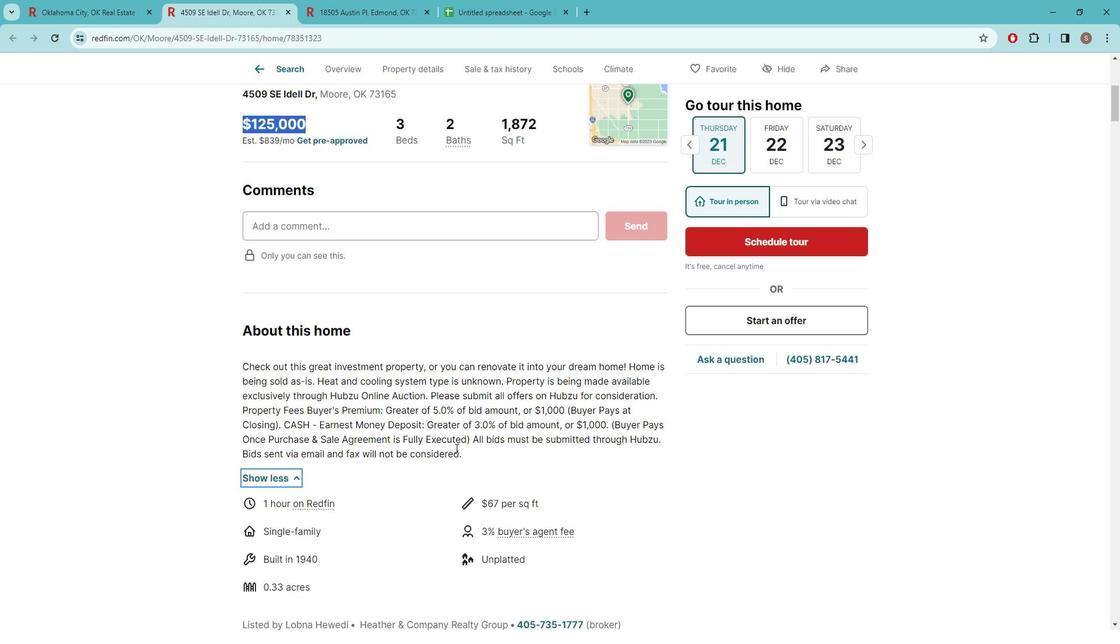 
Action: Mouse scrolled (464, 439) with delta (0, 0)
Screenshot: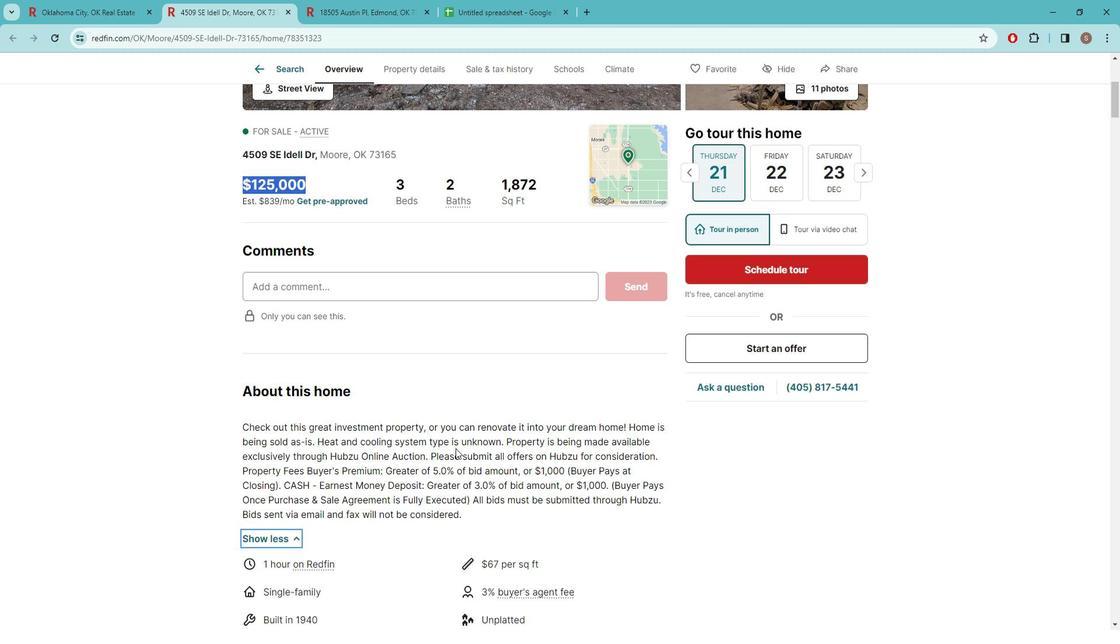 
Action: Mouse scrolled (464, 439) with delta (0, 0)
Screenshot: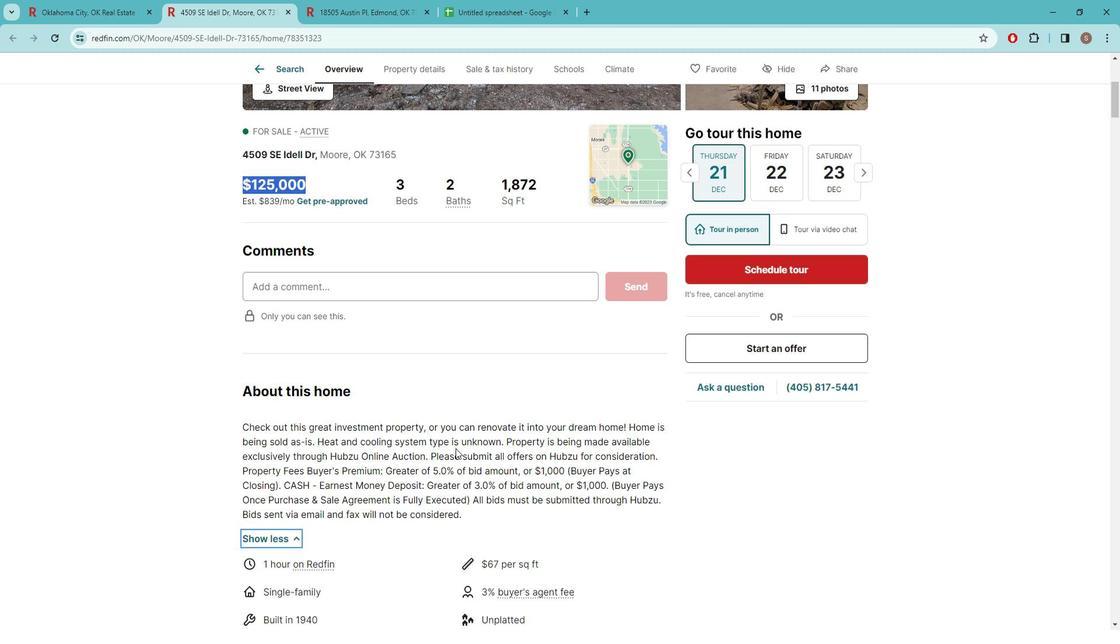 
Action: Mouse scrolled (464, 439) with delta (0, 0)
Screenshot: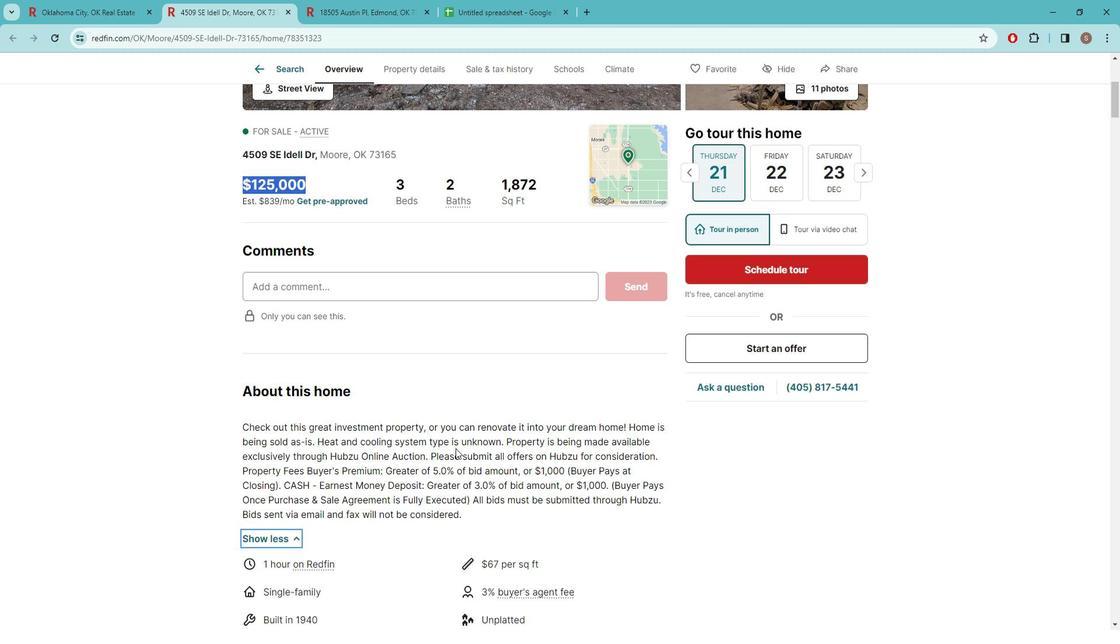 
Action: Mouse scrolled (464, 439) with delta (0, 0)
Screenshot: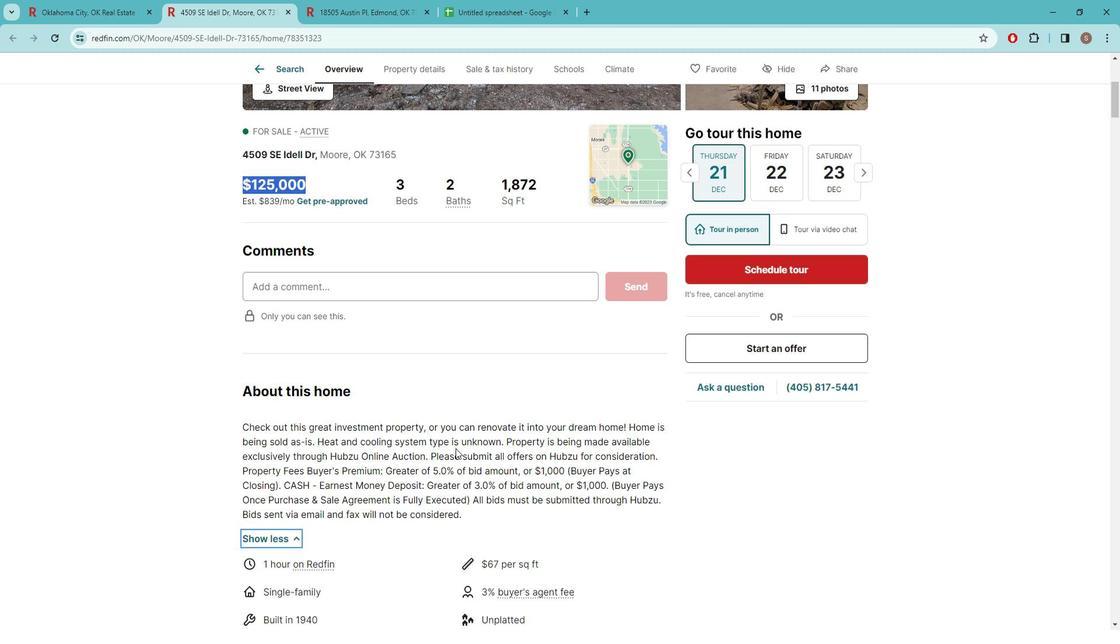 
Action: Mouse scrolled (464, 439) with delta (0, 0)
Screenshot: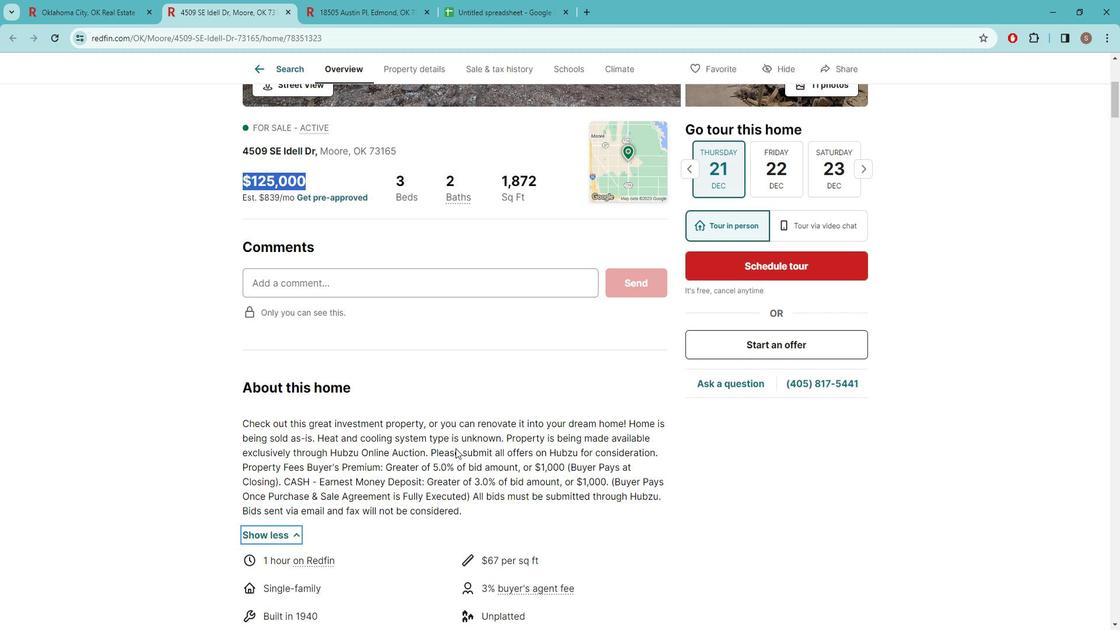 
Action: Mouse scrolled (464, 439) with delta (0, 0)
Screenshot: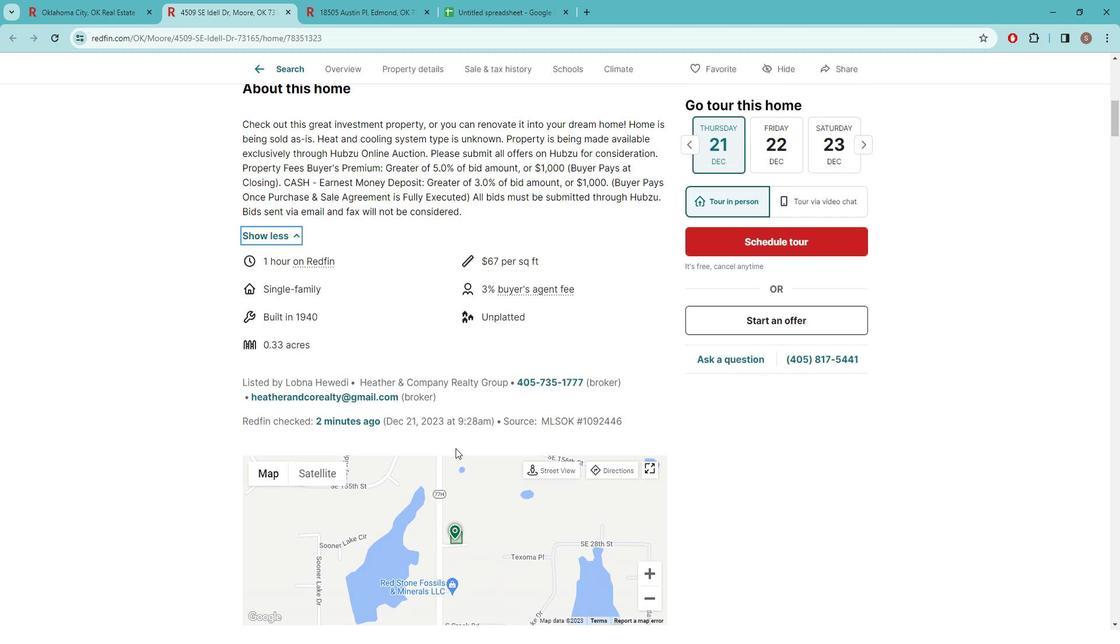 
Action: Mouse scrolled (464, 439) with delta (0, 0)
Screenshot: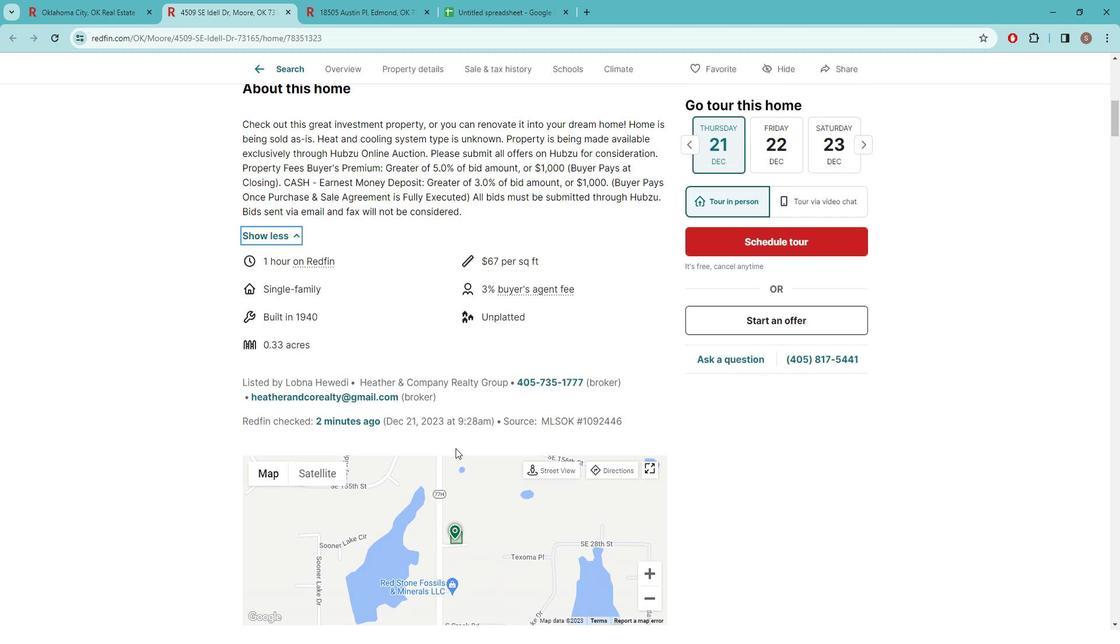 
Action: Mouse scrolled (464, 439) with delta (0, 0)
Screenshot: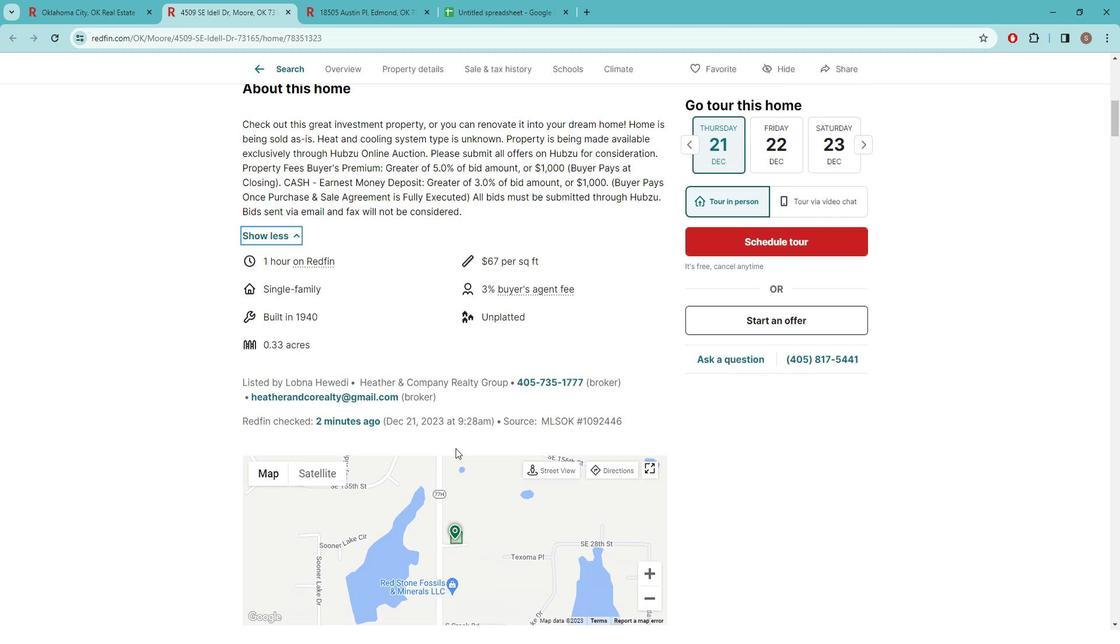 
Action: Mouse scrolled (464, 439) with delta (0, 0)
Screenshot: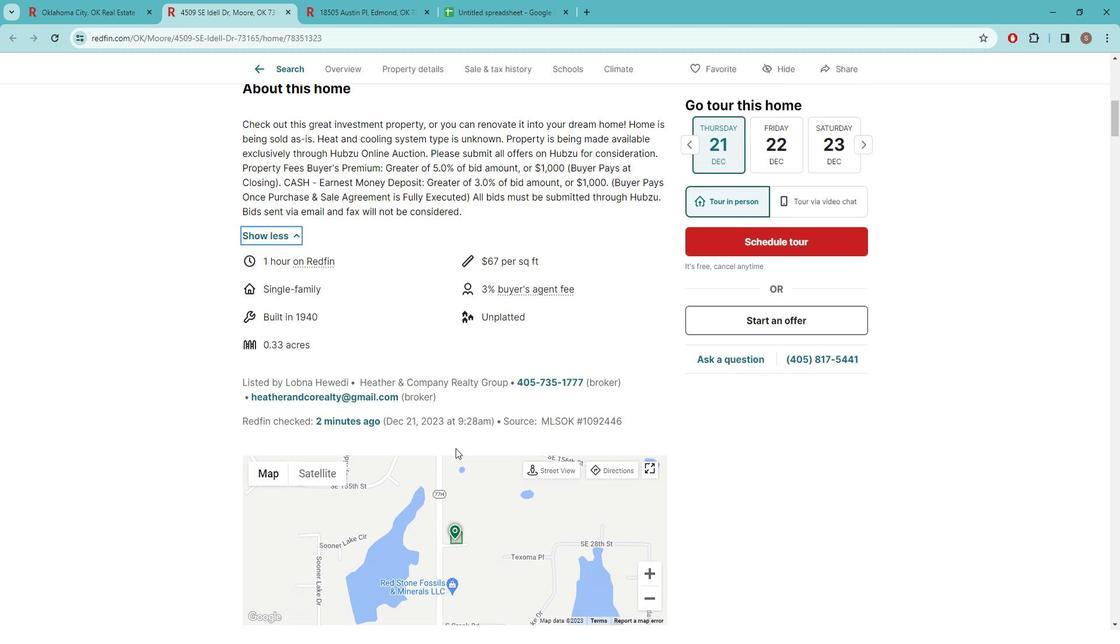 
Action: Mouse scrolled (464, 439) with delta (0, 0)
Screenshot: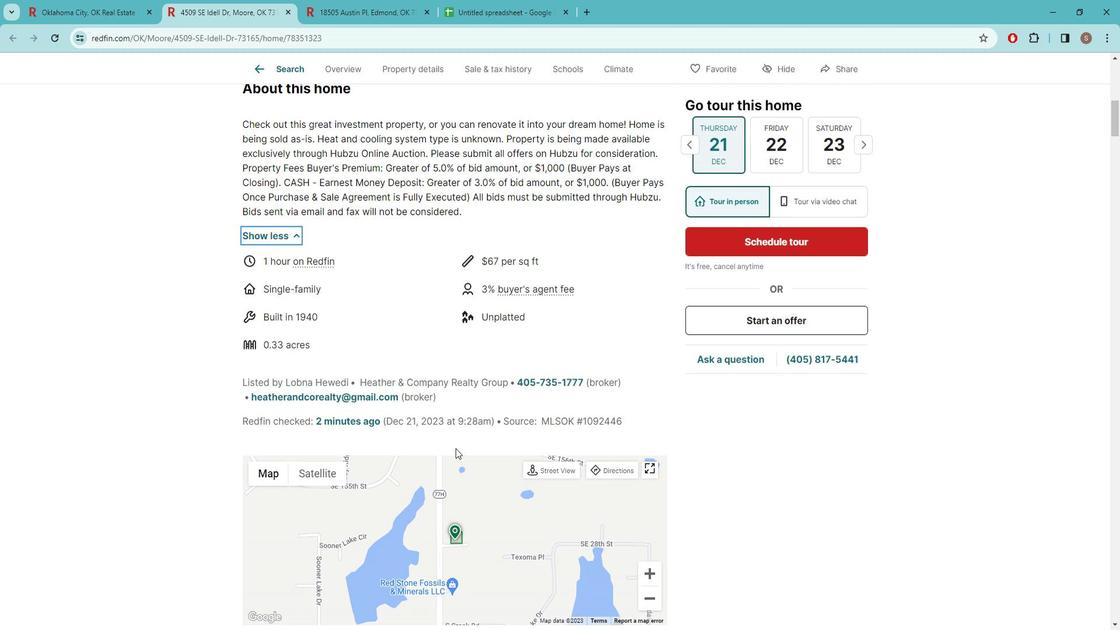 
Action: Mouse scrolled (464, 439) with delta (0, 0)
Screenshot: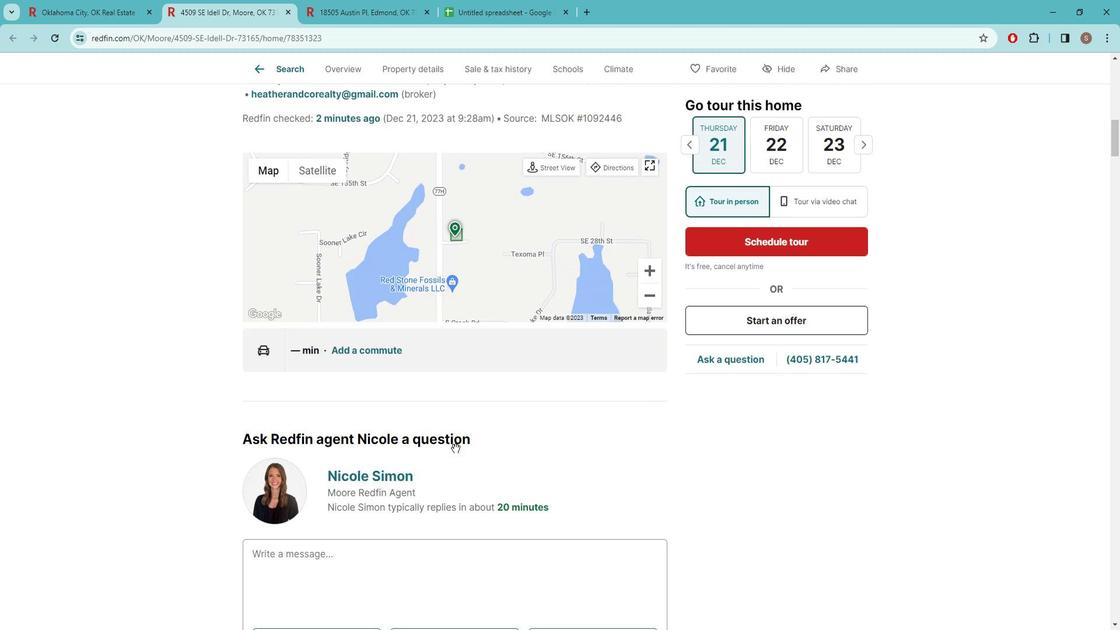 
Action: Mouse moved to (462, 442)
Screenshot: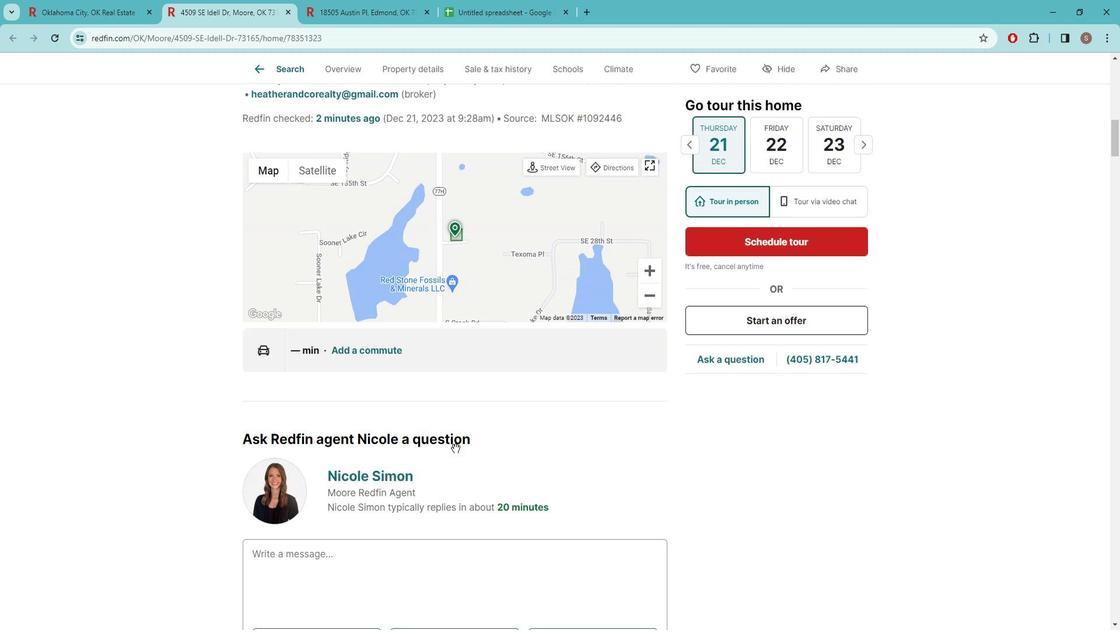 
Action: Mouse scrolled (462, 441) with delta (0, 0)
Screenshot: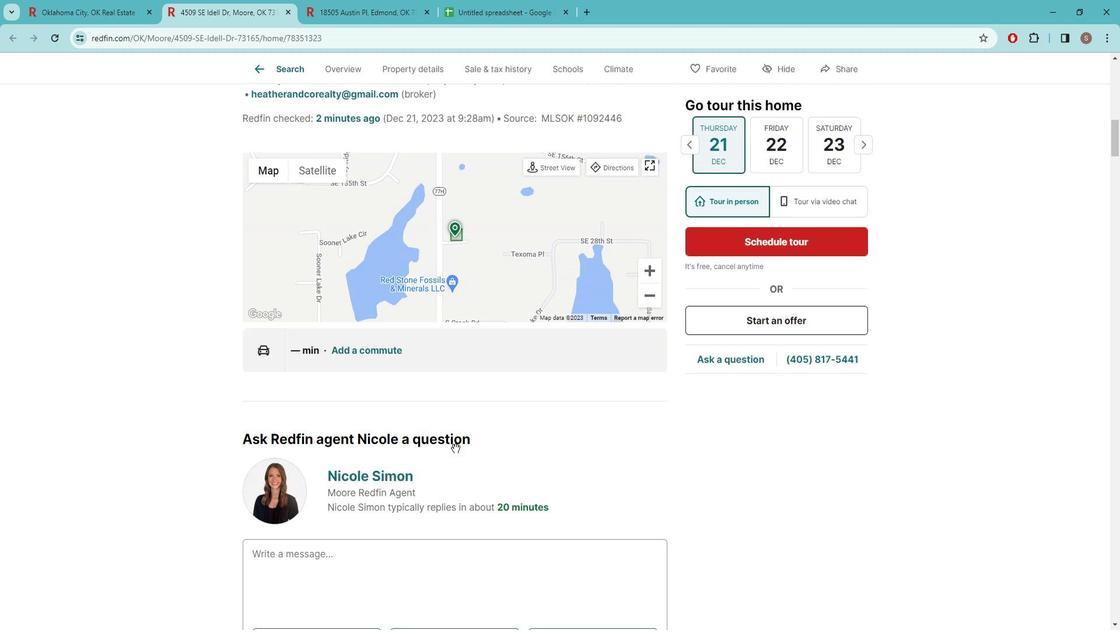 
Action: Mouse moved to (461, 442)
Screenshot: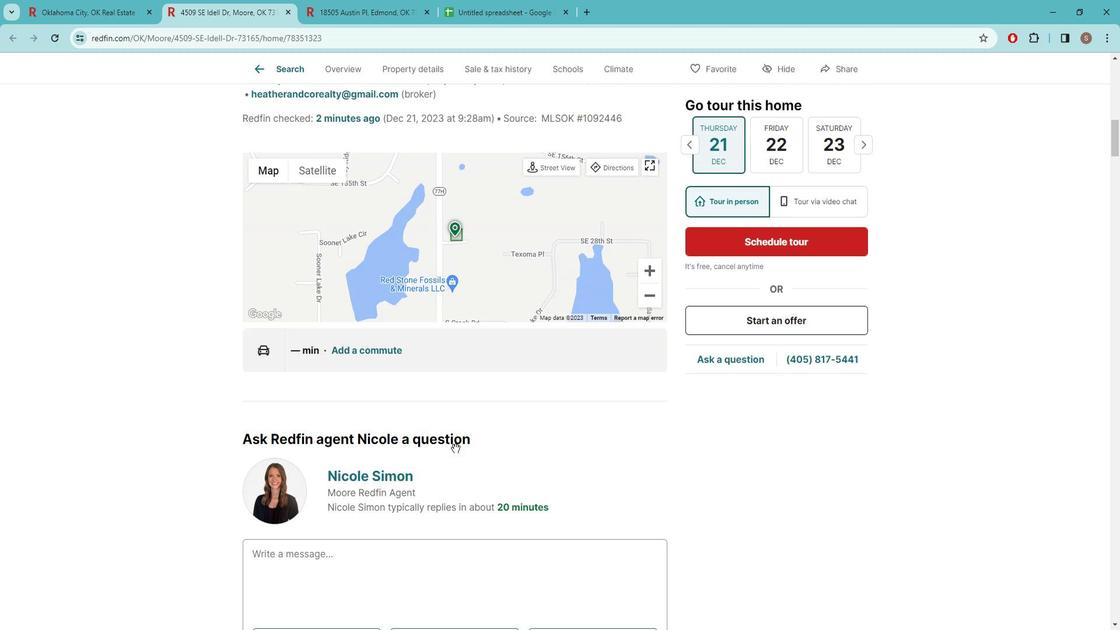 
Action: Mouse scrolled (461, 442) with delta (0, 0)
Screenshot: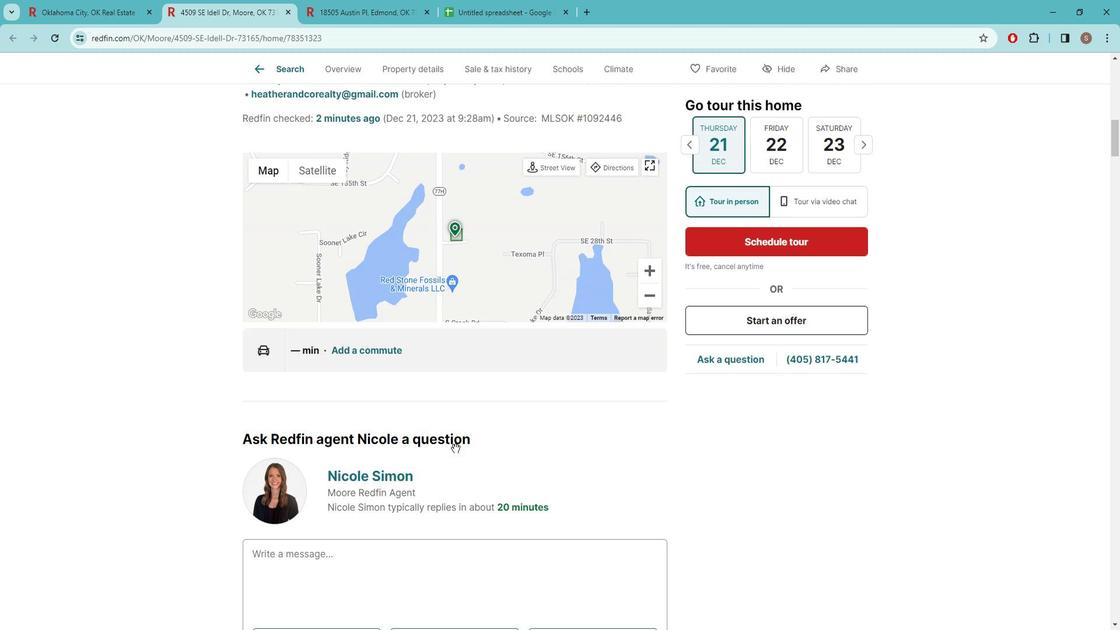 
Action: Mouse moved to (459, 442)
Screenshot: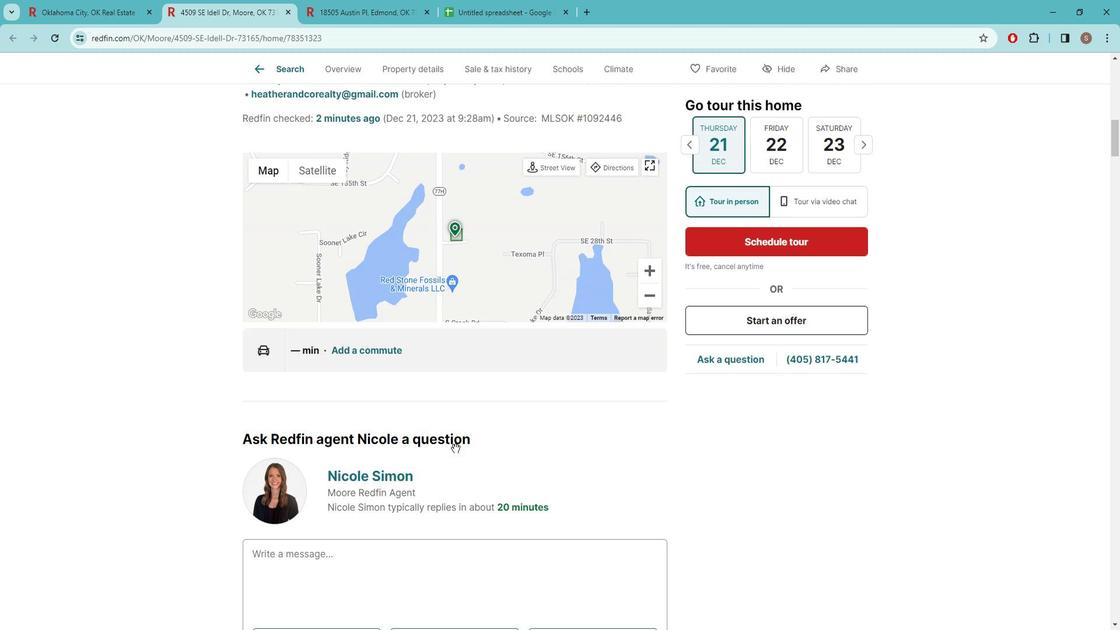 
Action: Mouse scrolled (459, 442) with delta (0, 0)
Screenshot: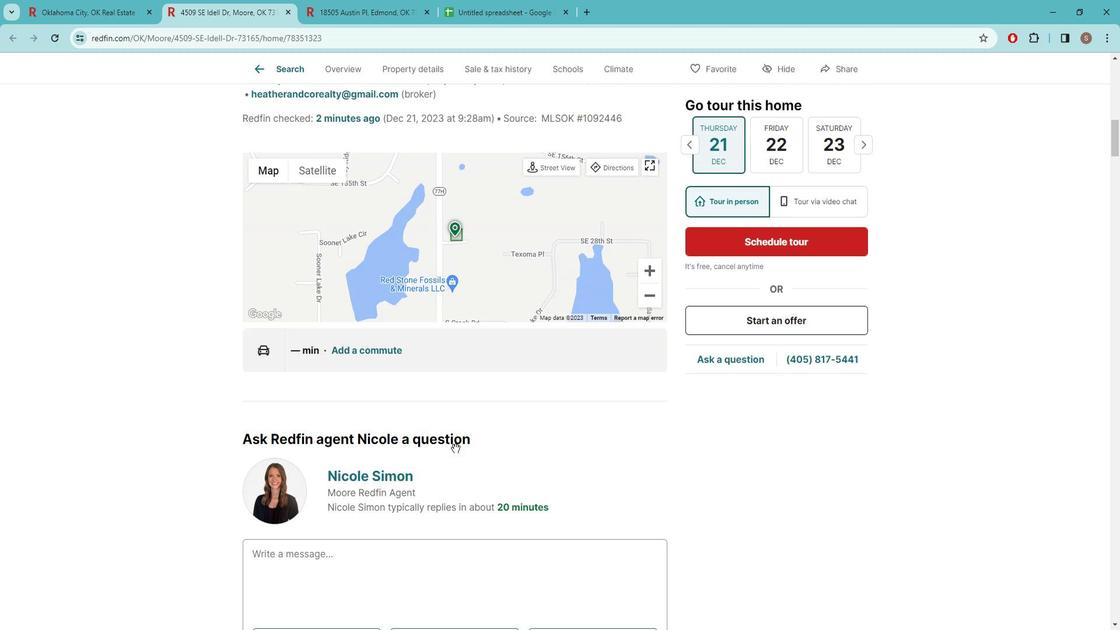 
Action: Mouse moved to (457, 443)
Screenshot: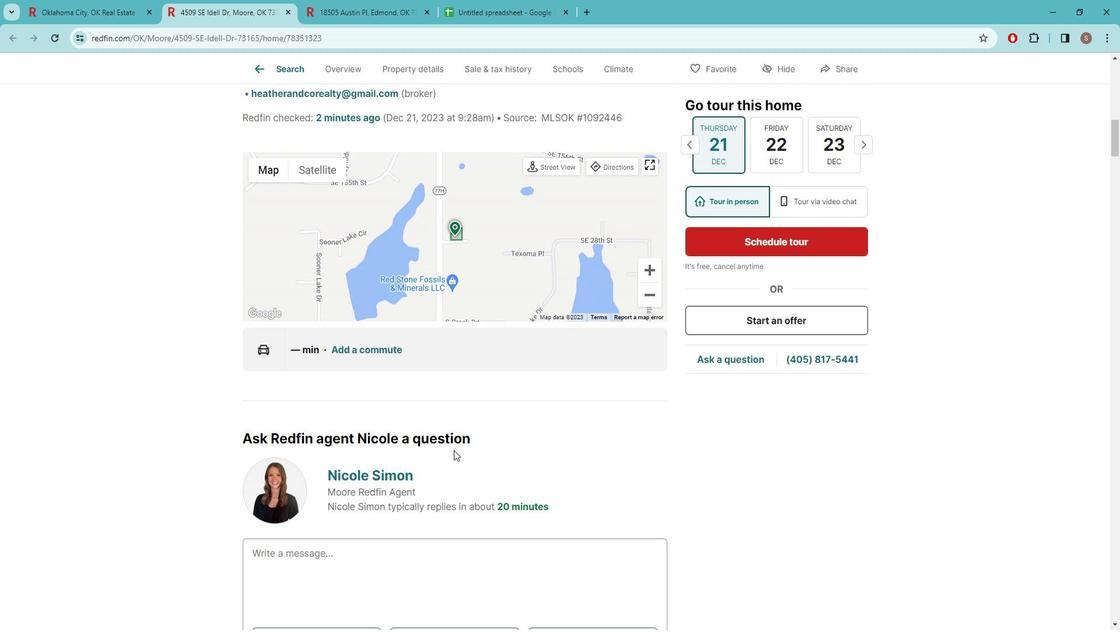 
Action: Mouse scrolled (457, 443) with delta (0, 0)
Screenshot: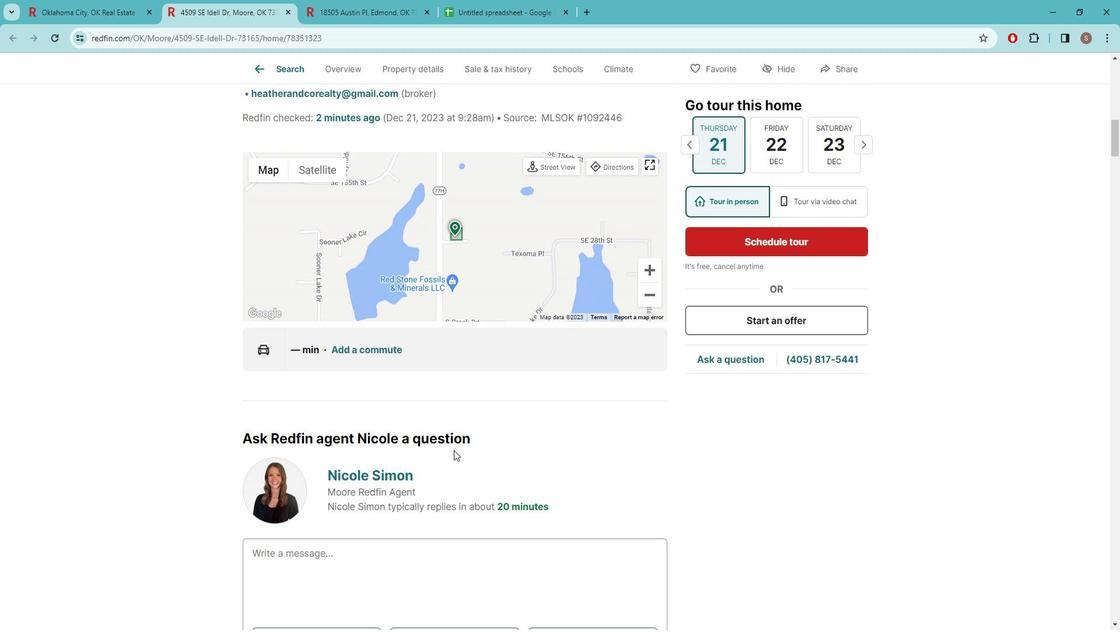 
Action: Mouse moved to (410, 444)
Screenshot: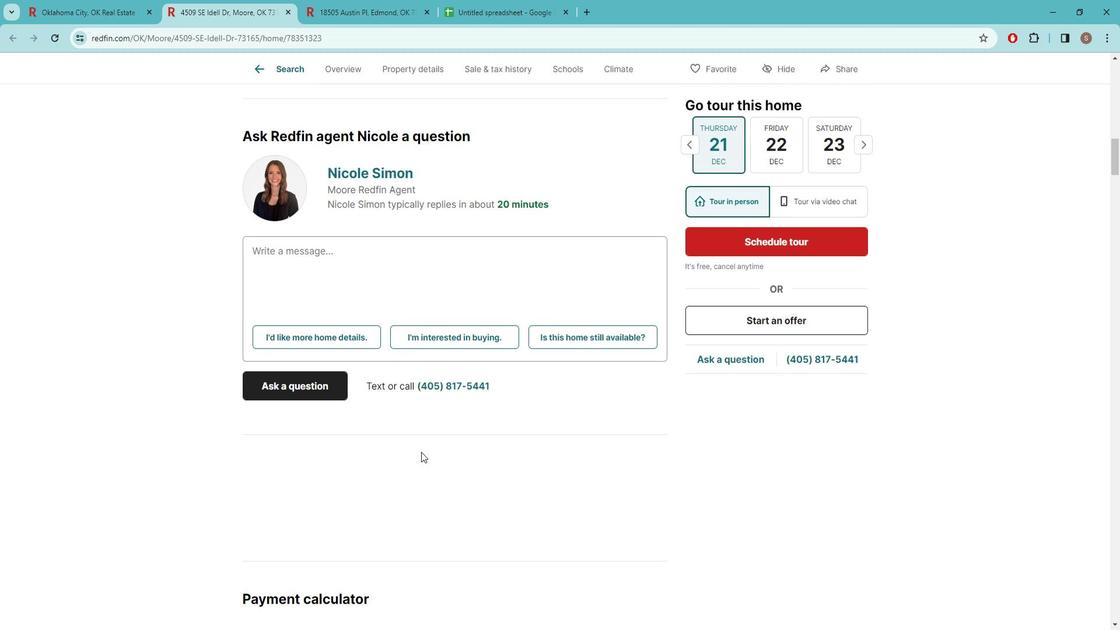 
Action: Mouse scrolled (410, 443) with delta (0, 0)
Screenshot: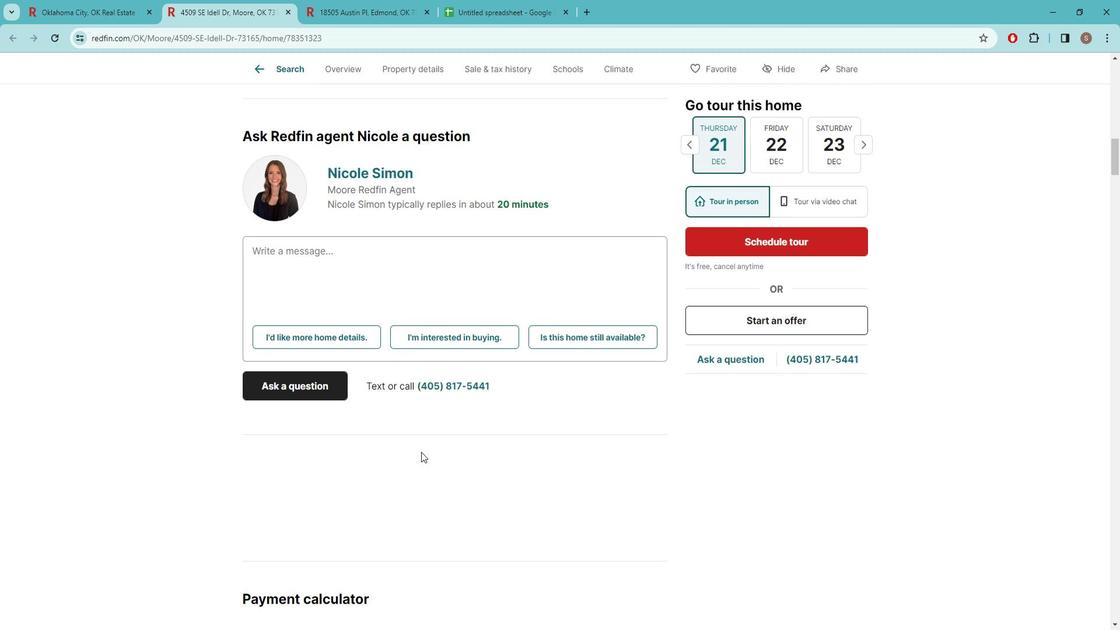 
Action: Mouse moved to (409, 445)
Screenshot: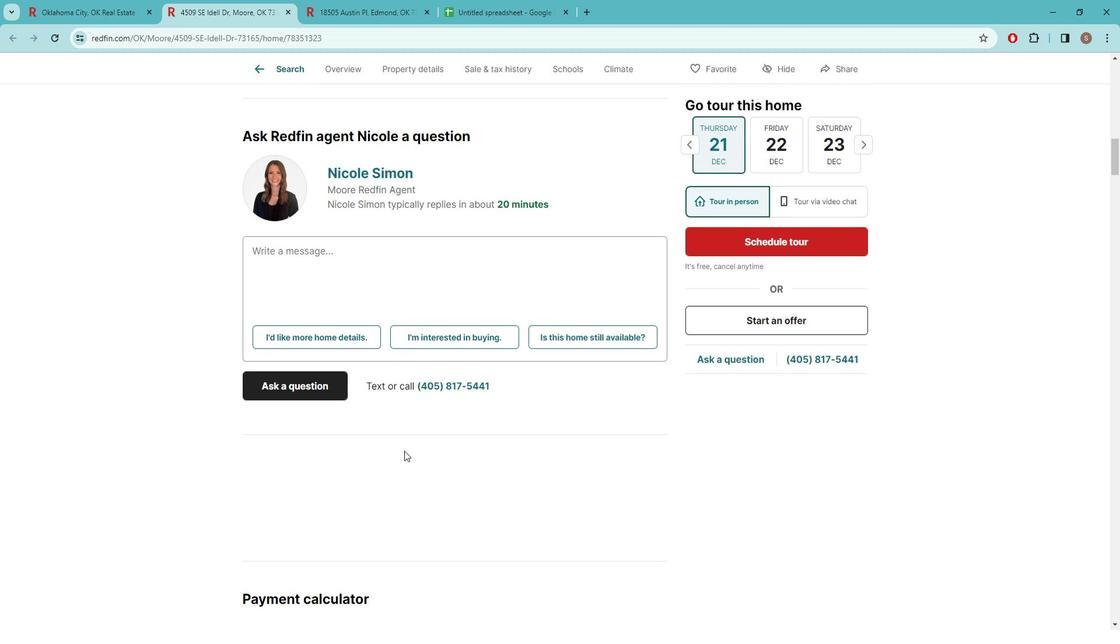 
Action: Mouse scrolled (409, 444) with delta (0, 0)
Screenshot: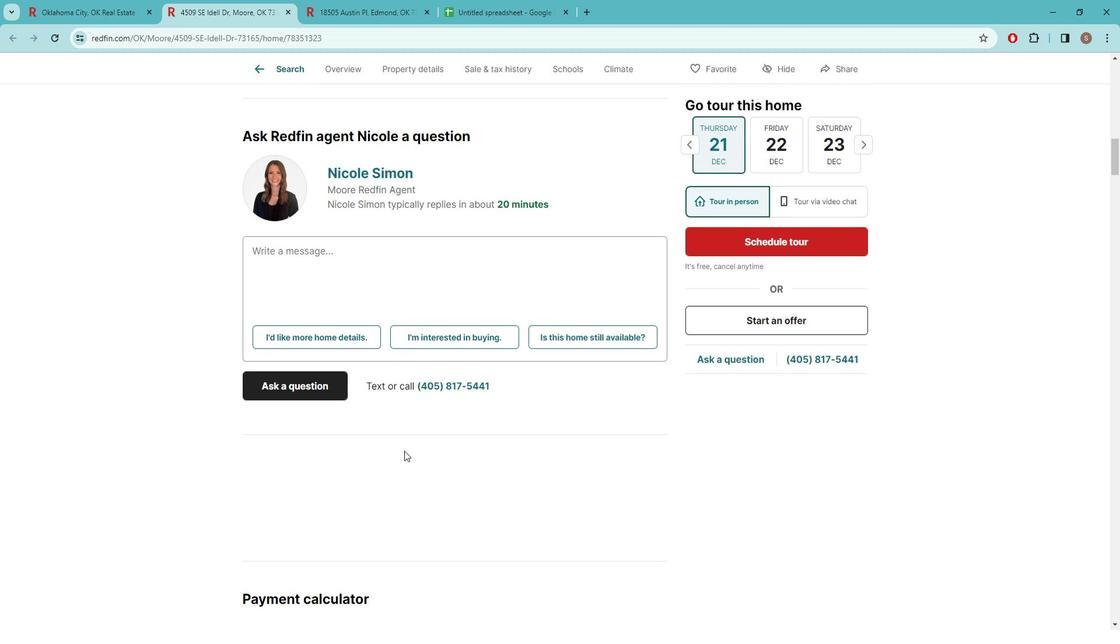 
Action: Mouse scrolled (409, 444) with delta (0, 0)
Screenshot: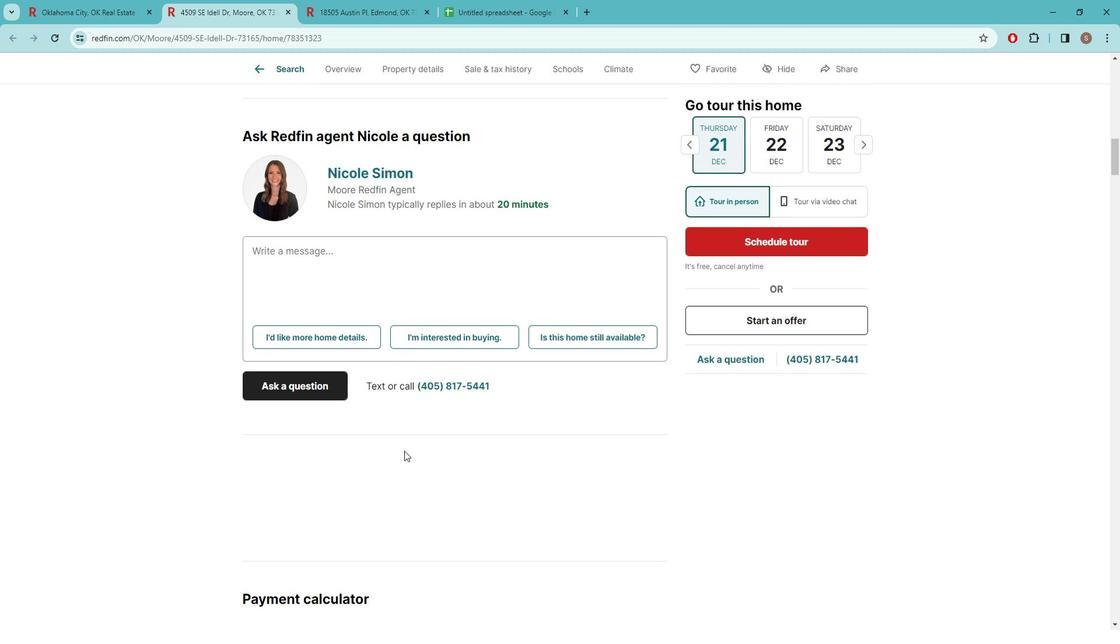 
Action: Mouse scrolled (409, 444) with delta (0, 0)
Screenshot: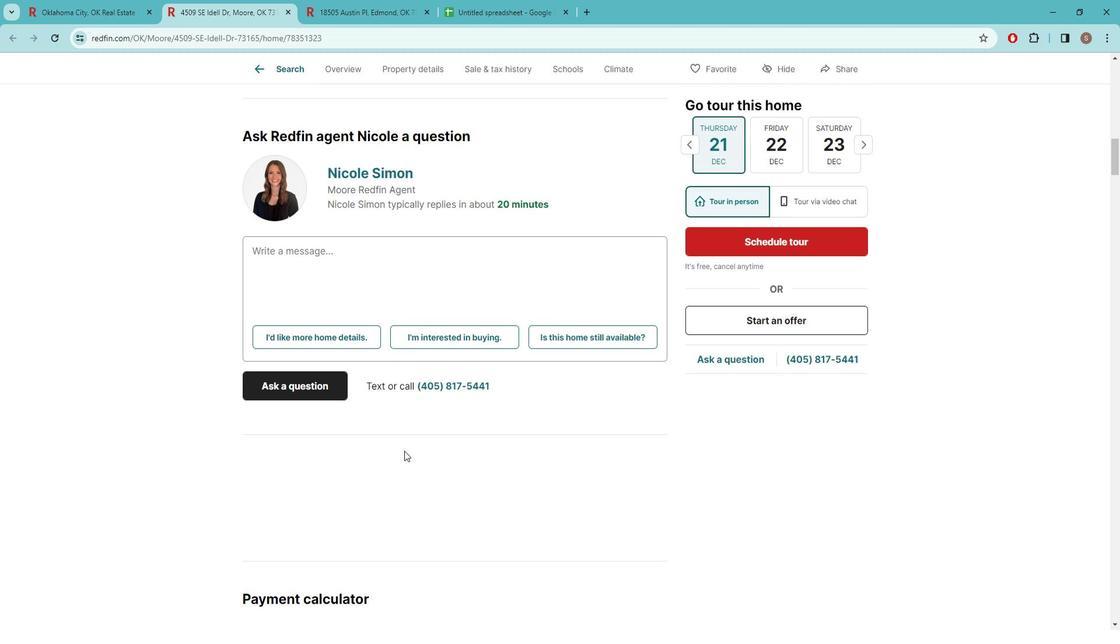 
Action: Mouse scrolled (409, 444) with delta (0, 0)
Screenshot: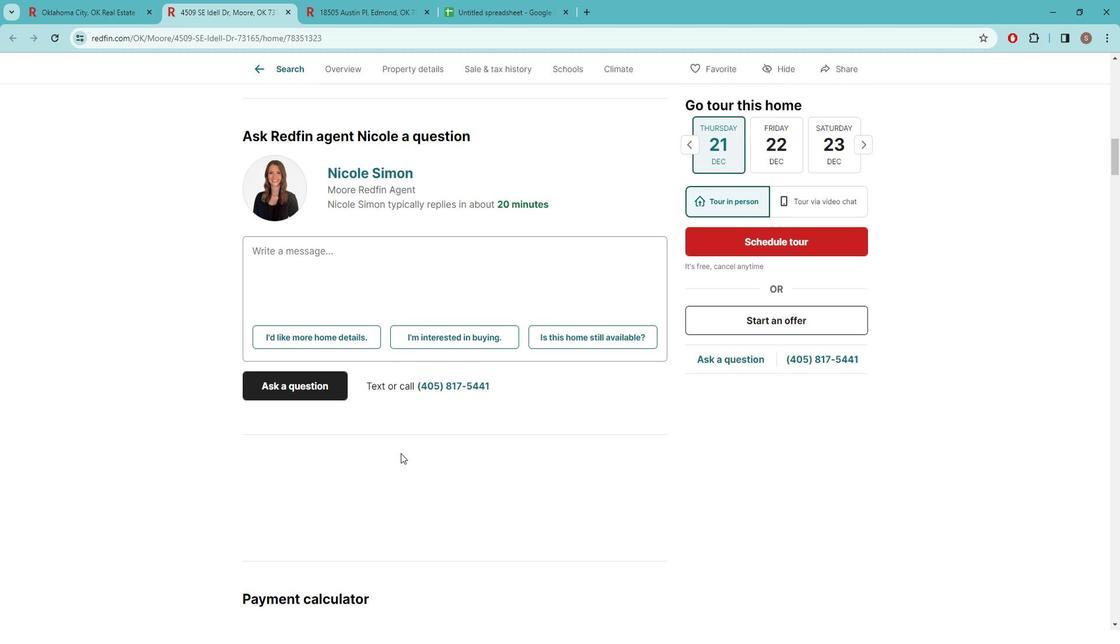 
Action: Mouse scrolled (409, 444) with delta (0, 0)
Screenshot: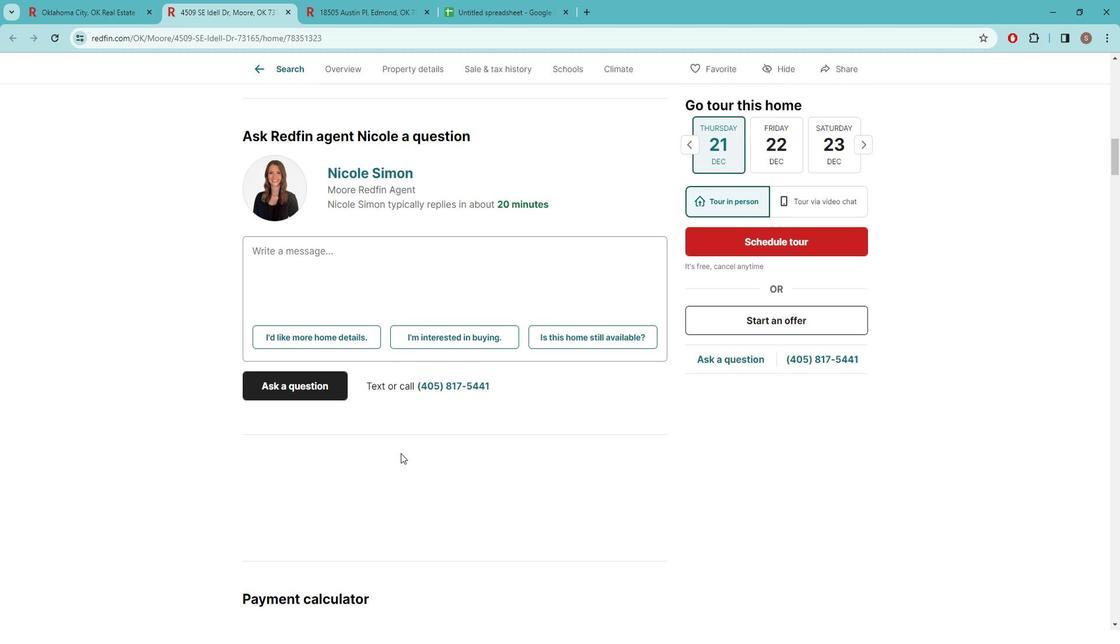 
Action: Mouse moved to (409, 445)
Screenshot: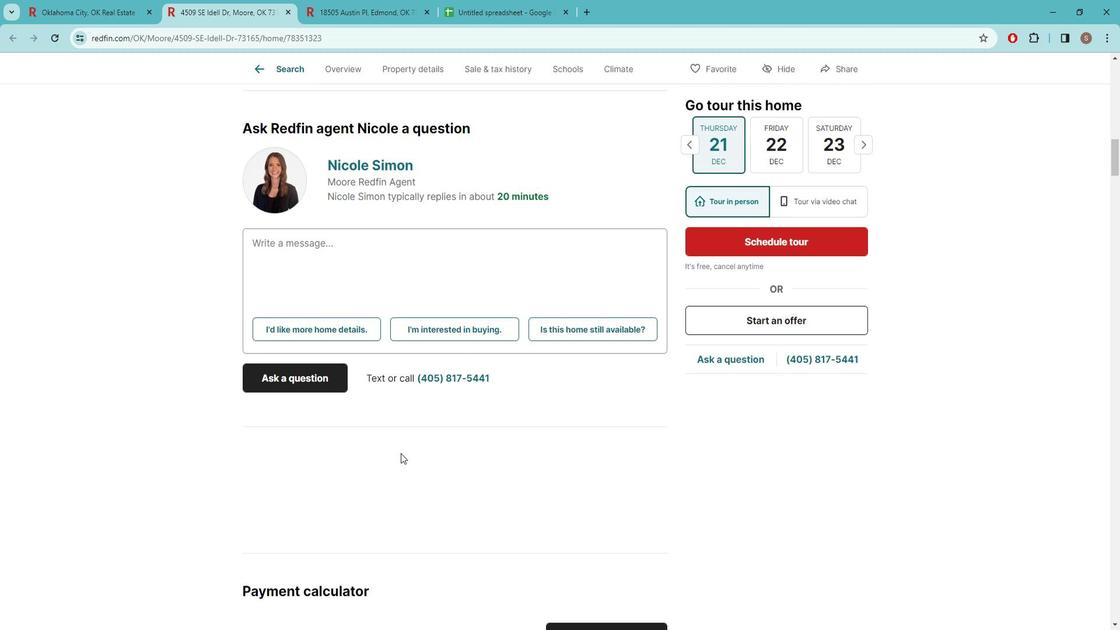 
Action: Mouse scrolled (409, 444) with delta (0, 0)
Screenshot: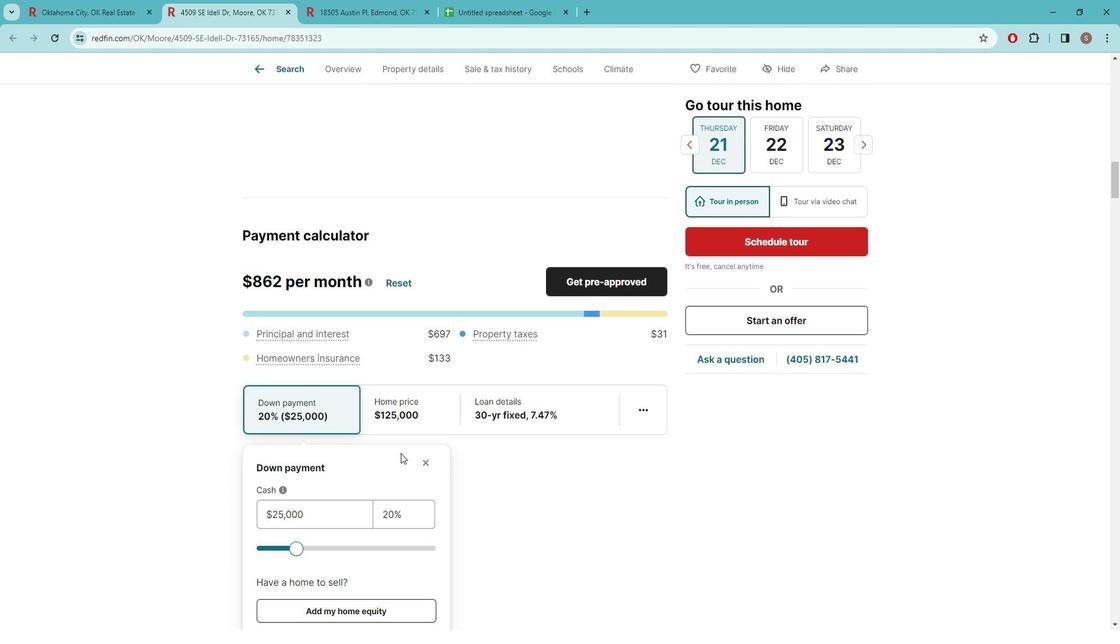 
Action: Mouse scrolled (409, 444) with delta (0, 0)
Screenshot: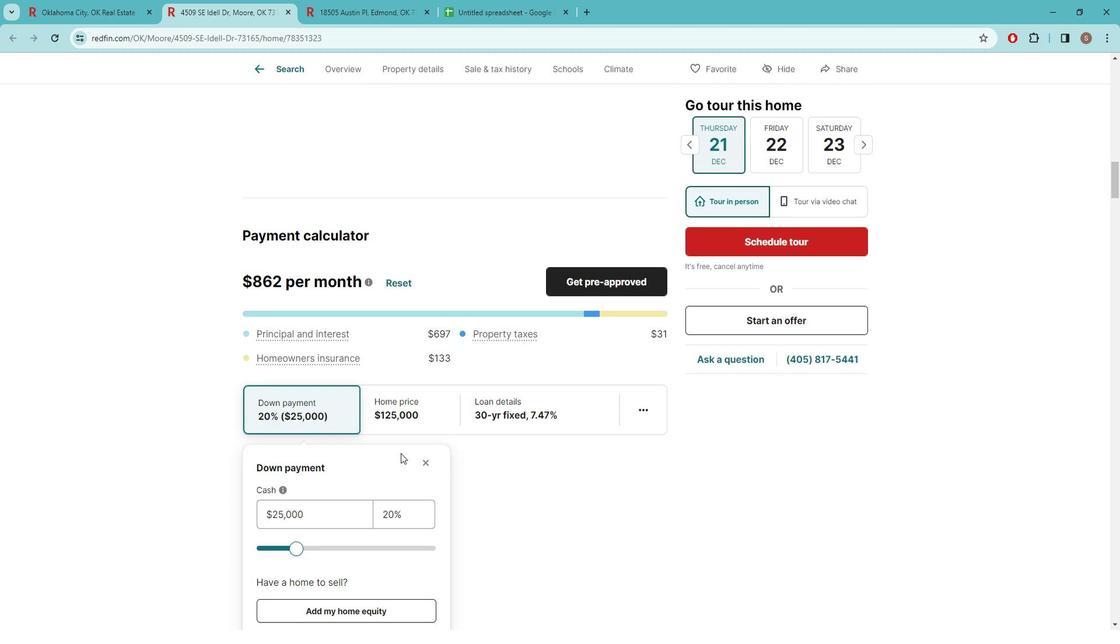
Action: Mouse scrolled (409, 444) with delta (0, 0)
Screenshot: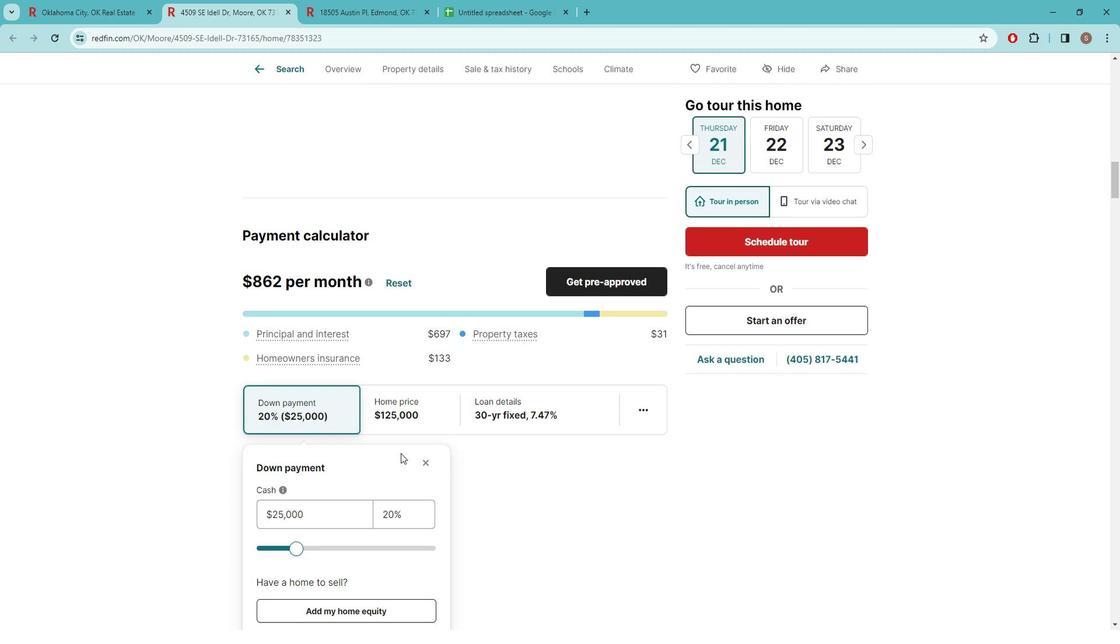 
Action: Mouse scrolled (409, 444) with delta (0, 0)
Screenshot: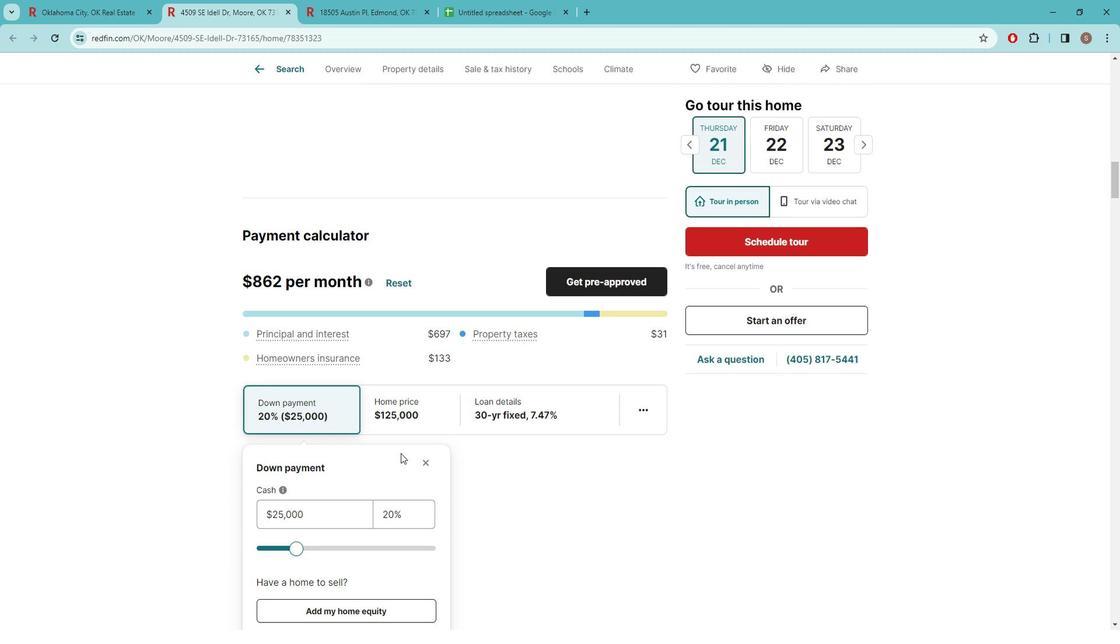 
Action: Mouse scrolled (409, 444) with delta (0, 0)
Screenshot: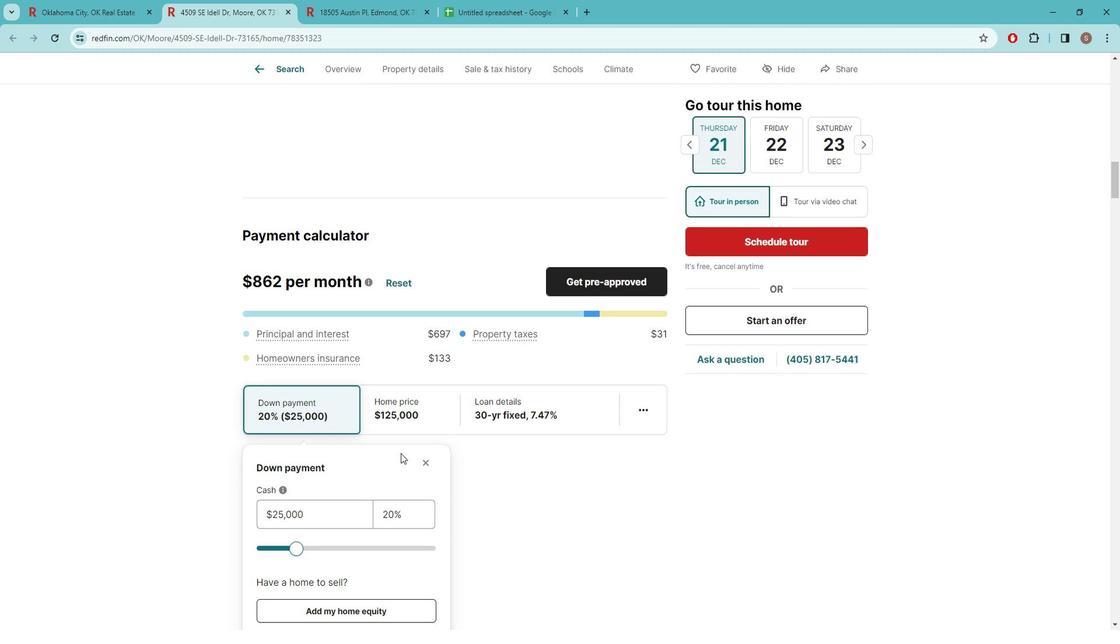 
Action: Mouse scrolled (409, 444) with delta (0, 0)
Screenshot: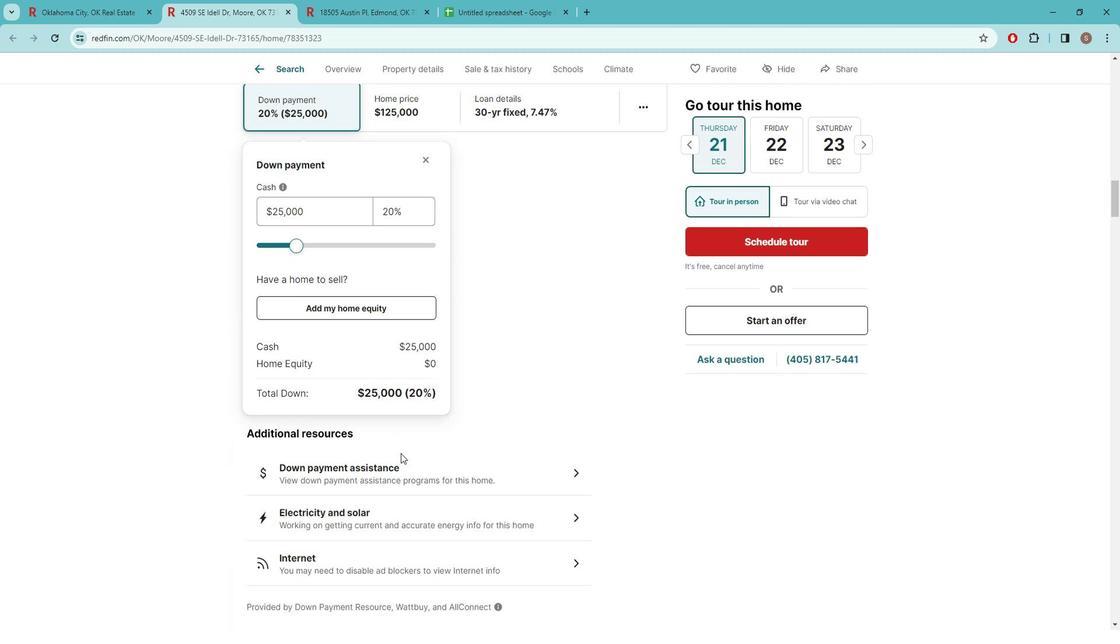 
Action: Mouse scrolled (409, 444) with delta (0, 0)
Screenshot: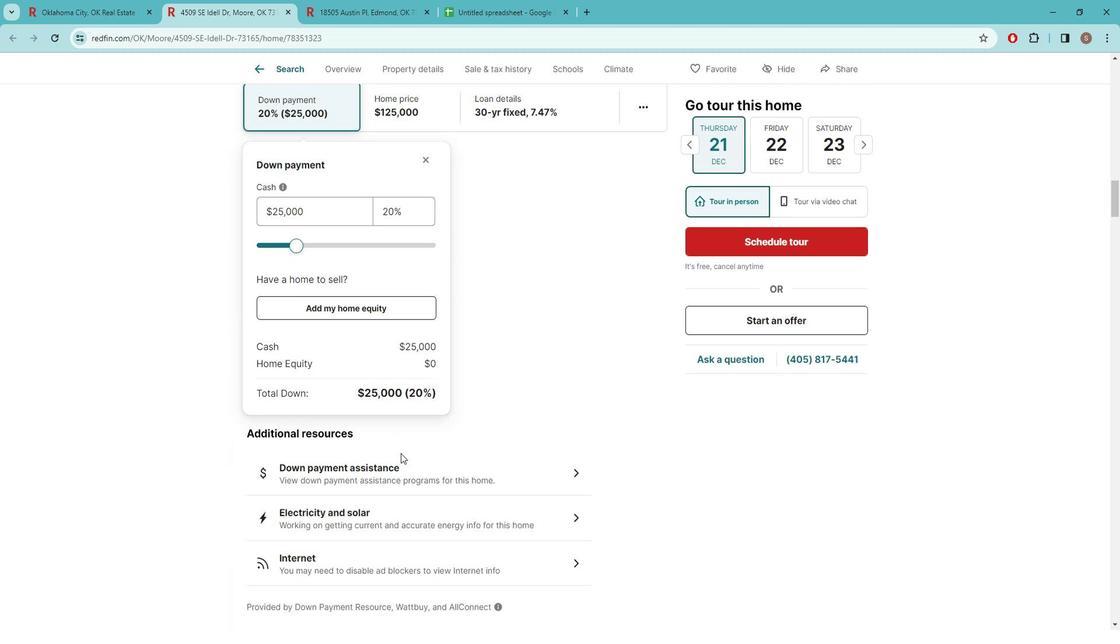 
Action: Mouse scrolled (409, 444) with delta (0, 0)
Screenshot: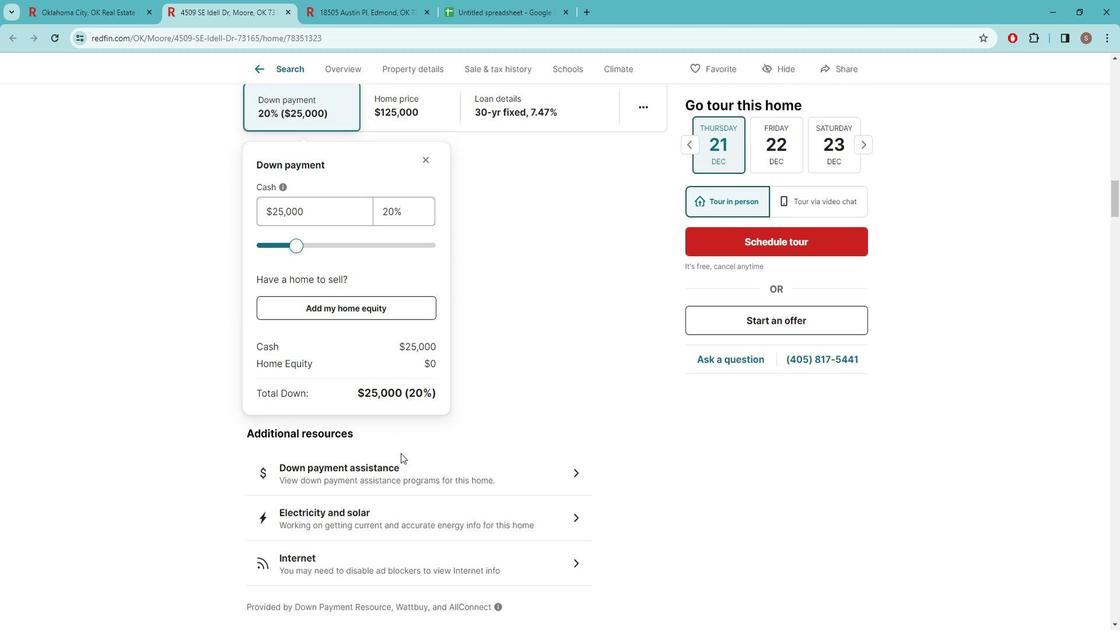 
Action: Mouse scrolled (409, 444) with delta (0, 0)
Screenshot: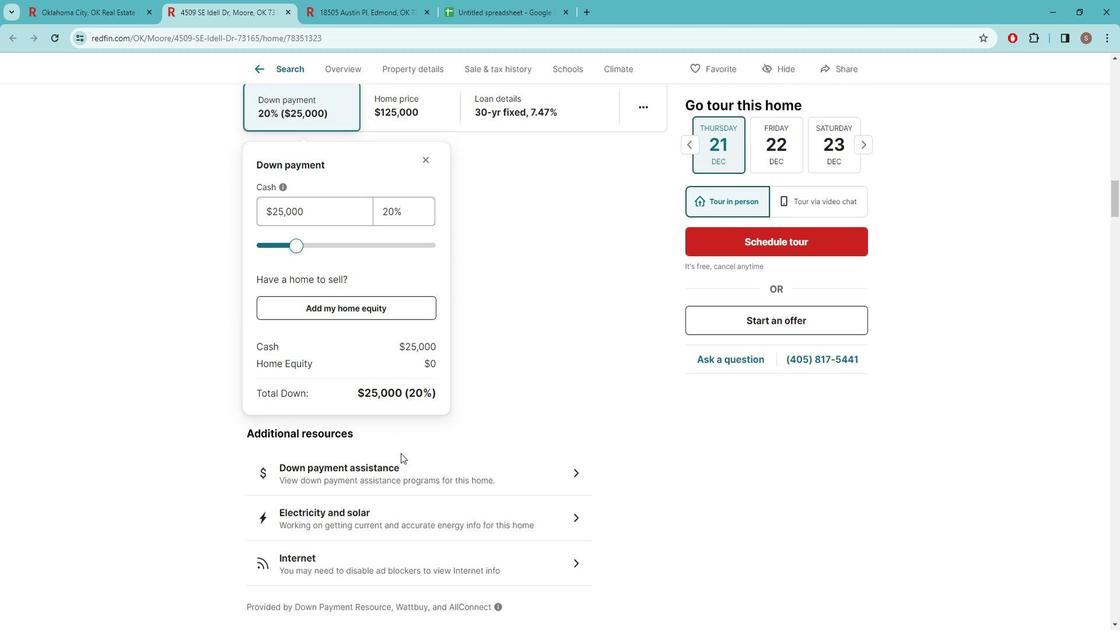
Action: Mouse scrolled (409, 444) with delta (0, 0)
Screenshot: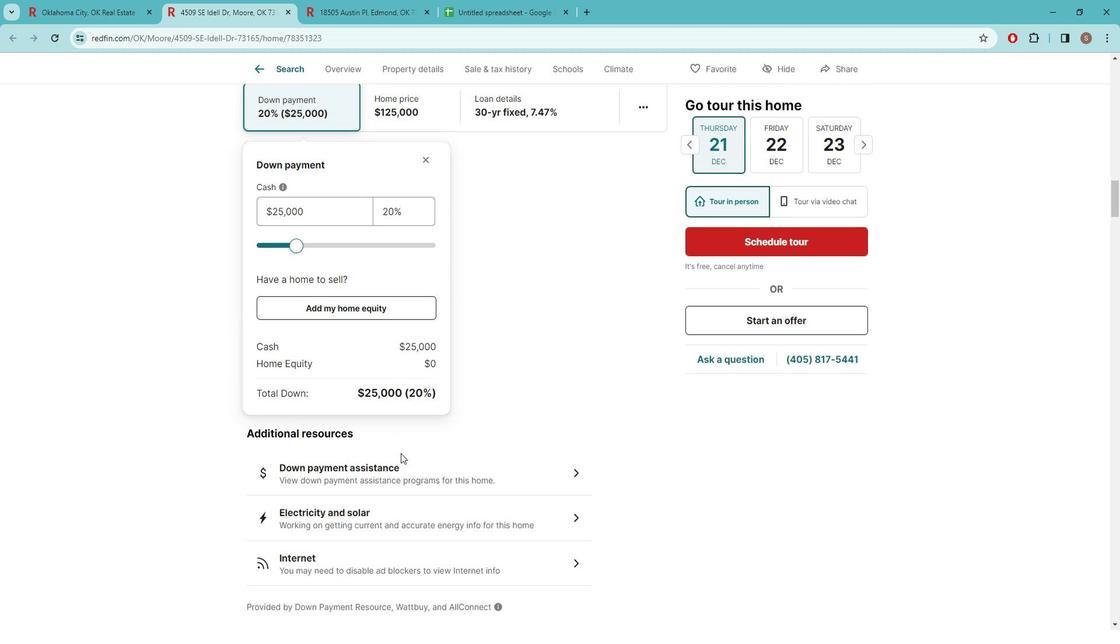 
Action: Mouse moved to (415, 445)
Screenshot: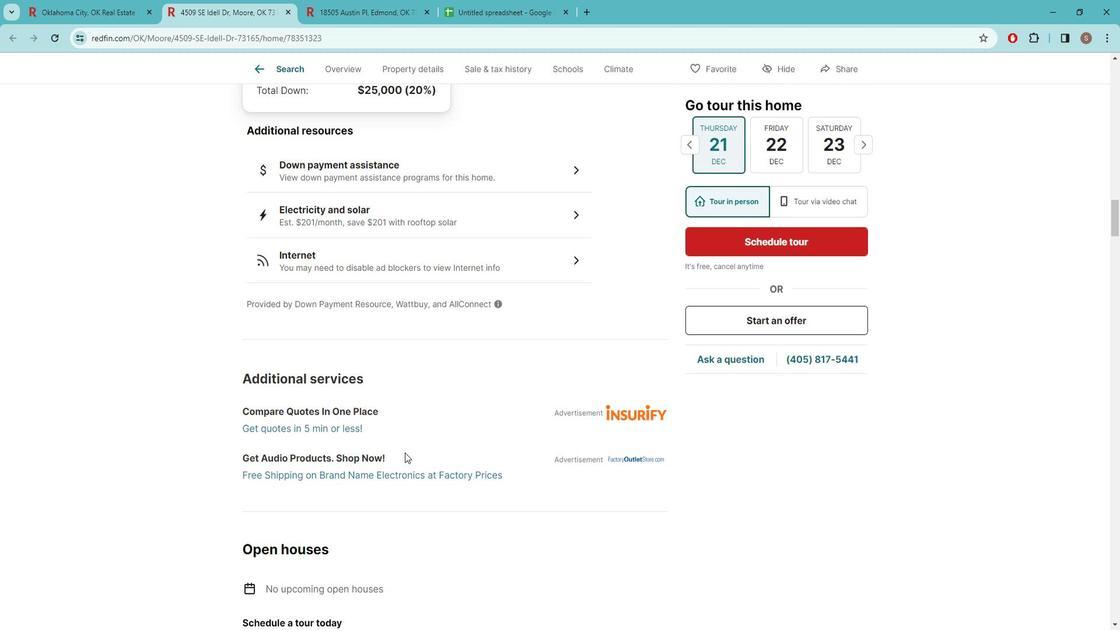 
Action: Mouse scrolled (415, 444) with delta (0, 0)
Screenshot: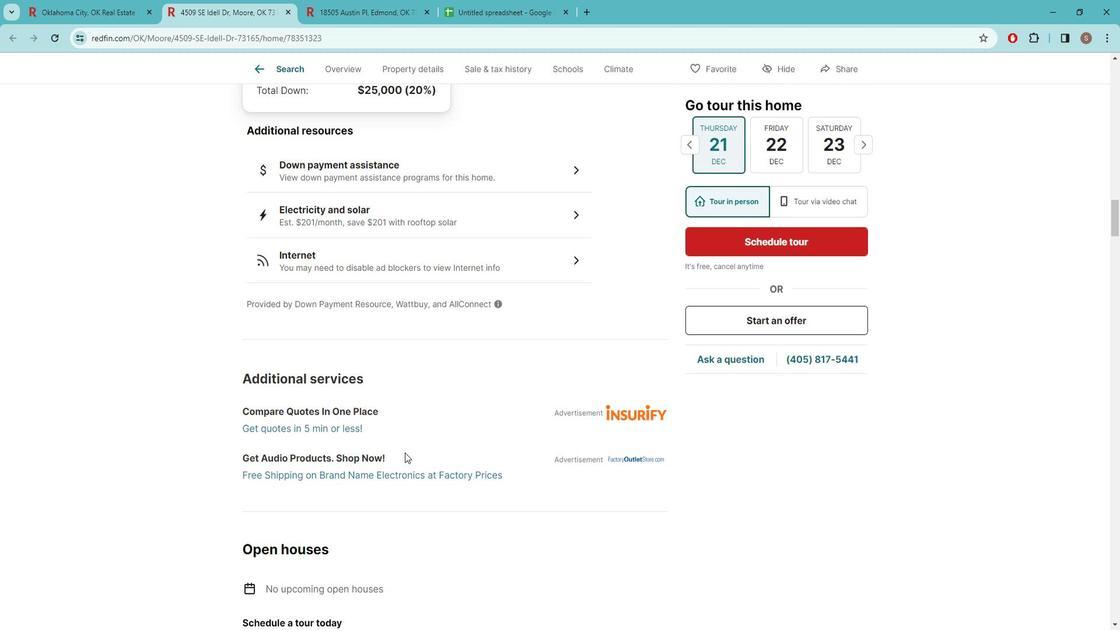 
Action: Mouse moved to (415, 445)
Screenshot: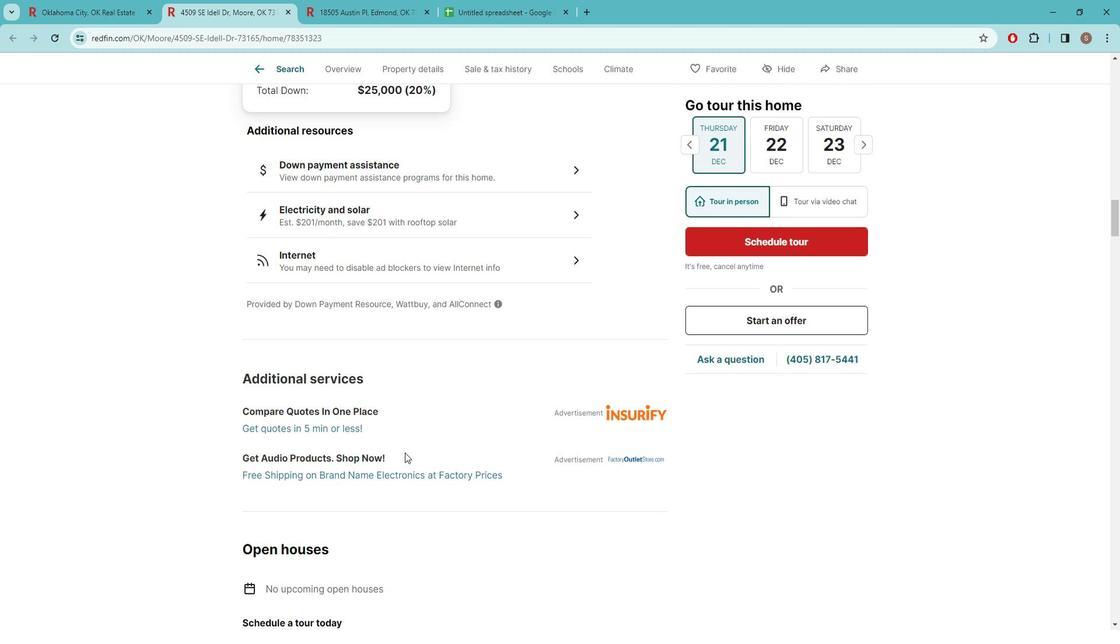 
Action: Mouse scrolled (415, 445) with delta (0, 0)
Screenshot: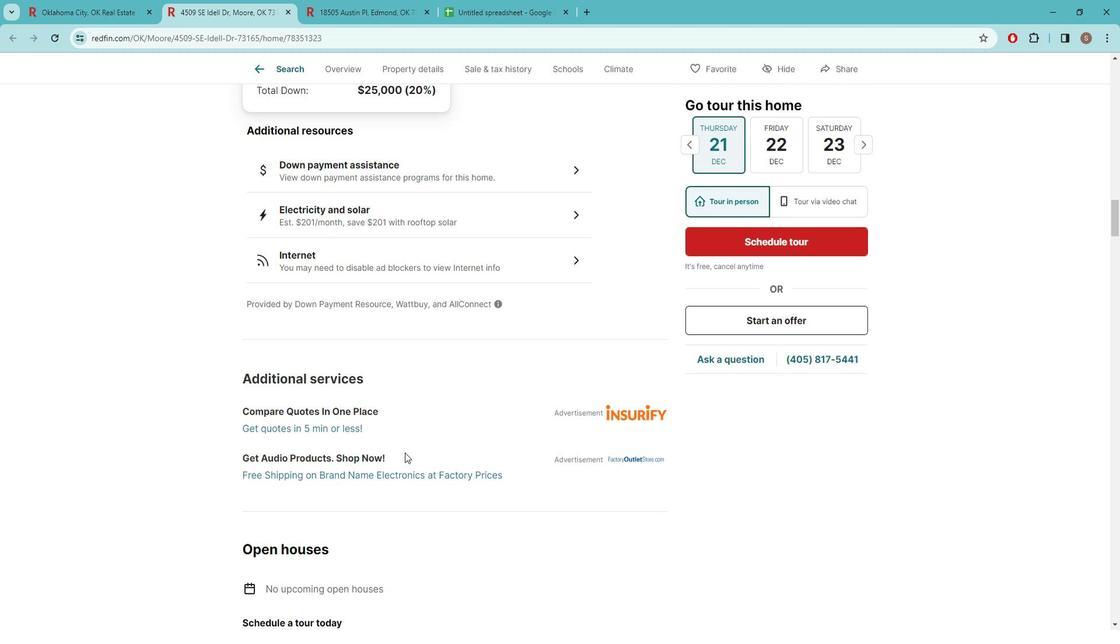 
Action: Mouse scrolled (415, 445) with delta (0, 0)
Screenshot: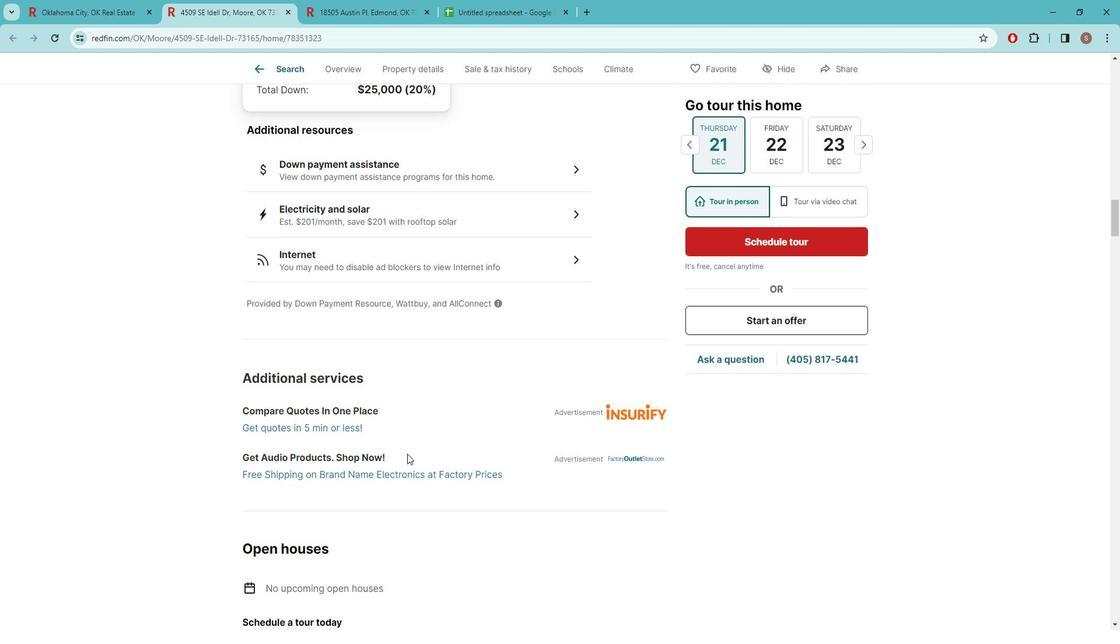 
Action: Mouse moved to (417, 445)
